 Task: Create validation rules in room object.
Action: Mouse moved to (1099, 89)
Screenshot: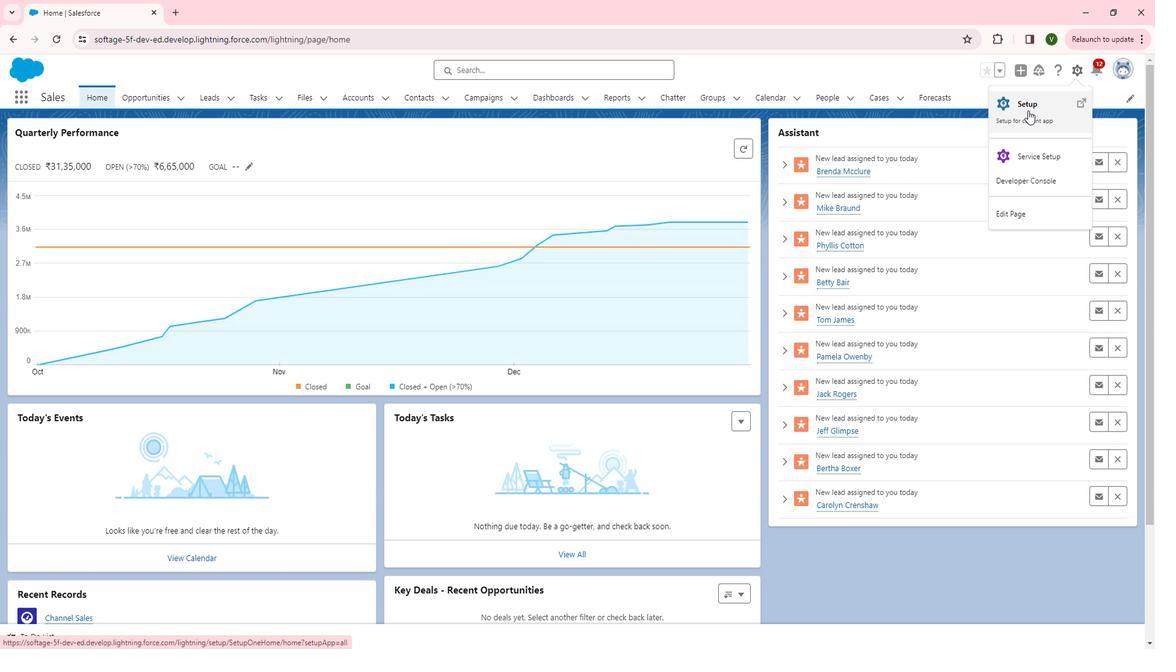 
Action: Mouse pressed left at (1099, 89)
Screenshot: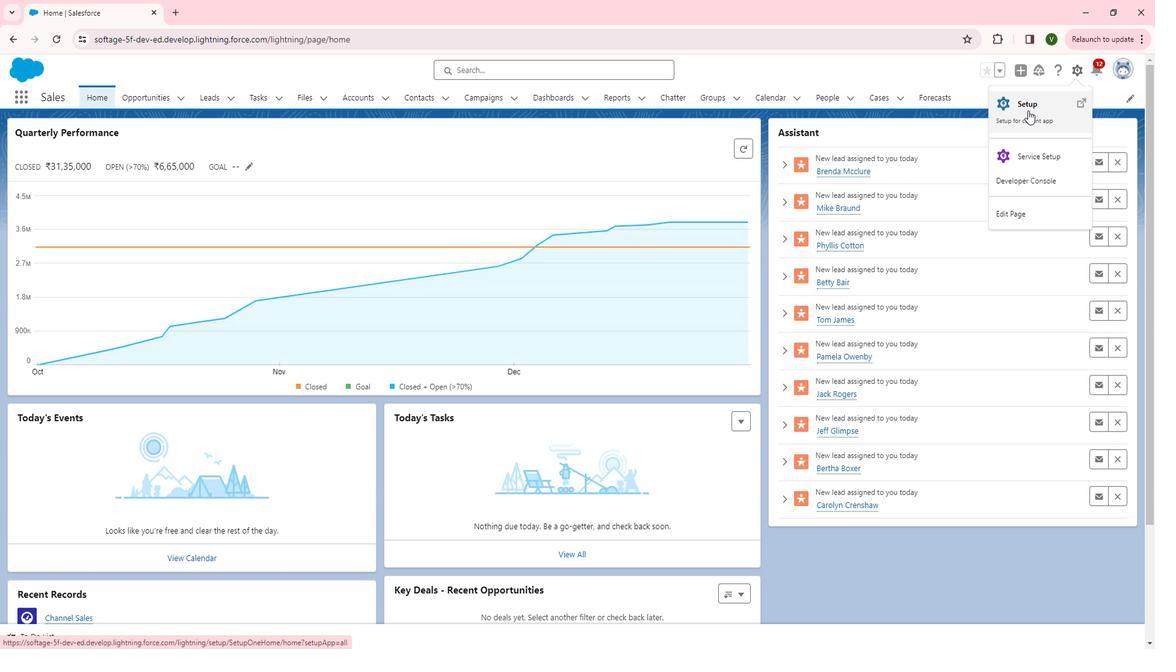 
Action: Mouse moved to (1045, 124)
Screenshot: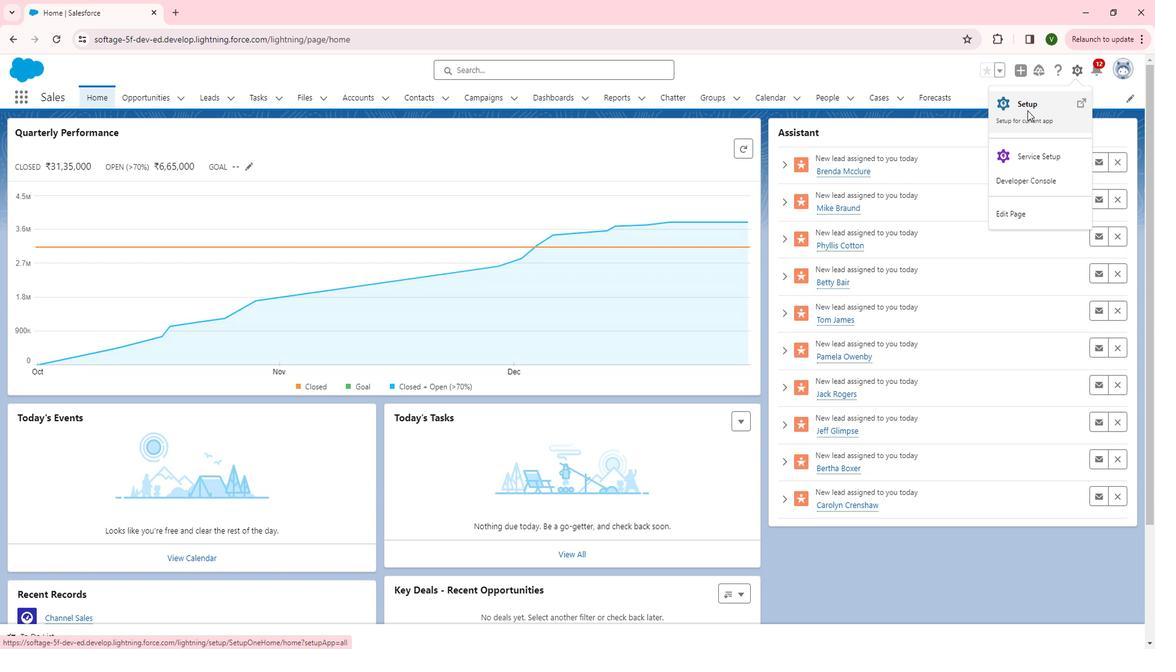 
Action: Mouse pressed left at (1045, 124)
Screenshot: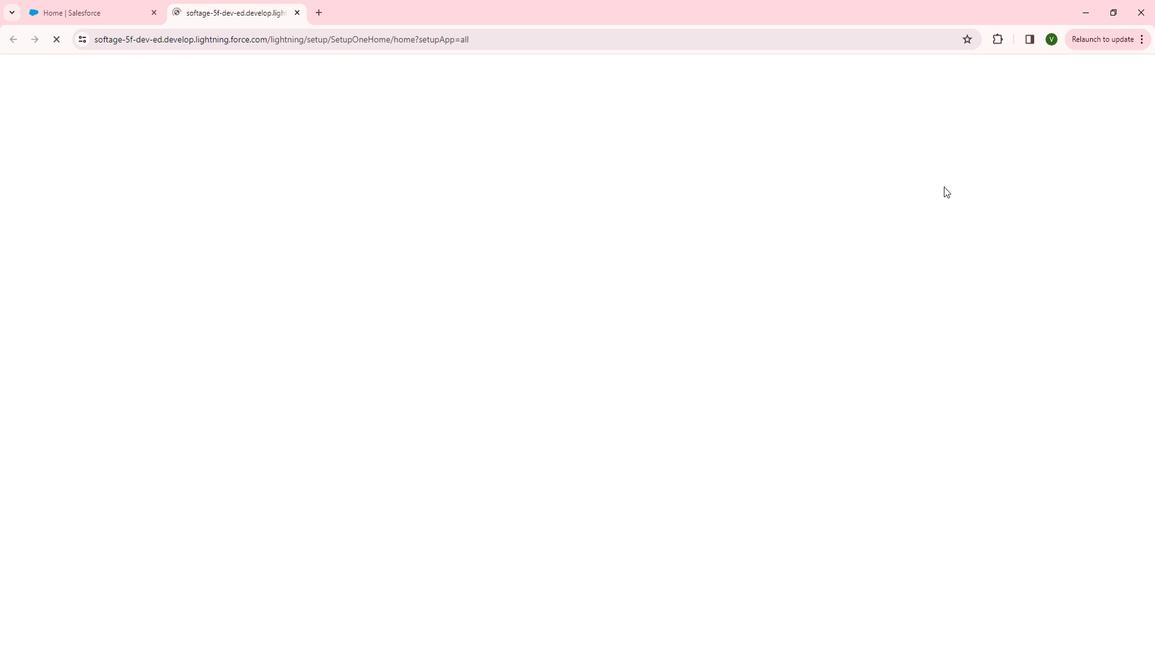 
Action: Mouse moved to (105, 368)
Screenshot: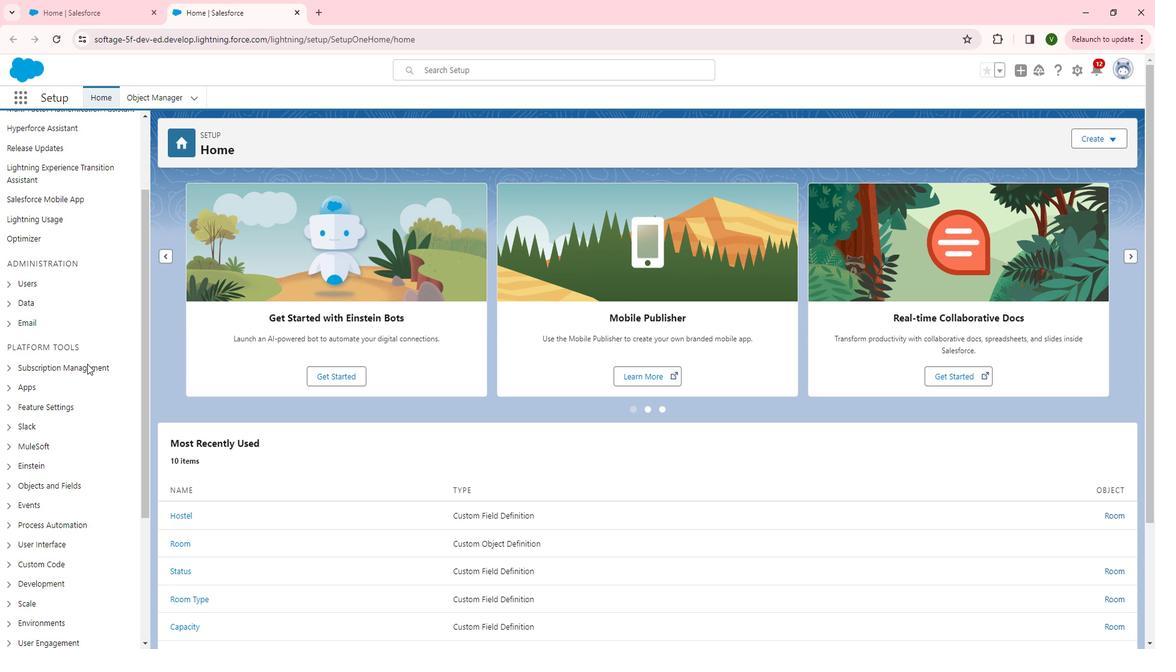 
Action: Mouse scrolled (105, 368) with delta (0, 0)
Screenshot: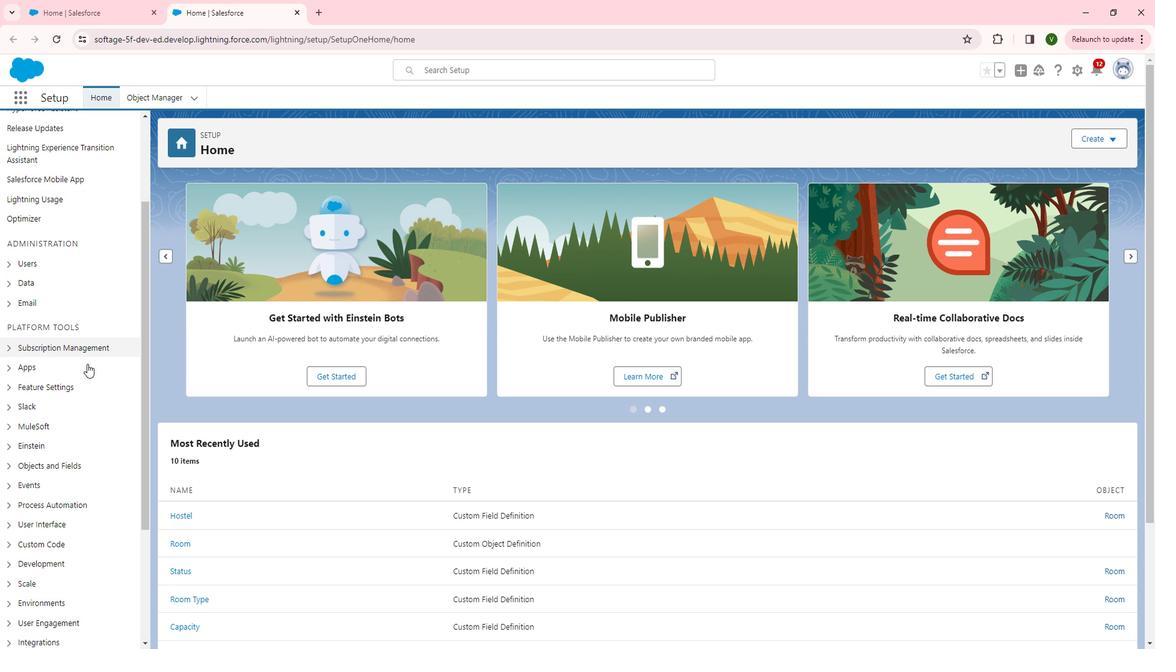
Action: Mouse scrolled (105, 368) with delta (0, 0)
Screenshot: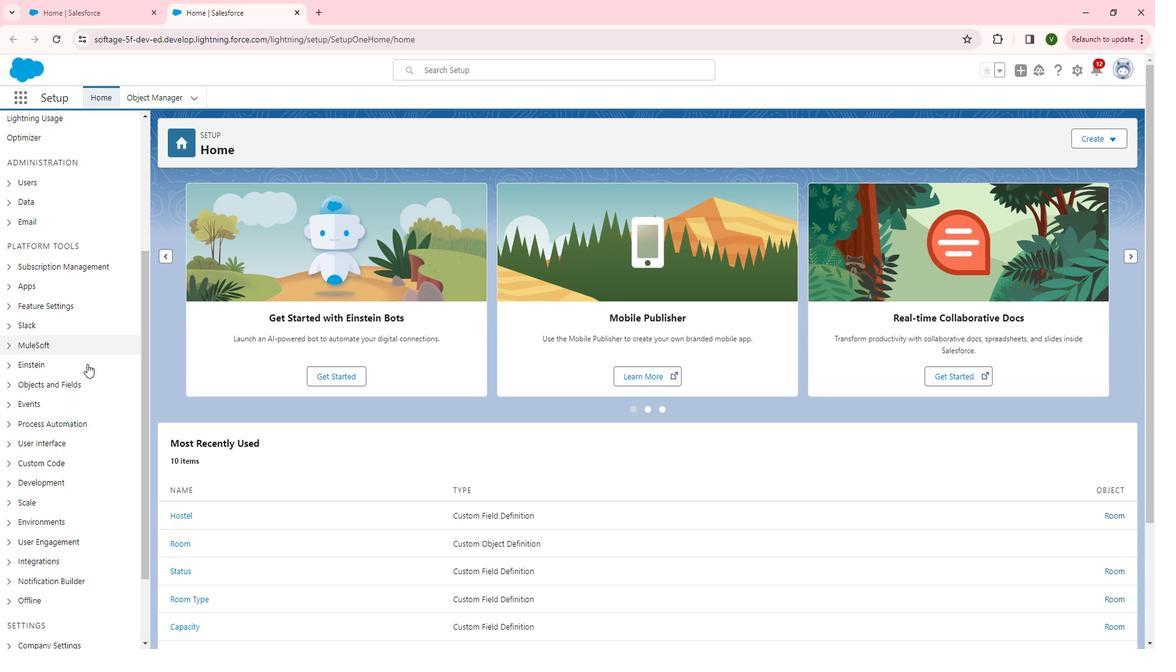 
Action: Mouse scrolled (105, 368) with delta (0, 0)
Screenshot: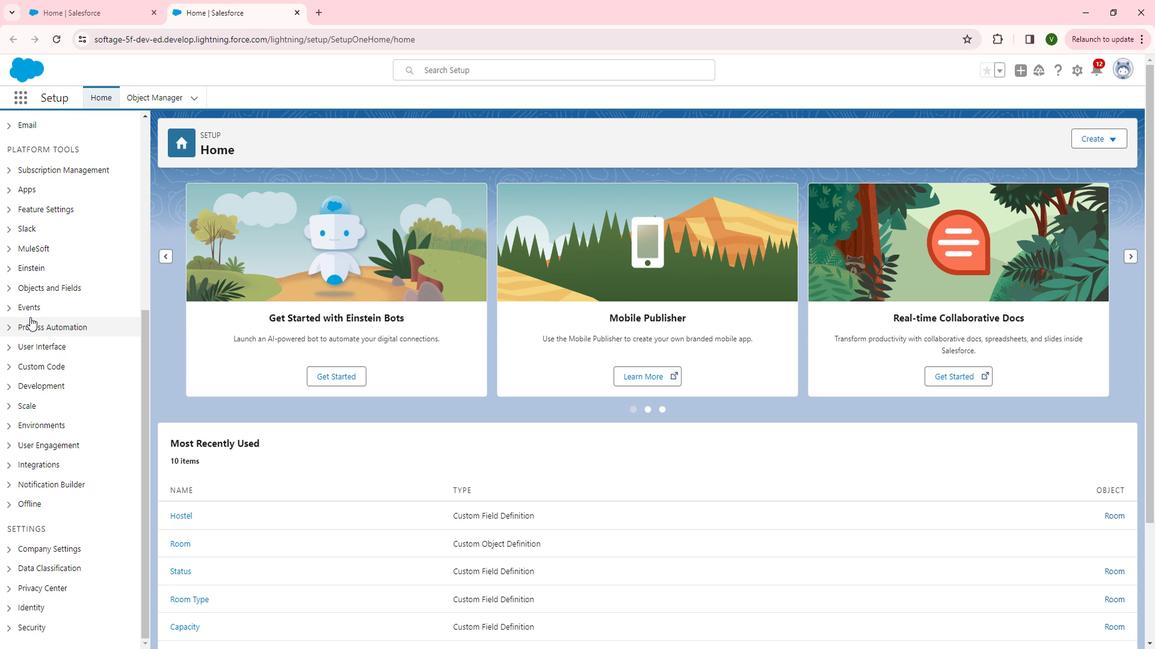 
Action: Mouse scrolled (105, 368) with delta (0, 0)
Screenshot: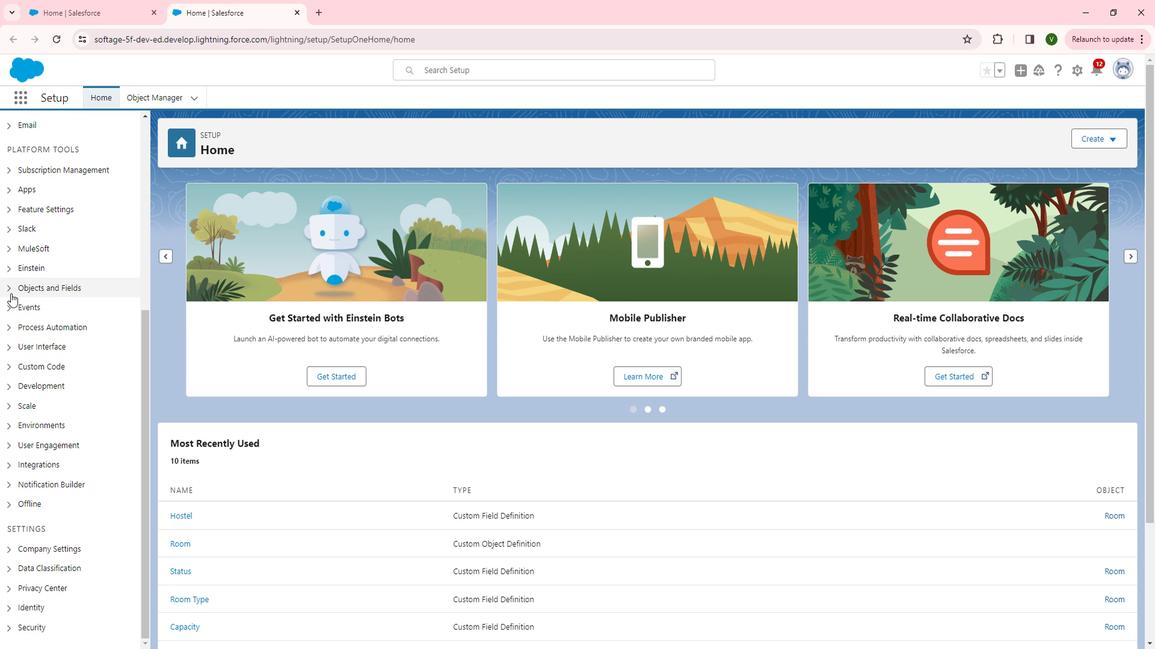 
Action: Mouse scrolled (105, 368) with delta (0, 0)
Screenshot: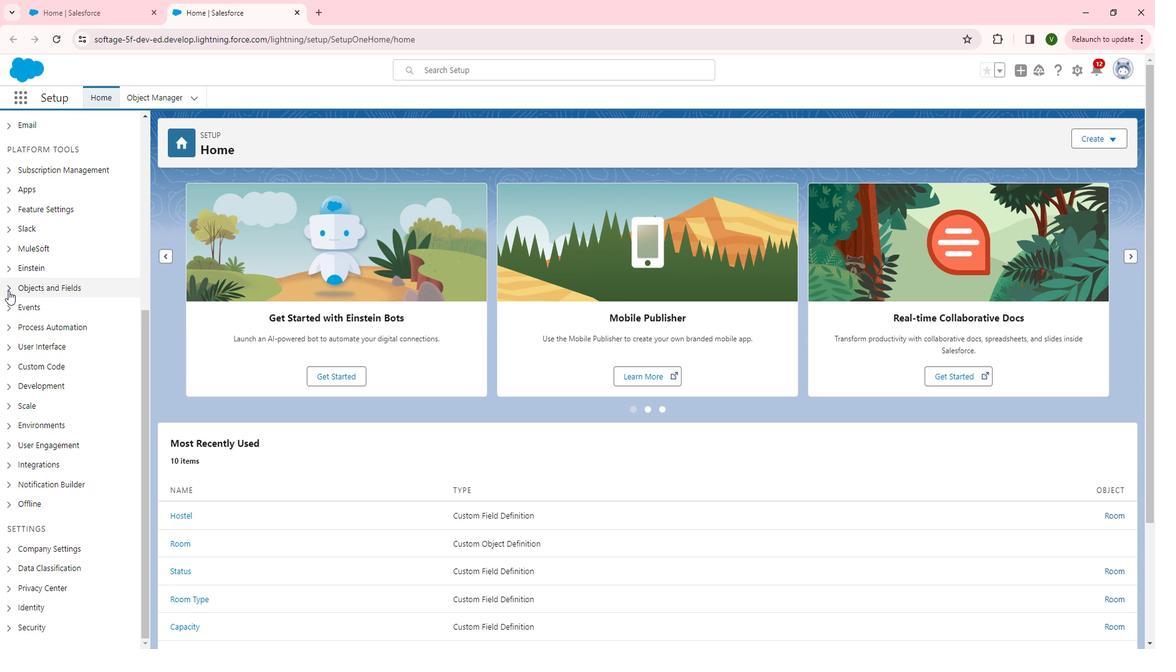 
Action: Mouse moved to (25, 297)
Screenshot: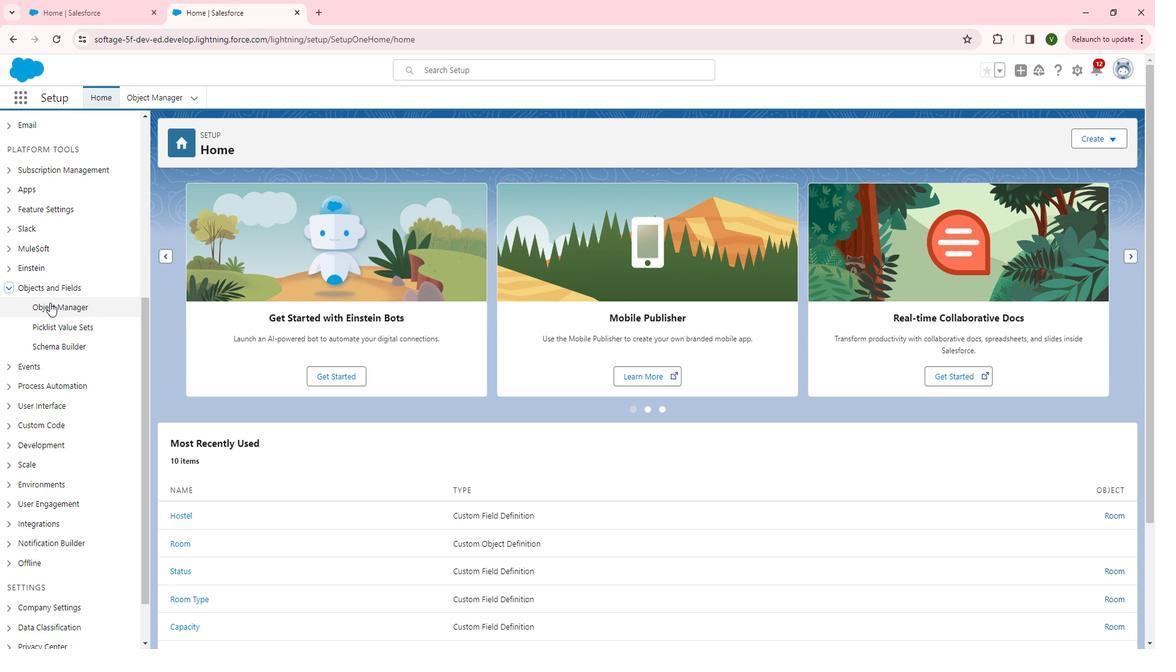 
Action: Mouse pressed left at (25, 297)
Screenshot: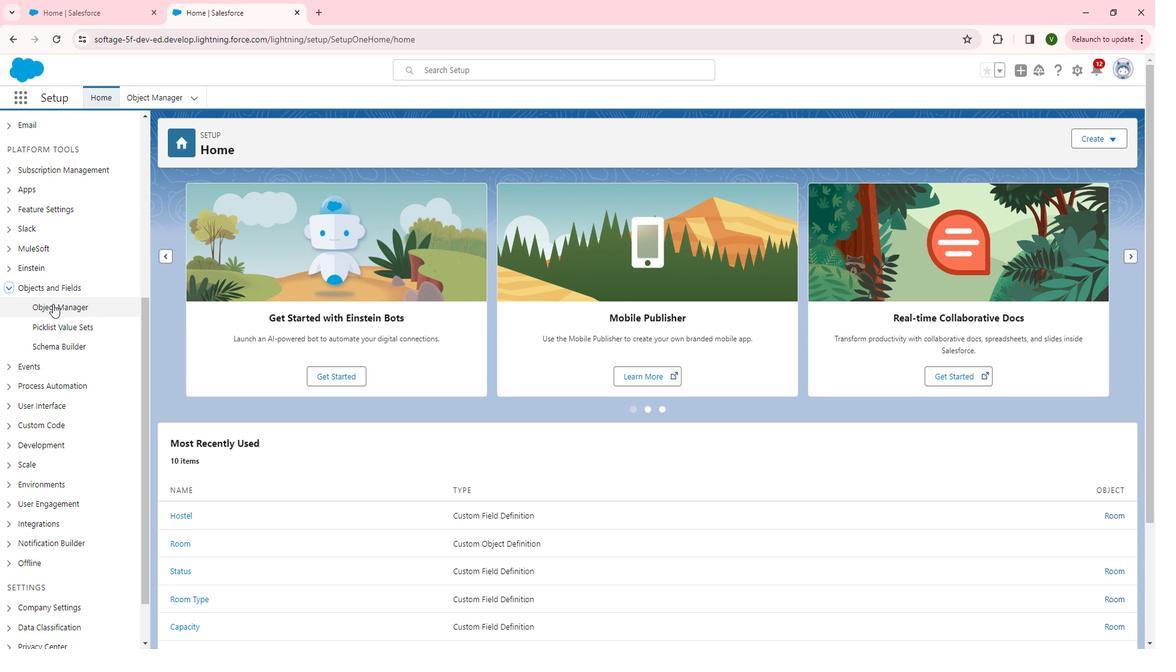 
Action: Mouse moved to (71, 311)
Screenshot: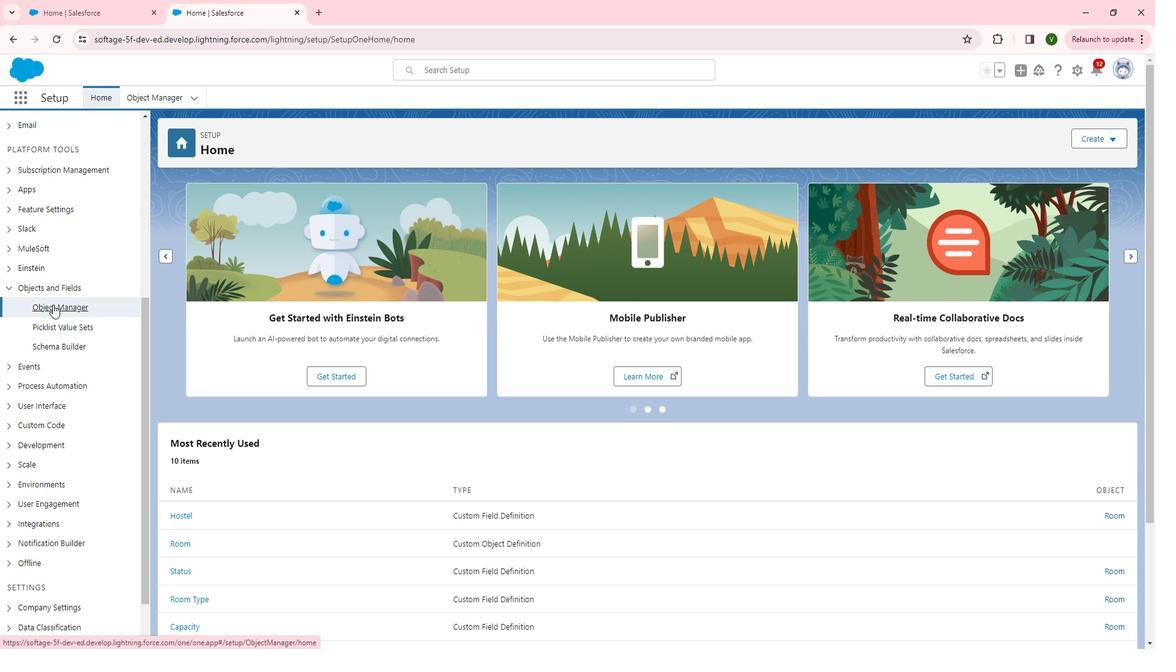 
Action: Mouse pressed left at (71, 311)
Screenshot: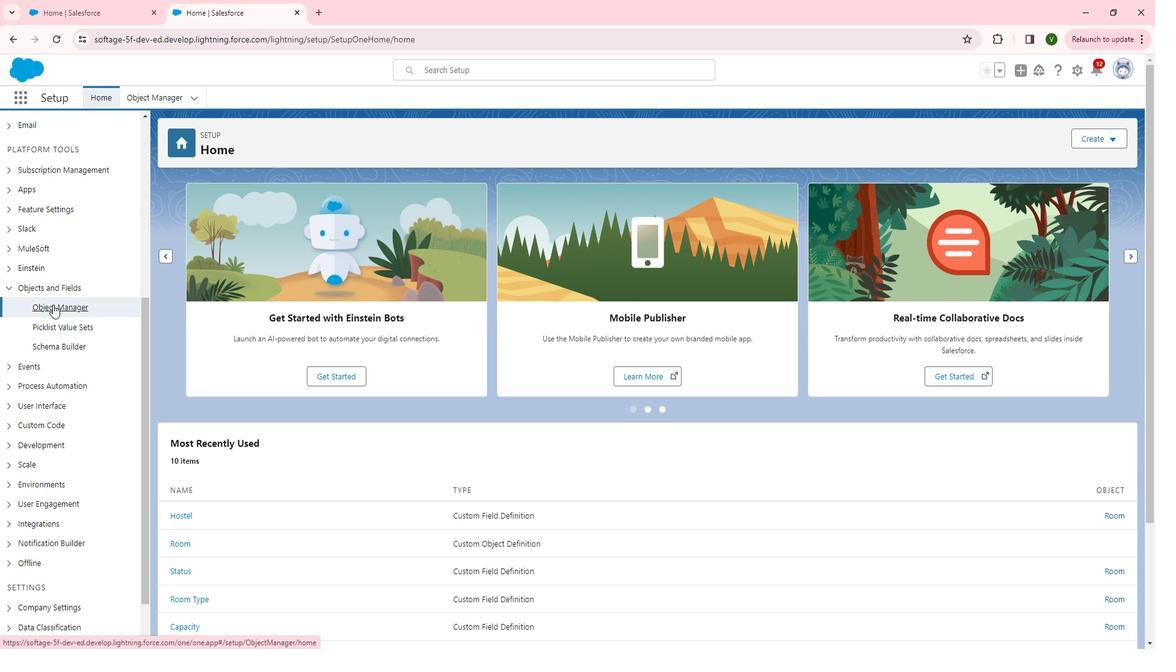 
Action: Mouse moved to (376, 330)
Screenshot: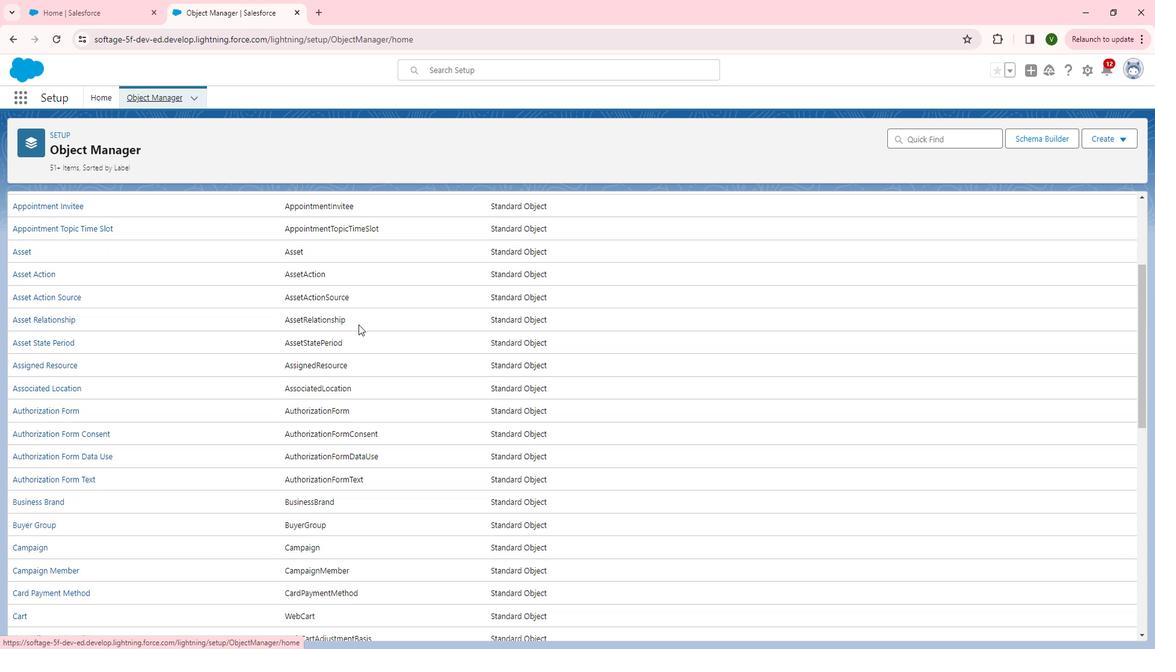 
Action: Mouse scrolled (376, 330) with delta (0, 0)
Screenshot: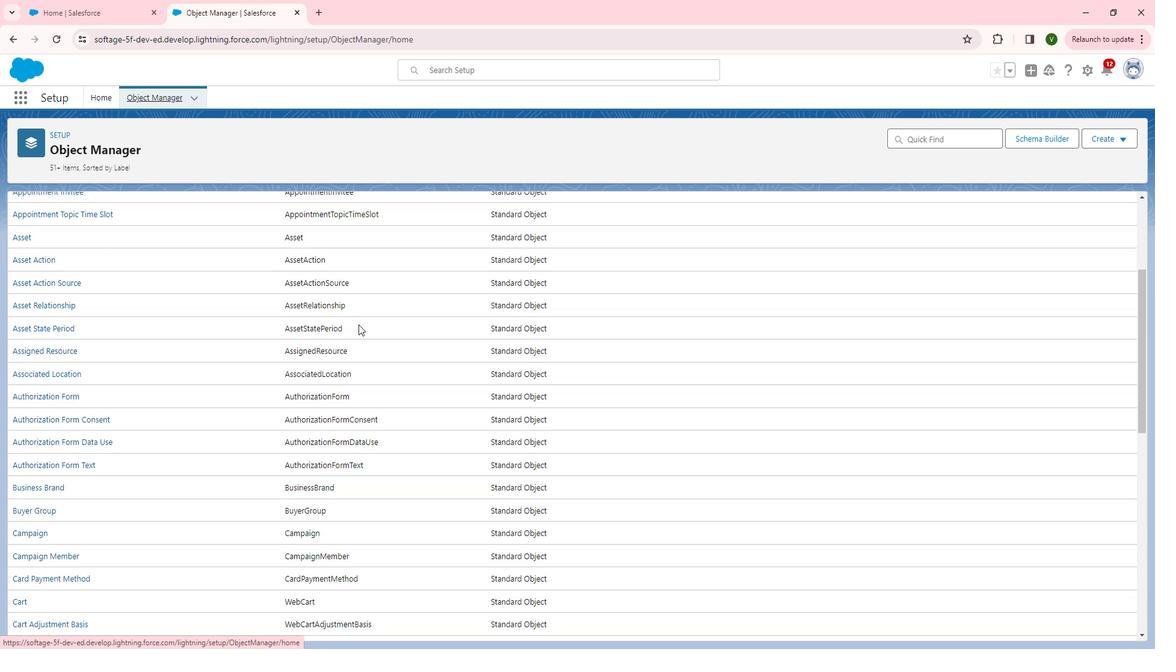 
Action: Mouse scrolled (376, 330) with delta (0, 0)
Screenshot: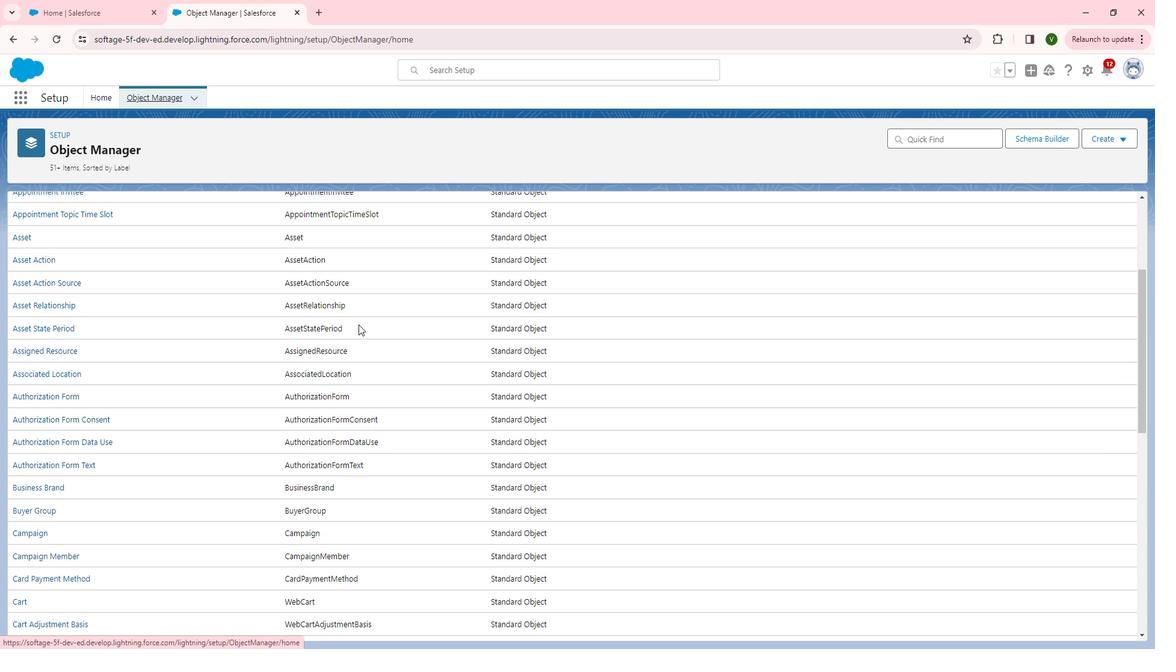 
Action: Mouse scrolled (376, 330) with delta (0, 0)
Screenshot: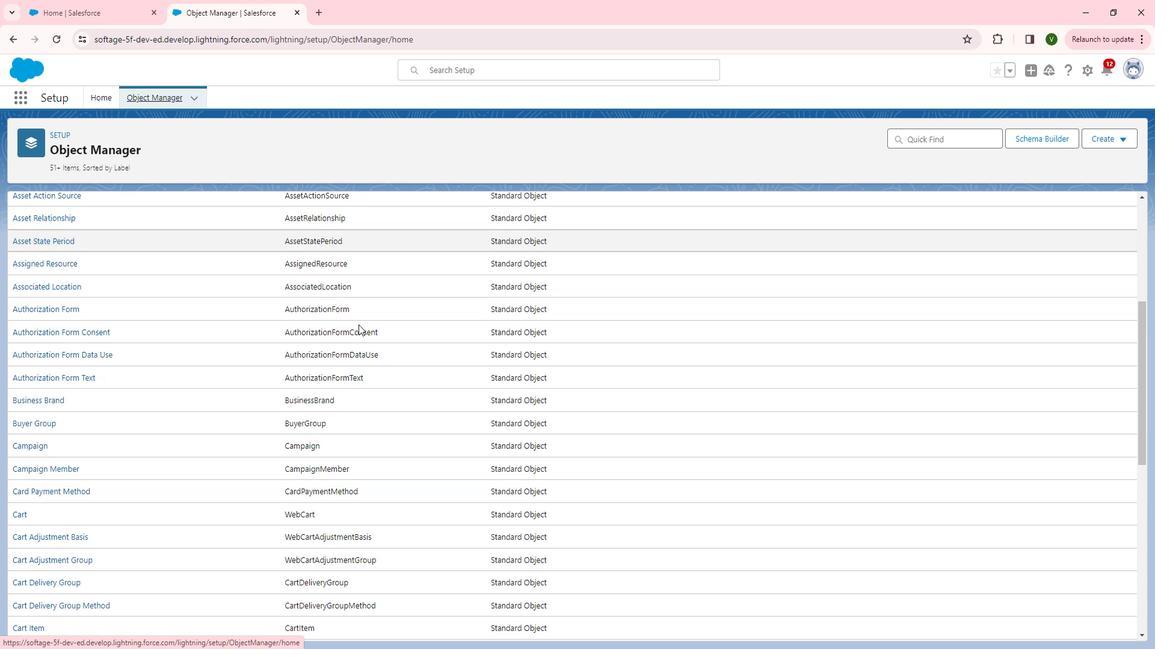 
Action: Mouse scrolled (376, 330) with delta (0, 0)
Screenshot: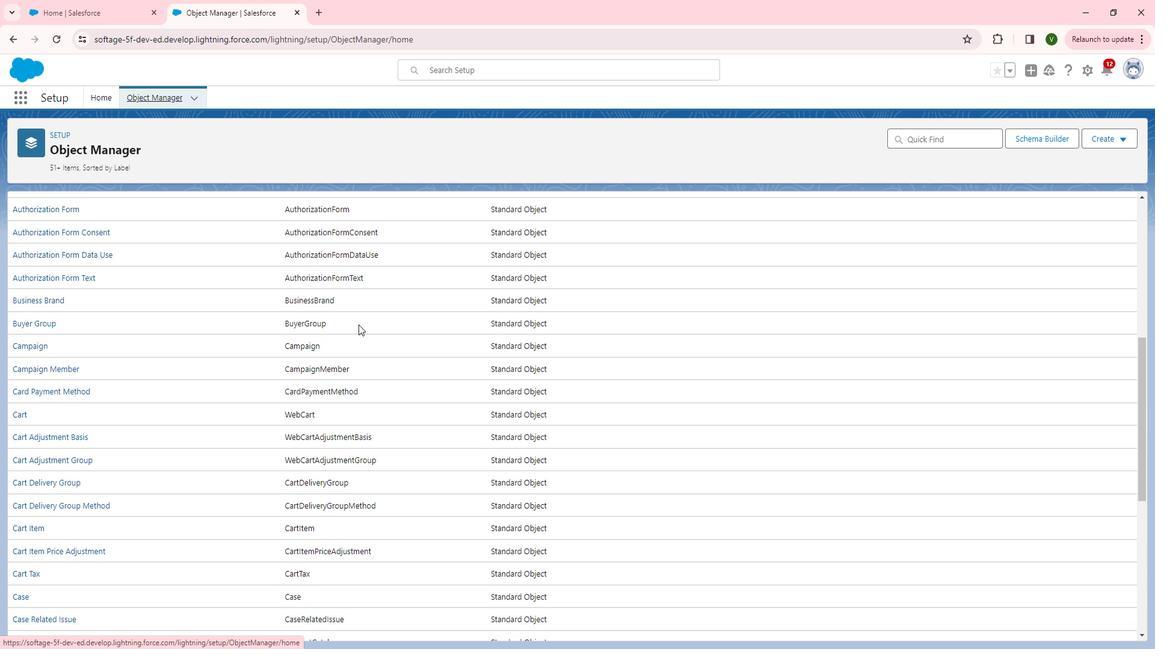 
Action: Mouse scrolled (376, 330) with delta (0, 0)
Screenshot: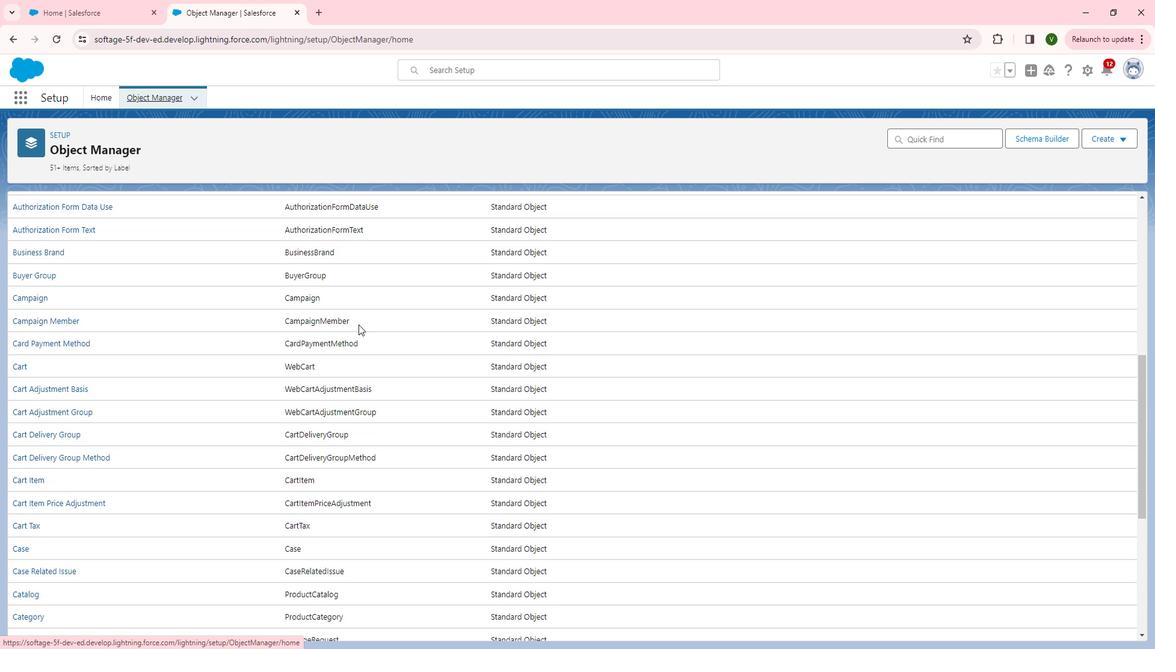 
Action: Mouse scrolled (376, 330) with delta (0, 0)
Screenshot: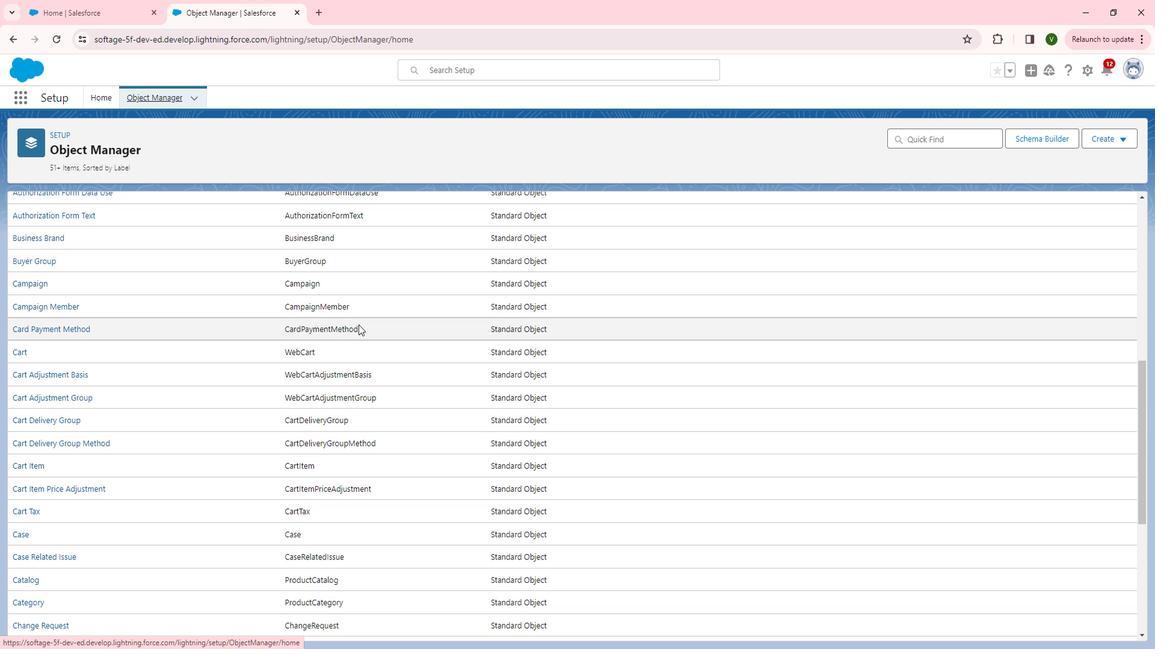 
Action: Mouse scrolled (376, 330) with delta (0, 0)
Screenshot: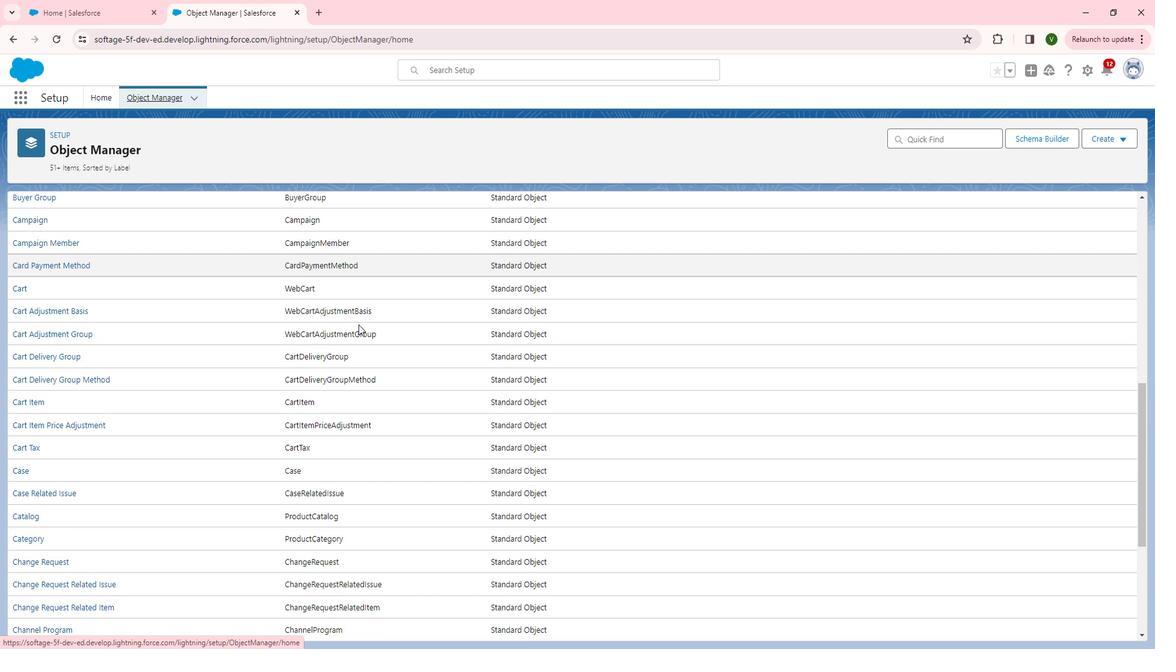 
Action: Mouse scrolled (376, 330) with delta (0, 0)
Screenshot: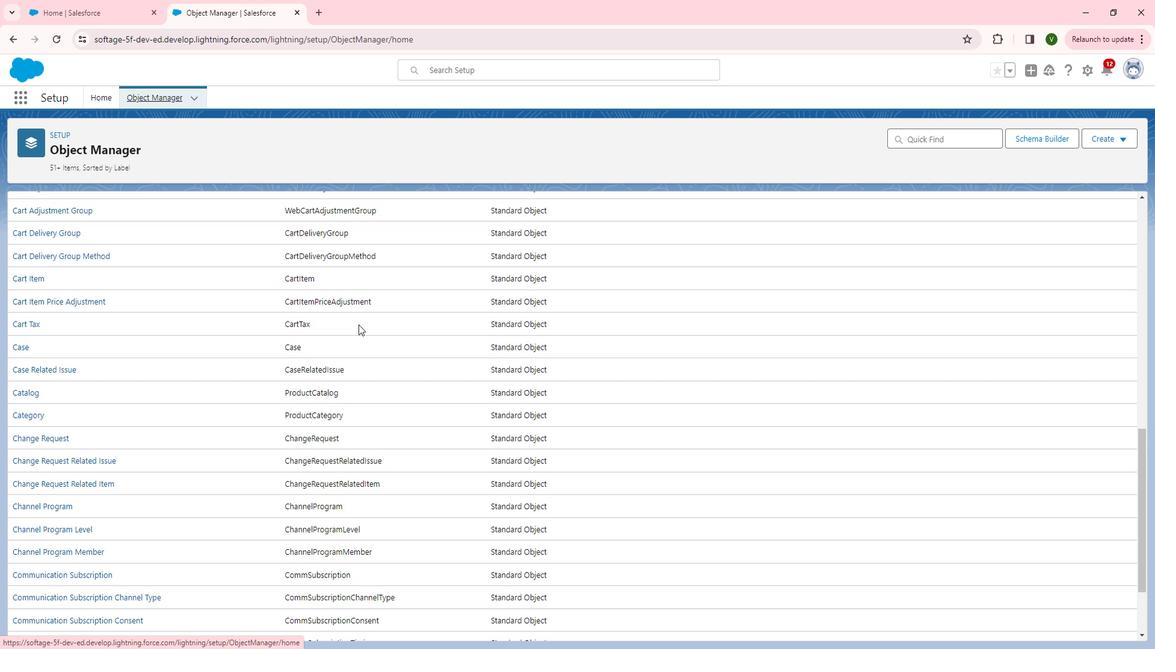 
Action: Mouse scrolled (376, 330) with delta (0, 0)
Screenshot: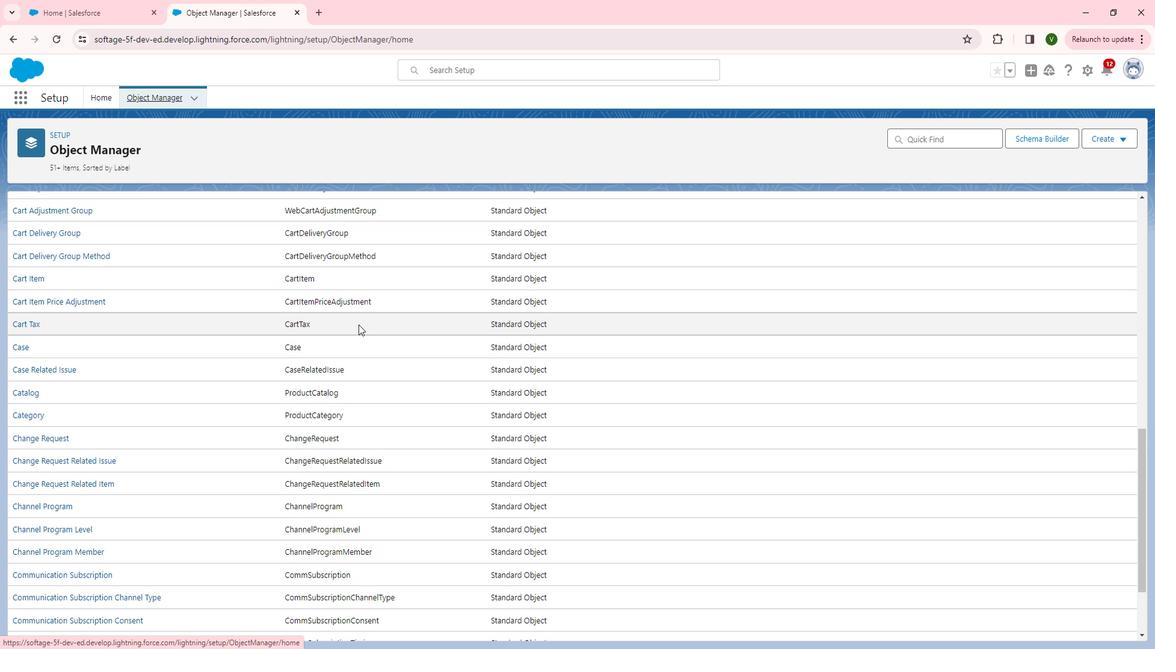 
Action: Mouse scrolled (376, 330) with delta (0, 0)
Screenshot: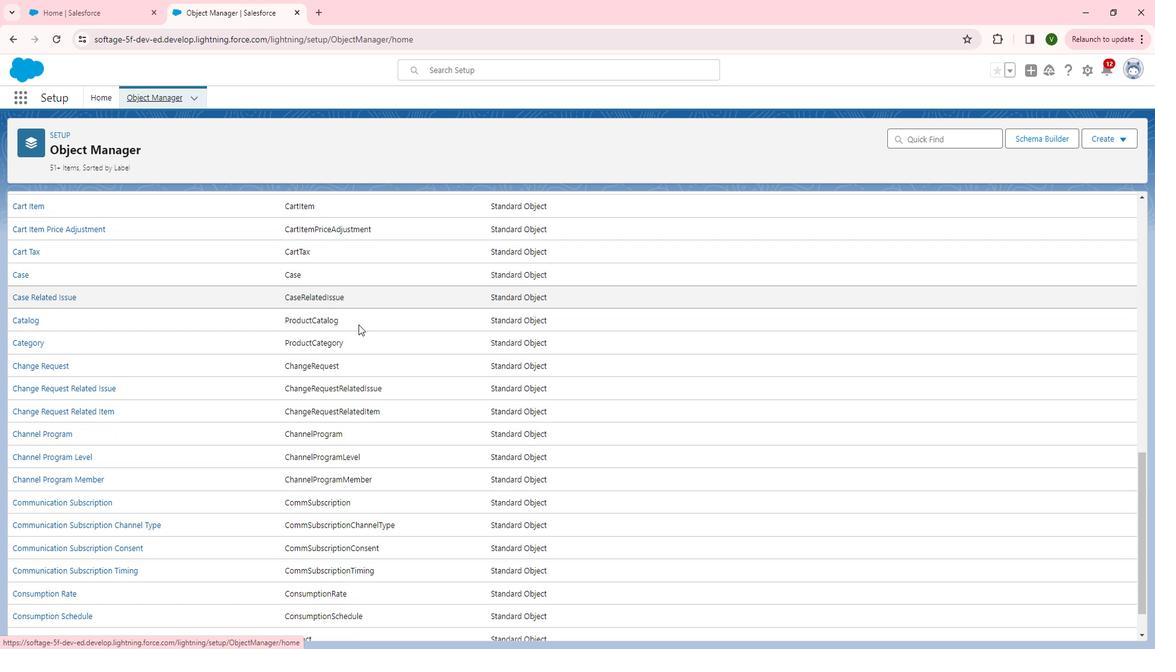 
Action: Mouse scrolled (376, 330) with delta (0, 0)
Screenshot: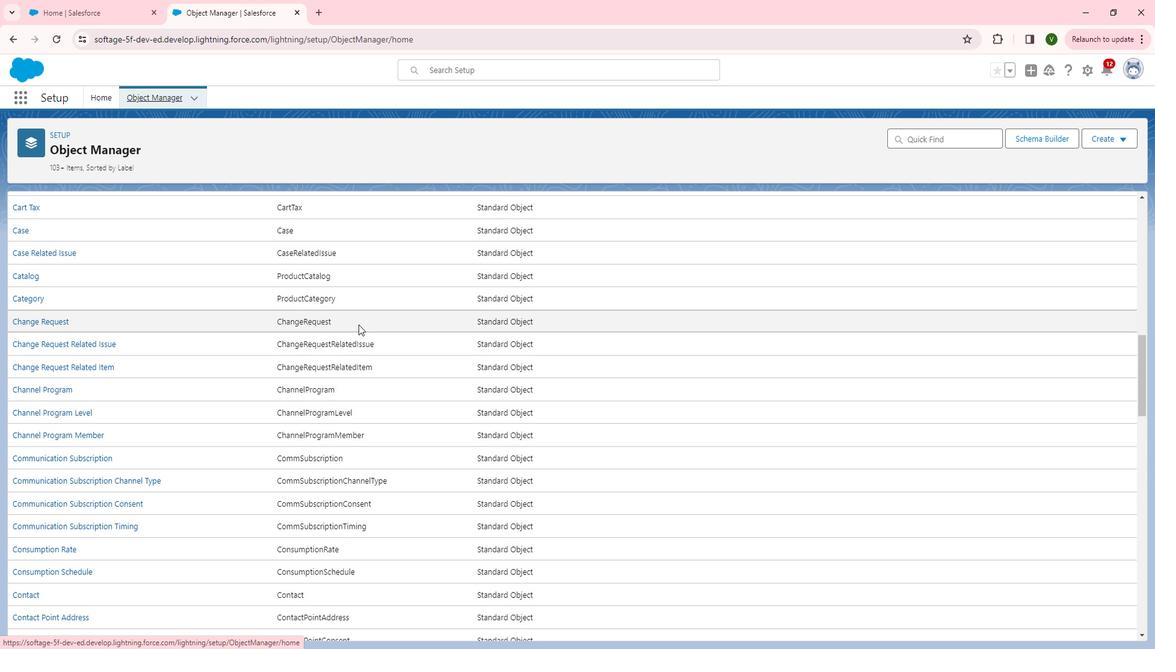 
Action: Mouse scrolled (376, 330) with delta (0, 0)
Screenshot: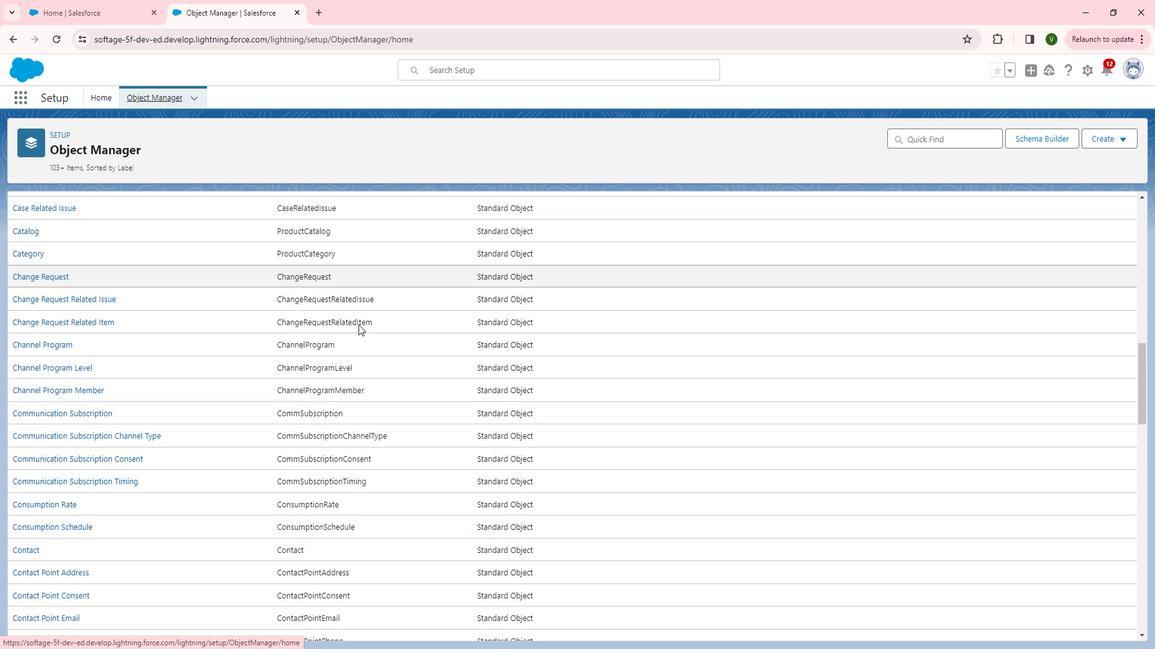 
Action: Mouse scrolled (376, 330) with delta (0, 0)
Screenshot: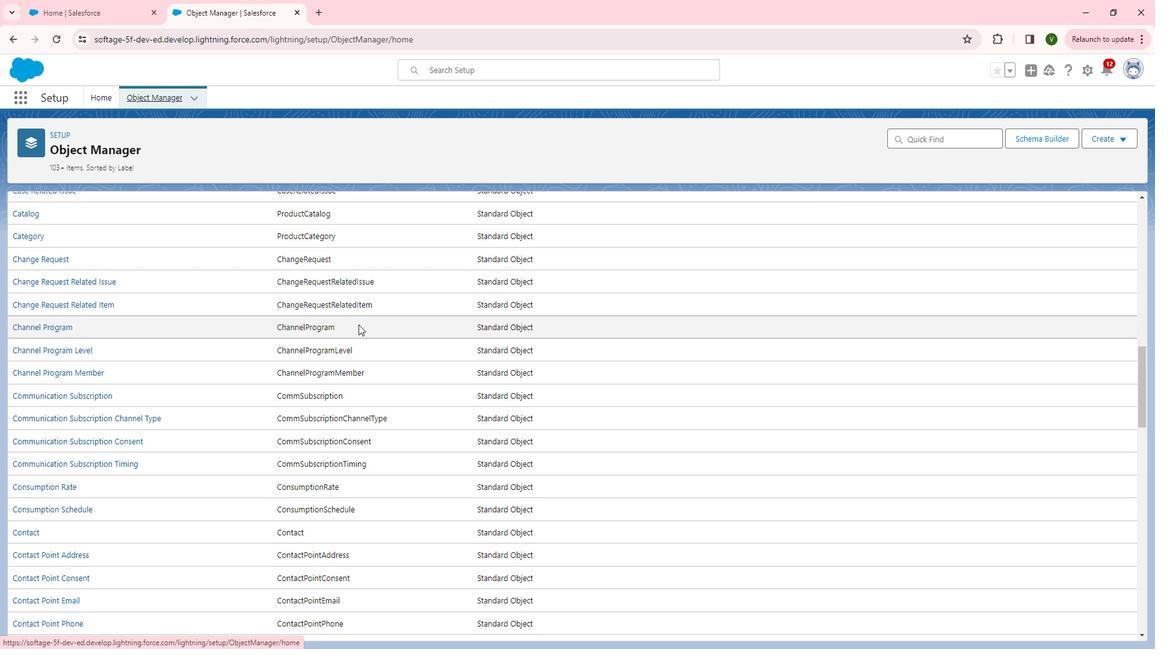 
Action: Mouse scrolled (376, 330) with delta (0, 0)
Screenshot: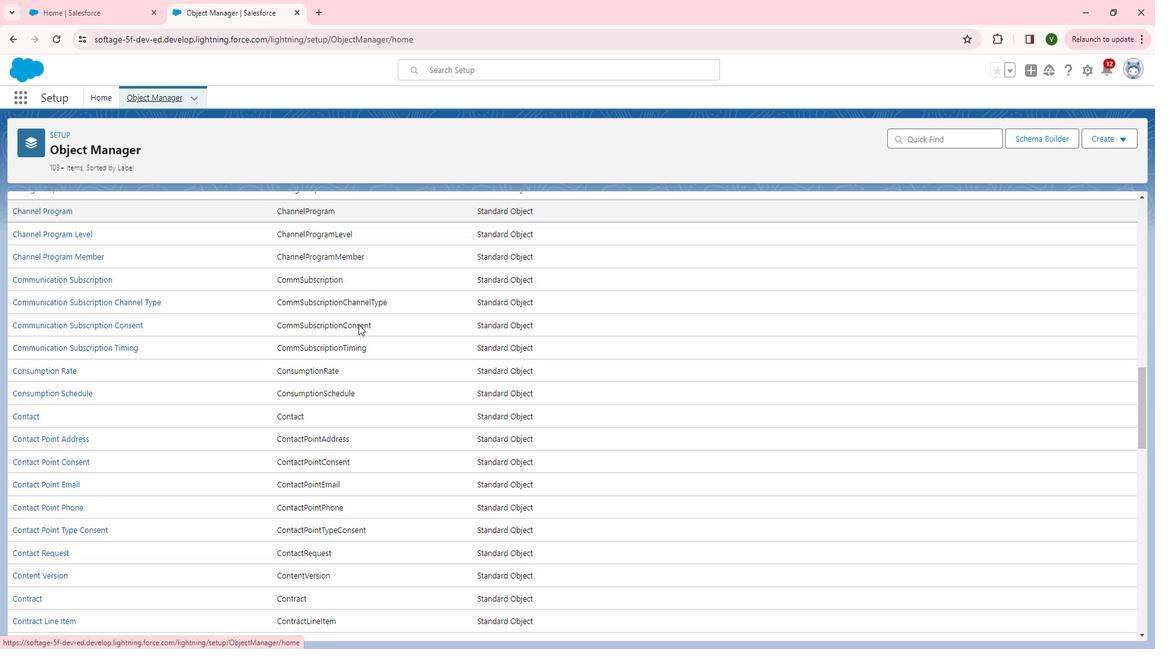 
Action: Mouse scrolled (376, 330) with delta (0, 0)
Screenshot: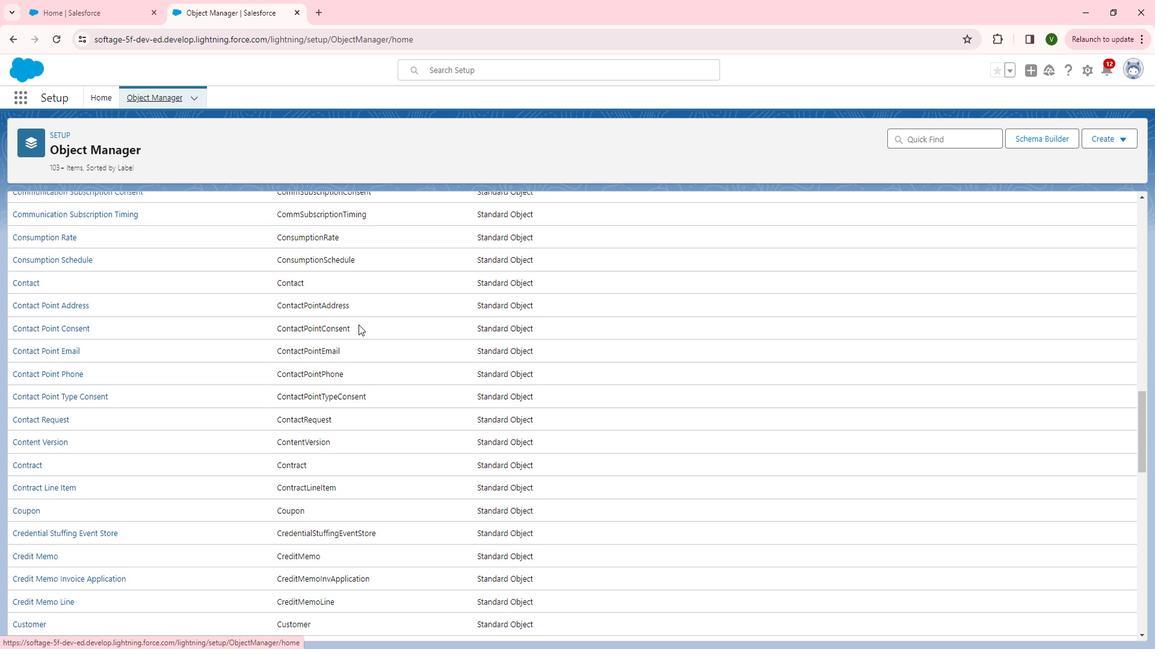 
Action: Mouse scrolled (376, 330) with delta (0, 0)
Screenshot: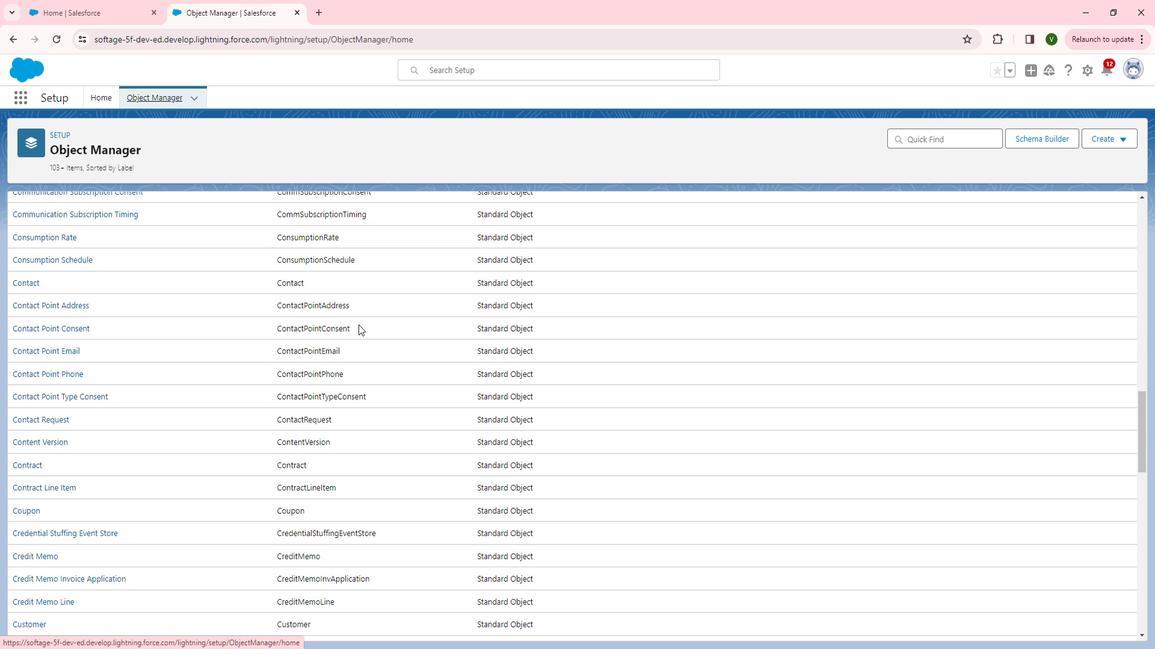 
Action: Mouse scrolled (376, 330) with delta (0, 0)
Screenshot: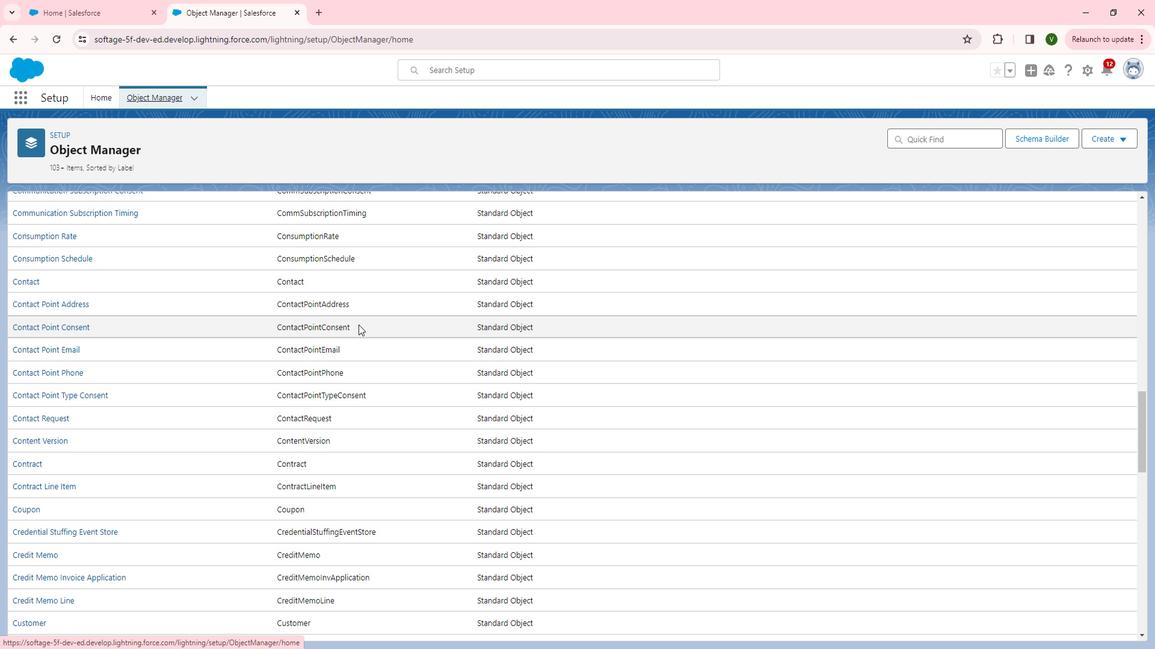 
Action: Mouse scrolled (376, 330) with delta (0, 0)
Screenshot: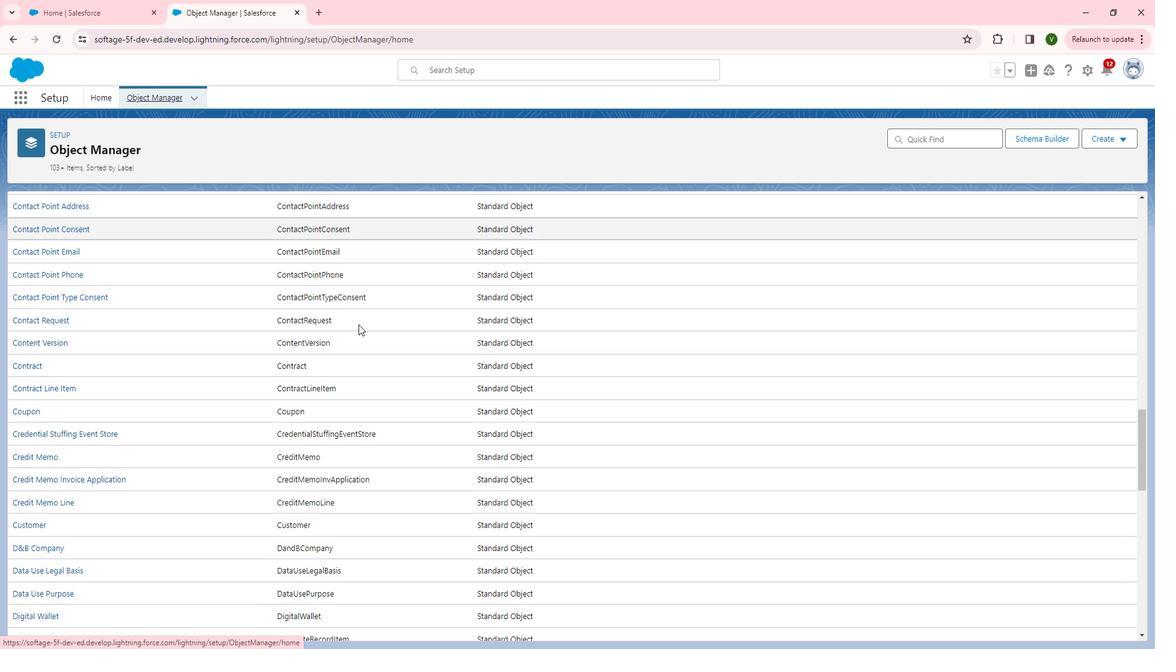 
Action: Mouse scrolled (376, 330) with delta (0, 0)
Screenshot: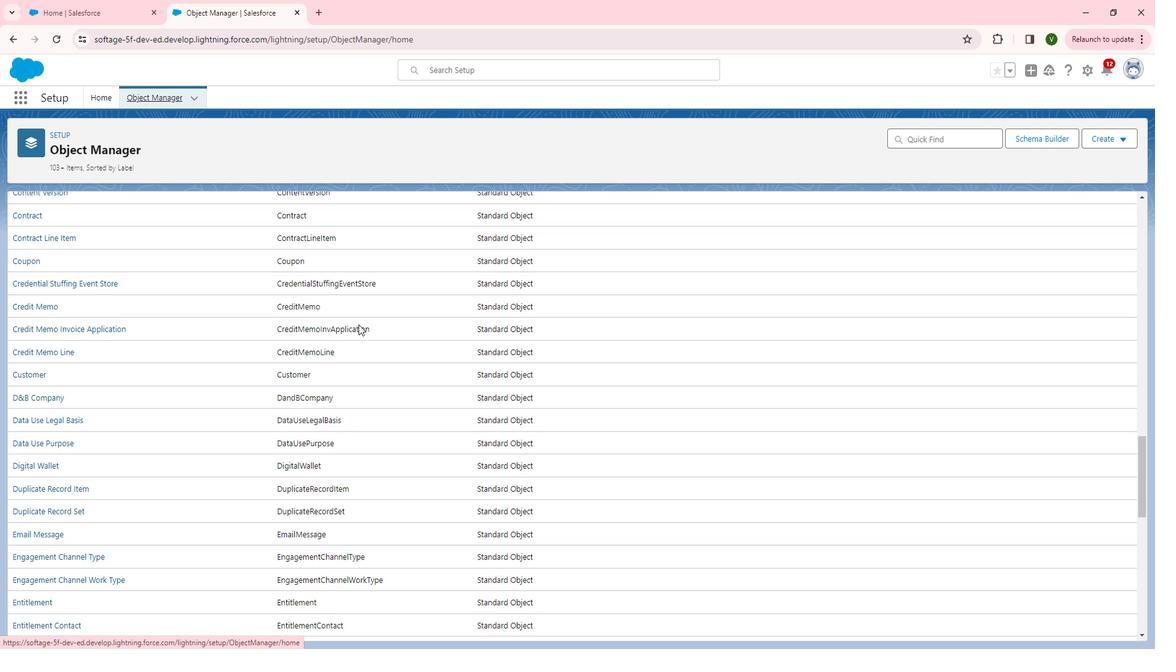 
Action: Mouse scrolled (376, 330) with delta (0, 0)
Screenshot: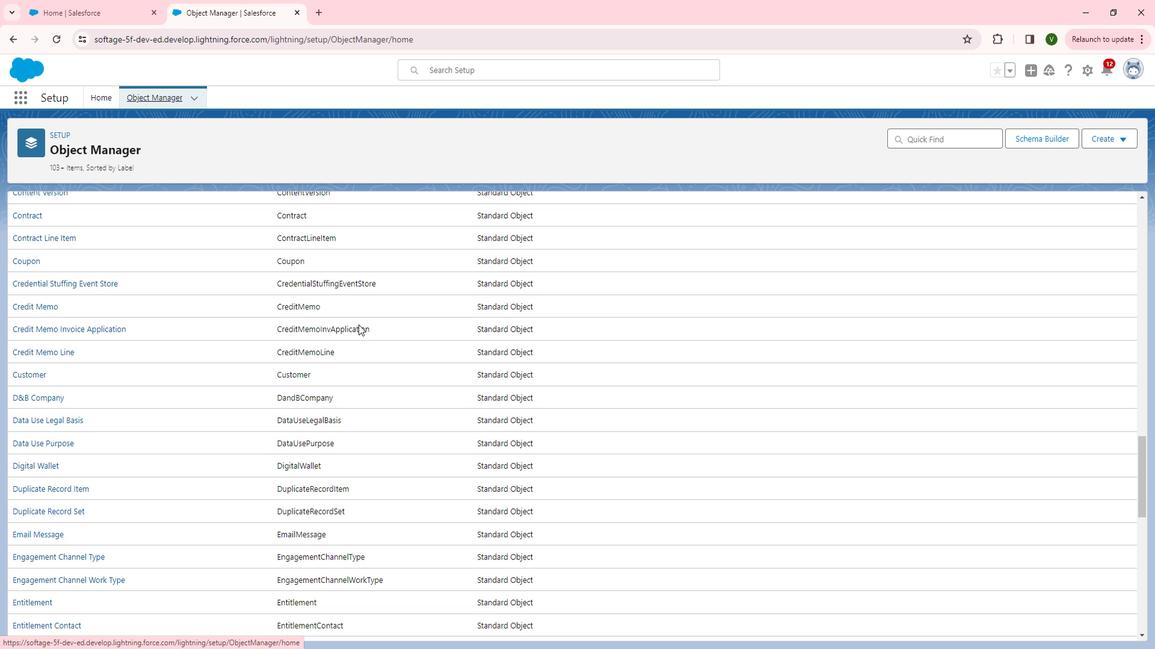 
Action: Mouse scrolled (376, 330) with delta (0, 0)
Screenshot: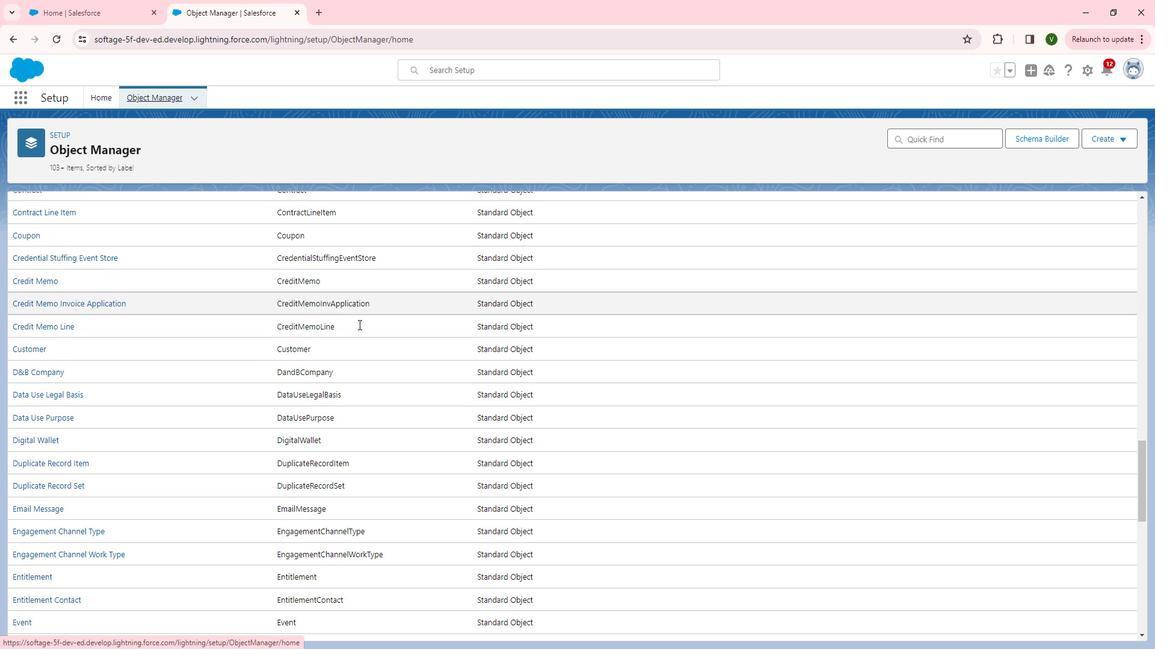 
Action: Mouse scrolled (376, 330) with delta (0, 0)
Screenshot: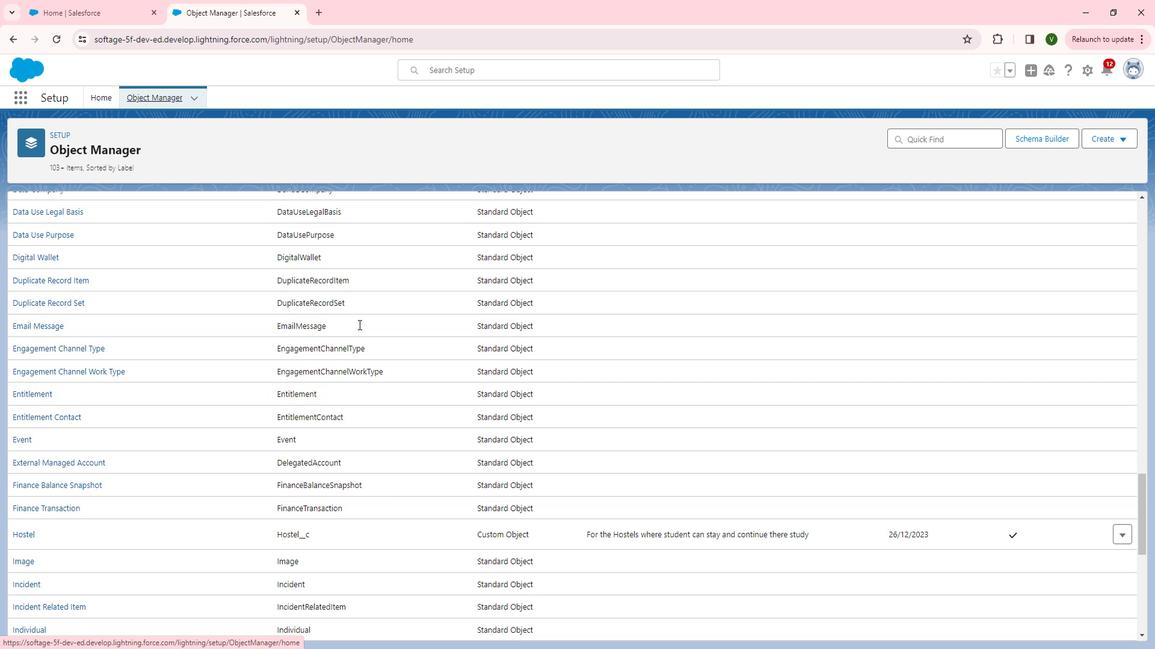 
Action: Mouse scrolled (376, 330) with delta (0, 0)
Screenshot: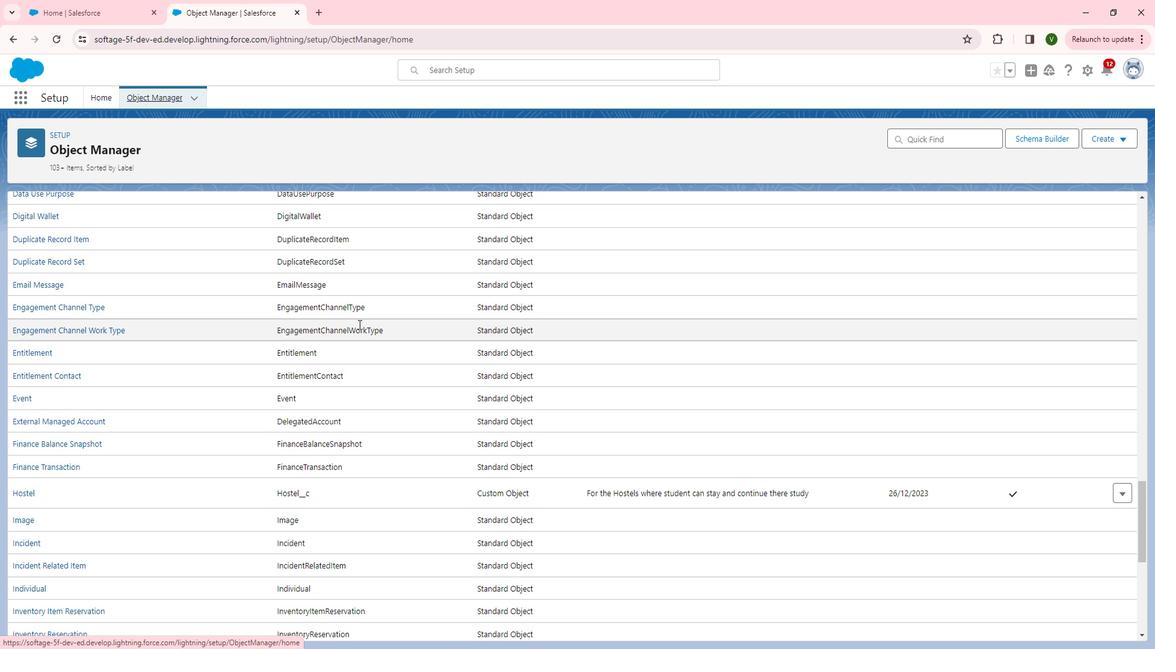 
Action: Mouse scrolled (376, 330) with delta (0, 0)
Screenshot: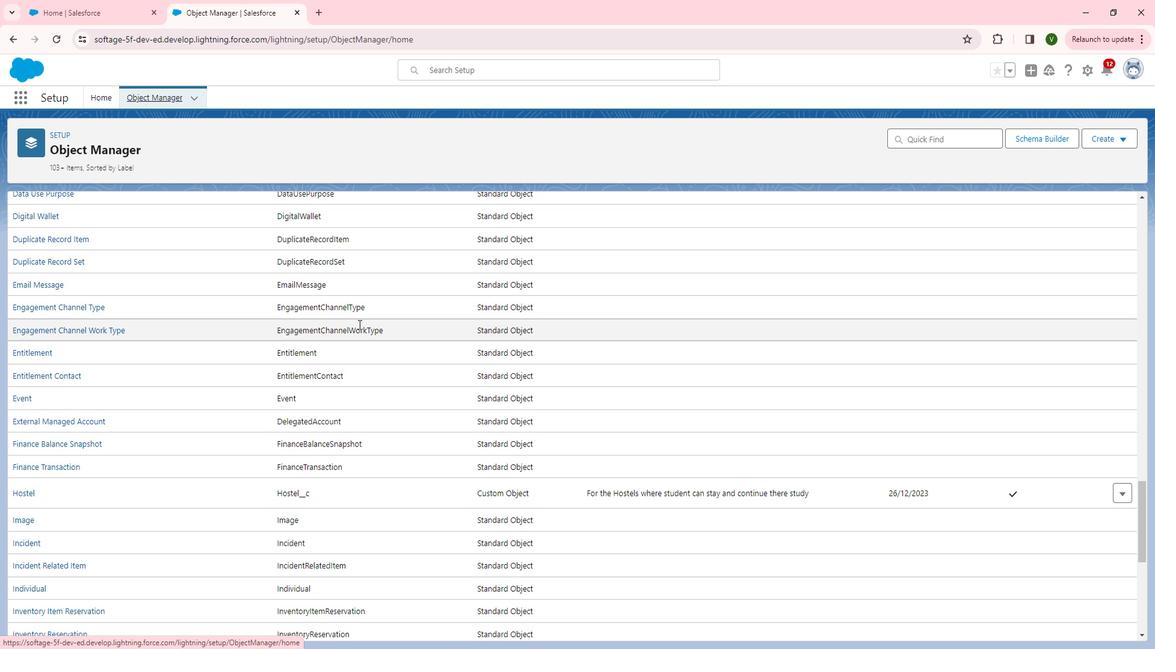 
Action: Mouse scrolled (376, 330) with delta (0, 0)
Screenshot: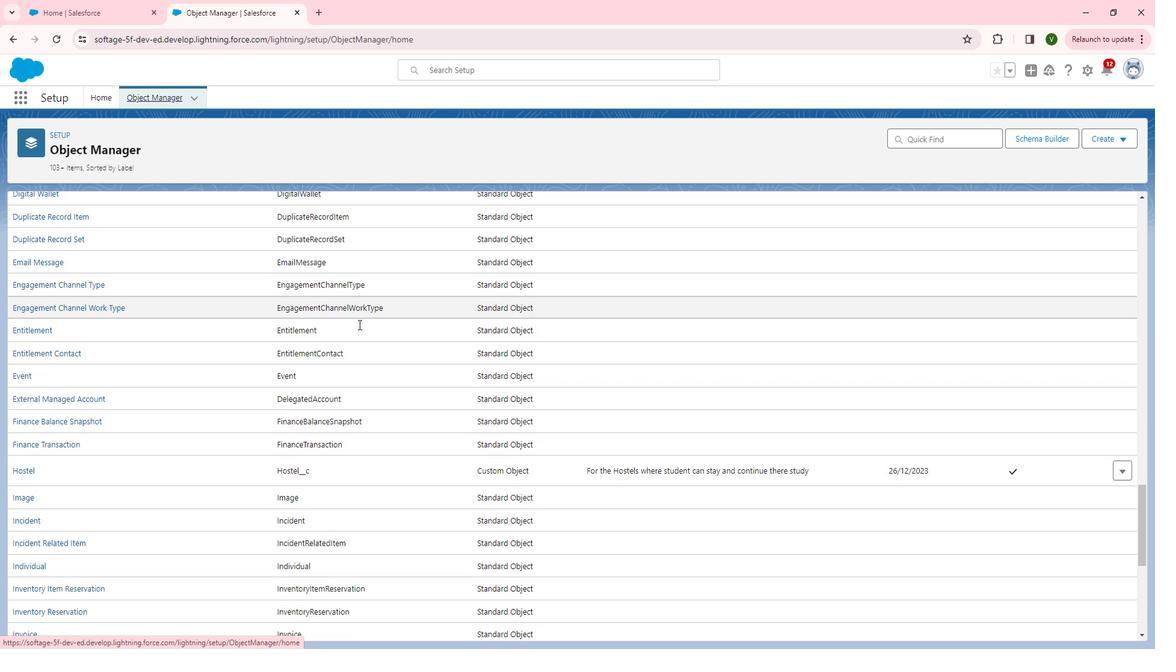 
Action: Mouse scrolled (376, 330) with delta (0, 0)
Screenshot: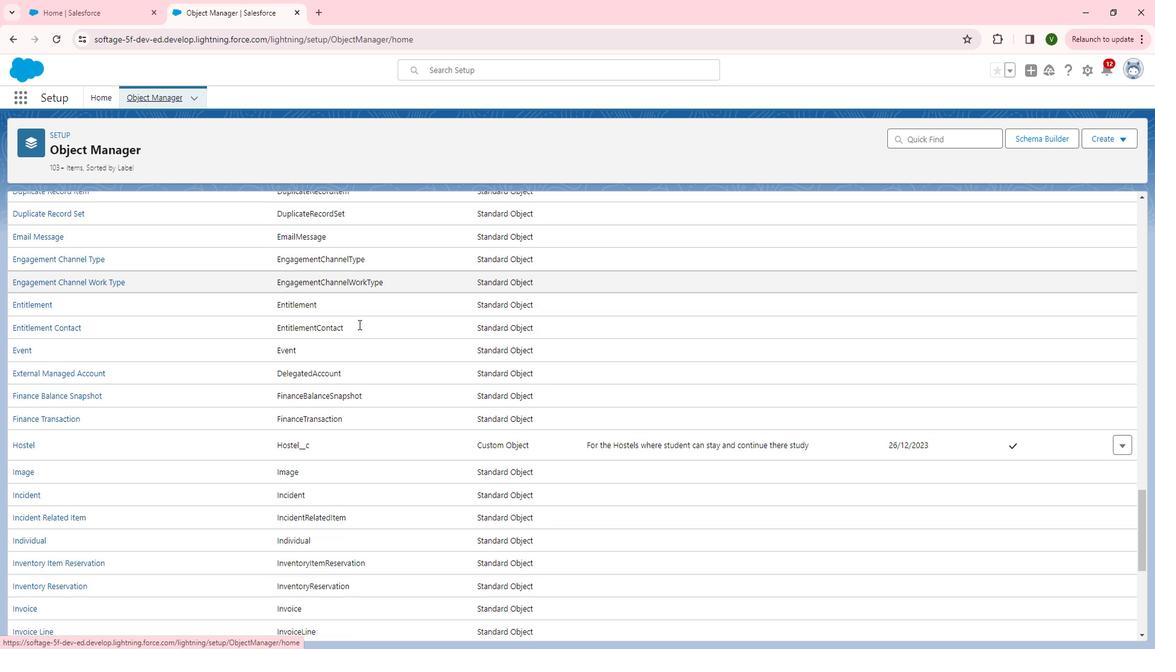 
Action: Mouse scrolled (376, 330) with delta (0, 0)
Screenshot: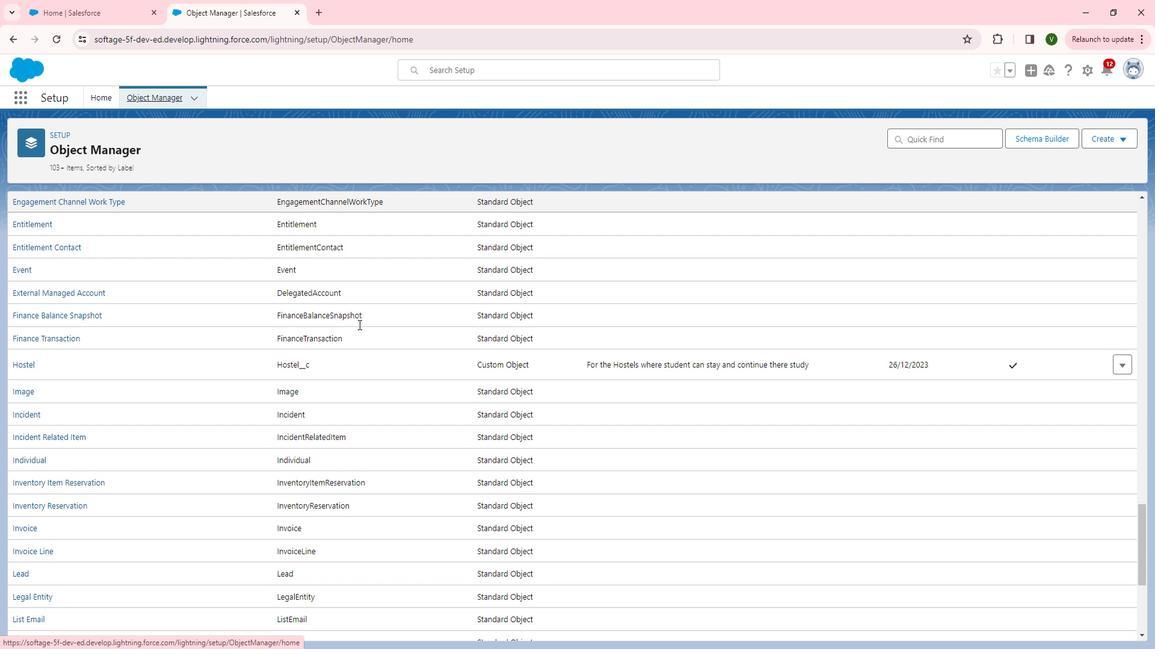 
Action: Mouse scrolled (376, 330) with delta (0, 0)
Screenshot: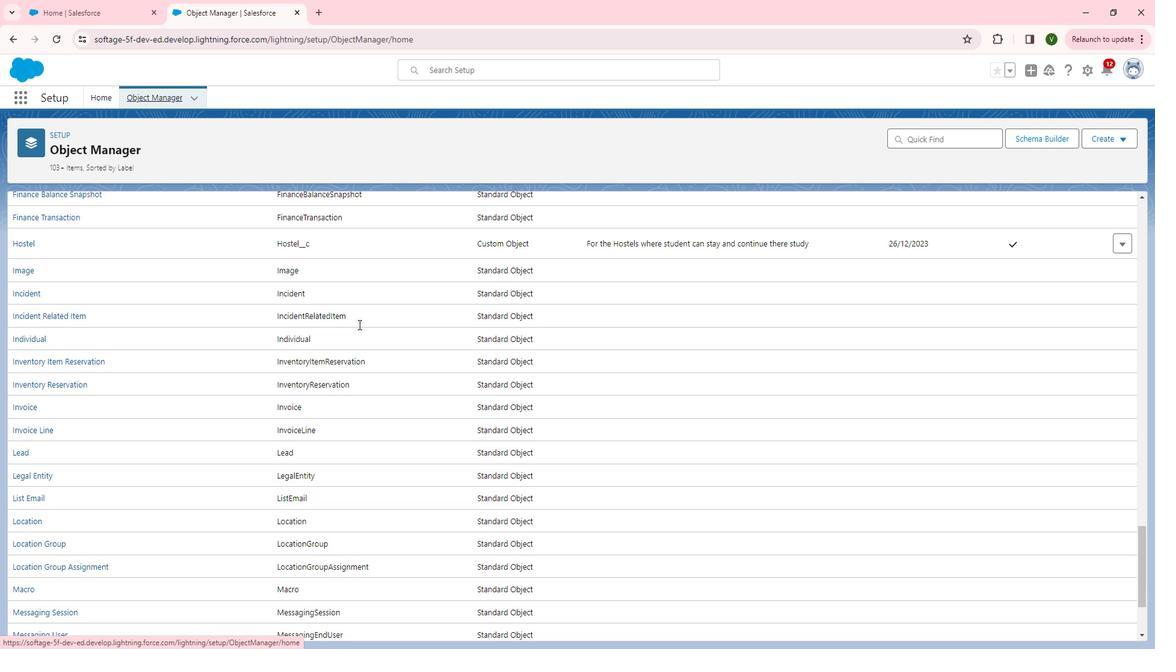 
Action: Mouse scrolled (376, 330) with delta (0, 0)
Screenshot: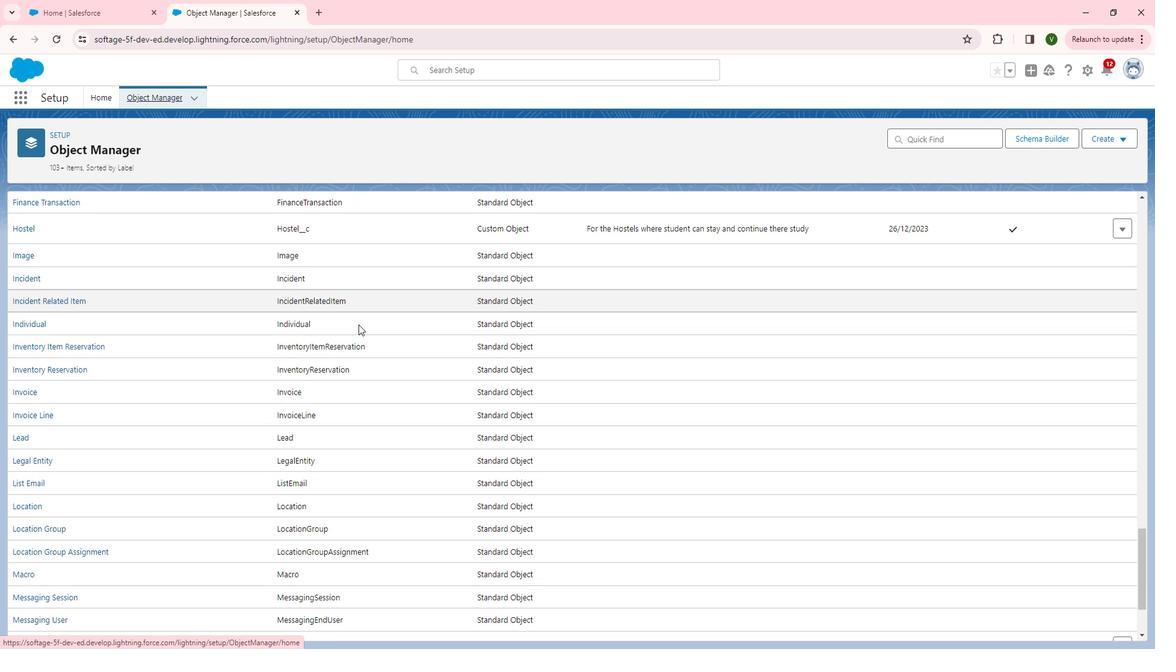 
Action: Mouse scrolled (376, 330) with delta (0, 0)
Screenshot: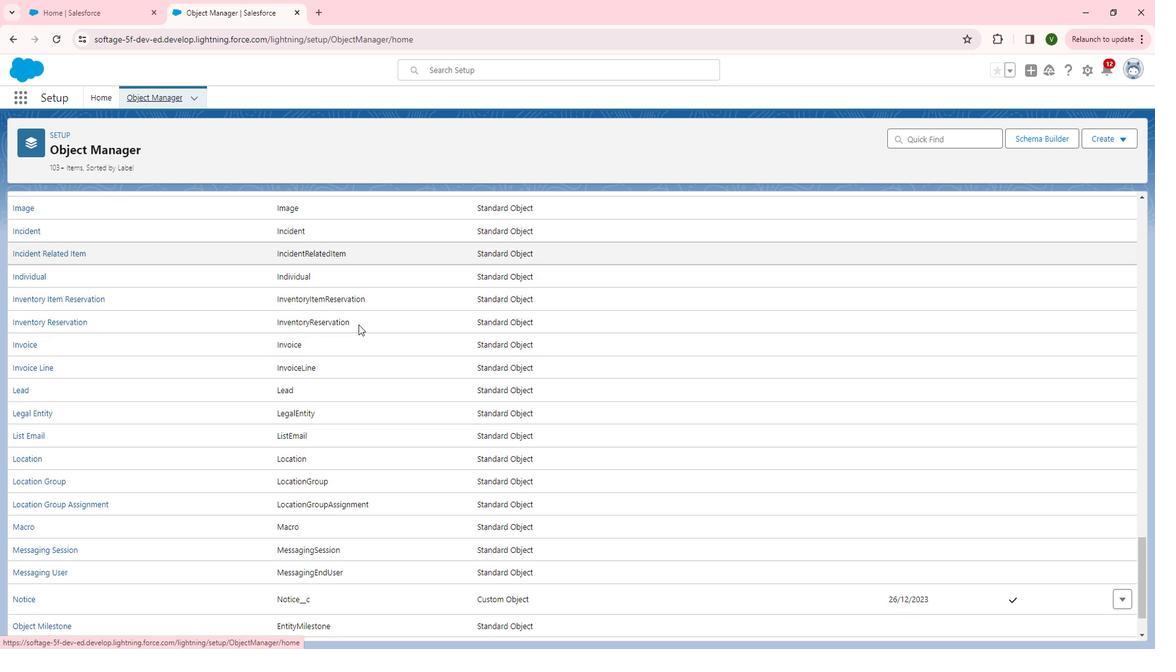 
Action: Mouse scrolled (376, 330) with delta (0, 0)
Screenshot: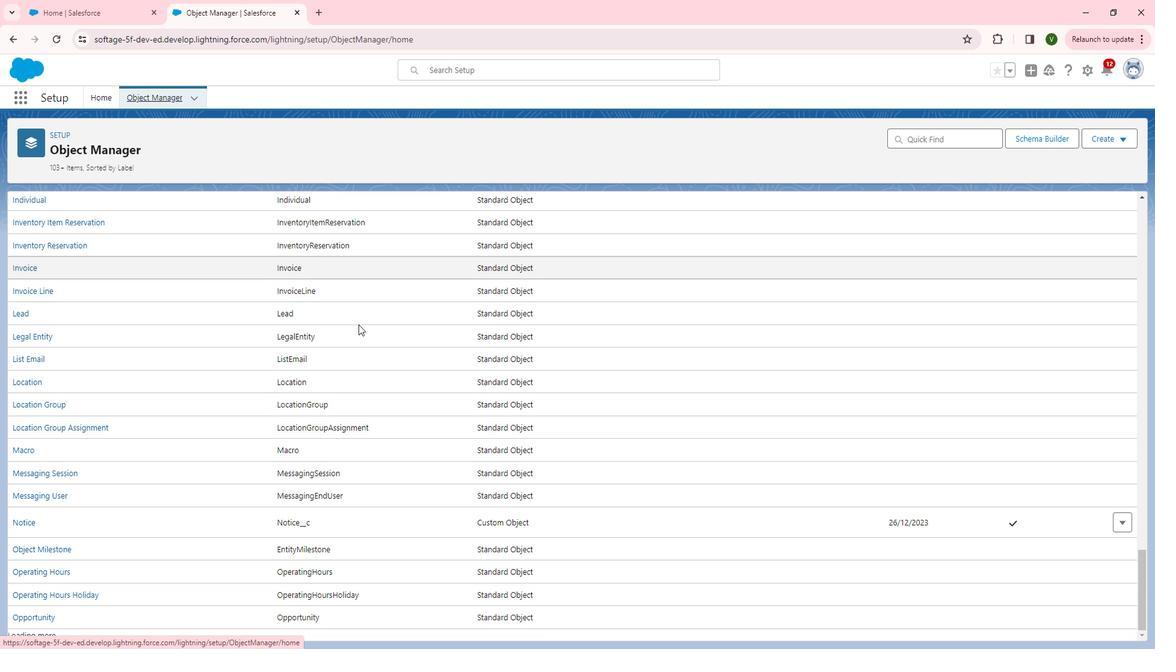 
Action: Mouse scrolled (376, 330) with delta (0, 0)
Screenshot: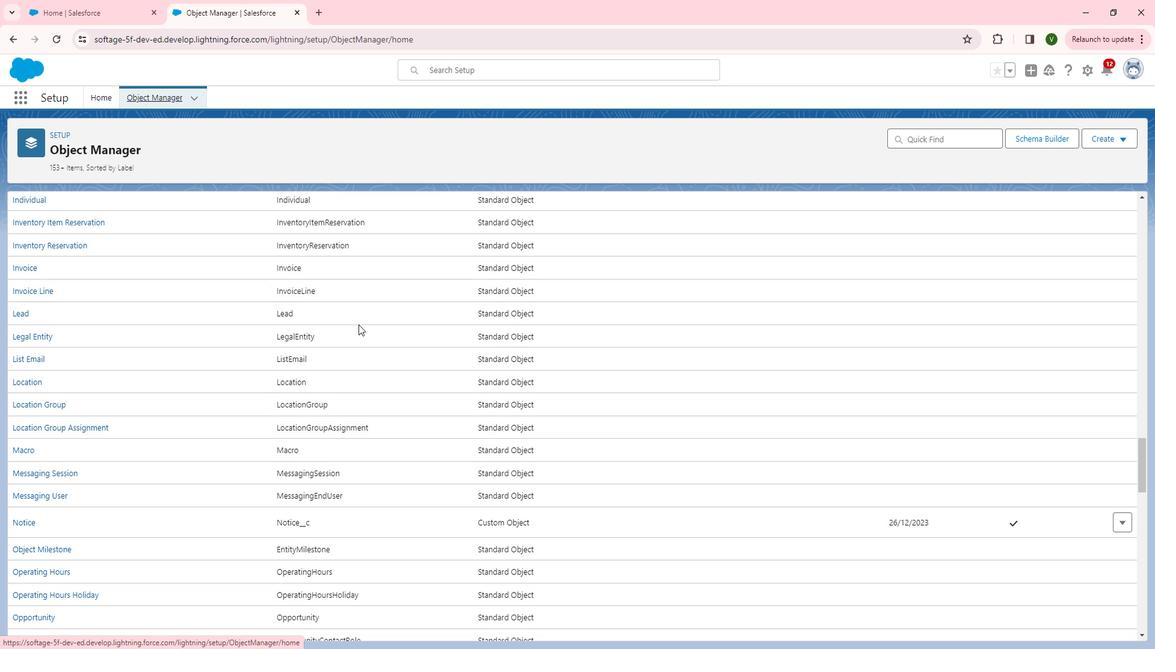 
Action: Mouse scrolled (376, 330) with delta (0, 0)
Screenshot: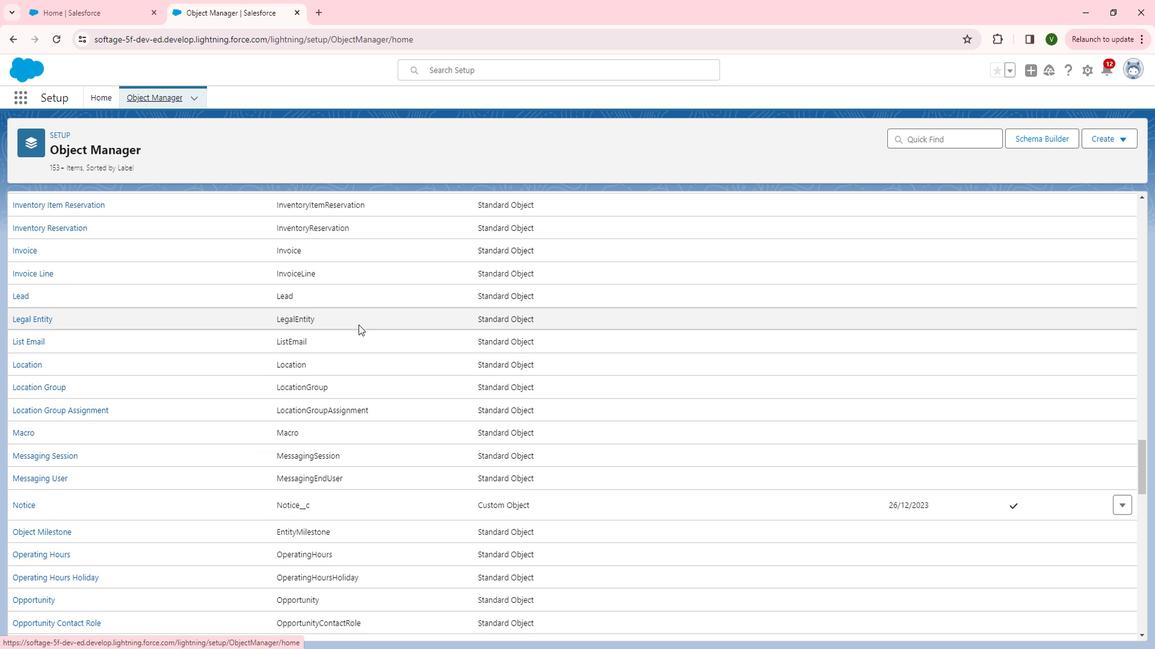 
Action: Mouse scrolled (376, 330) with delta (0, 0)
Screenshot: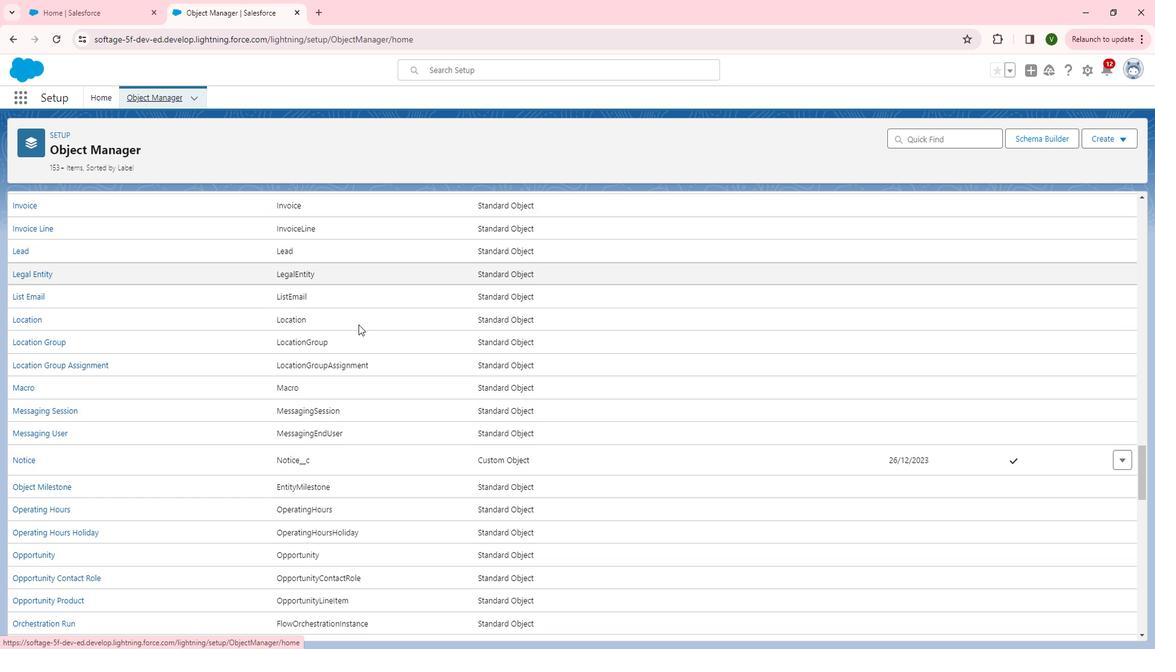 
Action: Mouse scrolled (376, 330) with delta (0, 0)
Screenshot: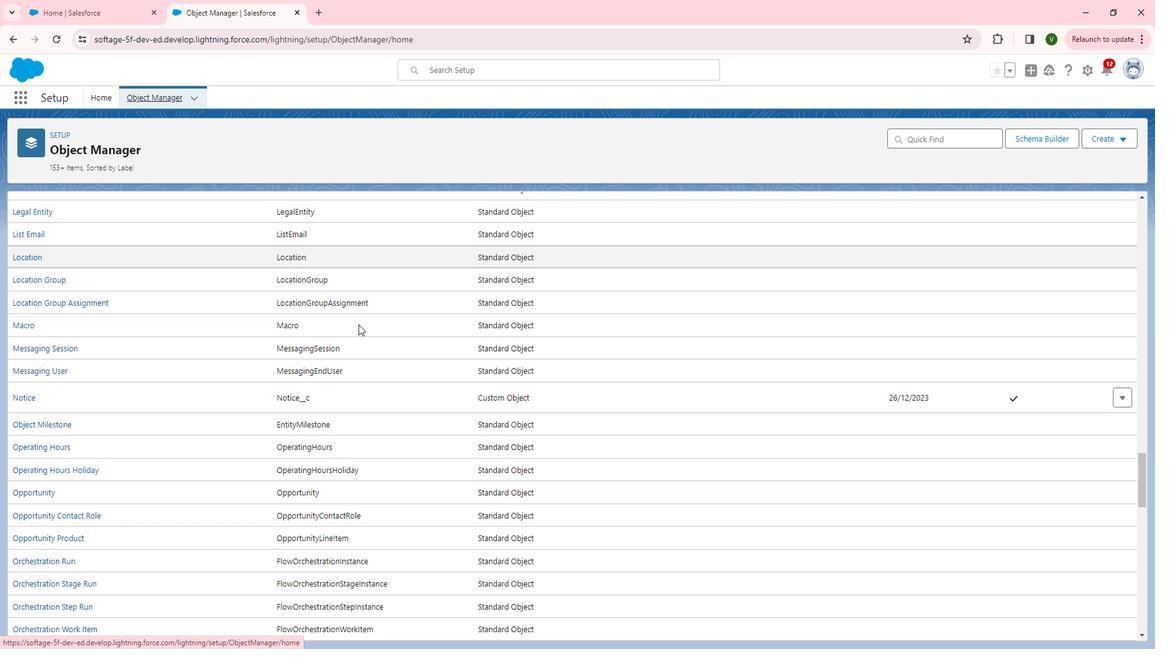 
Action: Mouse scrolled (376, 330) with delta (0, 0)
Screenshot: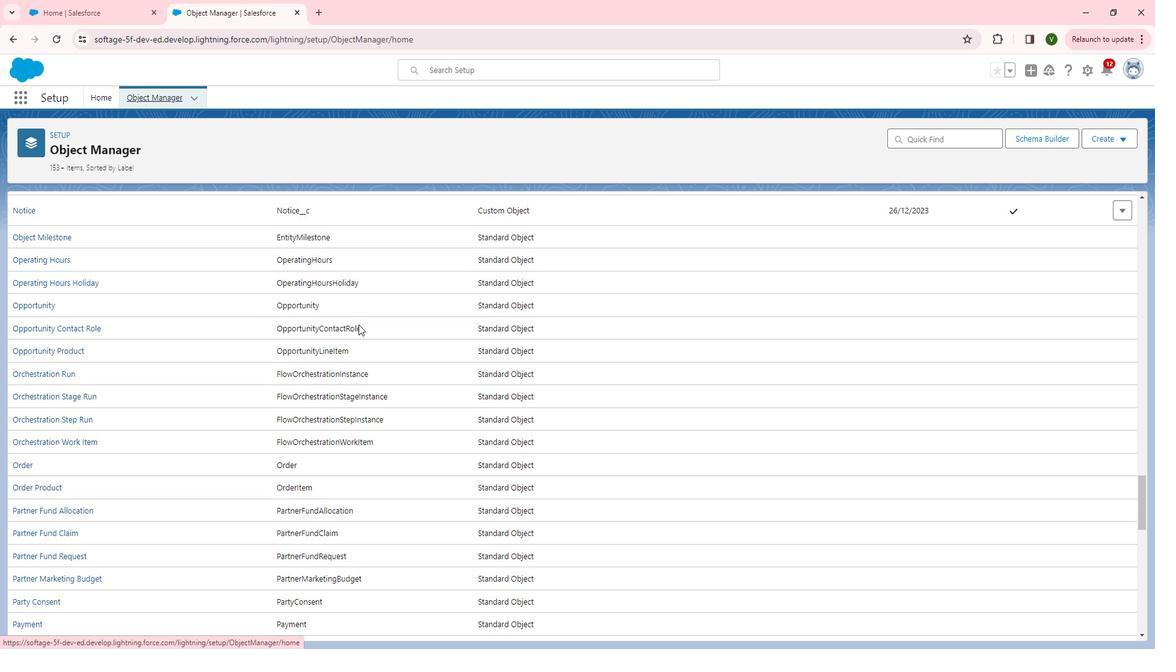 
Action: Mouse scrolled (376, 330) with delta (0, 0)
Screenshot: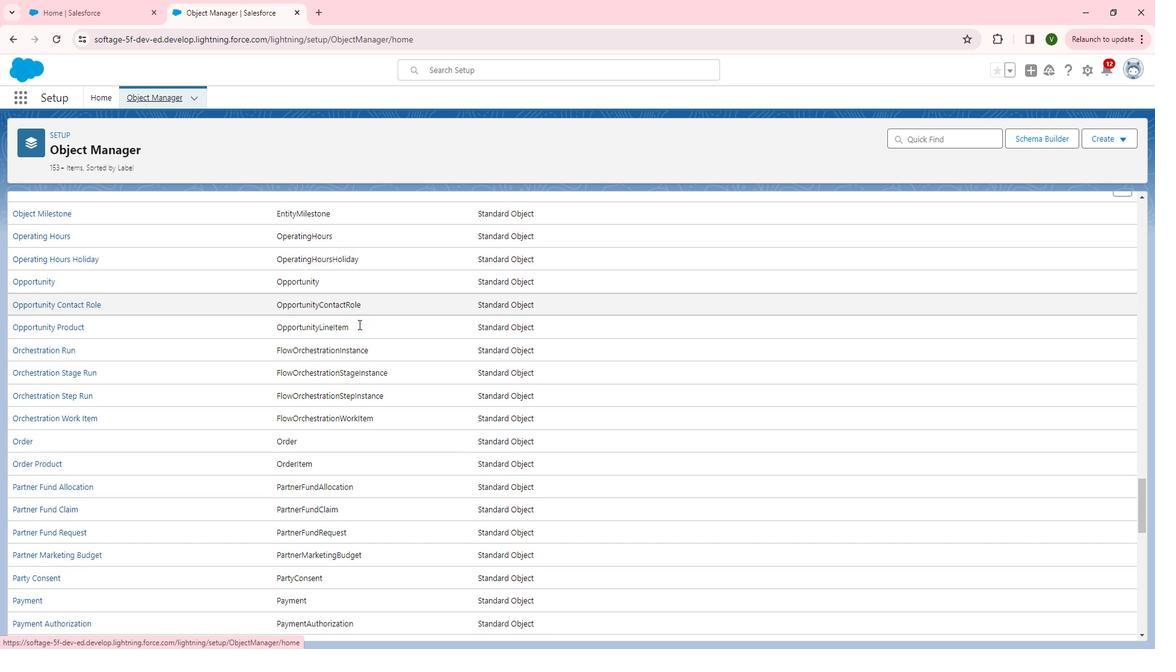 
Action: Mouse scrolled (376, 330) with delta (0, 0)
Screenshot: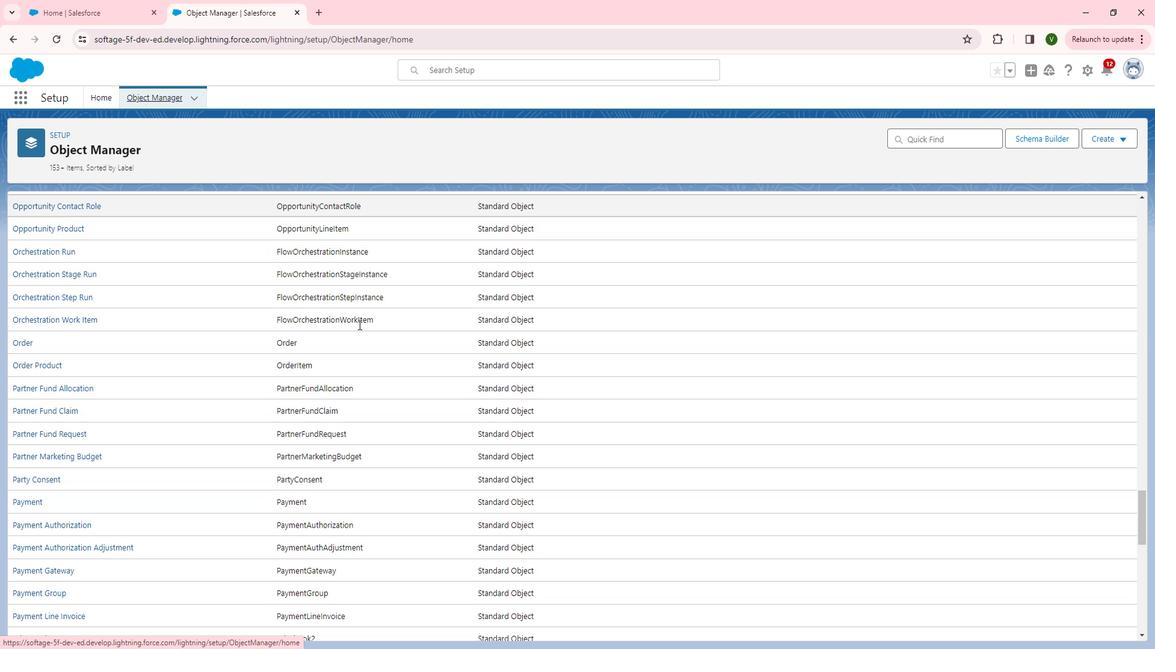 
Action: Mouse scrolled (376, 330) with delta (0, 0)
Screenshot: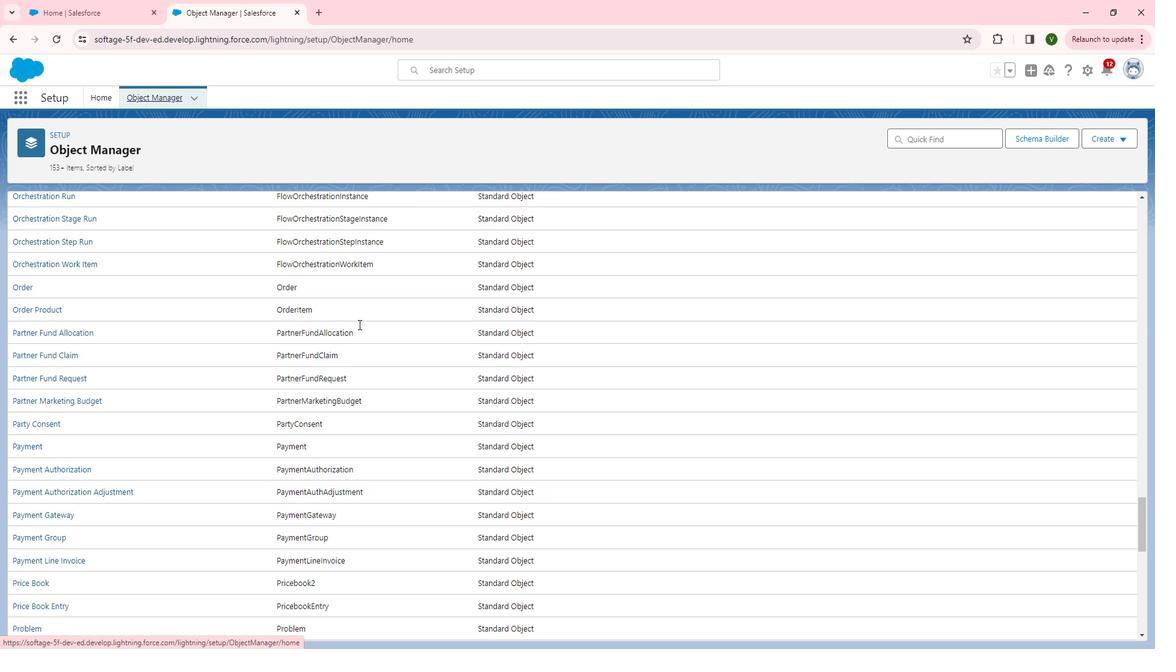 
Action: Mouse scrolled (376, 330) with delta (0, 0)
Screenshot: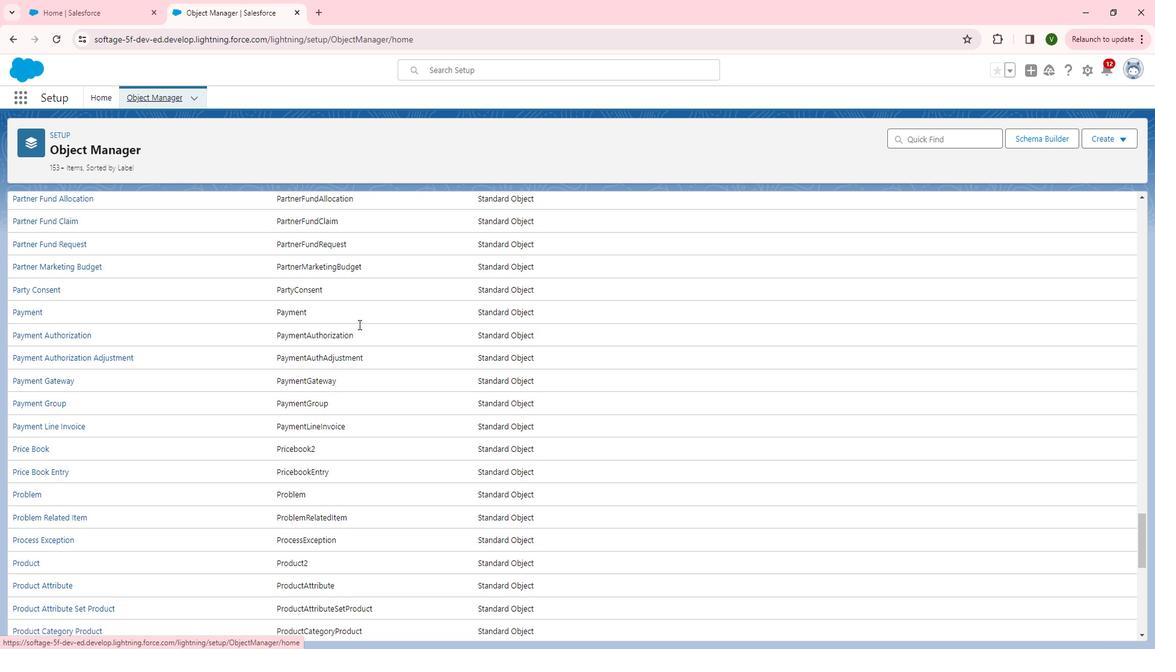 
Action: Mouse scrolled (376, 330) with delta (0, 0)
Screenshot: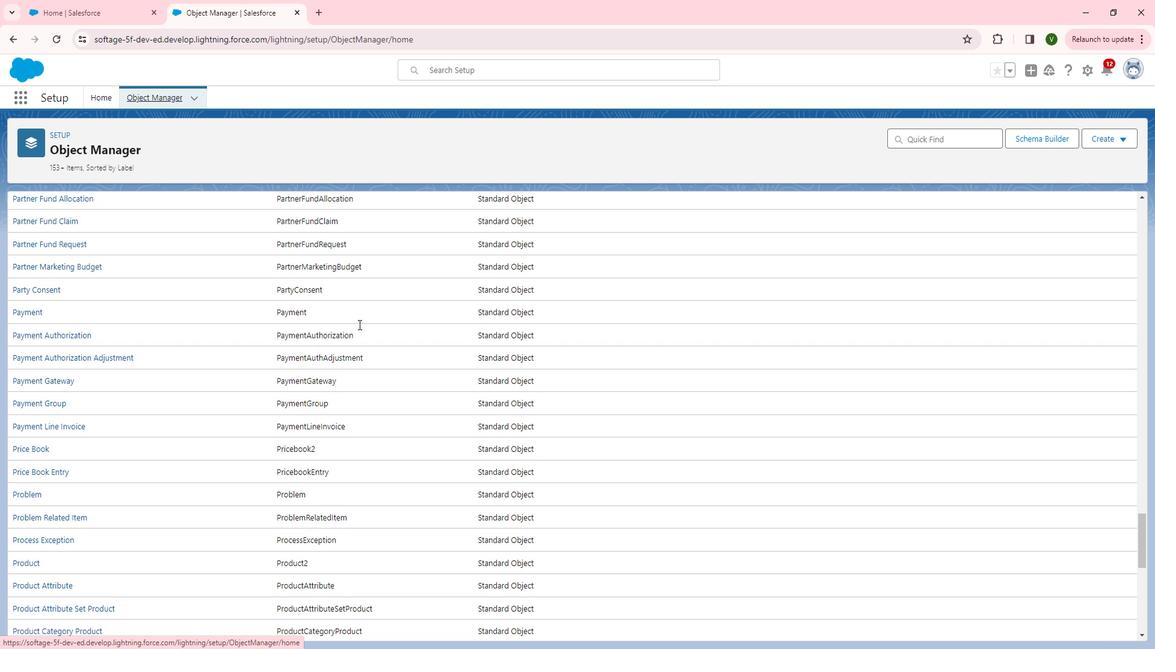 
Action: Mouse scrolled (376, 330) with delta (0, 0)
Screenshot: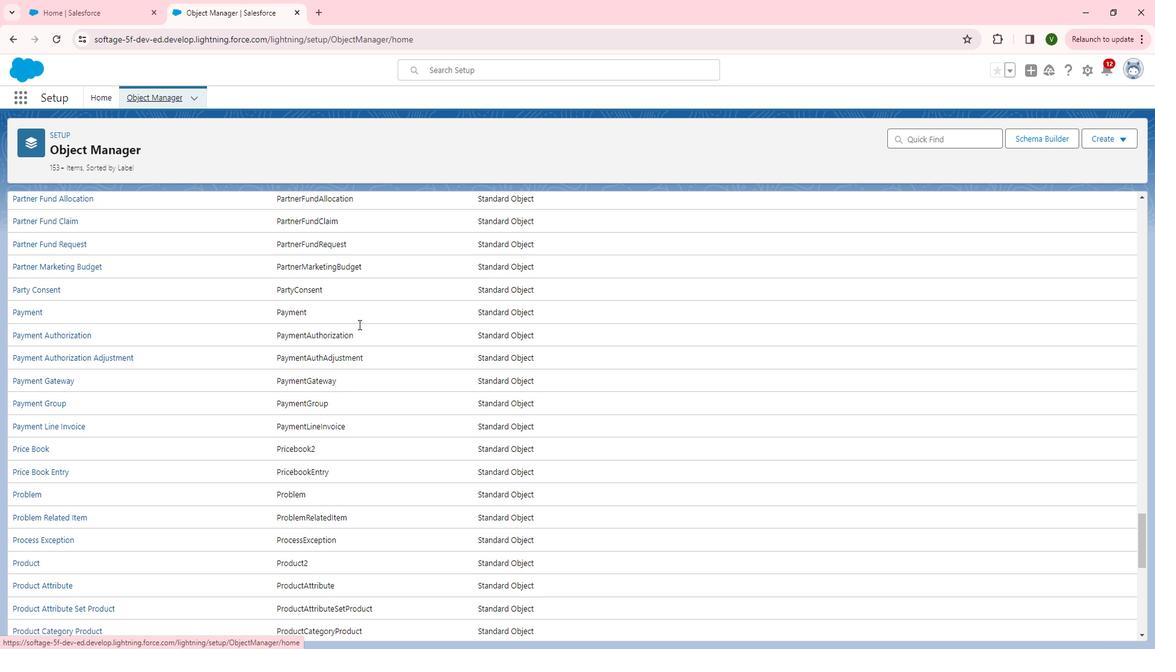 
Action: Mouse scrolled (376, 330) with delta (0, 0)
Screenshot: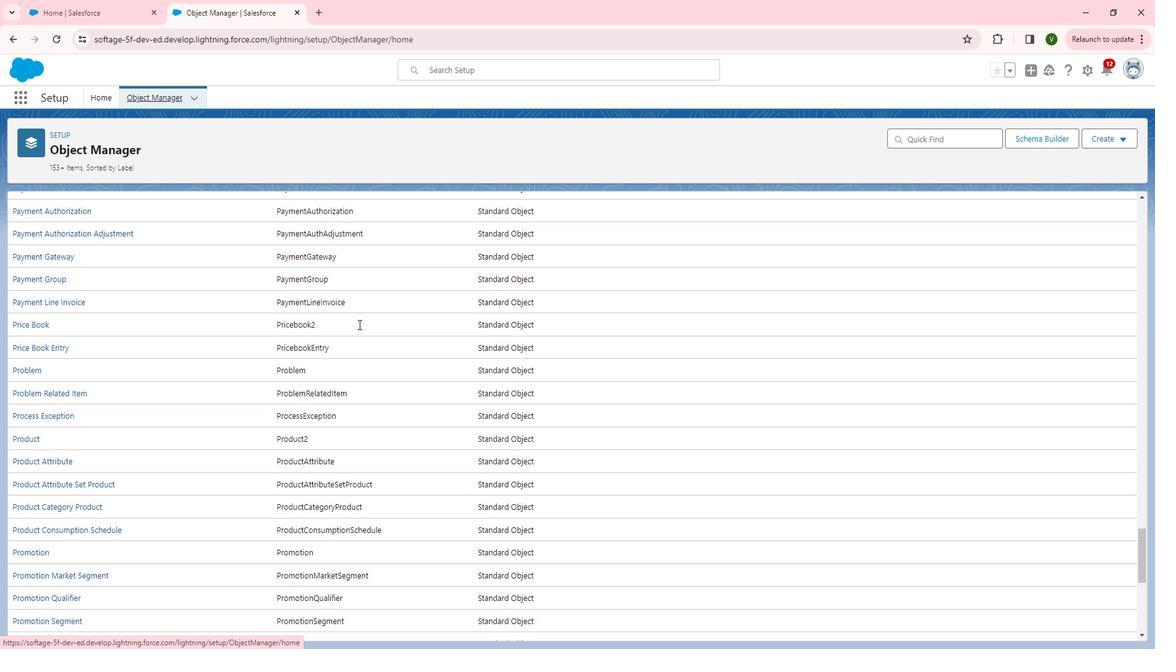 
Action: Mouse scrolled (376, 330) with delta (0, 0)
Screenshot: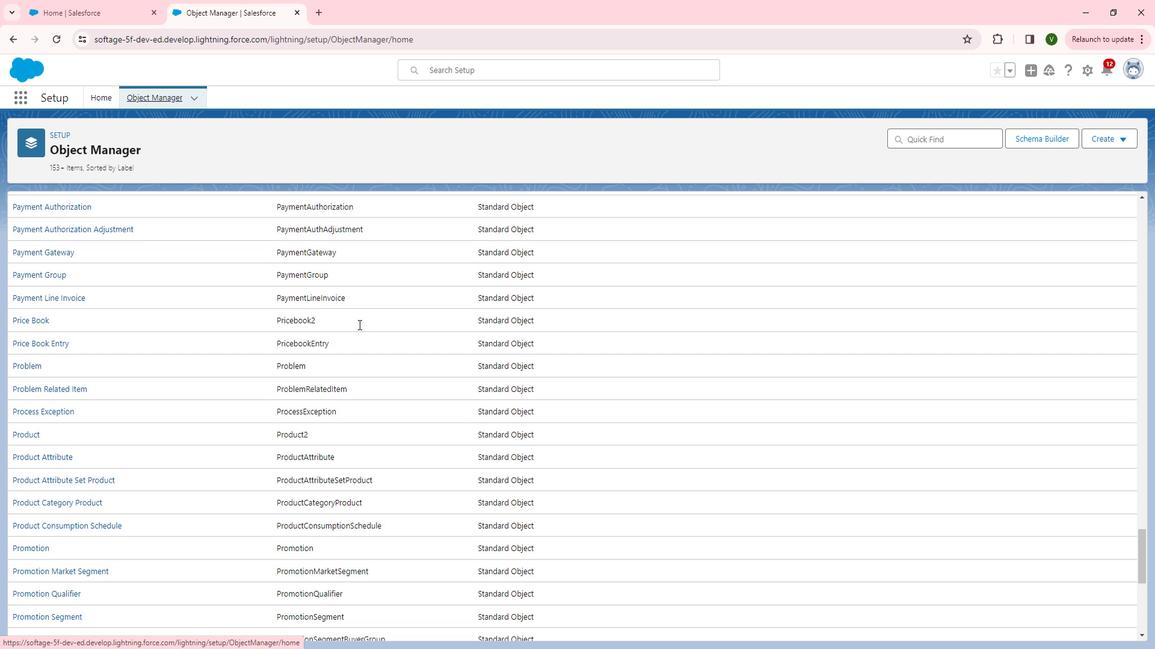 
Action: Mouse scrolled (376, 330) with delta (0, 0)
Screenshot: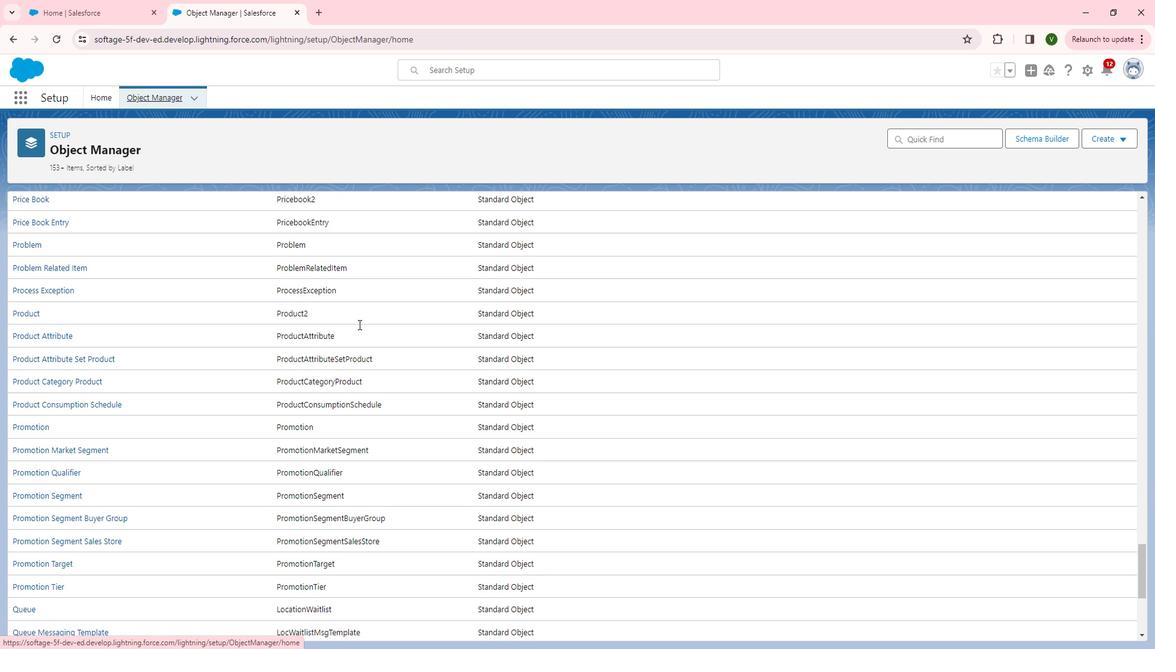 
Action: Mouse scrolled (376, 330) with delta (0, 0)
Screenshot: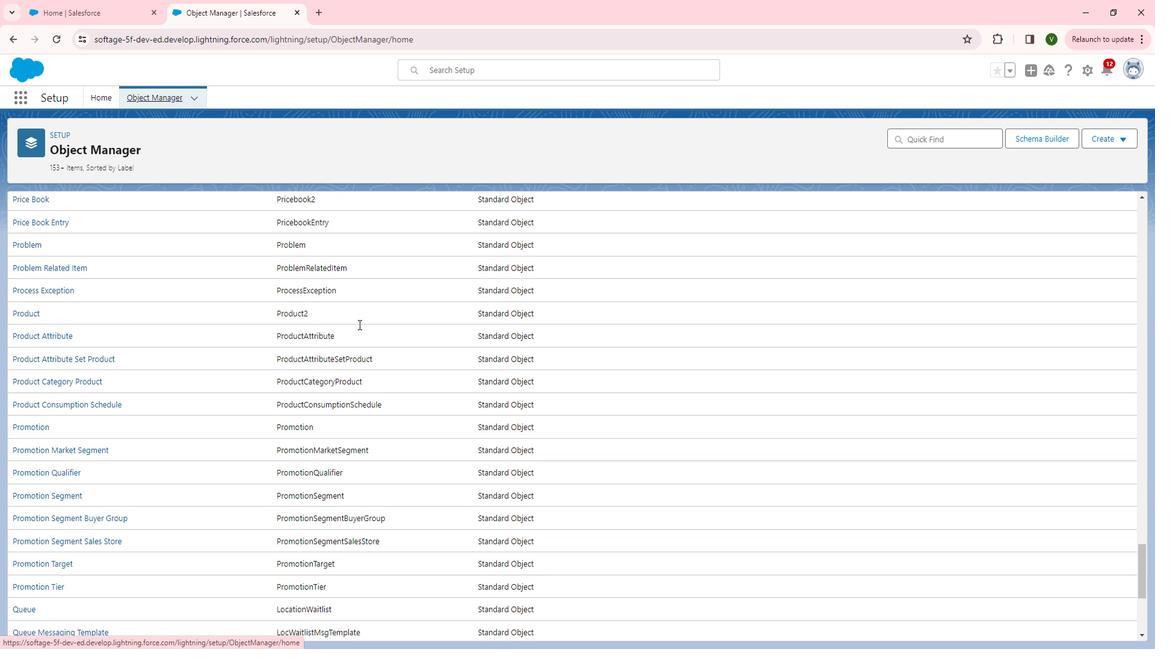 
Action: Mouse scrolled (376, 330) with delta (0, 0)
Screenshot: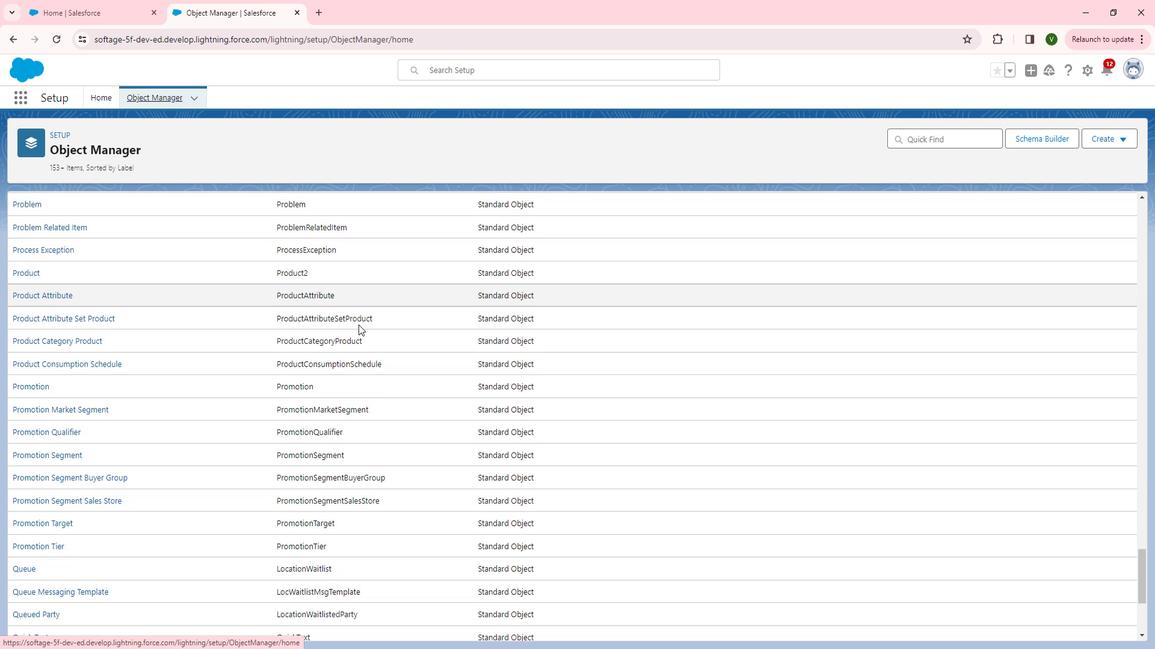 
Action: Mouse scrolled (376, 330) with delta (0, 0)
Screenshot: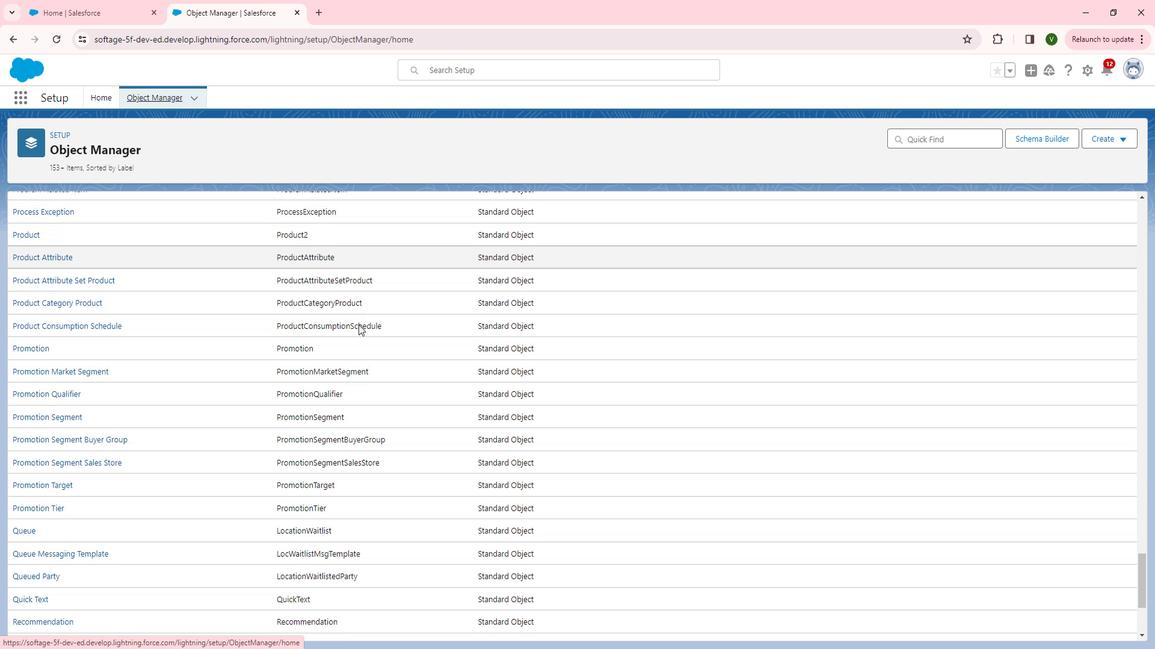 
Action: Mouse scrolled (376, 330) with delta (0, 0)
Screenshot: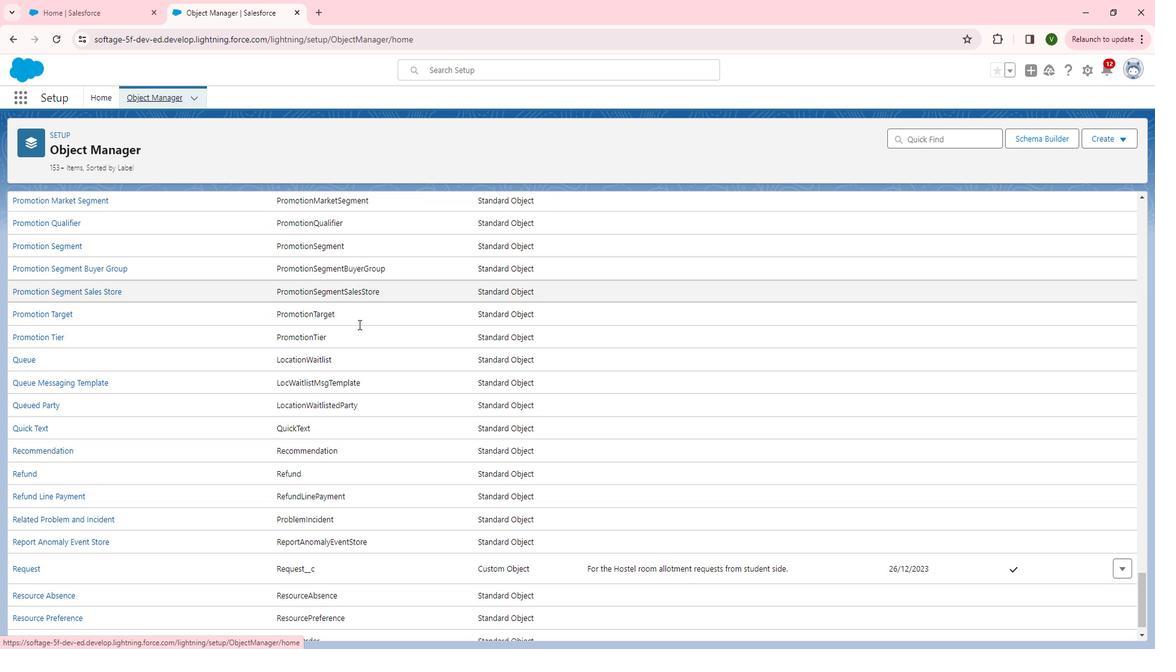 
Action: Mouse scrolled (376, 330) with delta (0, 0)
Screenshot: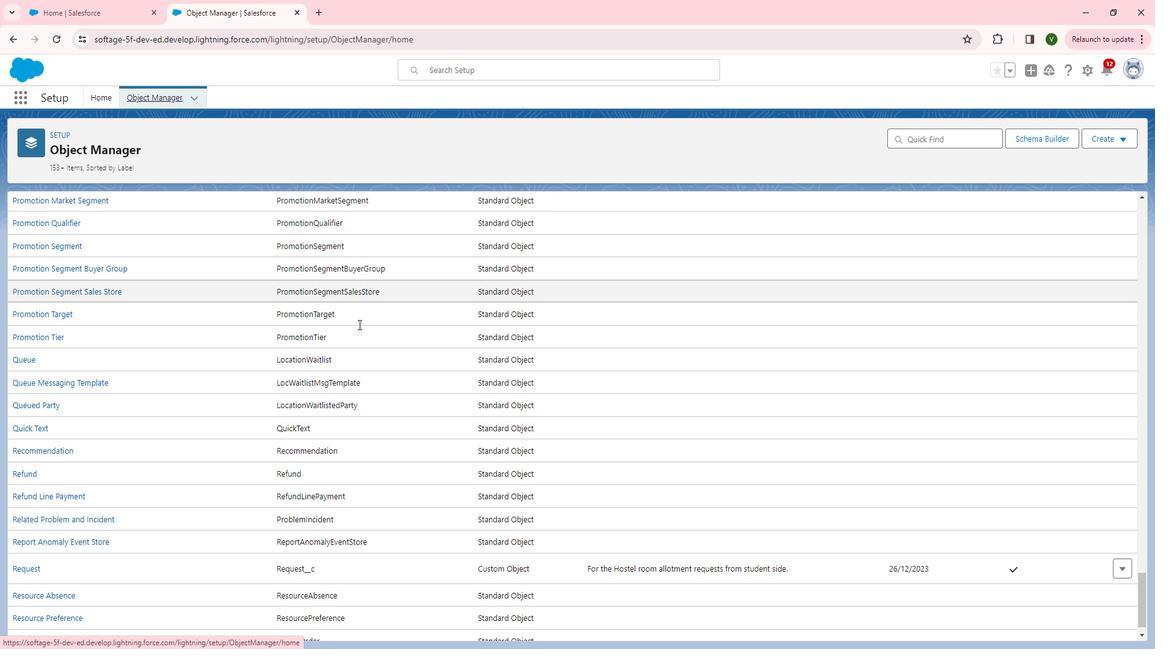
Action: Mouse scrolled (376, 330) with delta (0, 0)
Screenshot: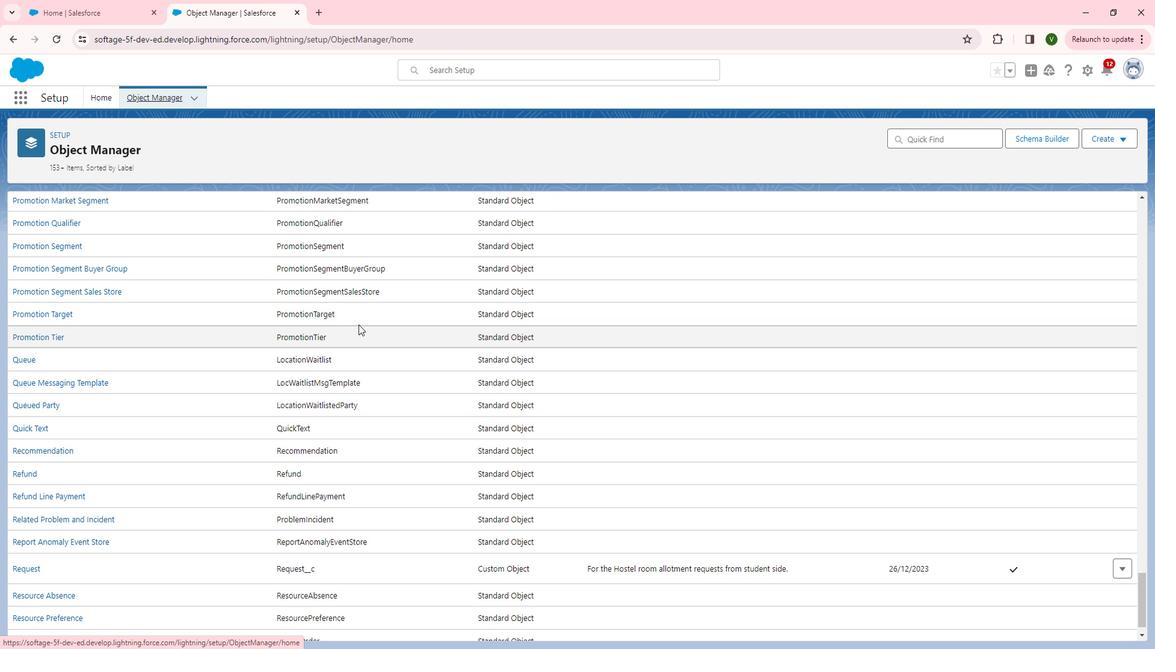 
Action: Mouse scrolled (376, 330) with delta (0, 0)
Screenshot: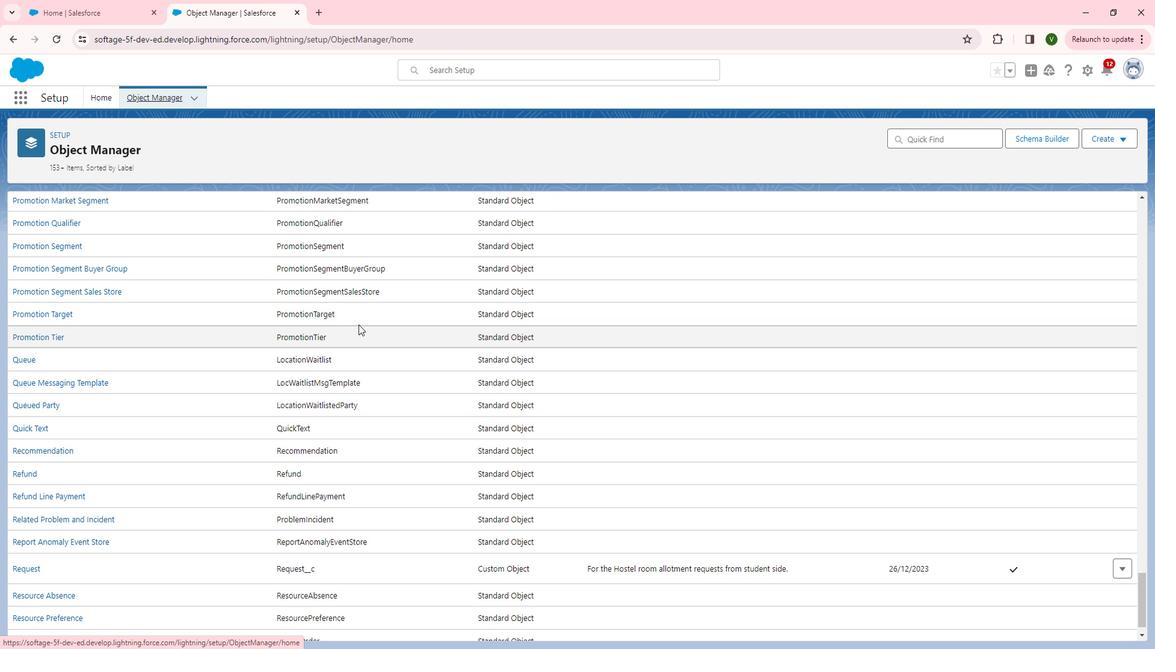 
Action: Mouse scrolled (376, 330) with delta (0, 0)
Screenshot: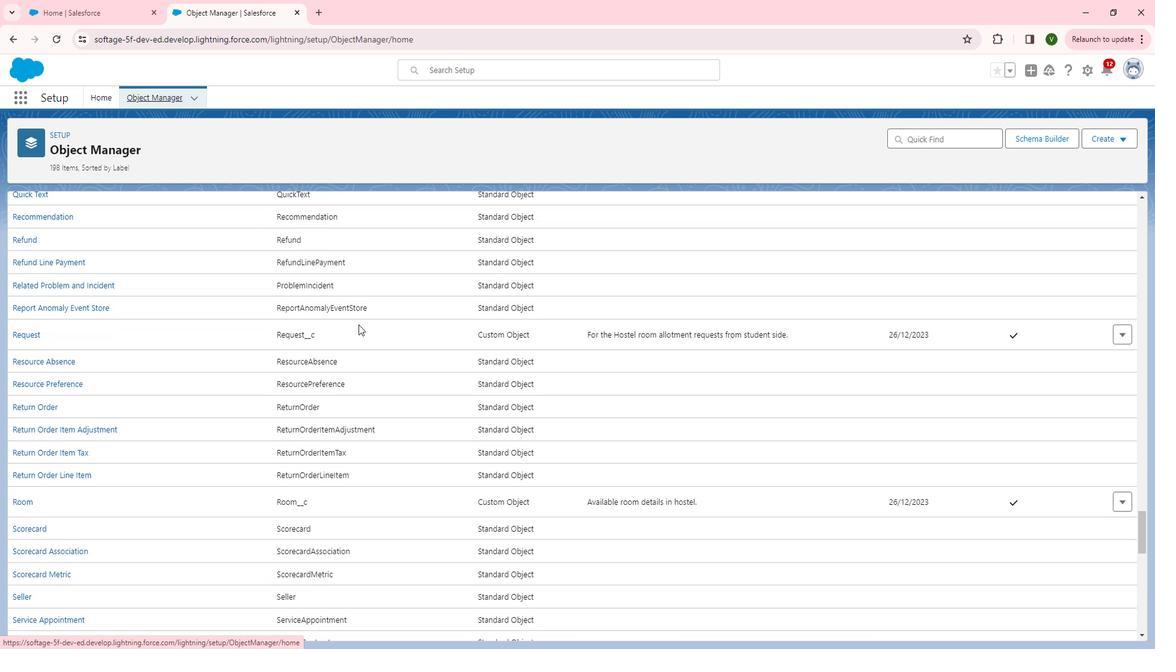 
Action: Mouse scrolled (376, 330) with delta (0, 0)
Screenshot: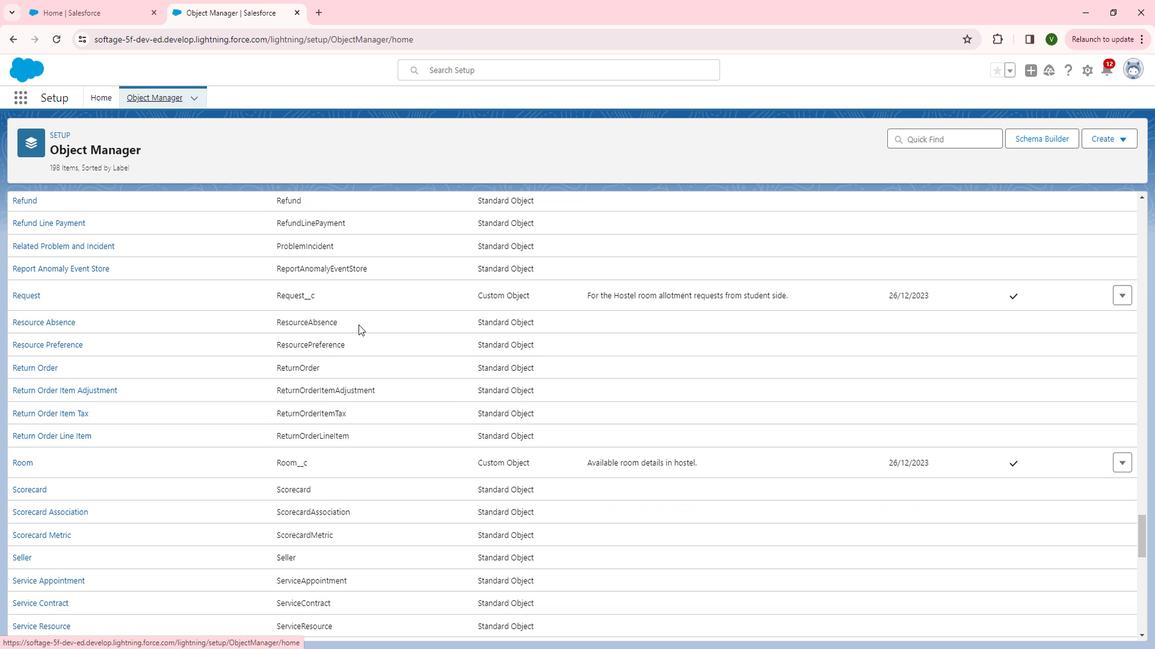 
Action: Mouse scrolled (376, 330) with delta (0, 0)
Screenshot: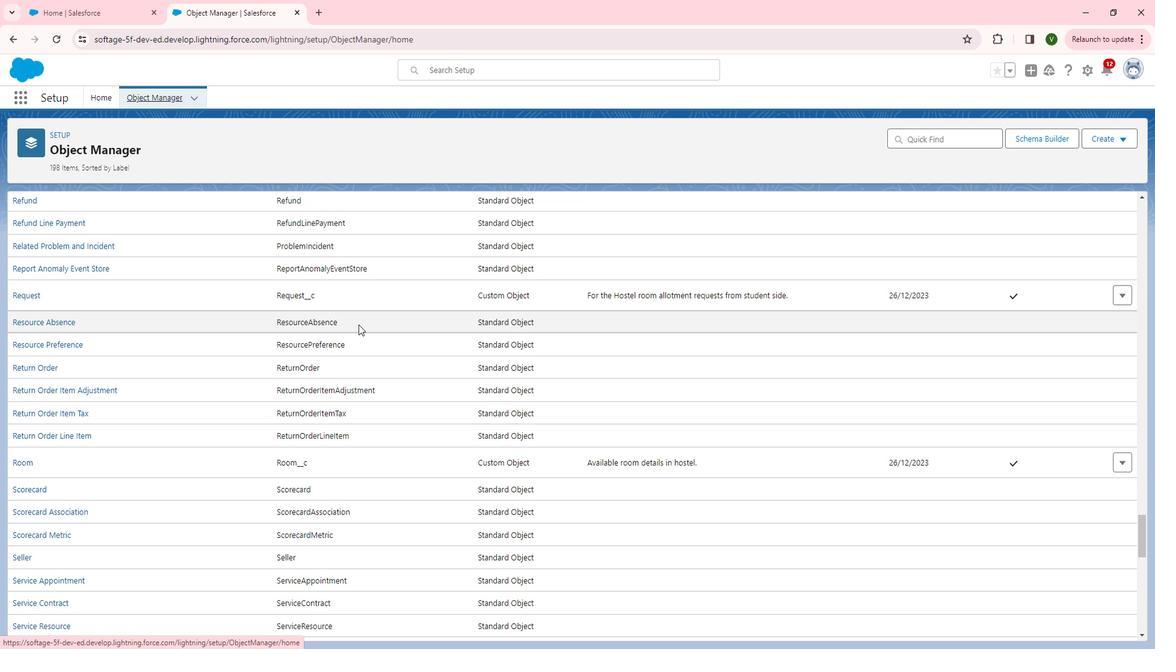 
Action: Mouse scrolled (376, 330) with delta (0, 0)
Screenshot: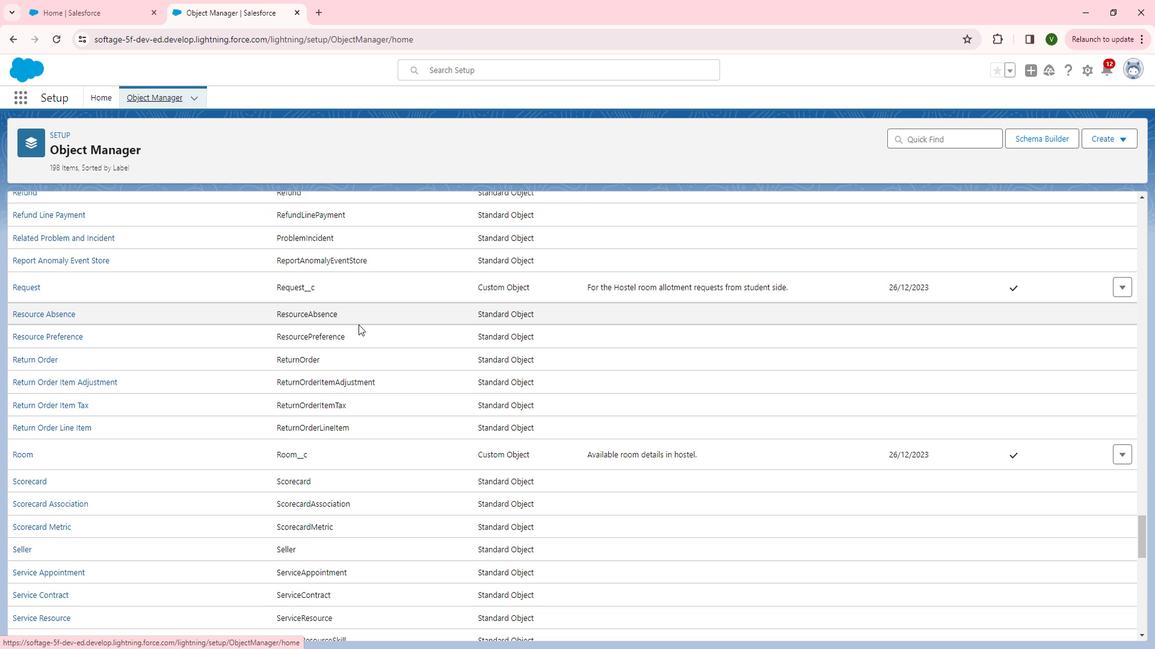 
Action: Mouse scrolled (376, 330) with delta (0, 0)
Screenshot: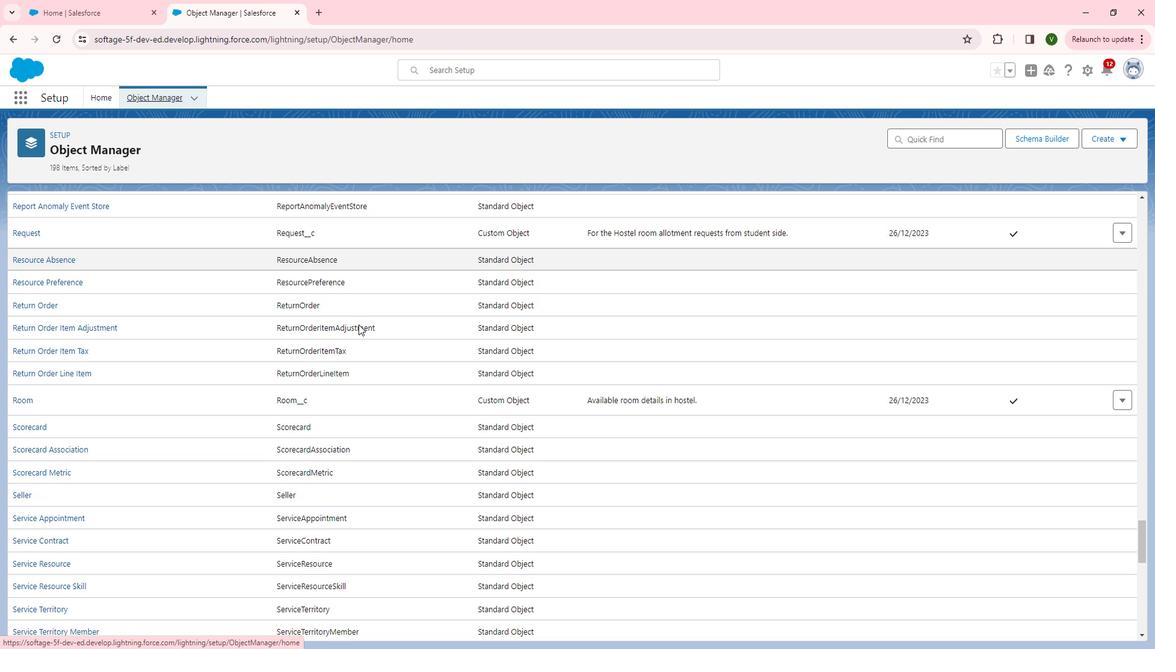 
Action: Mouse scrolled (376, 330) with delta (0, 0)
Screenshot: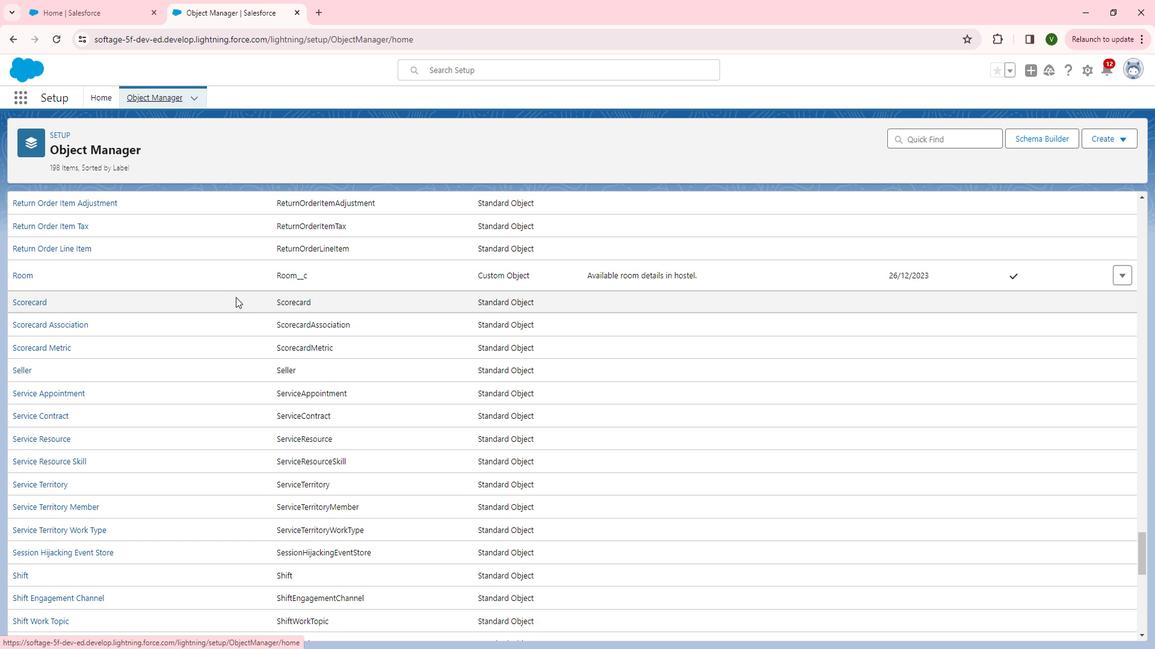 
Action: Mouse scrolled (376, 330) with delta (0, 0)
Screenshot: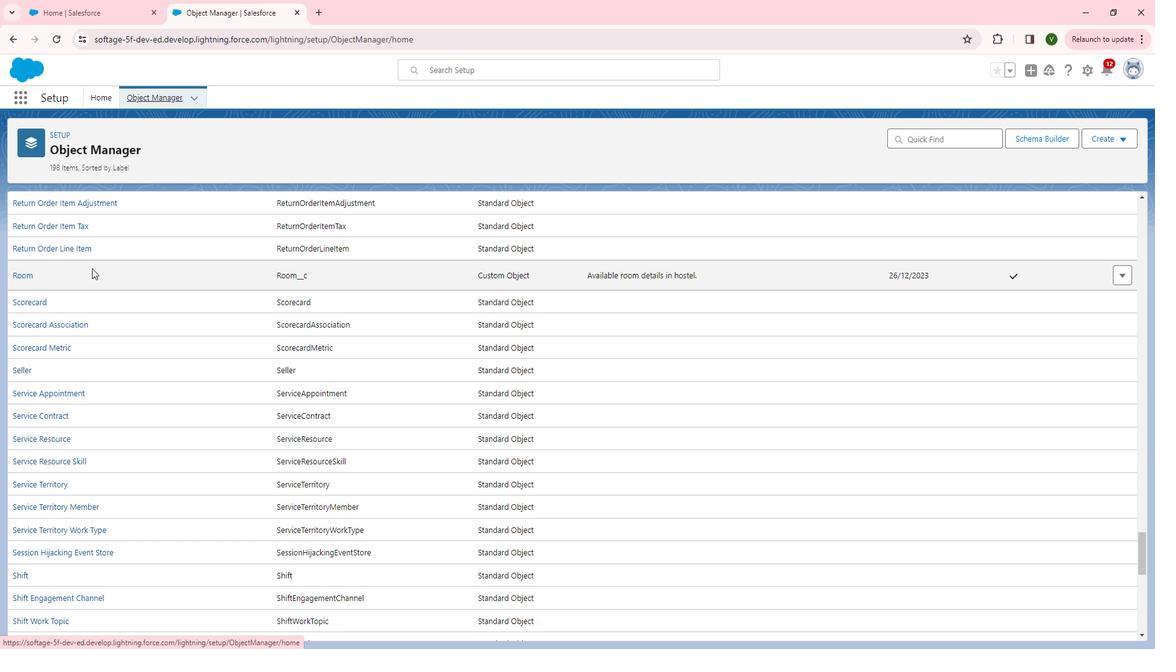 
Action: Mouse scrolled (376, 330) with delta (0, 0)
Screenshot: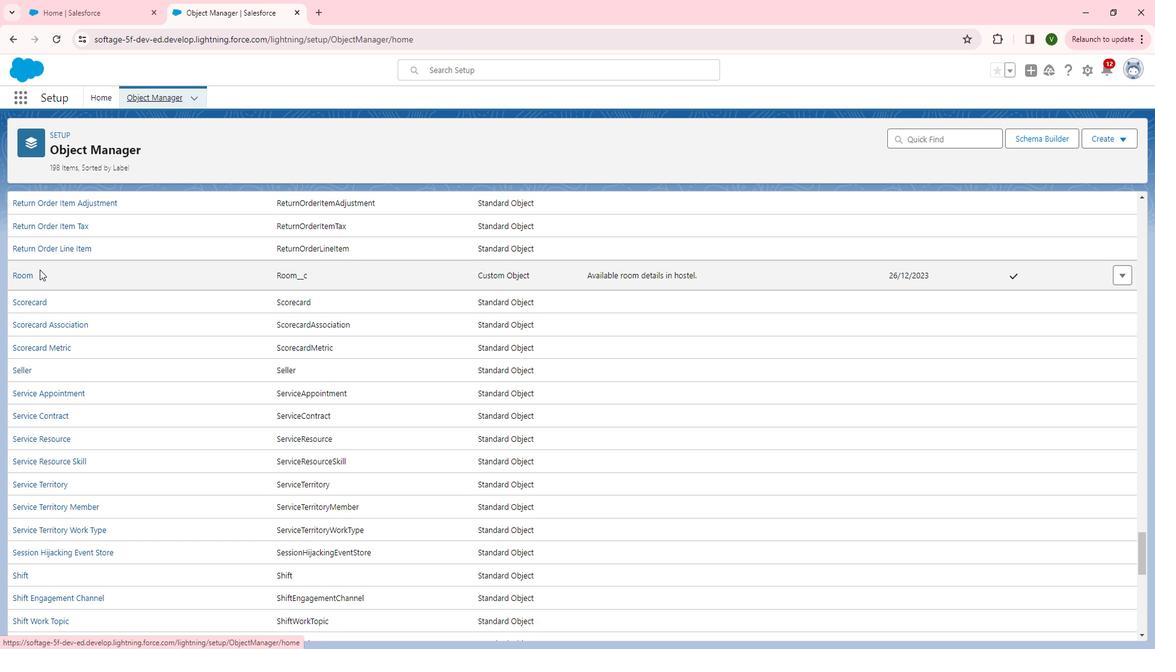 
Action: Mouse moved to (45, 282)
Screenshot: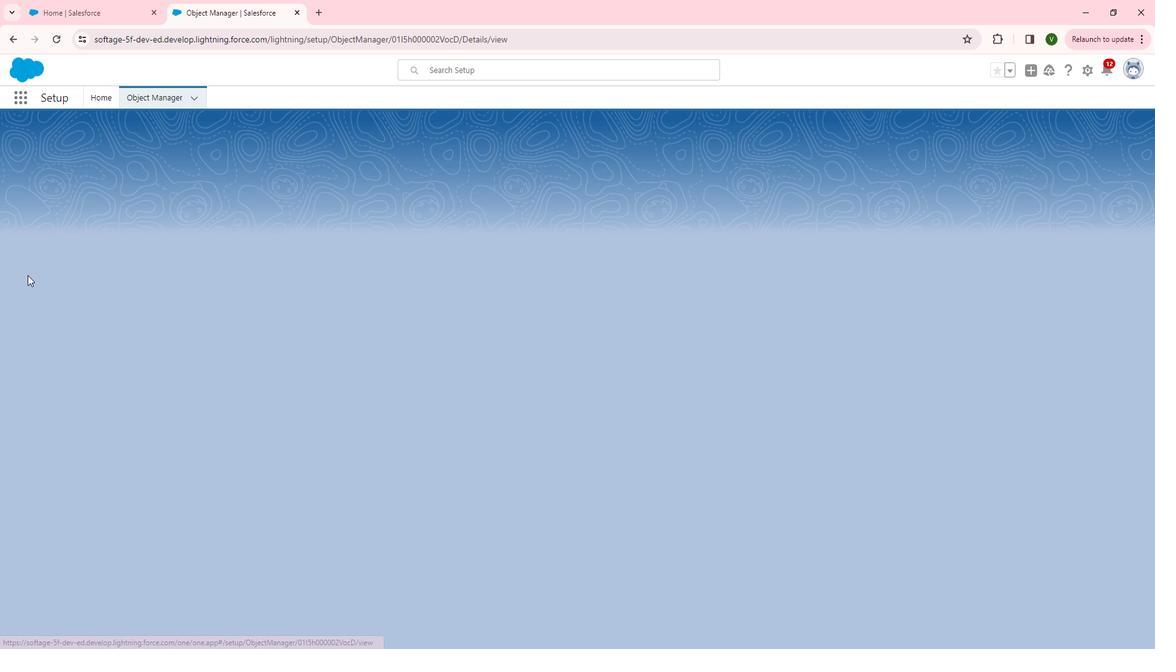 
Action: Mouse pressed left at (45, 282)
Screenshot: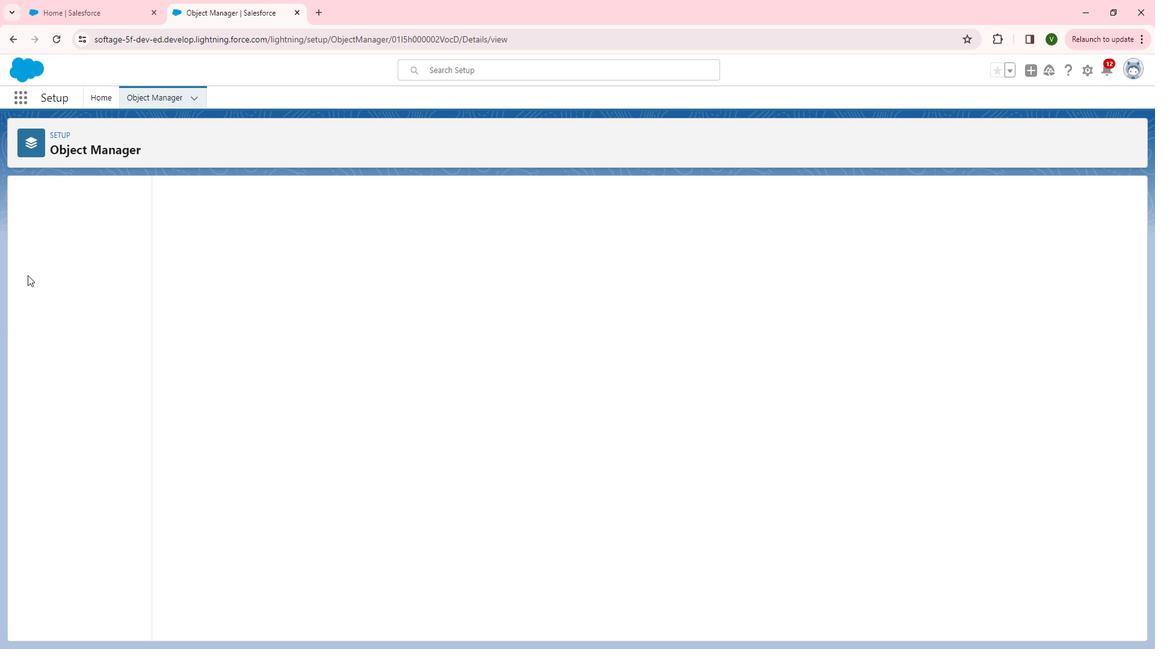 
Action: Mouse moved to (69, 572)
Screenshot: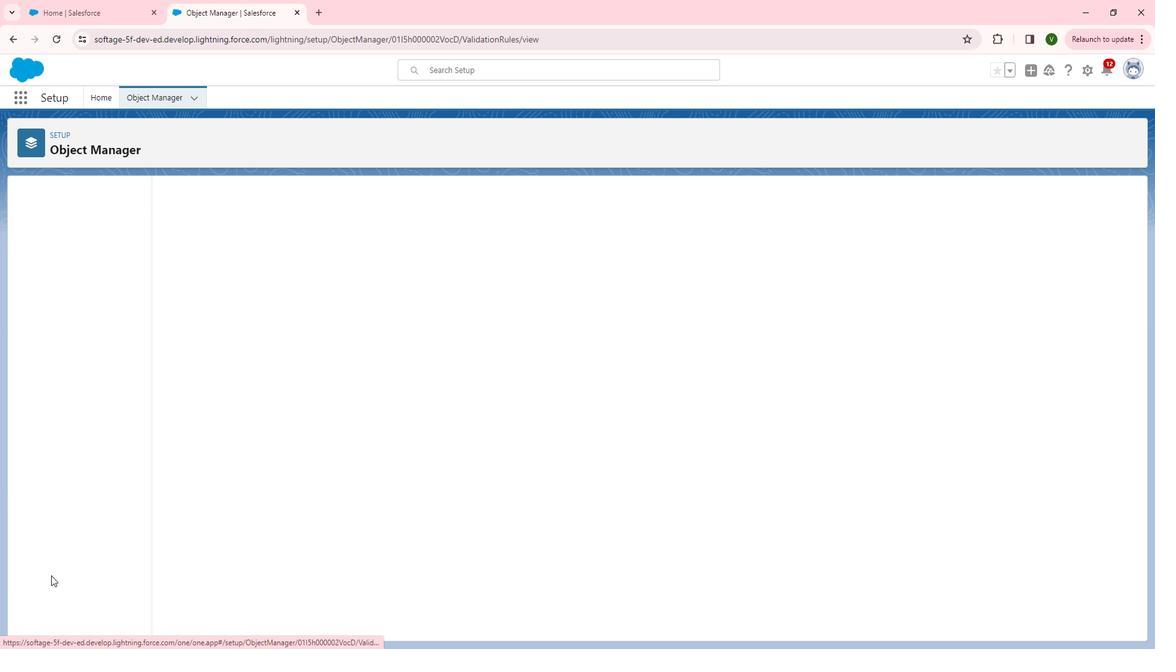 
Action: Mouse pressed left at (69, 572)
Screenshot: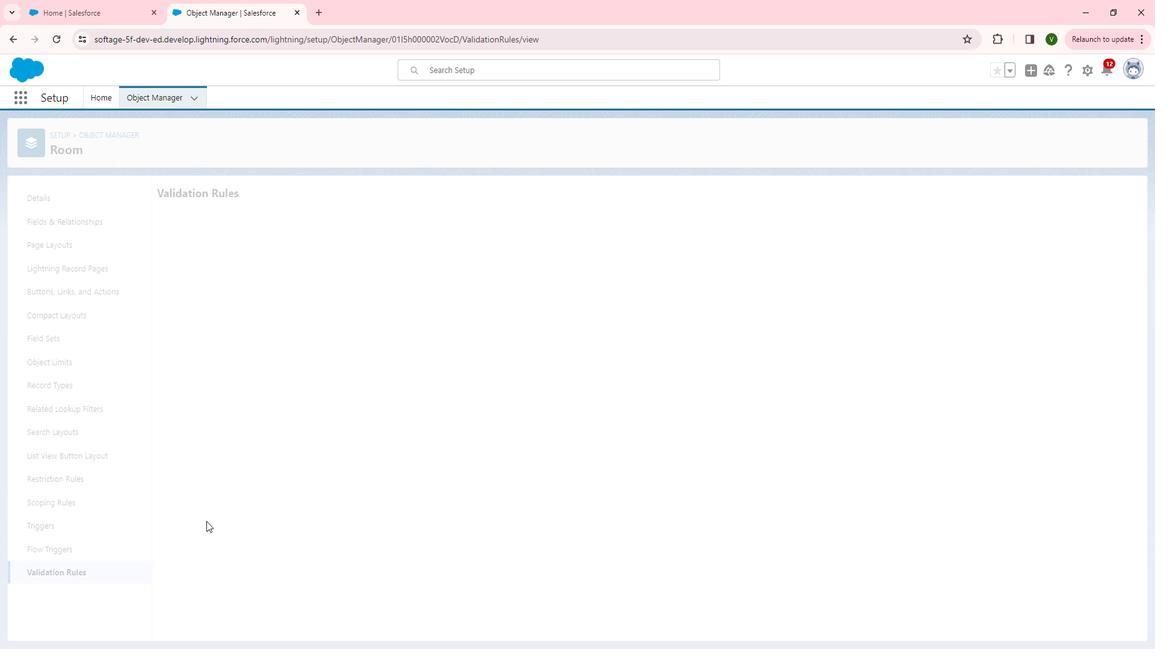 
Action: Mouse moved to (1141, 206)
Screenshot: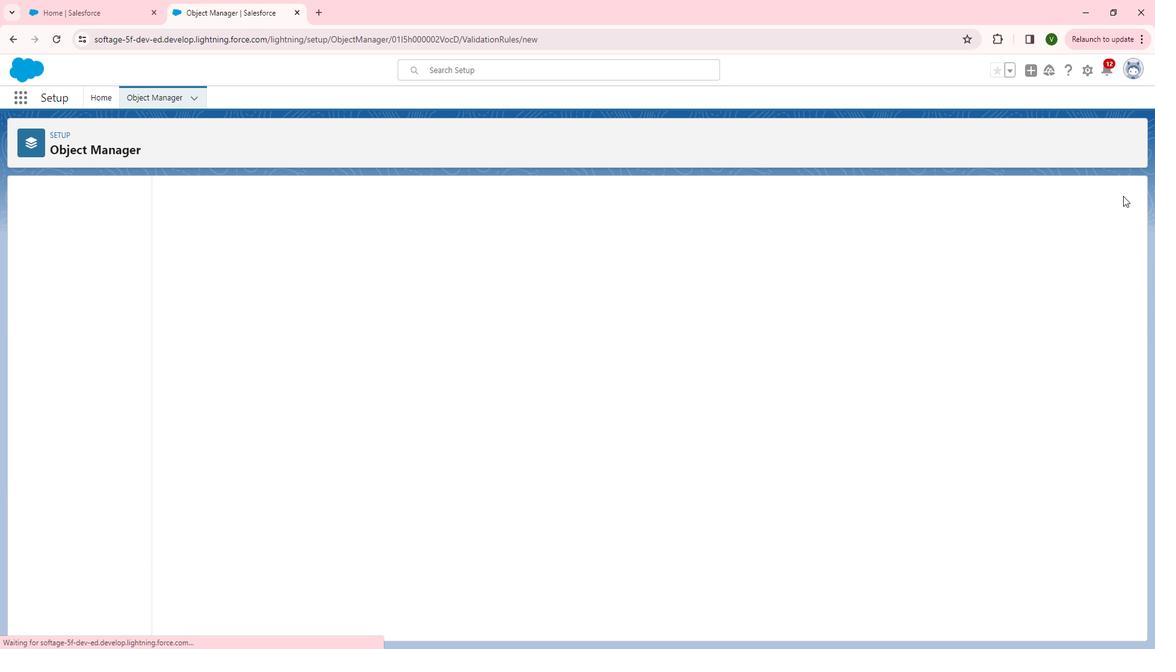 
Action: Mouse pressed left at (1141, 206)
Screenshot: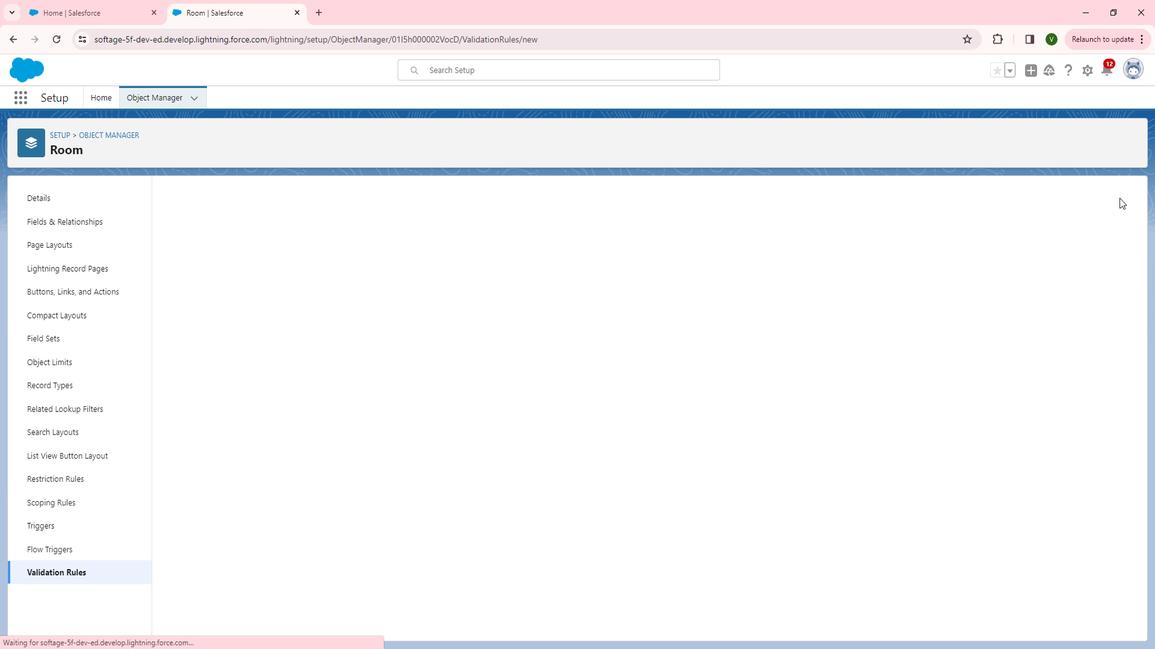 
Action: Mouse moved to (299, 290)
Screenshot: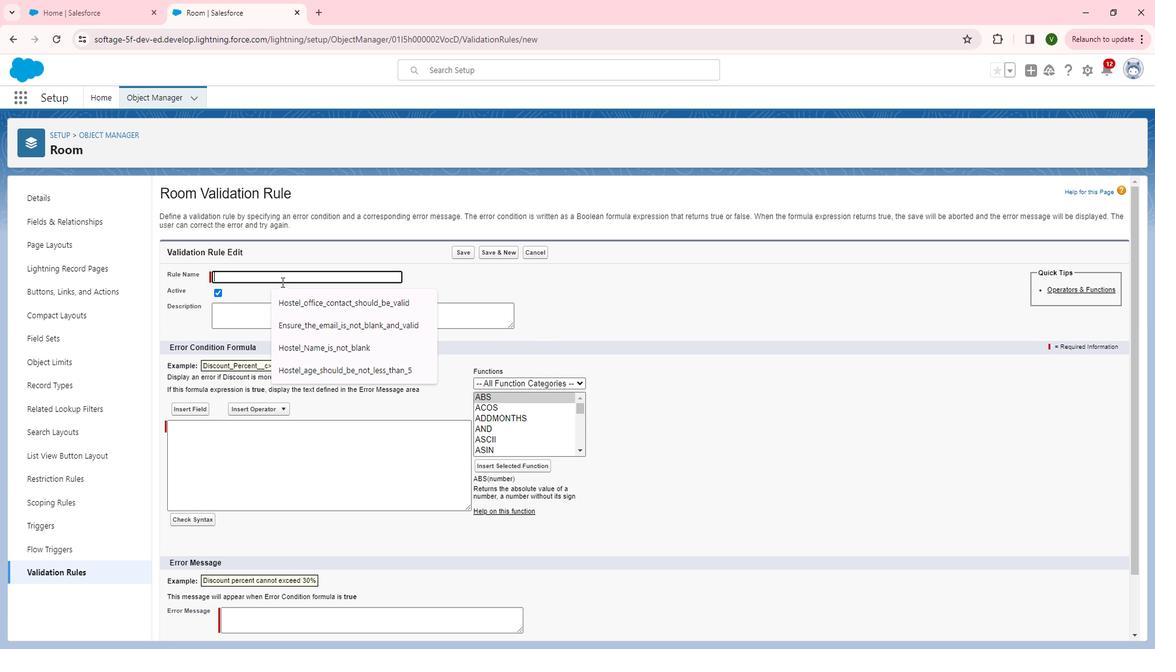 
Action: Mouse pressed left at (299, 290)
Screenshot: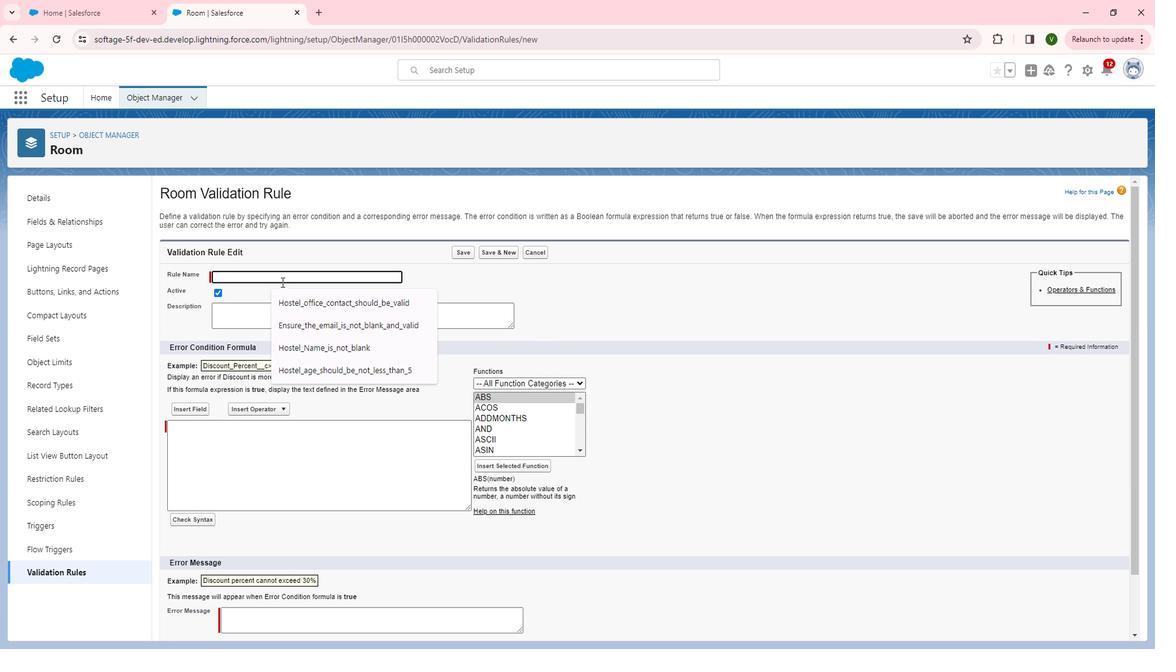 
Action: Key pressed <Key.shift>Make
Screenshot: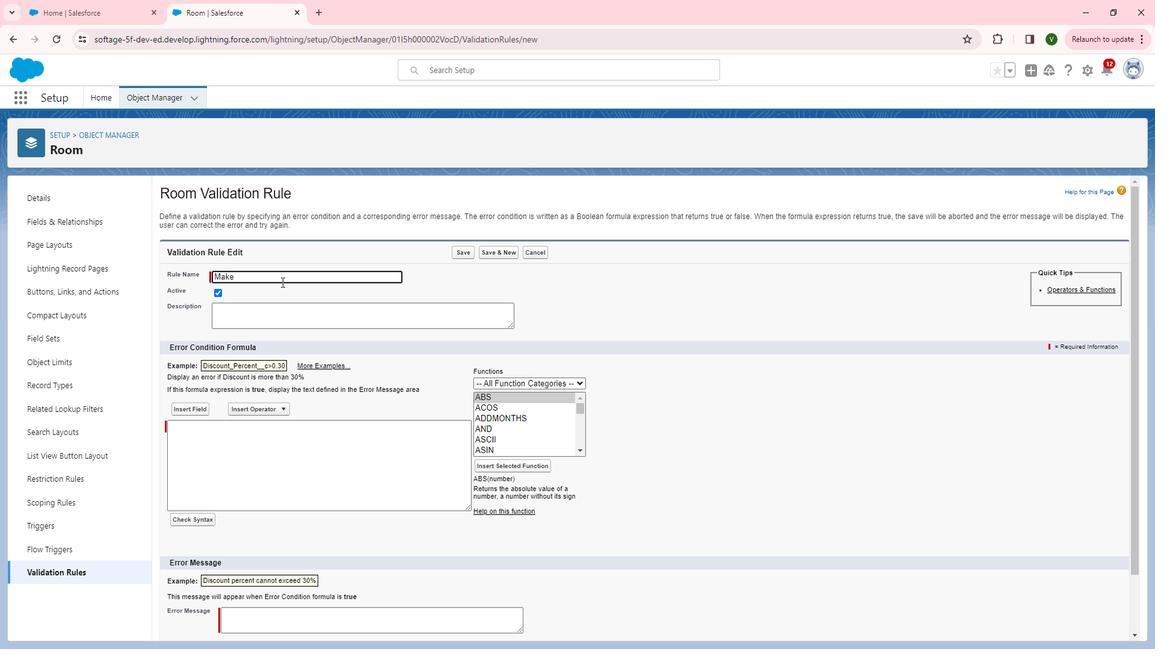 
Action: Mouse moved to (299, 290)
Screenshot: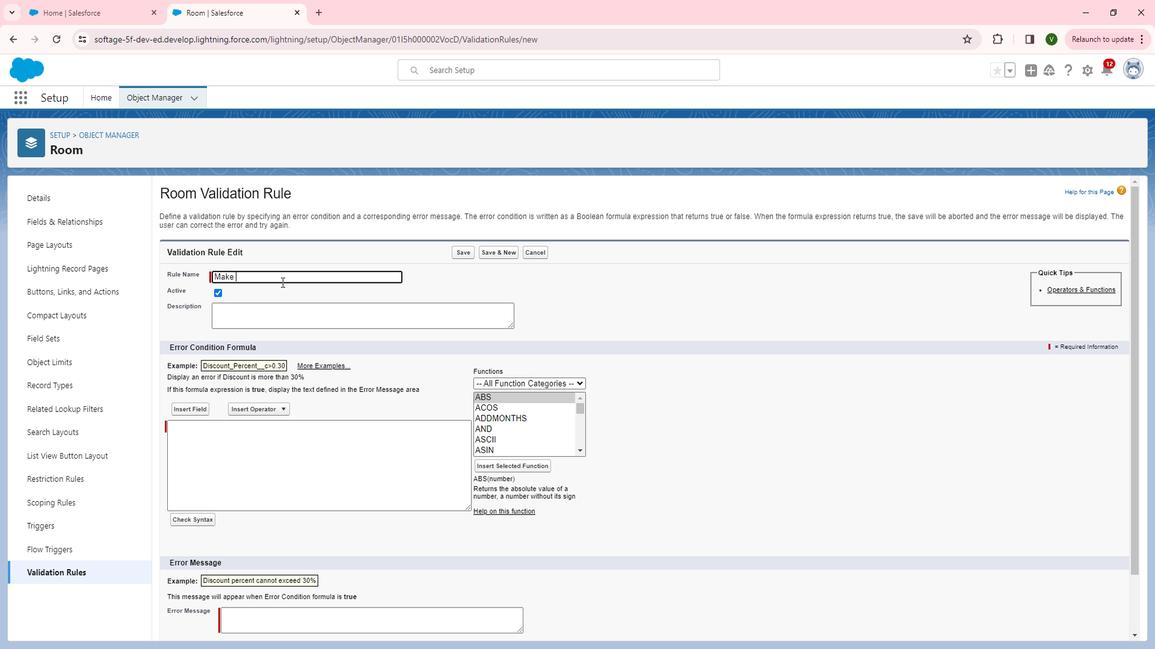 
Action: Key pressed <Key.space>sure<Key.space>the<Key.space><Key.shift>Monthly<Key.space>rent<Key.space>is<Key.space>fielld<Key.backspace><Key.backspace>d<Key.backspace><Key.backspace><Key.backspace>lled
Screenshot: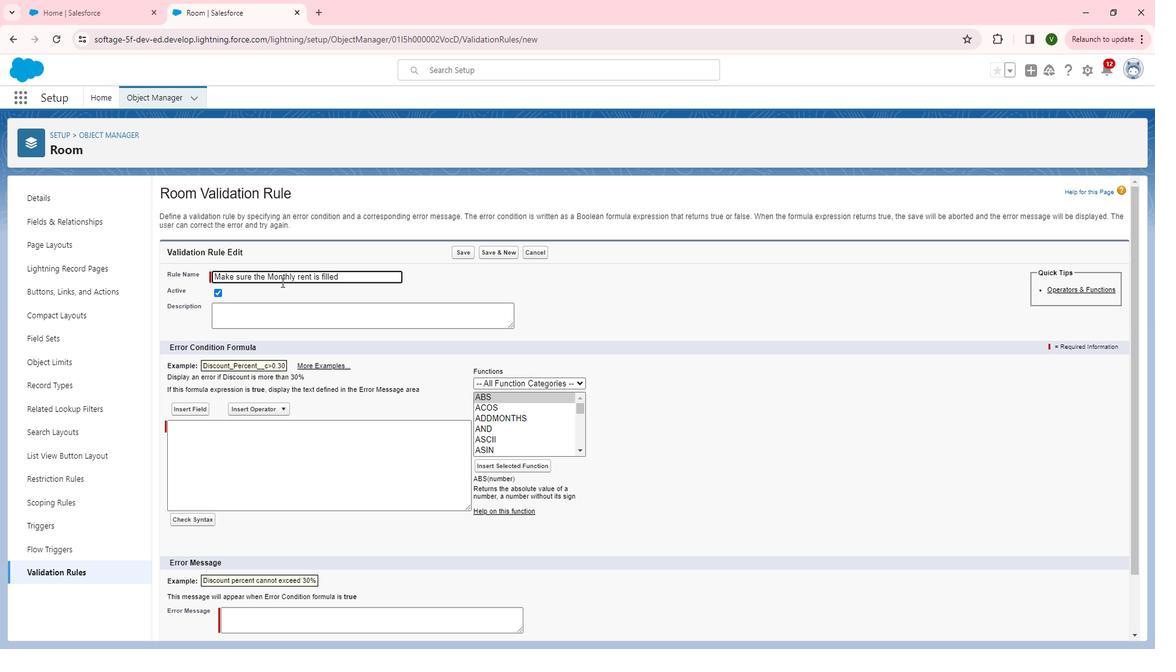 
Action: Mouse moved to (309, 327)
Screenshot: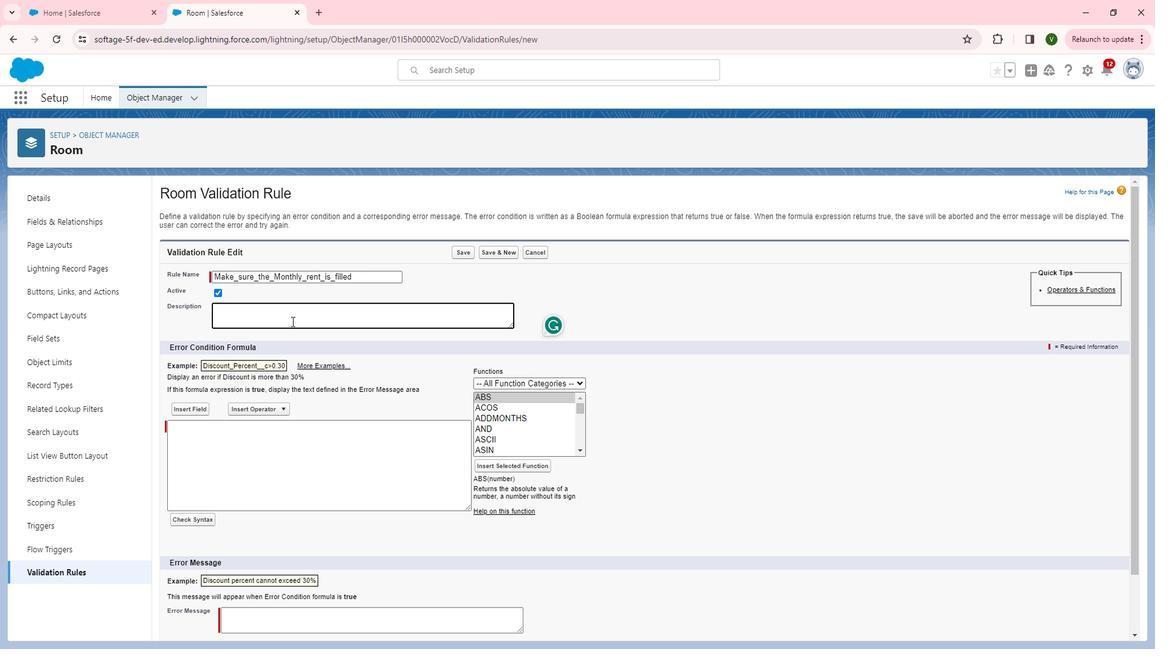 
Action: Mouse pressed left at (309, 327)
Screenshot: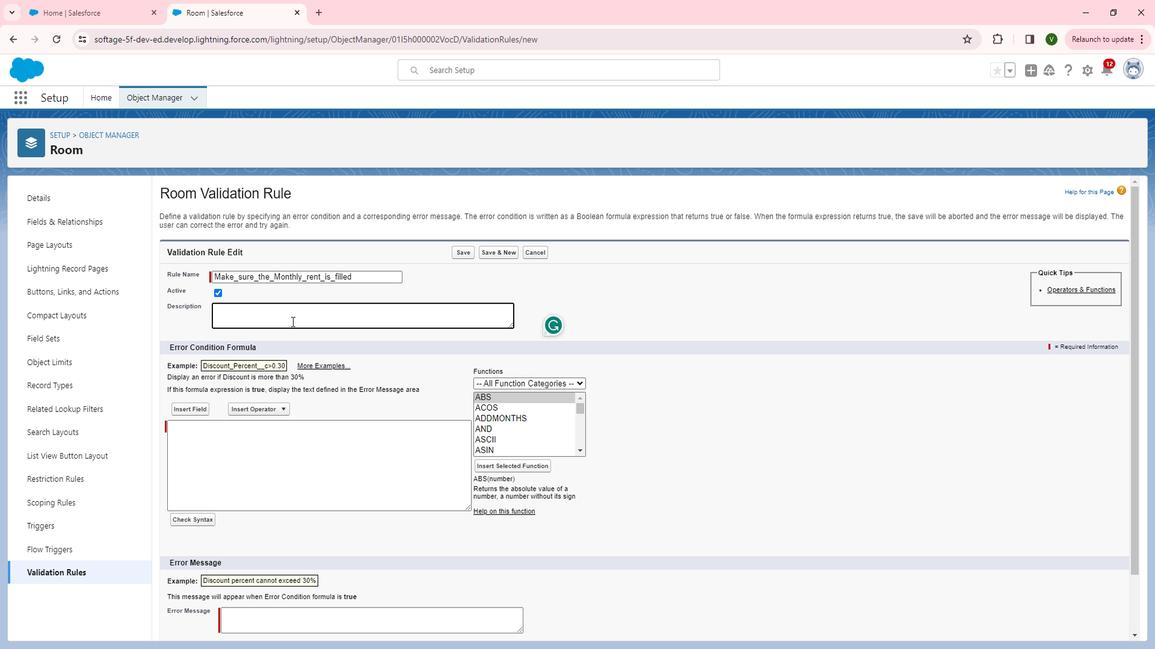 
Action: Mouse moved to (309, 327)
Screenshot: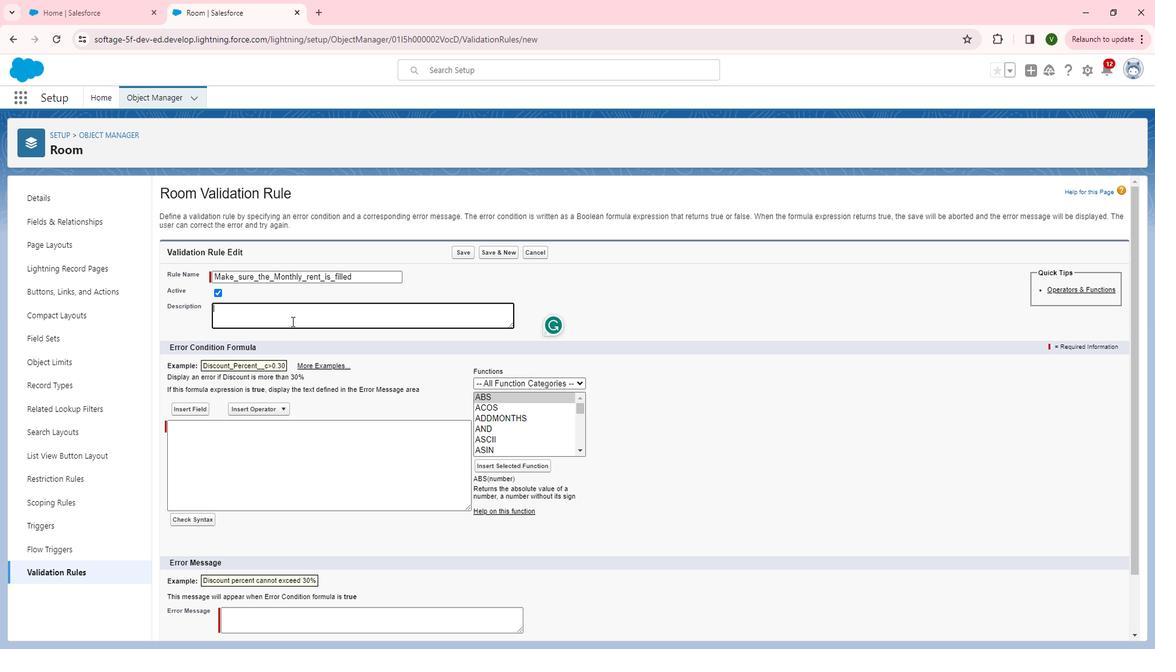
Action: Key pressed <Key.shift>For<Key.space>the<Key.space>room<Key.space>monthly<Key.space>rent<Key.space>should<Key.space>be<Key.space>filled<Key.space>and<Key.space>is<Key.space>not<Key.space>less<Key.space>than<Key.space>500<Key.space>or<Key.space>not<Key.space>more<Key.space>than<Key.space>1000.
Screenshot: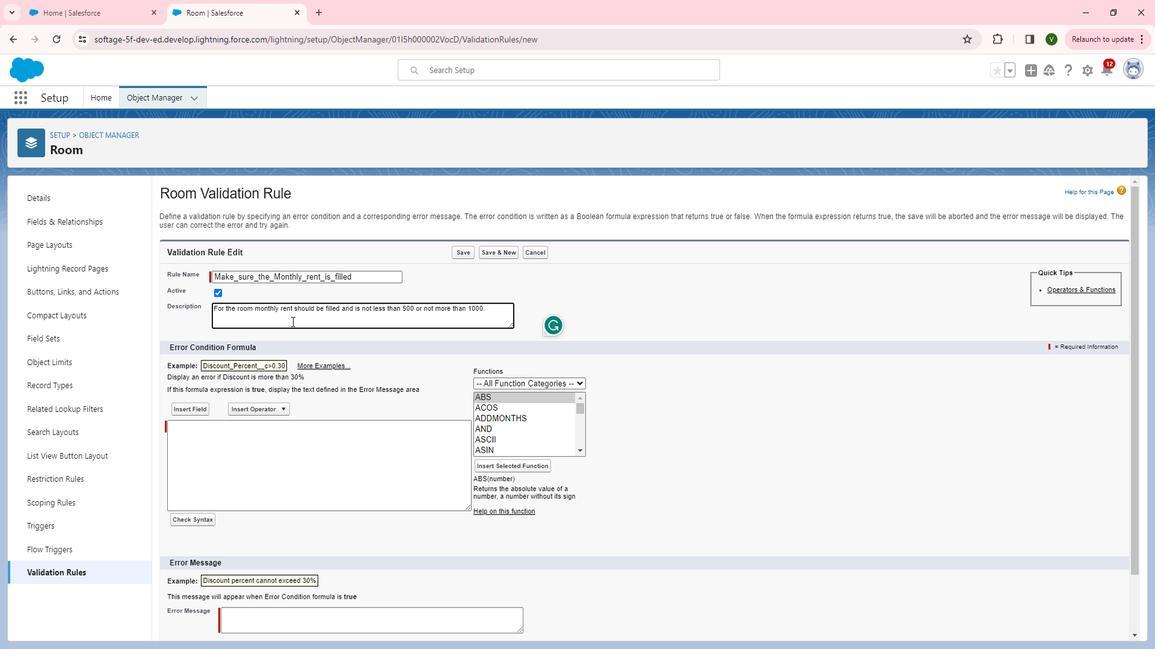 
Action: Mouse moved to (235, 465)
Screenshot: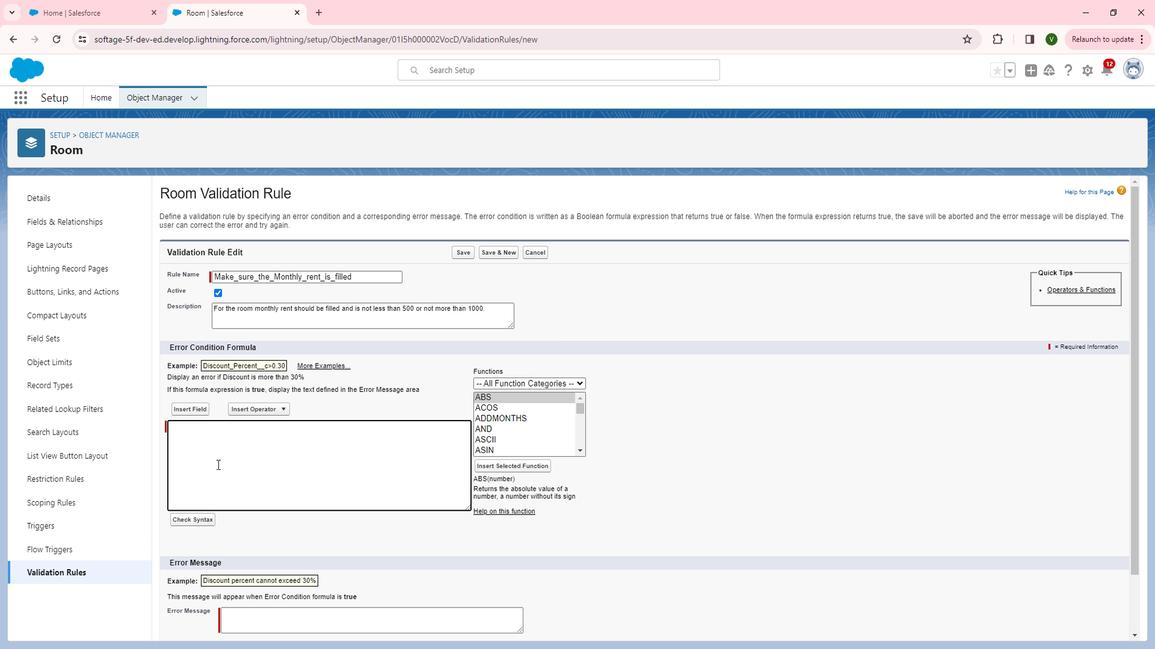 
Action: Mouse pressed left at (235, 465)
Screenshot: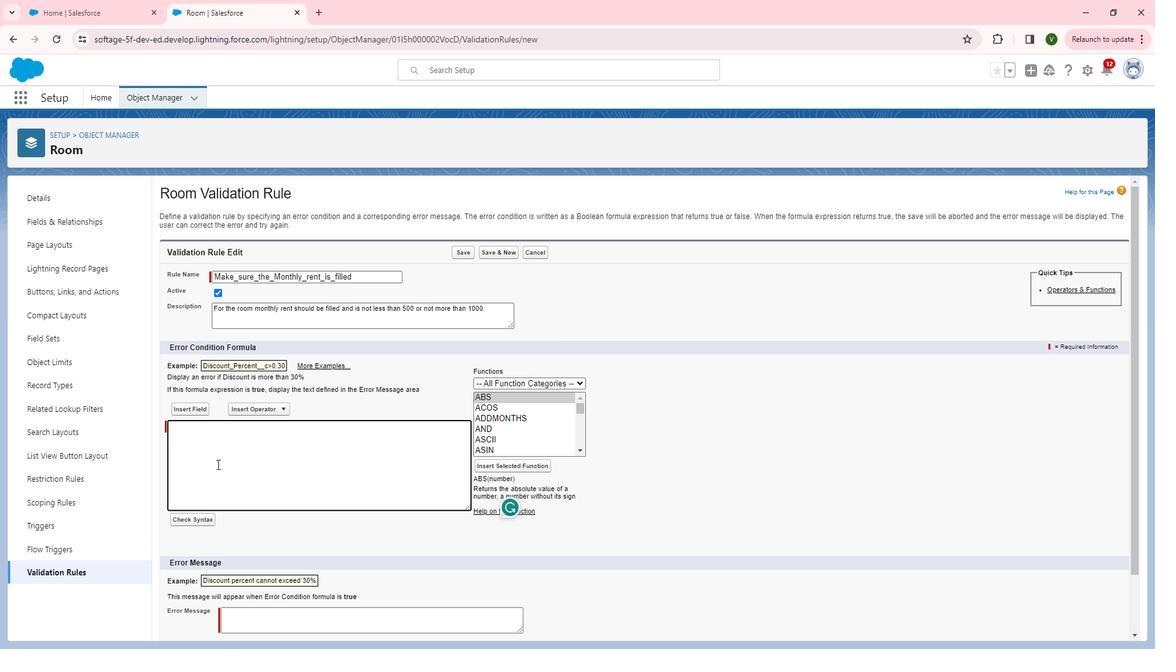 
Action: Key pressed <Key.shift>And
Screenshot: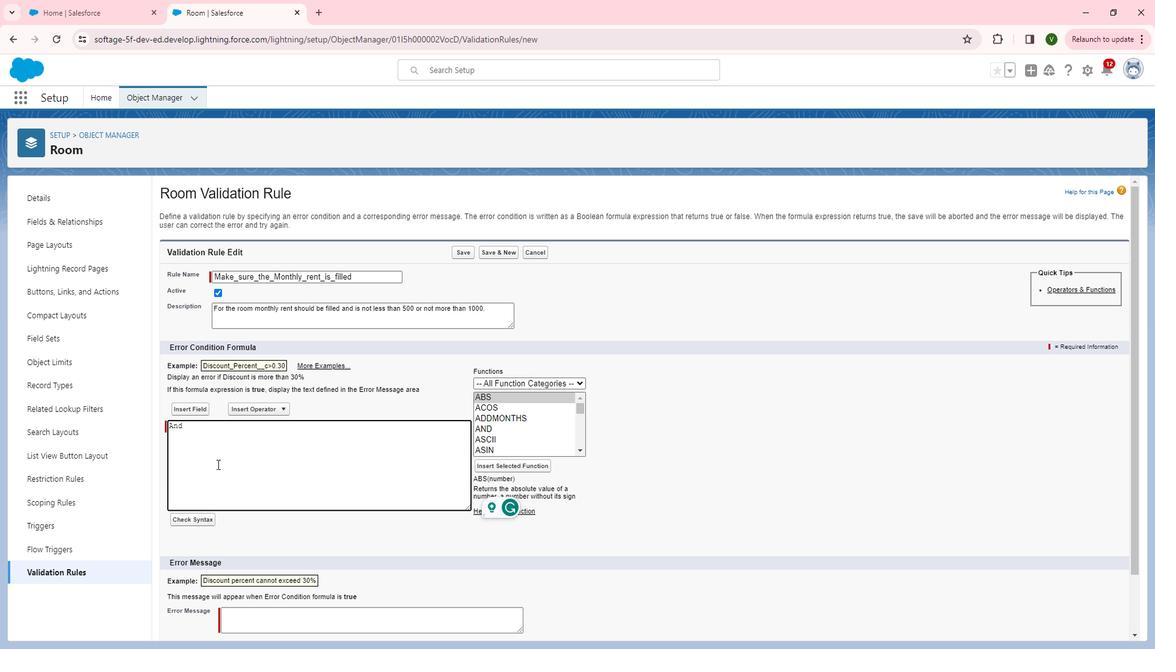 
Action: Mouse moved to (256, 463)
Screenshot: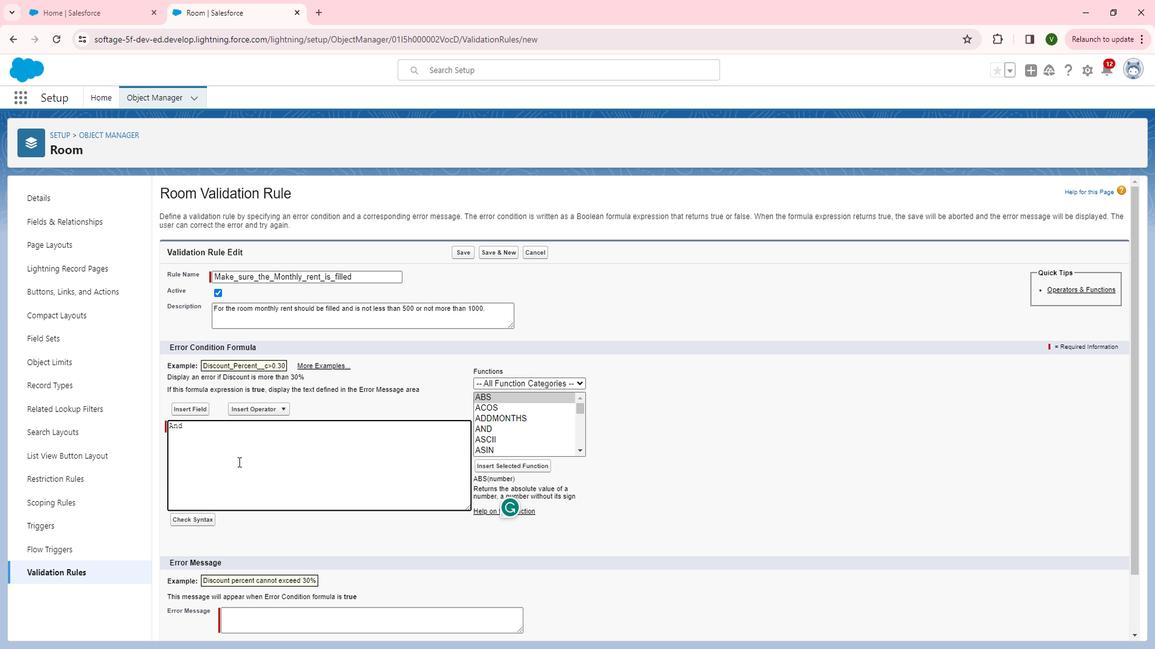 
Action: Key pressed <Key.shift>(<Key.space><Key.shift>Not<Key.space><Key.shift>(
Screenshot: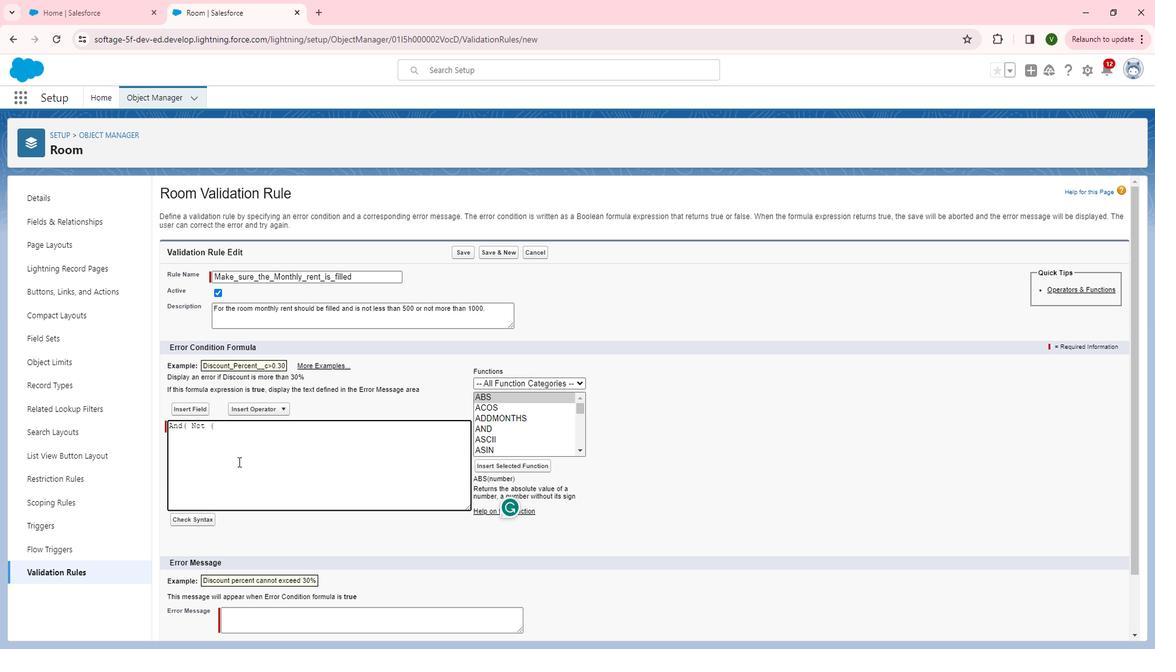 
Action: Mouse moved to (537, 444)
Screenshot: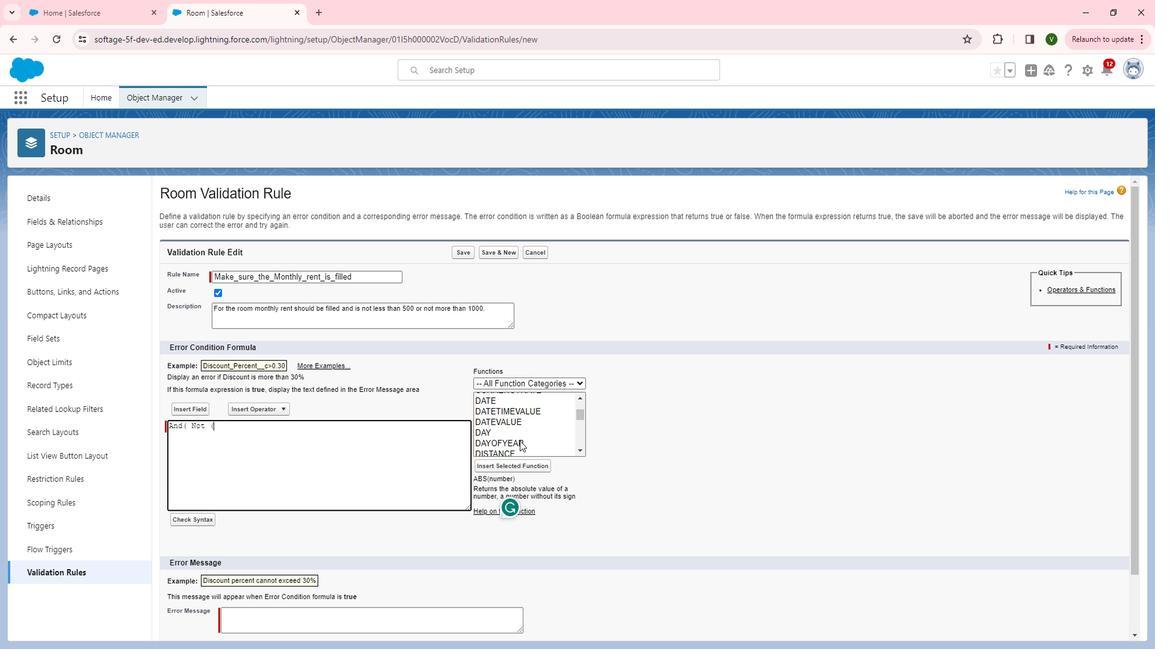 
Action: Mouse scrolled (537, 443) with delta (0, 0)
Screenshot: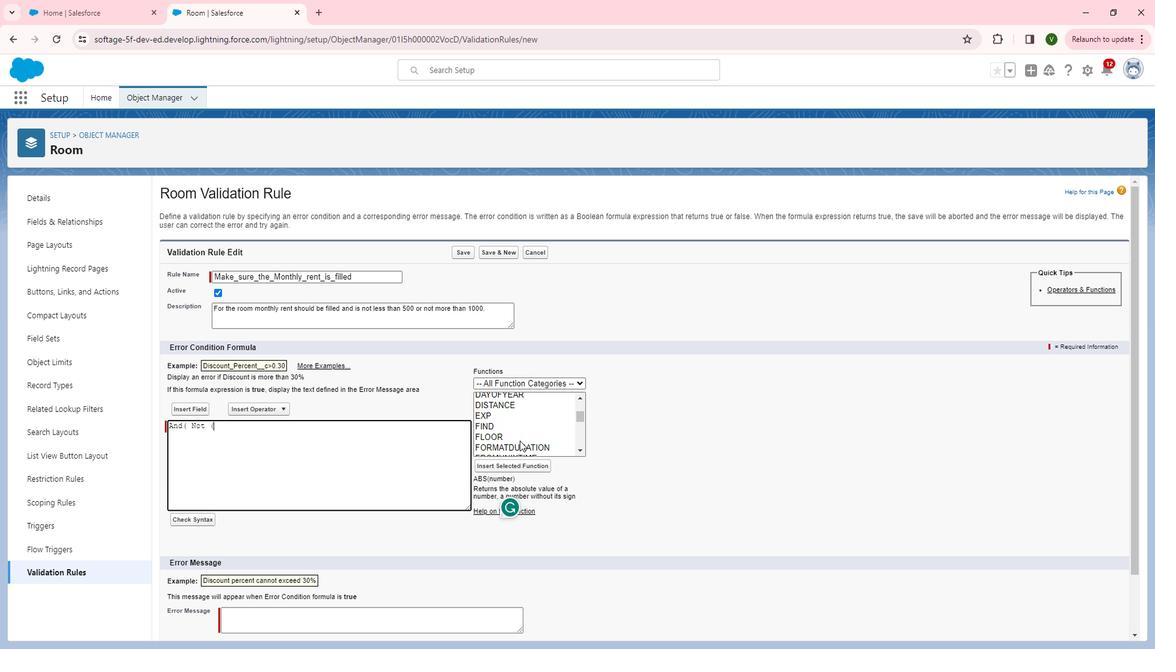 
Action: Mouse scrolled (537, 443) with delta (0, 0)
Screenshot: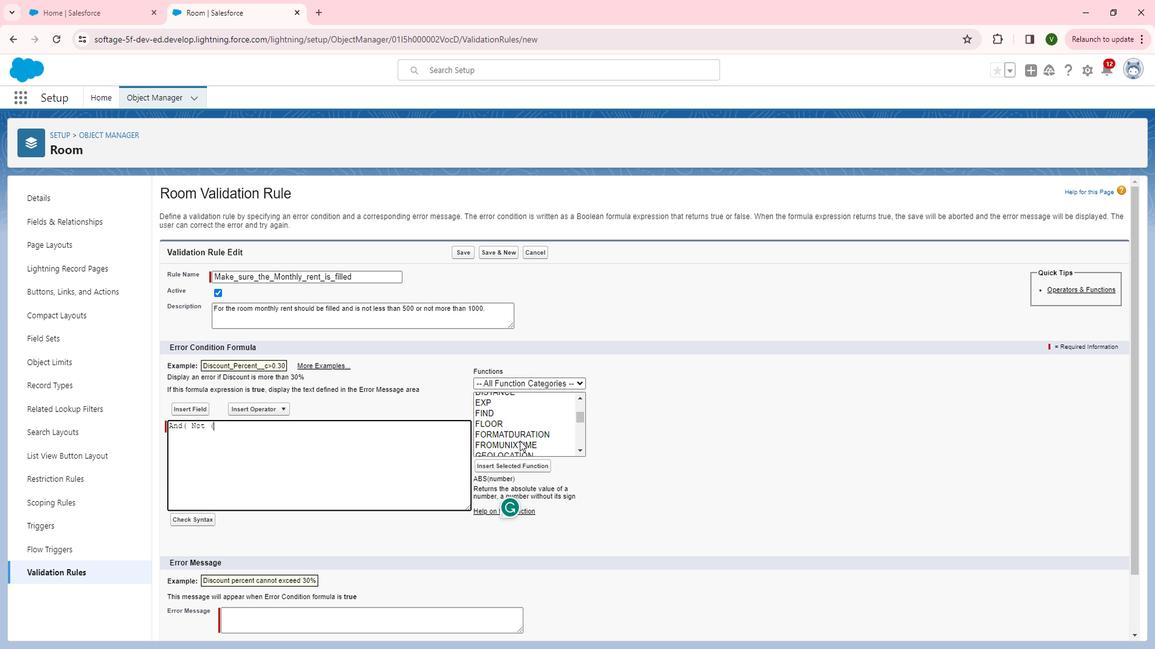 
Action: Mouse scrolled (537, 443) with delta (0, 0)
Screenshot: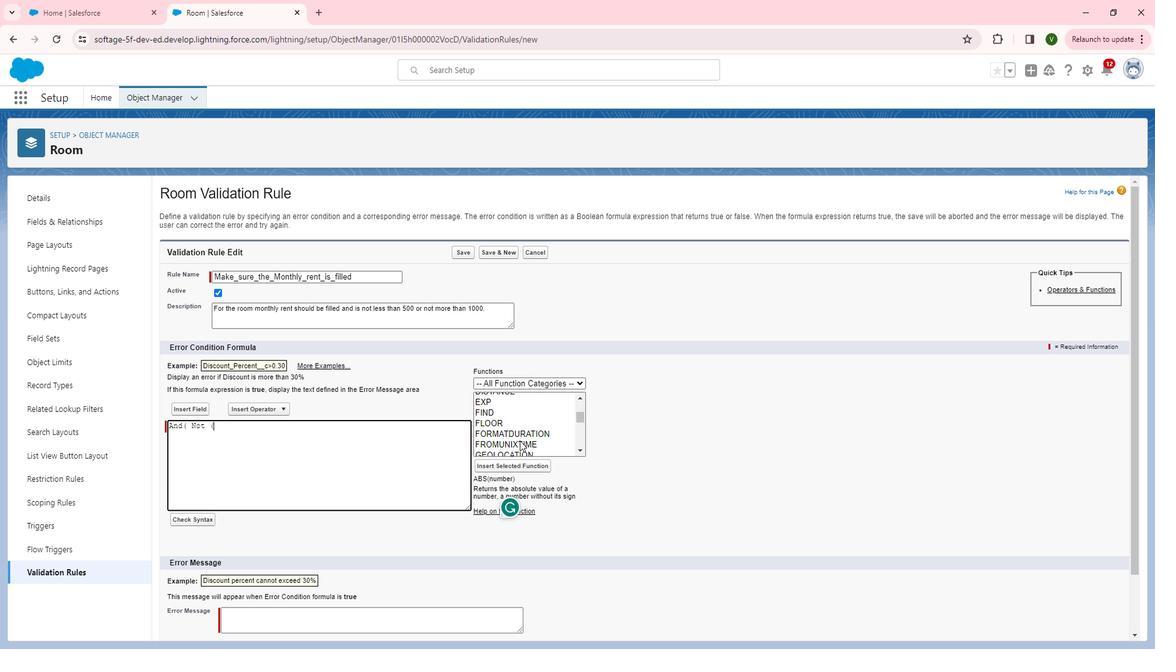 
Action: Mouse moved to (537, 442)
Screenshot: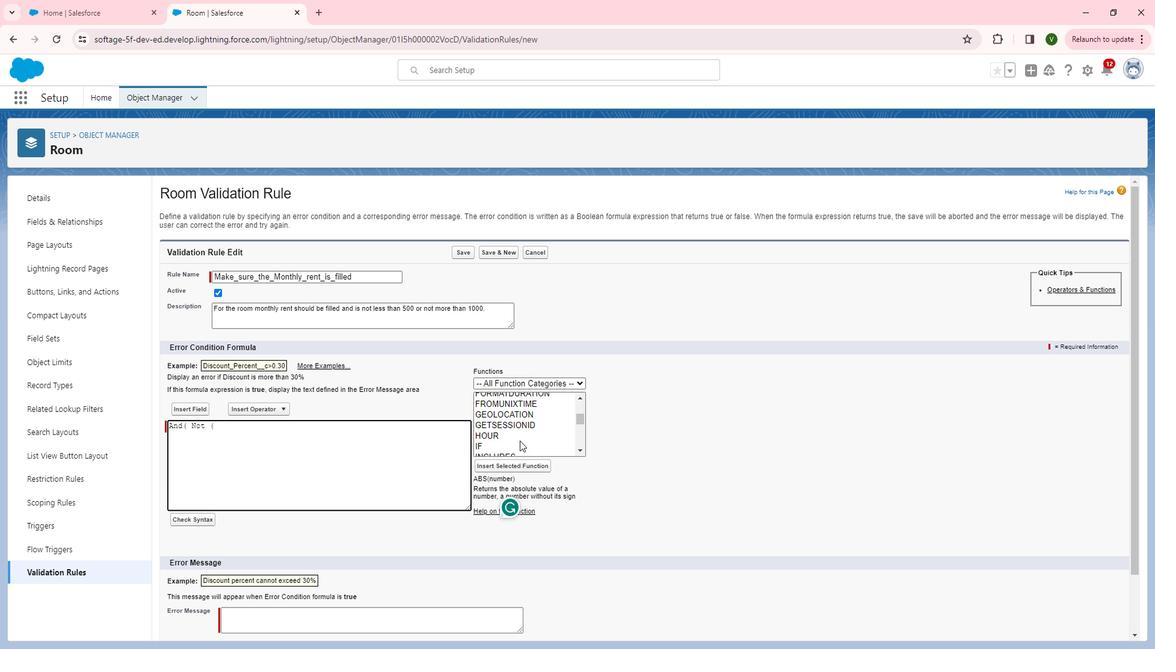 
Action: Mouse scrolled (537, 442) with delta (0, 0)
Screenshot: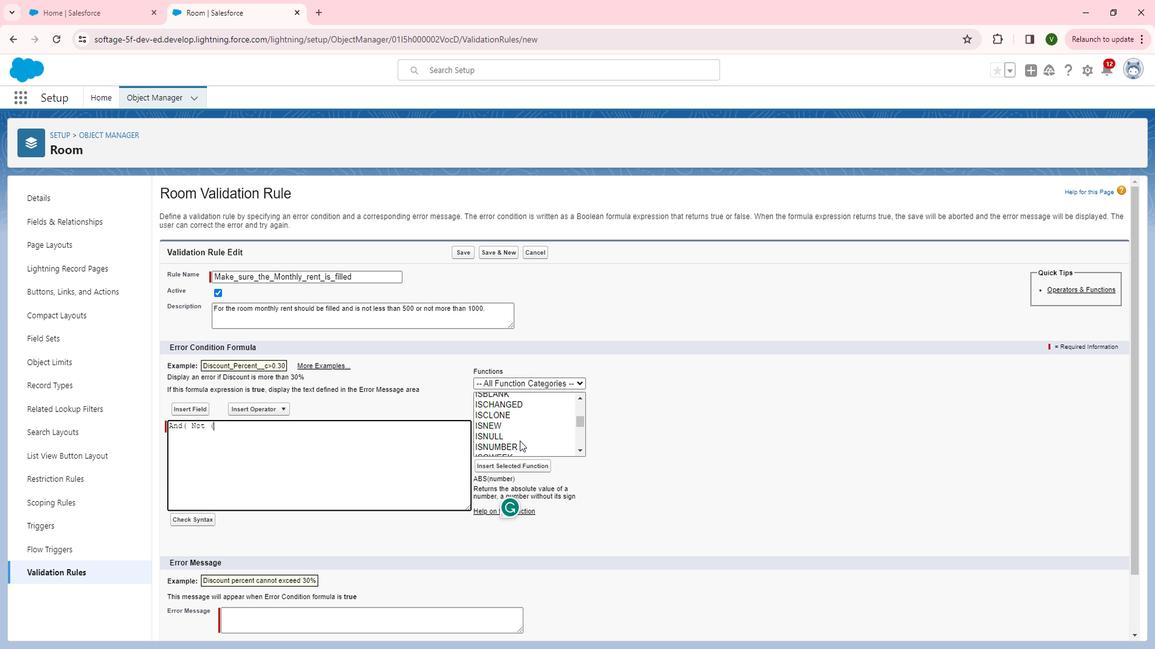 
Action: Mouse scrolled (537, 442) with delta (0, 0)
Screenshot: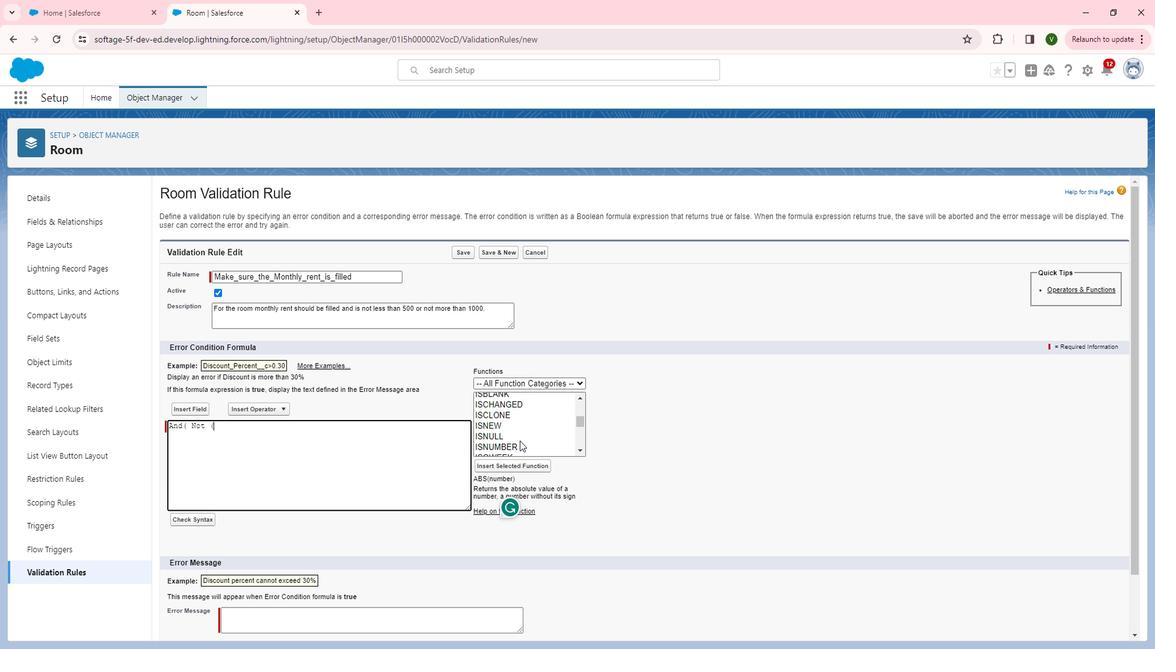 
Action: Mouse scrolled (537, 442) with delta (0, 0)
Screenshot: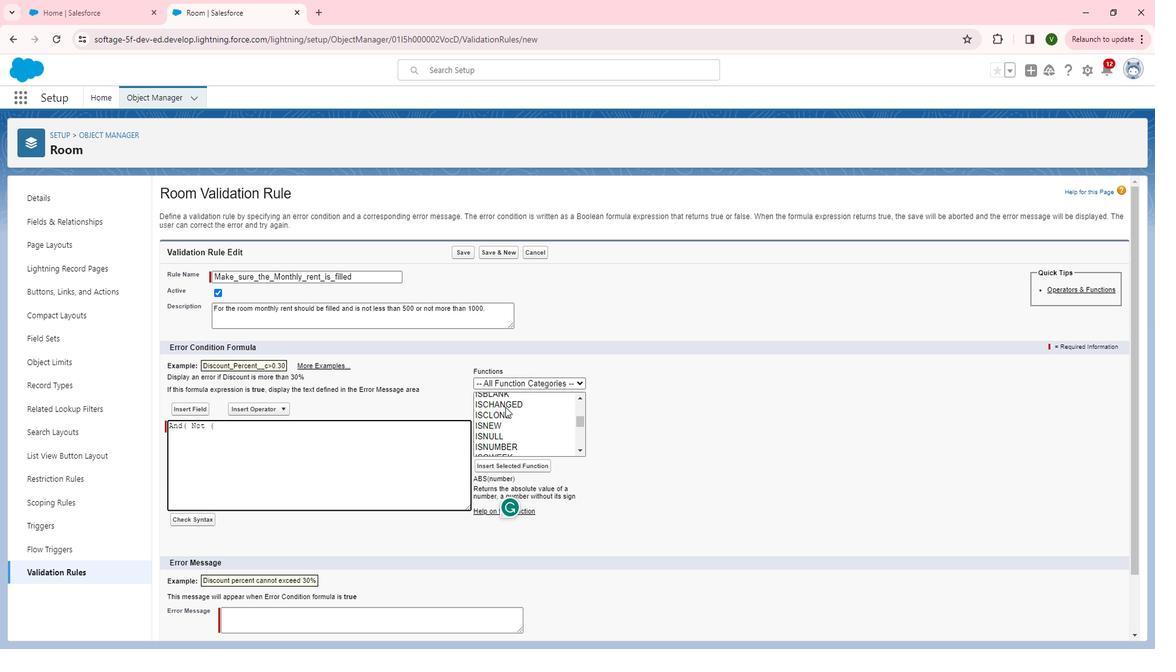 
Action: Mouse moved to (521, 396)
Screenshot: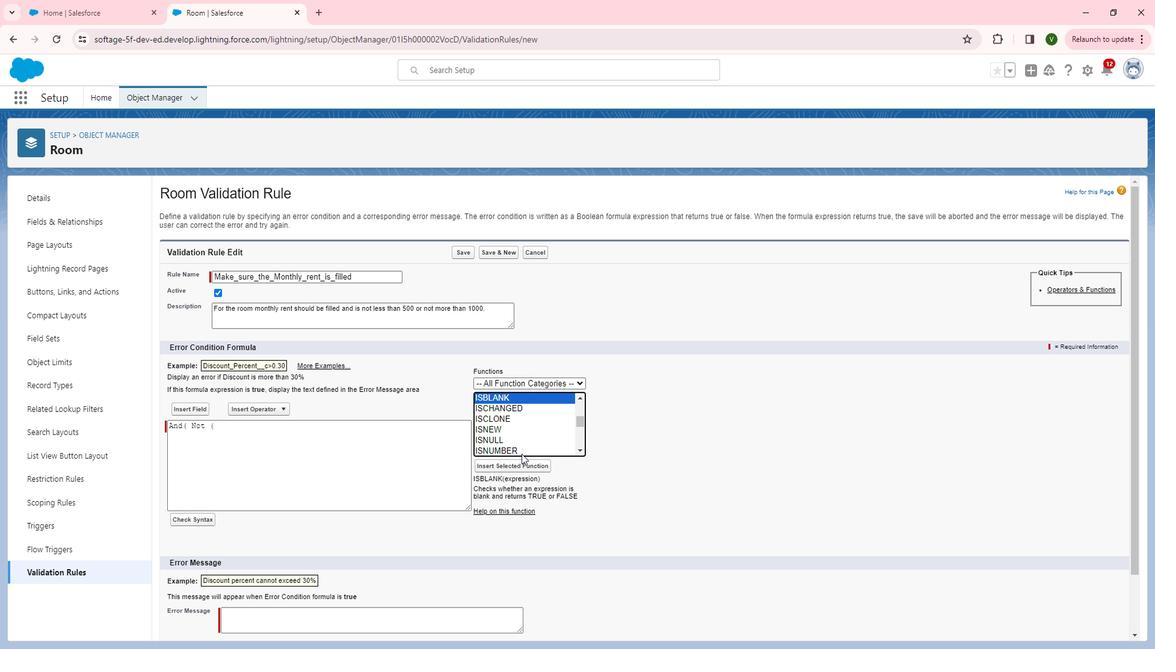 
Action: Mouse pressed left at (521, 396)
Screenshot: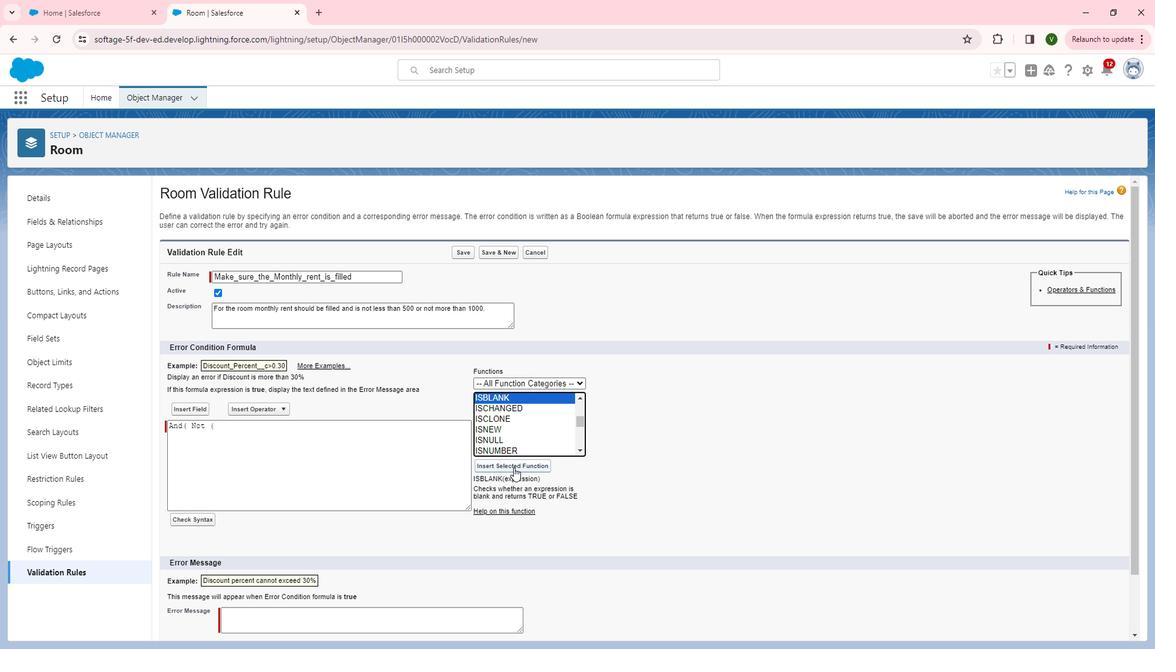 
Action: Mouse moved to (531, 468)
Screenshot: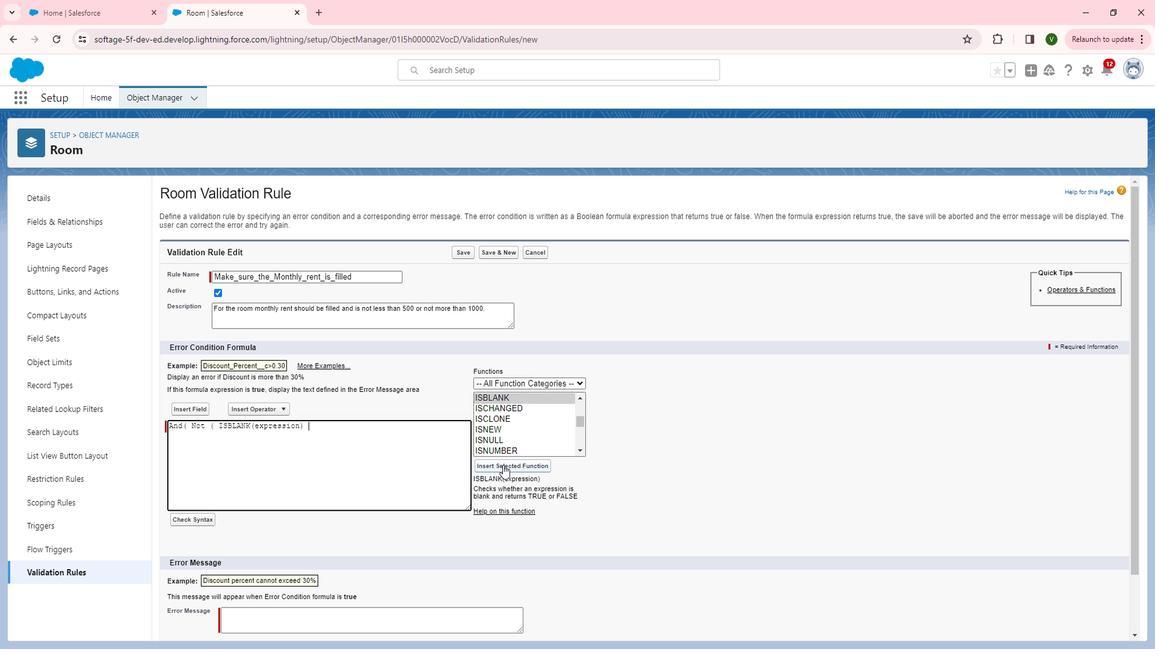 
Action: Mouse pressed left at (531, 468)
Screenshot: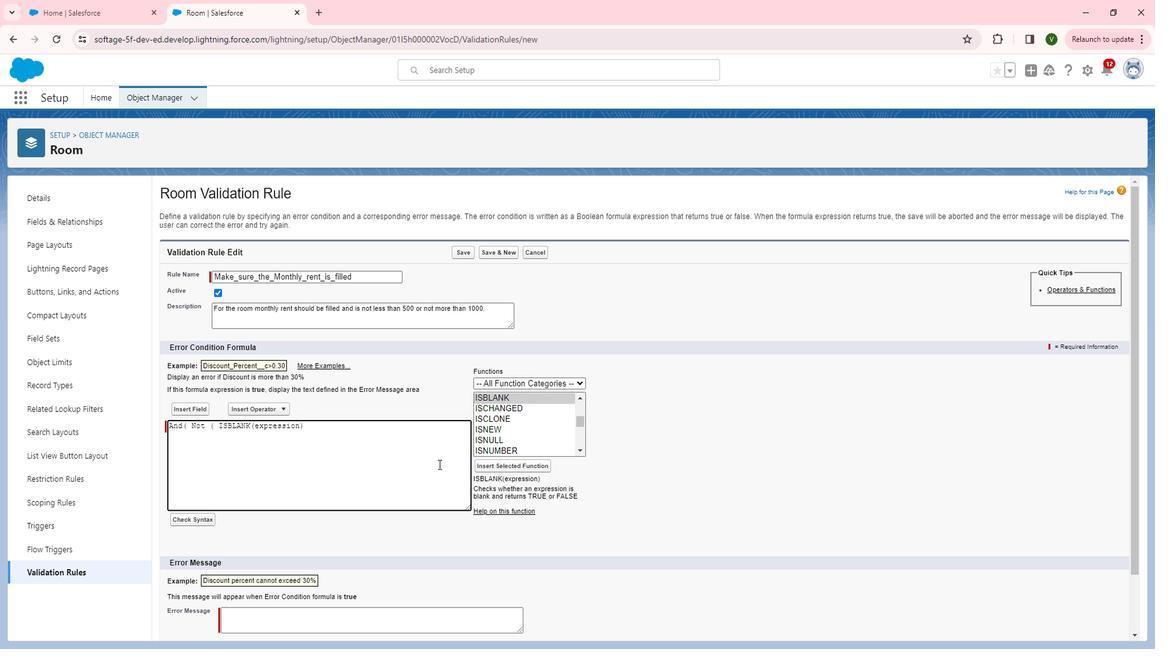 
Action: Mouse moved to (299, 430)
Screenshot: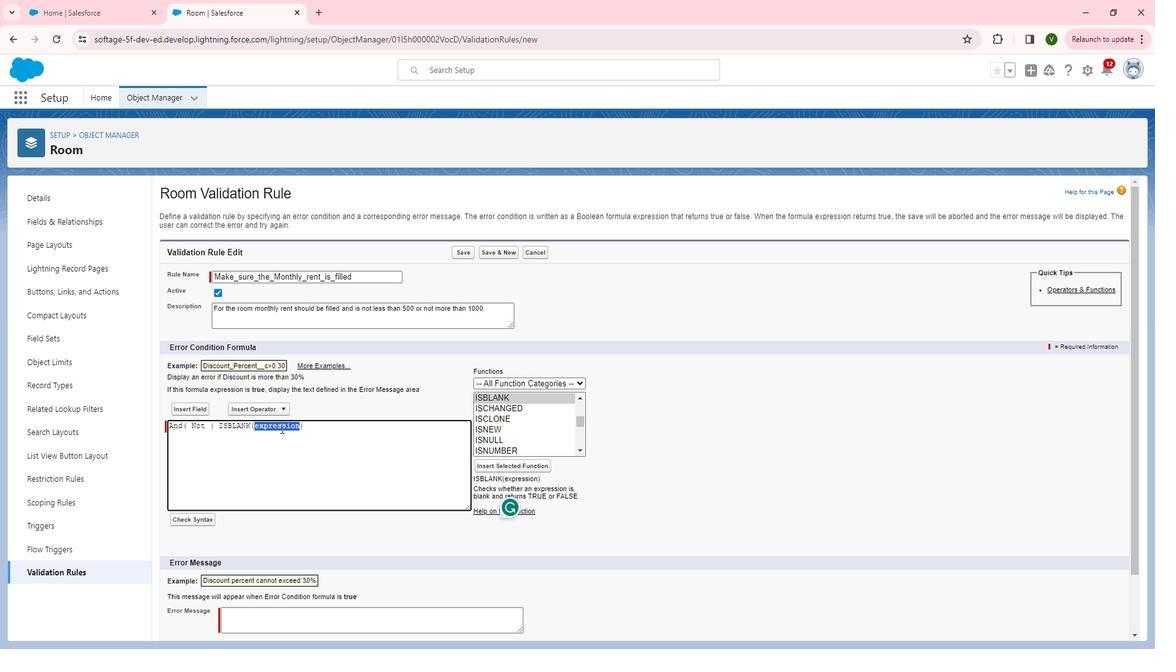 
Action: Mouse pressed left at (299, 430)
Screenshot: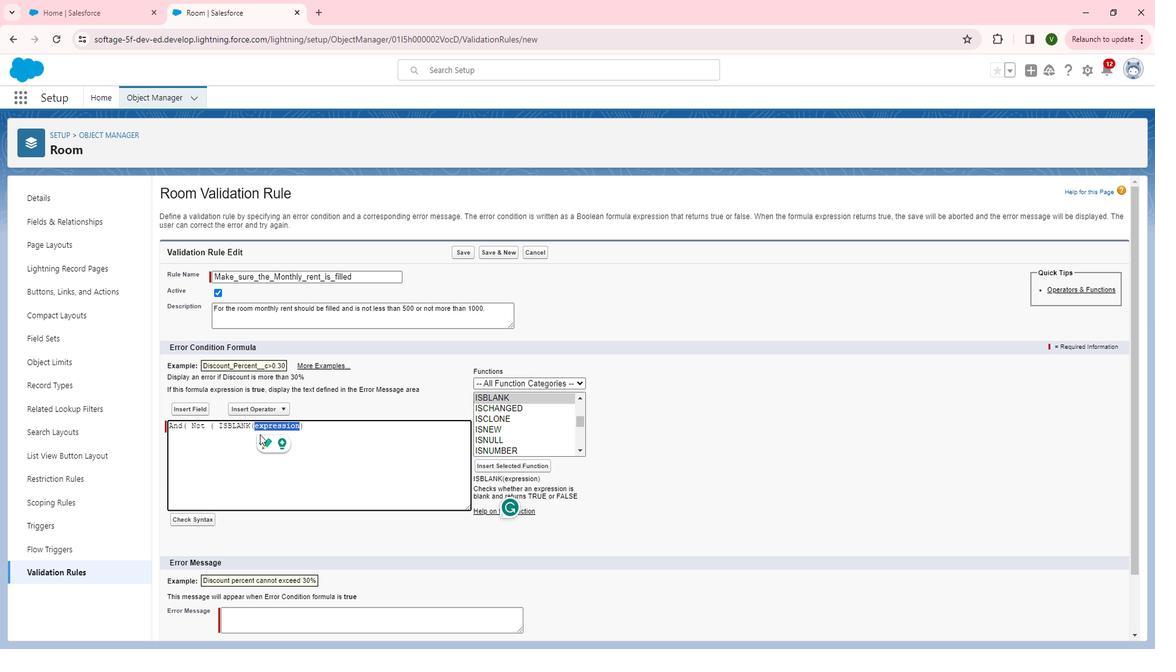 
Action: Mouse pressed left at (299, 430)
Screenshot: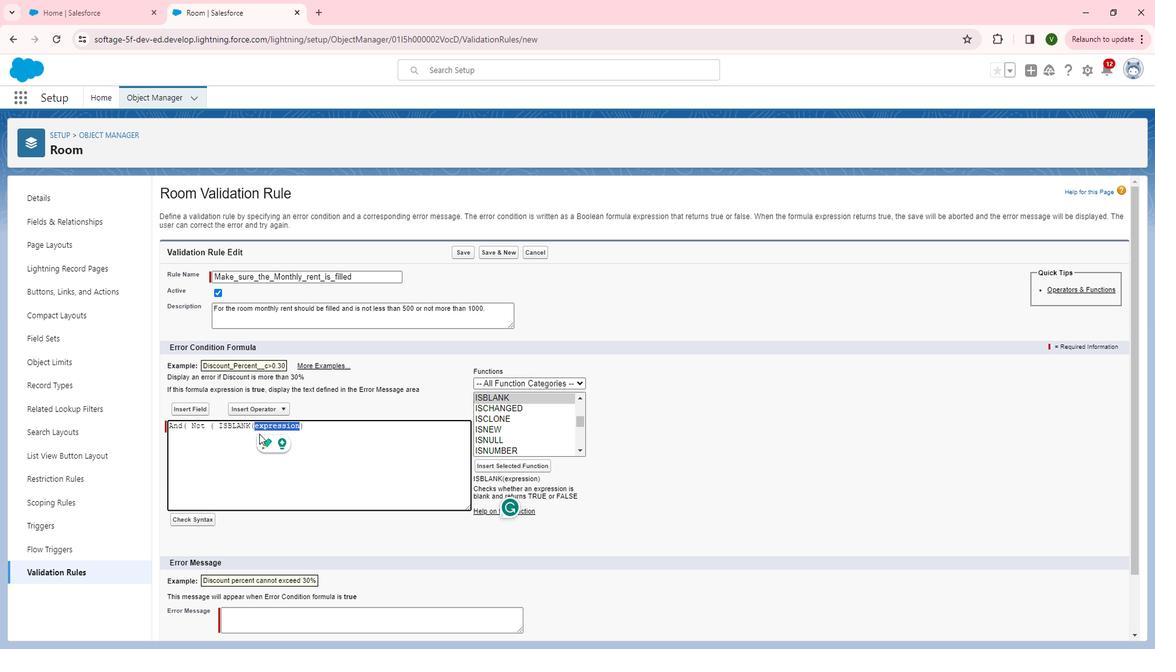 
Action: Mouse moved to (284, 436)
Screenshot: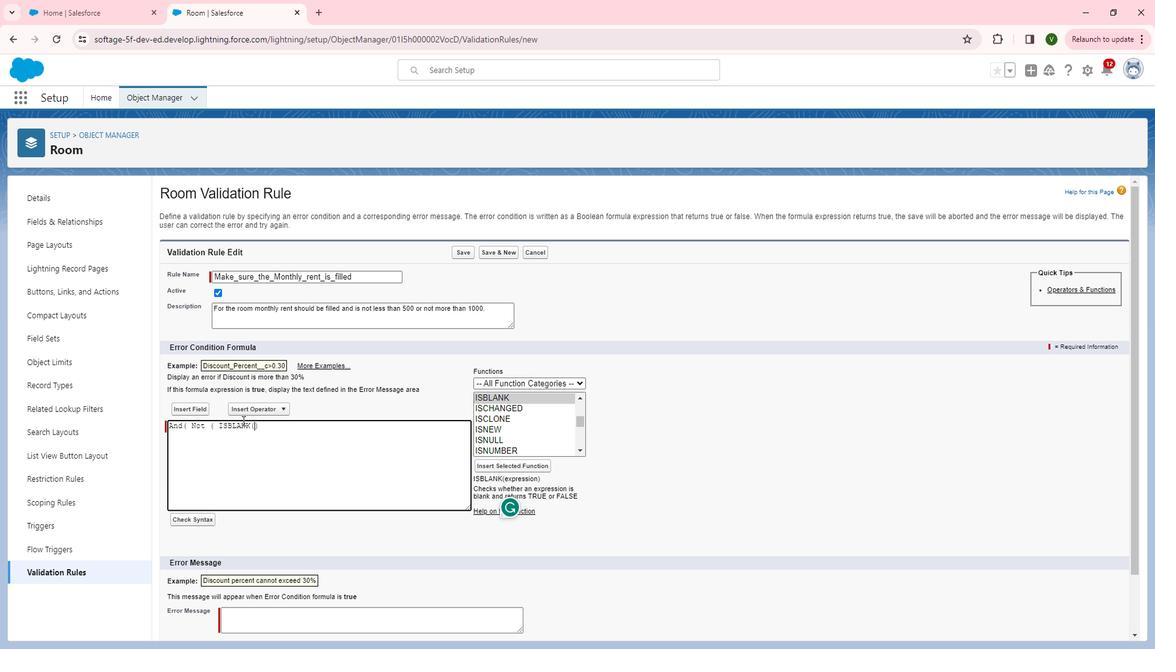 
Action: Key pressed <Key.backspace>
Screenshot: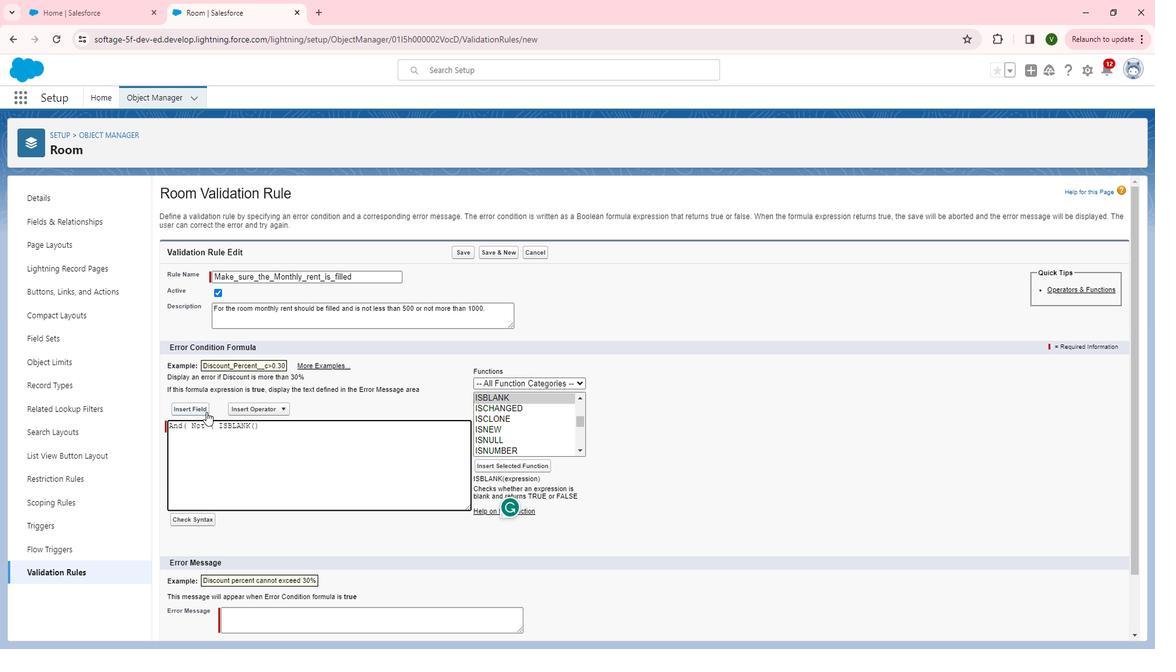 
Action: Mouse moved to (222, 413)
Screenshot: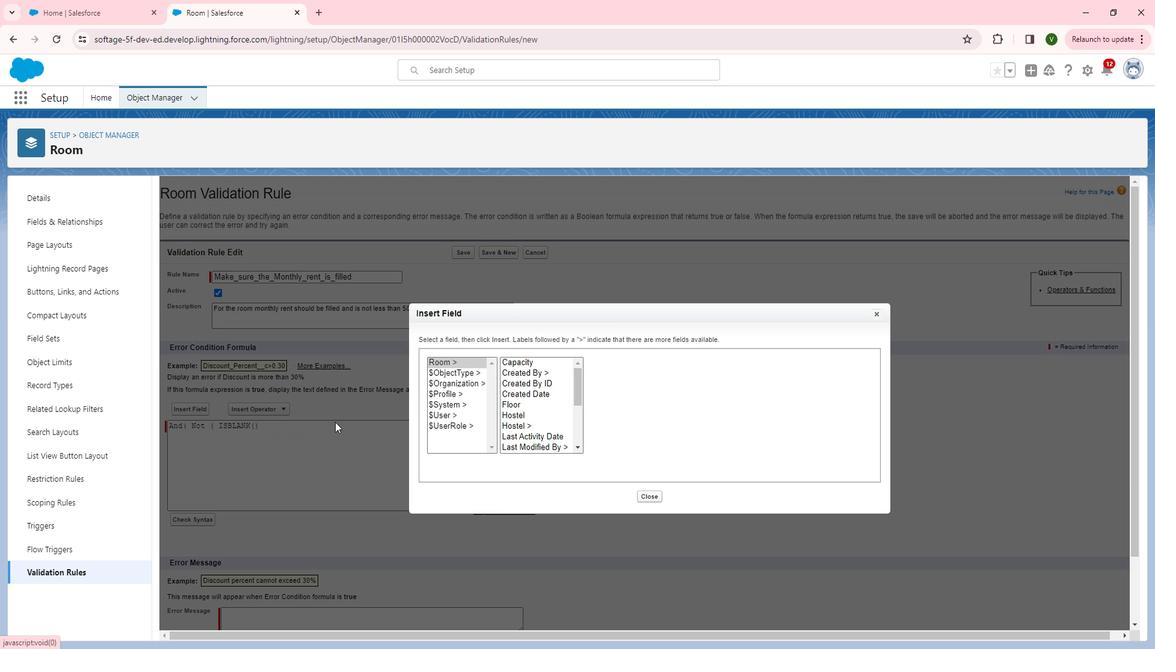 
Action: Mouse pressed left at (222, 413)
Screenshot: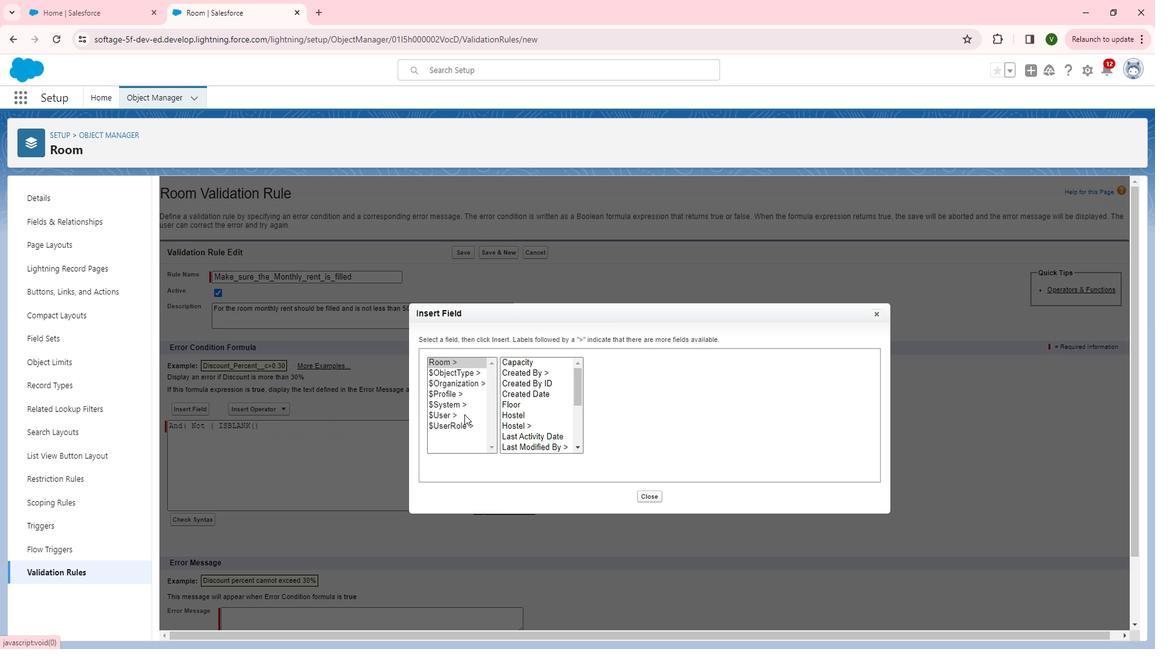 
Action: Mouse moved to (552, 404)
Screenshot: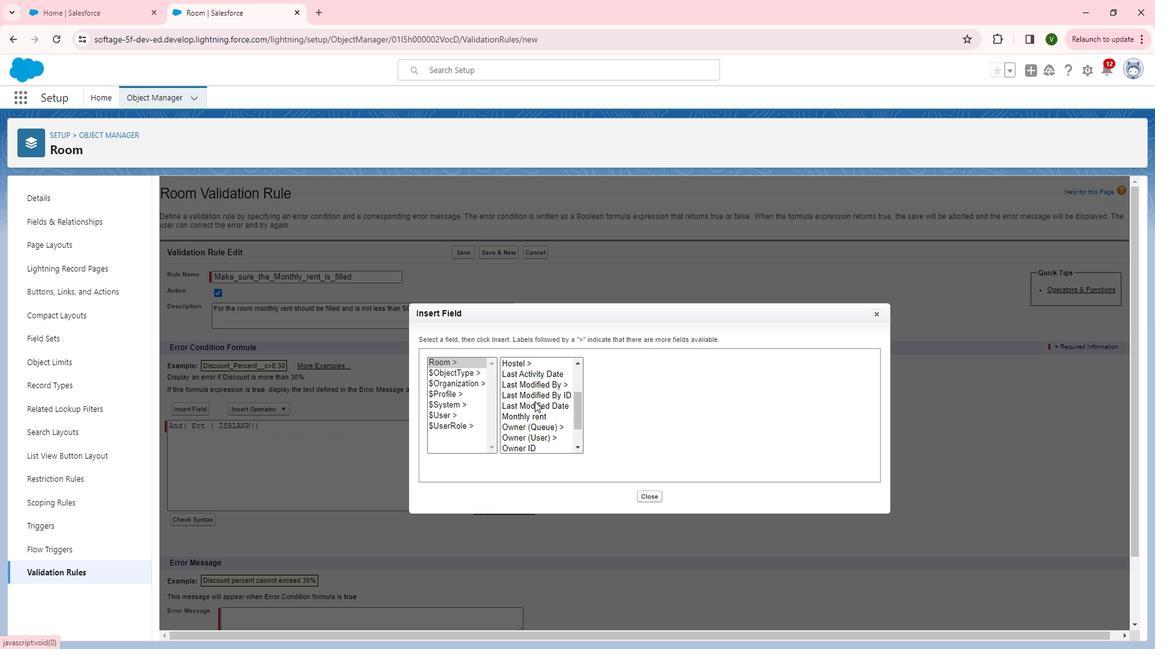 
Action: Mouse scrolled (552, 404) with delta (0, 0)
Screenshot: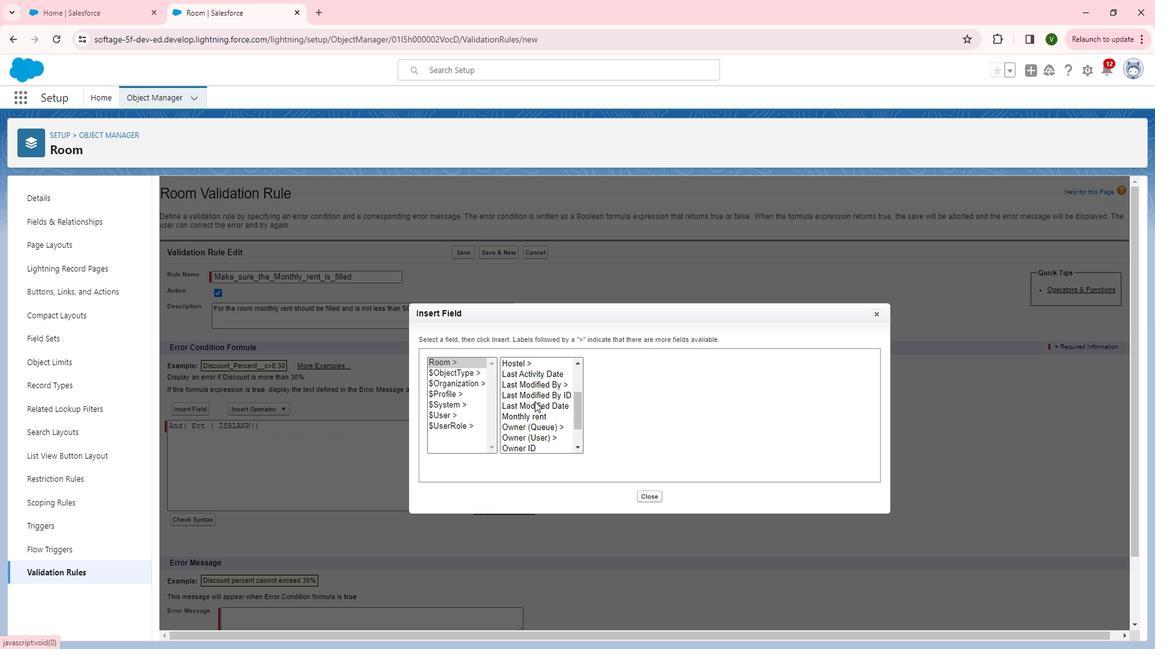 
Action: Mouse moved to (541, 421)
Screenshot: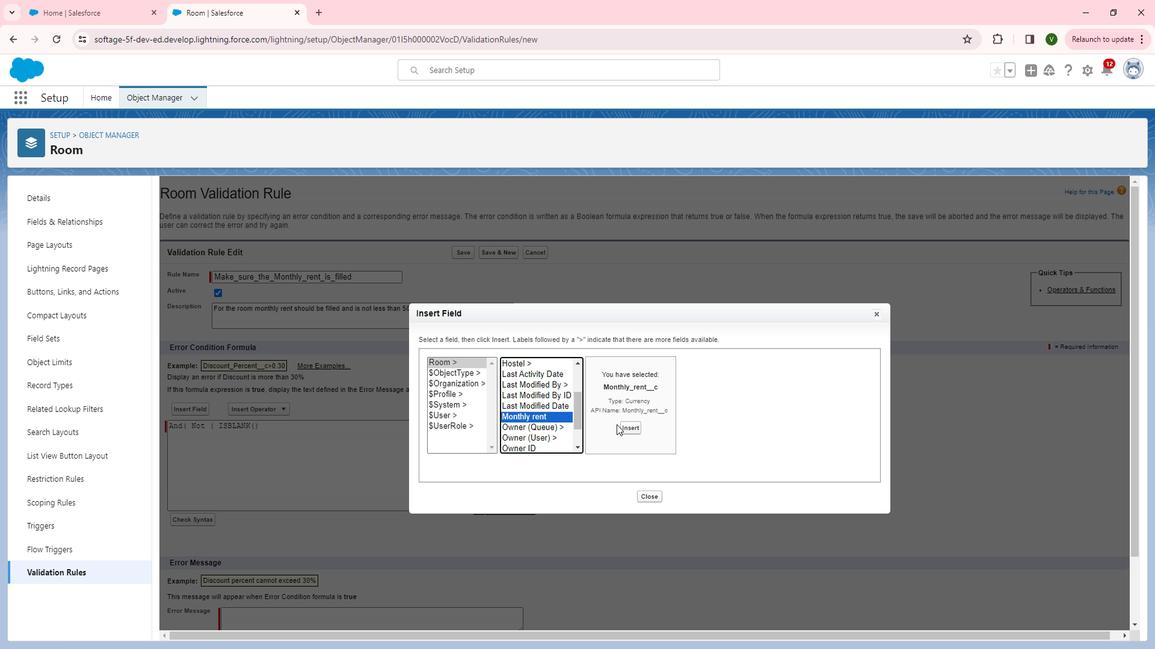 
Action: Mouse pressed left at (541, 421)
Screenshot: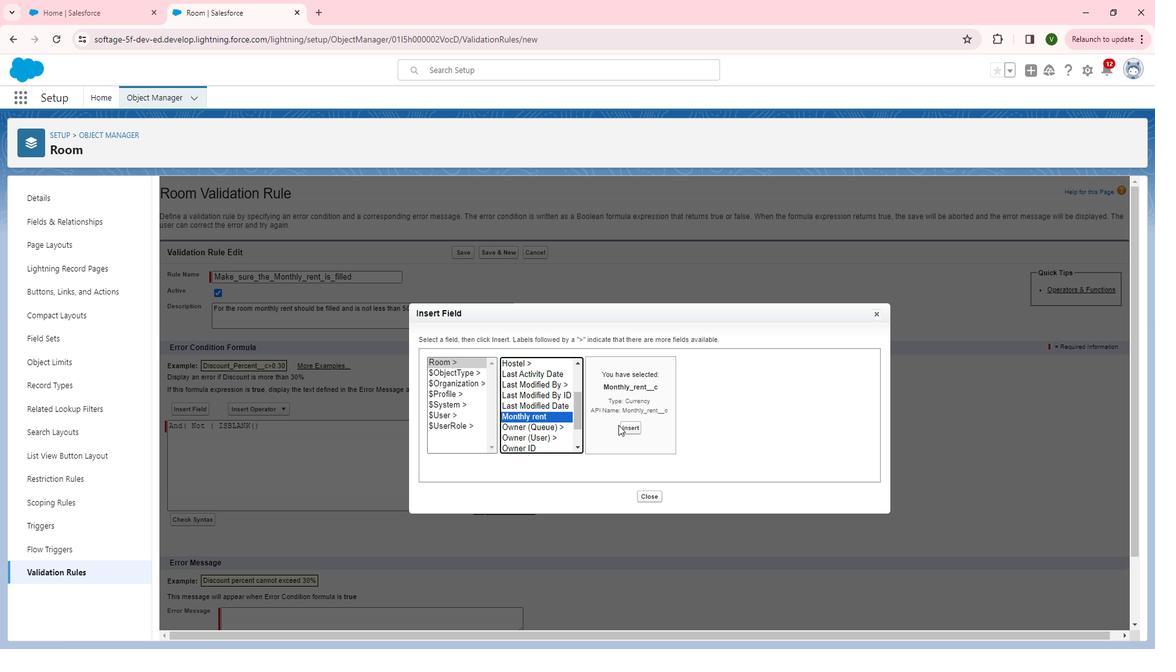 
Action: Mouse moved to (651, 432)
Screenshot: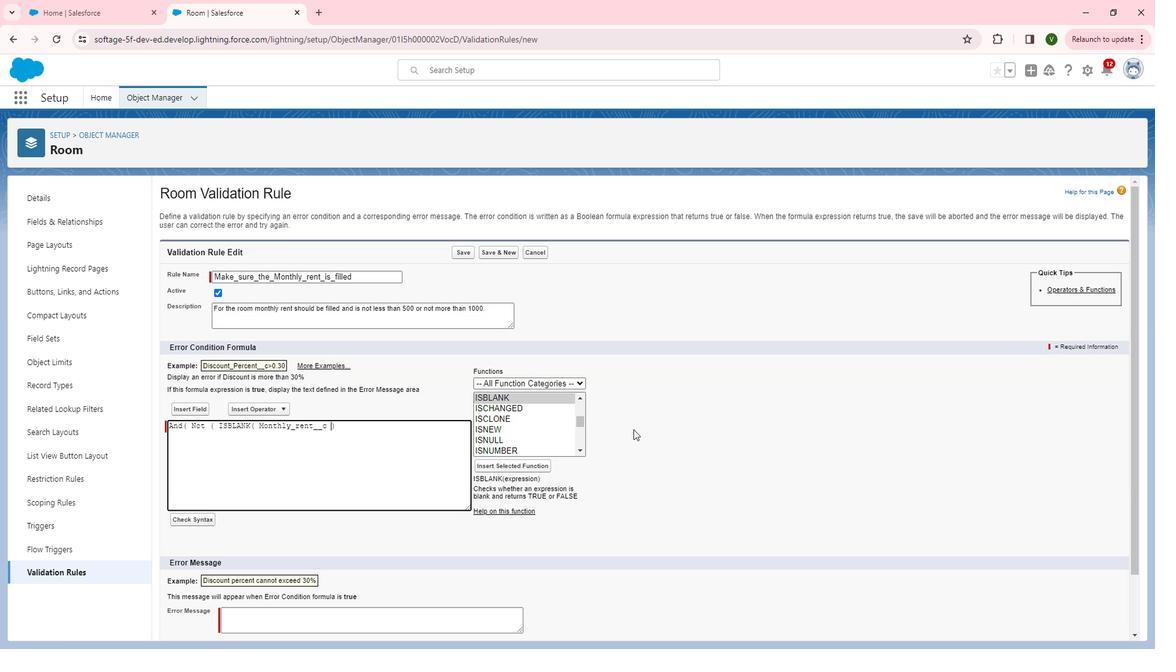 
Action: Mouse pressed left at (651, 432)
Screenshot: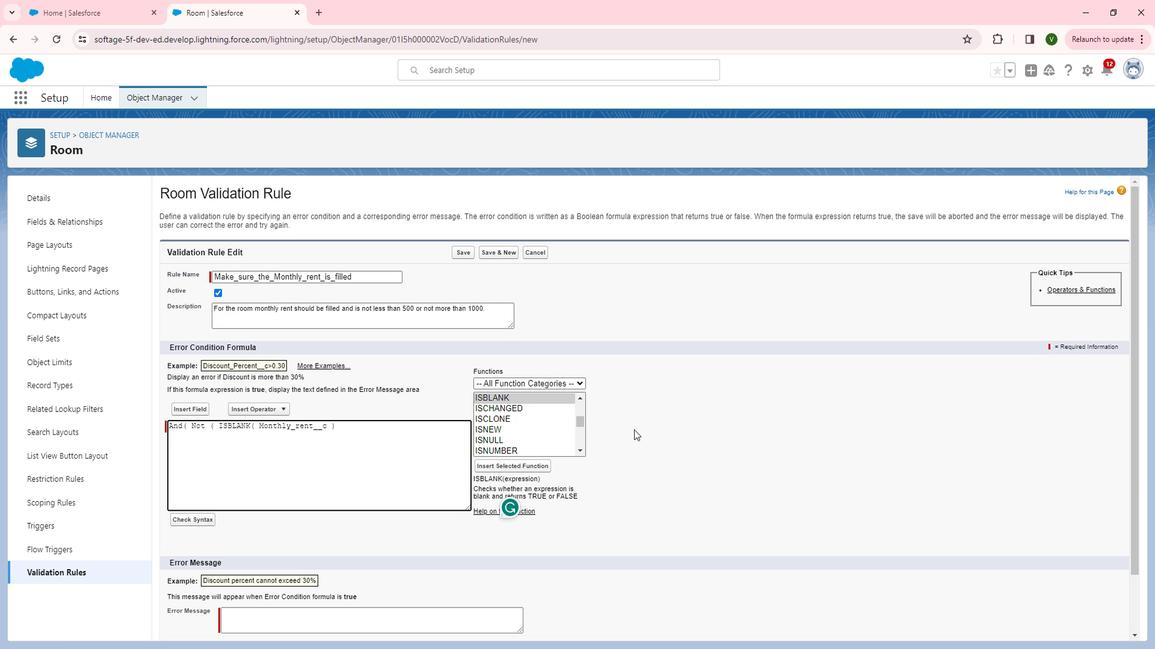 
Action: Mouse moved to (380, 447)
Screenshot: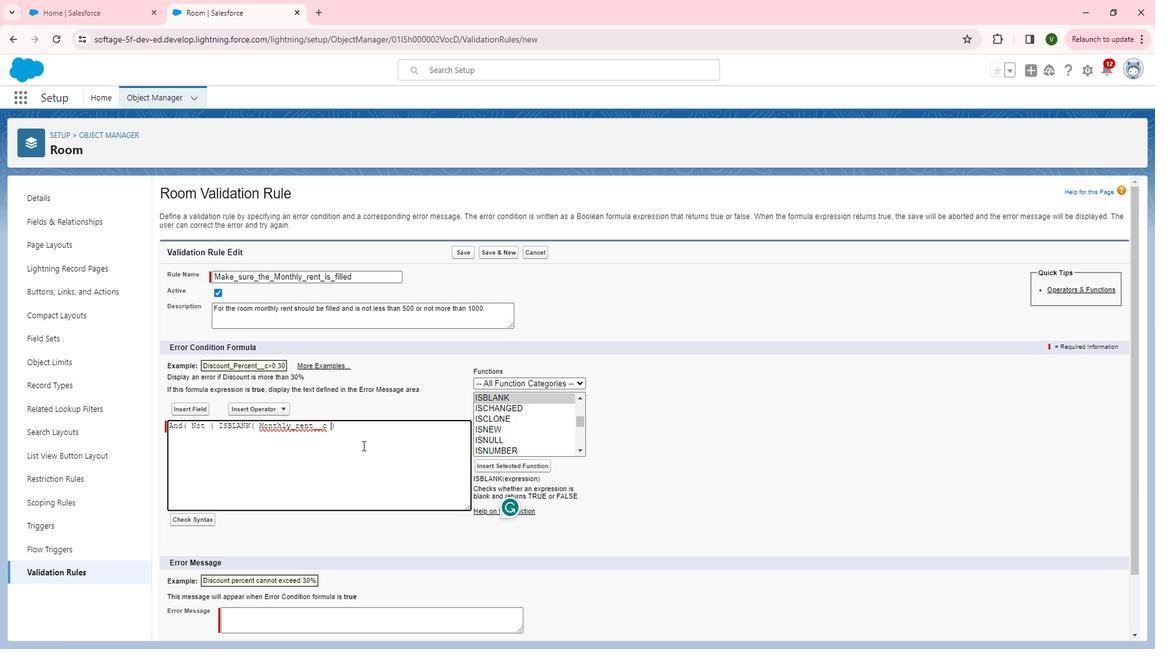 
Action: Key pressed <Key.shift_r>)<Key.right>,<Key.enter>
Screenshot: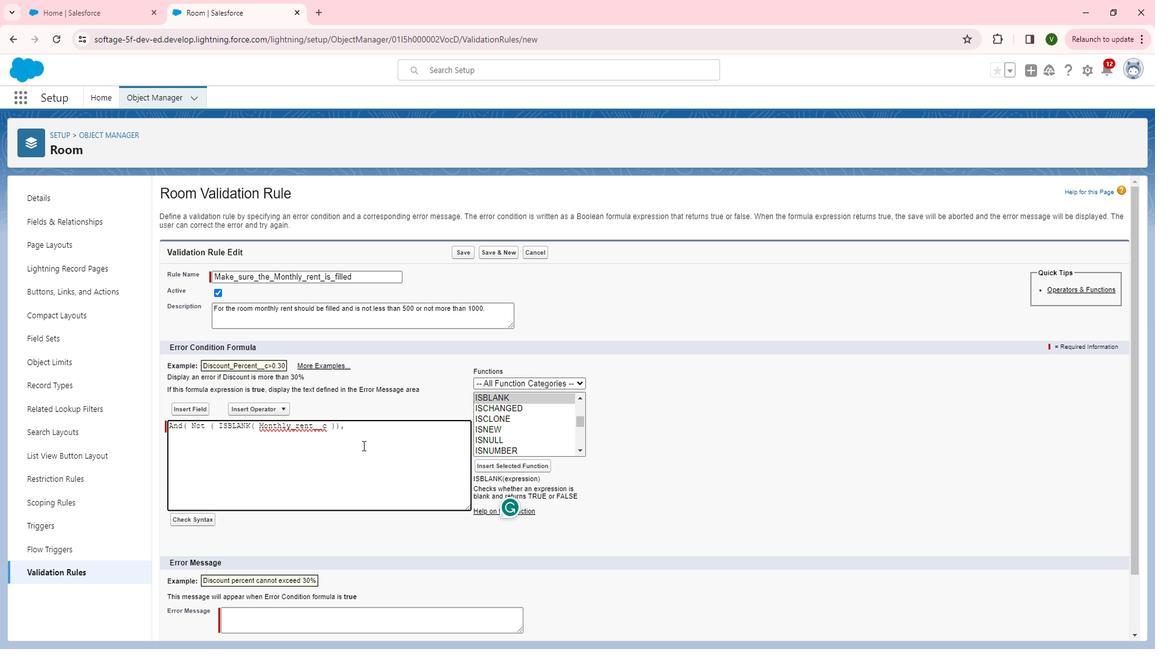 
Action: Mouse moved to (211, 408)
Screenshot: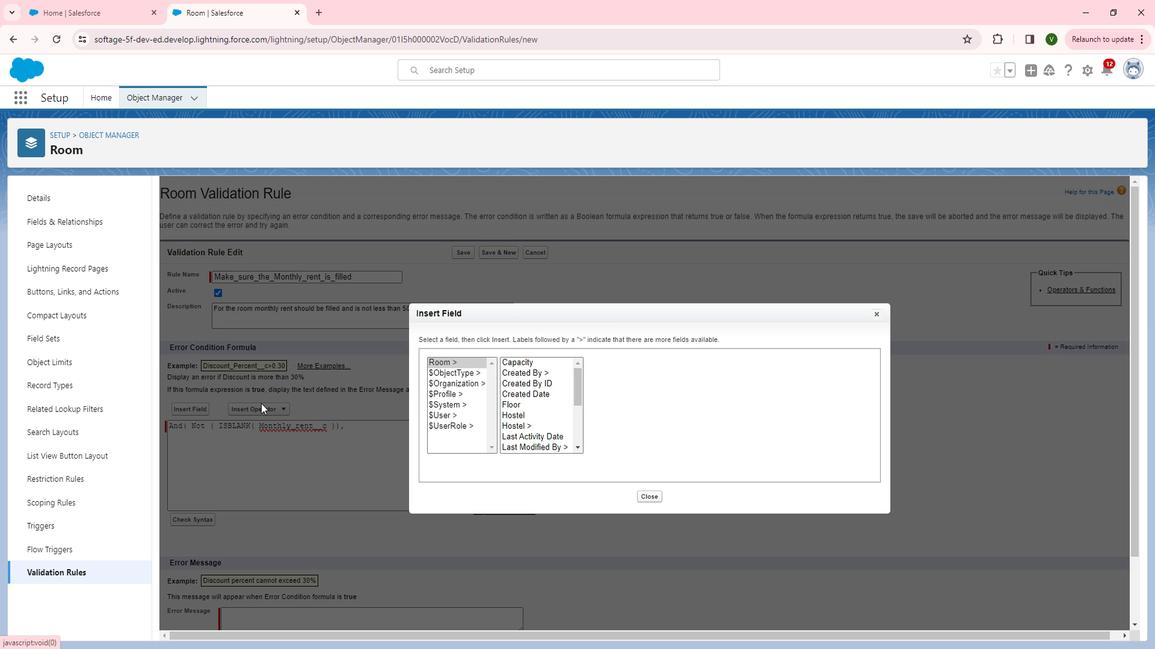 
Action: Mouse pressed left at (211, 408)
Screenshot: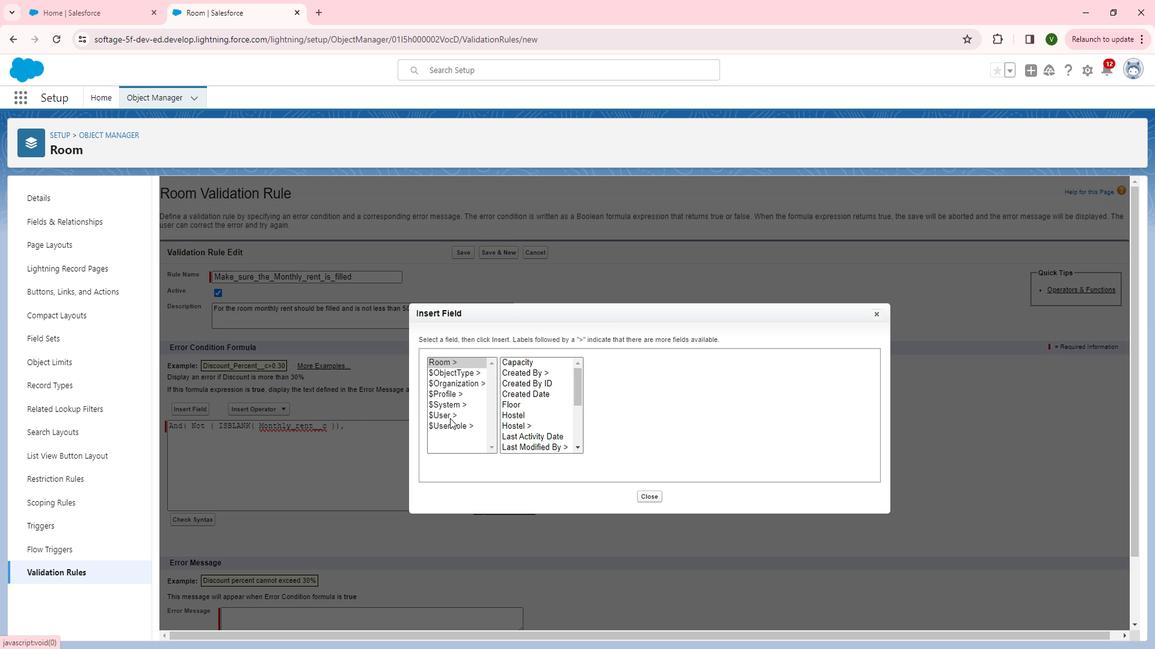 
Action: Mouse moved to (534, 418)
Screenshot: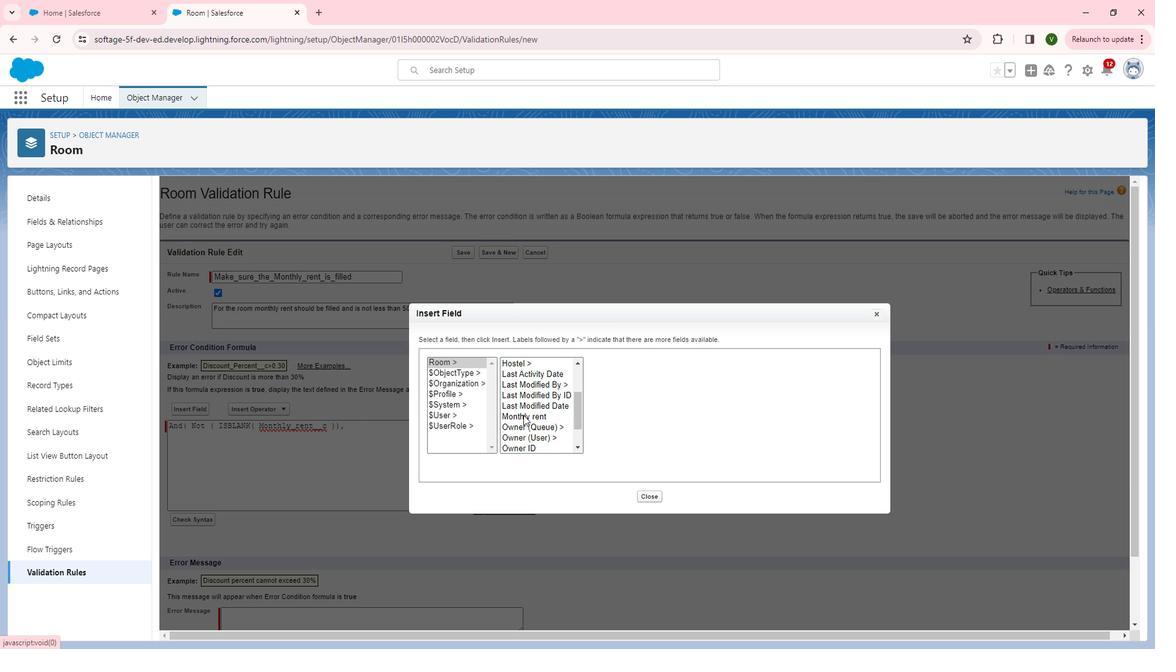 
Action: Mouse scrolled (534, 417) with delta (0, 0)
Screenshot: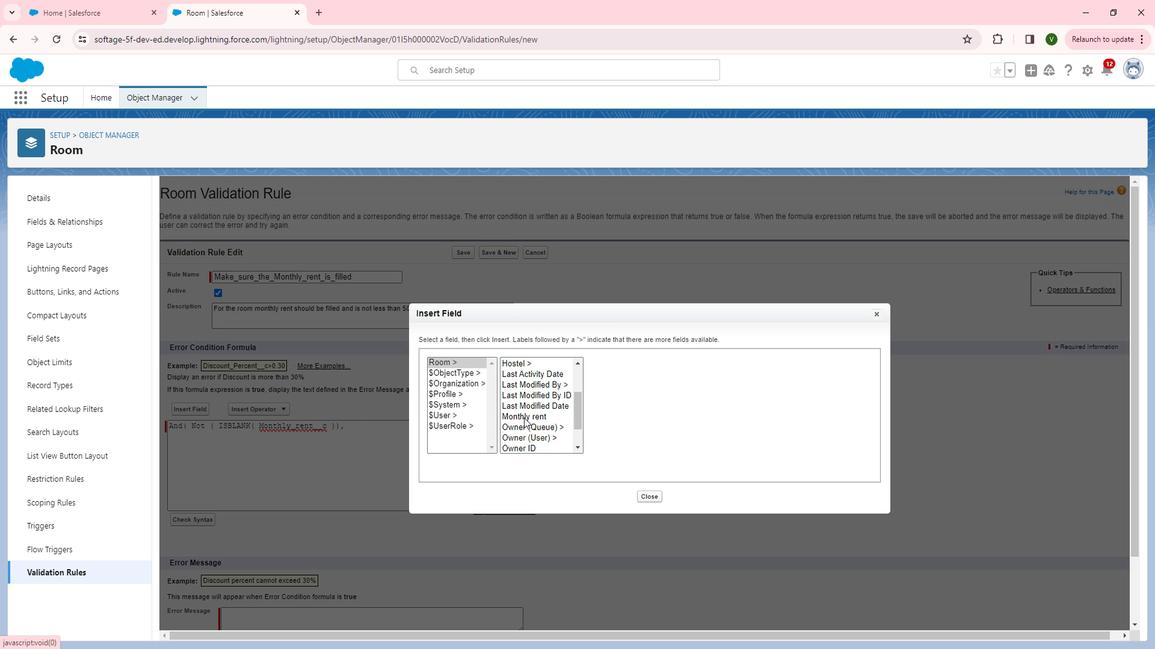 
Action: Mouse moved to (539, 422)
Screenshot: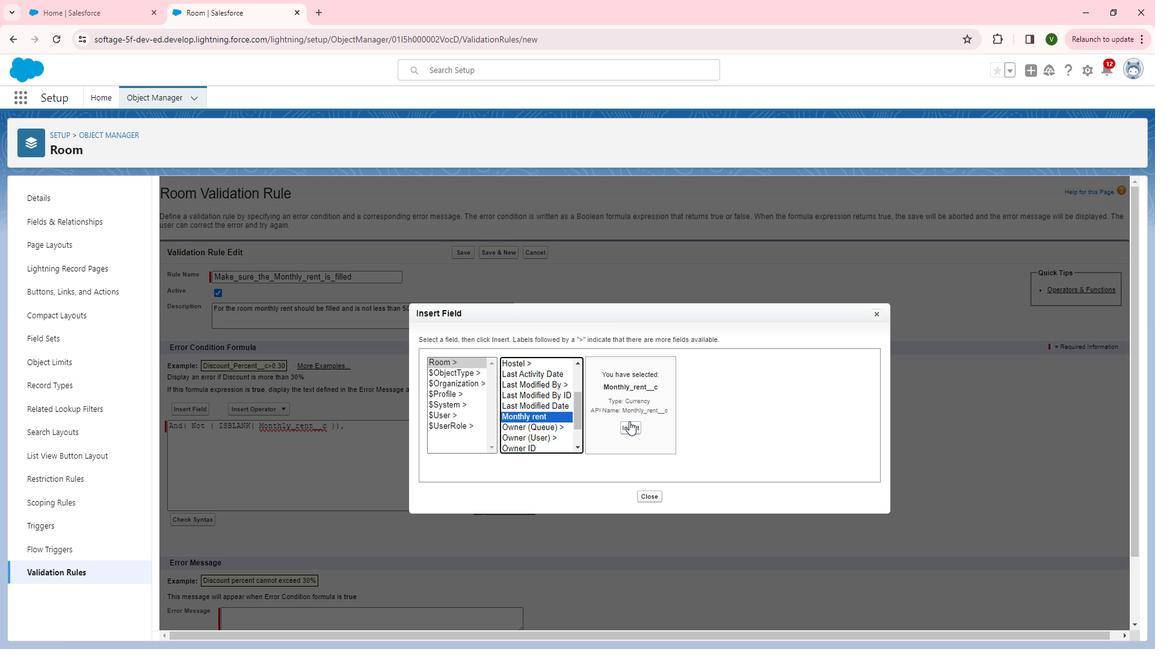 
Action: Mouse pressed left at (539, 422)
Screenshot: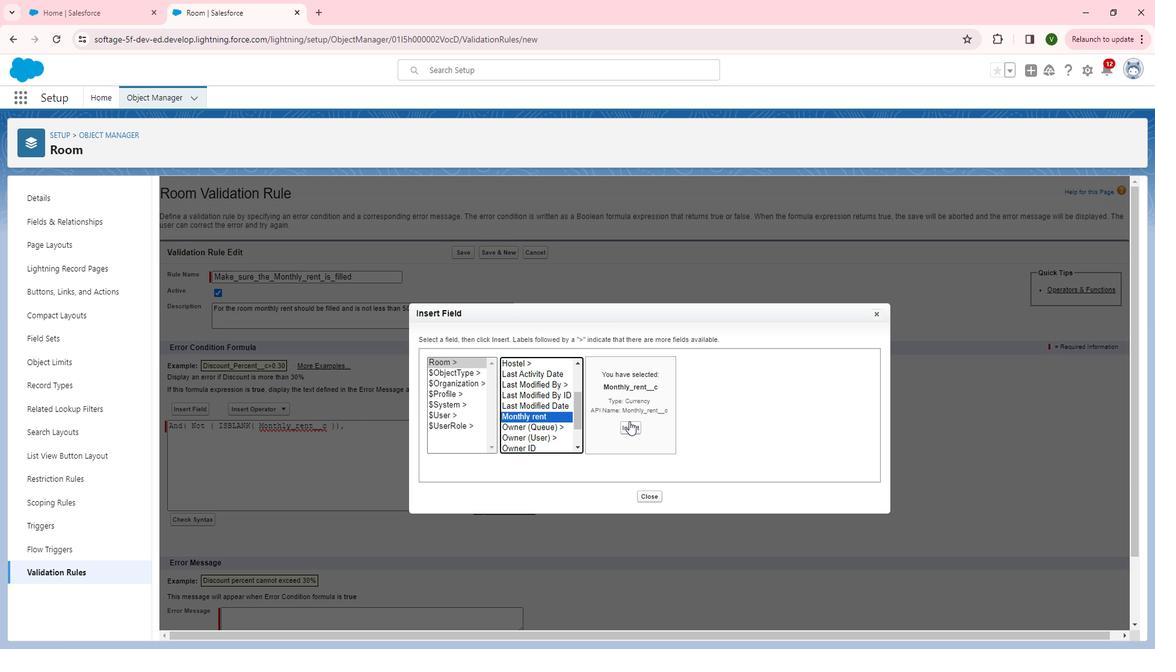 
Action: Mouse moved to (647, 425)
Screenshot: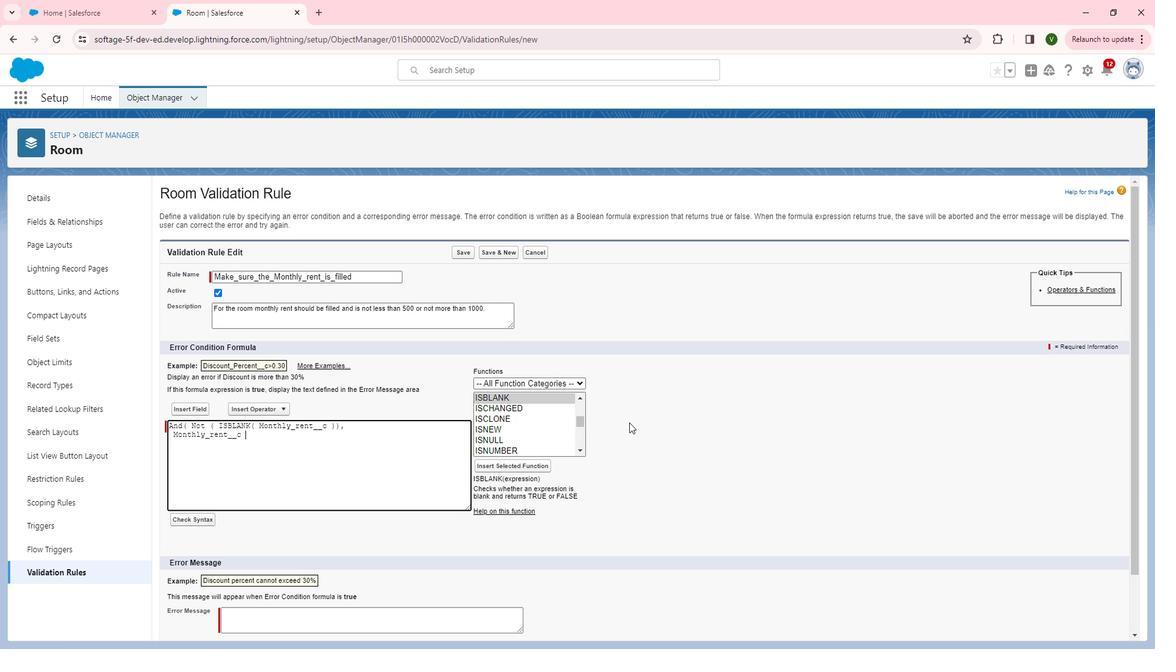 
Action: Mouse pressed left at (647, 425)
Screenshot: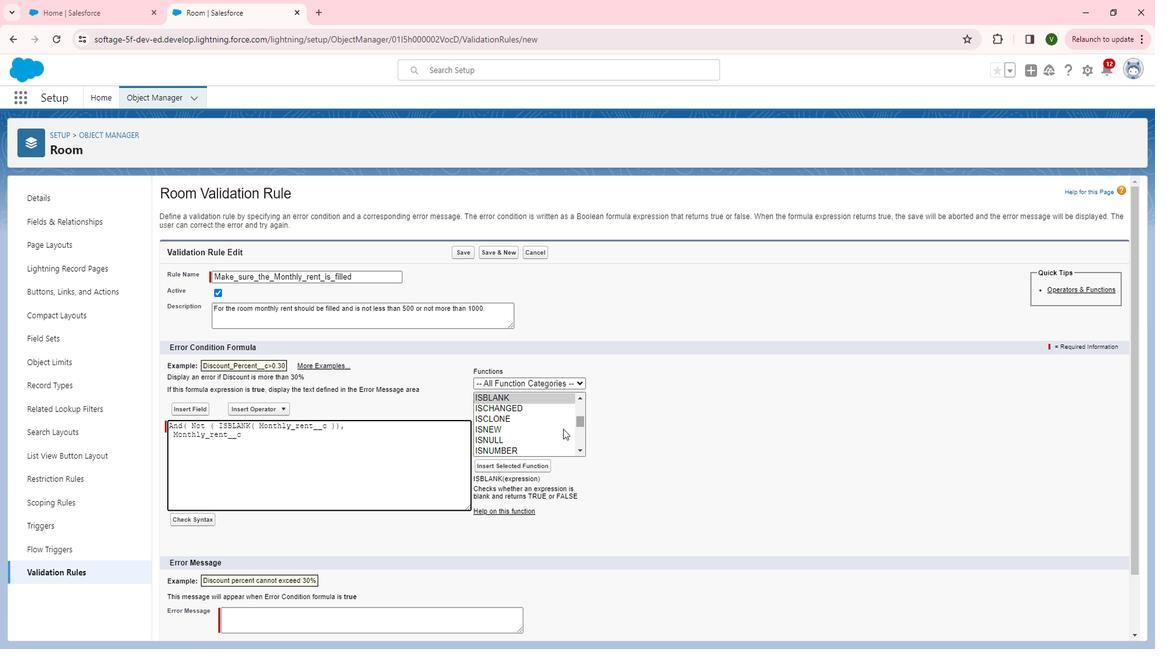 
Action: Mouse moved to (290, 413)
Screenshot: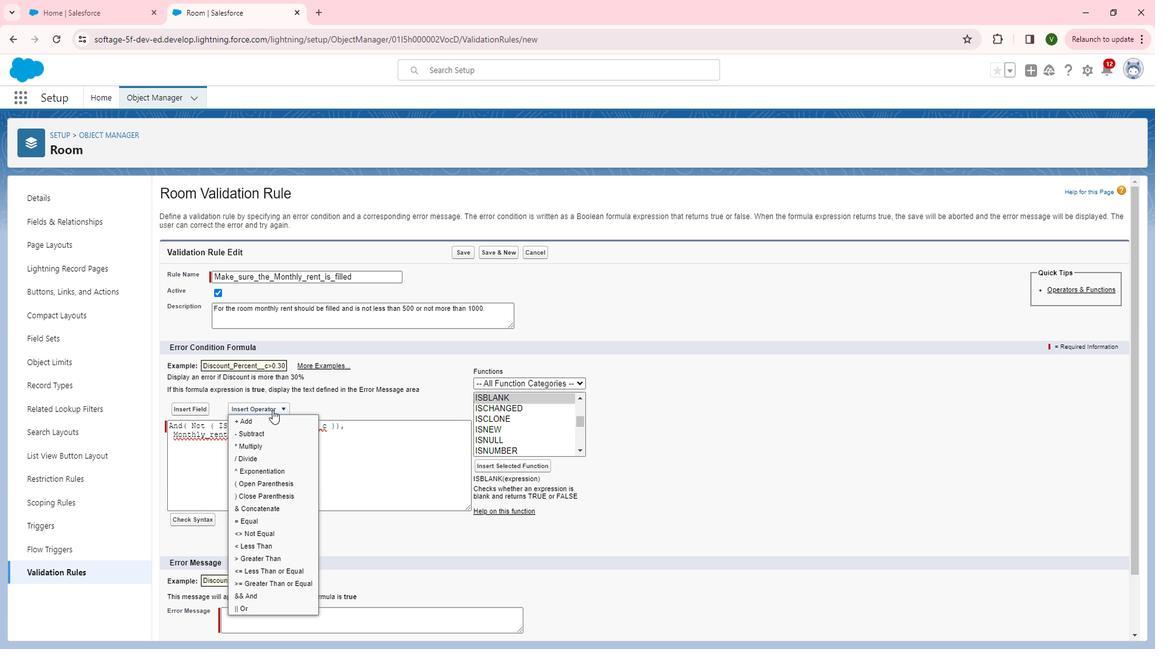 
Action: Mouse pressed left at (290, 413)
Screenshot: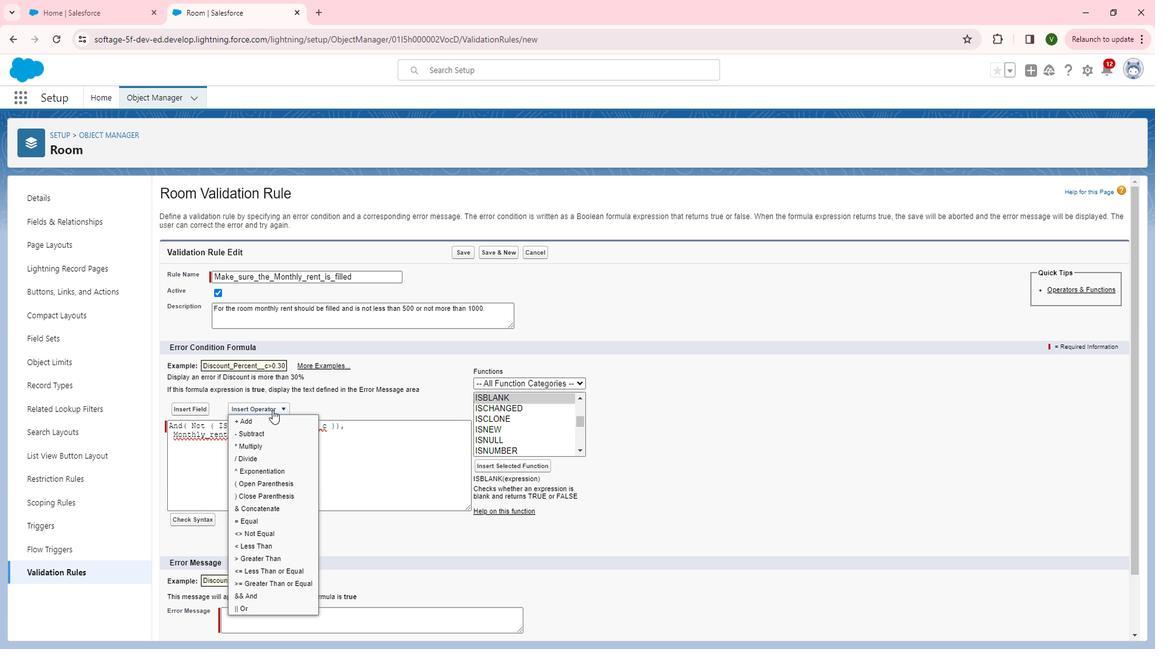 
Action: Mouse moved to (286, 544)
Screenshot: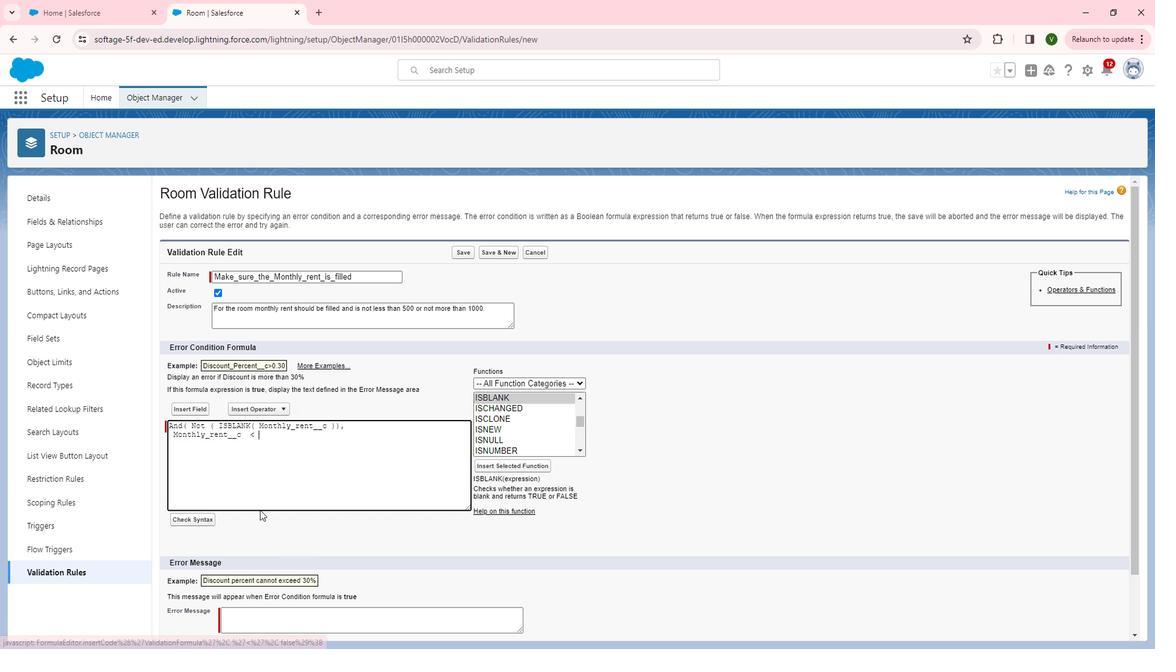 
Action: Mouse pressed left at (286, 544)
Screenshot: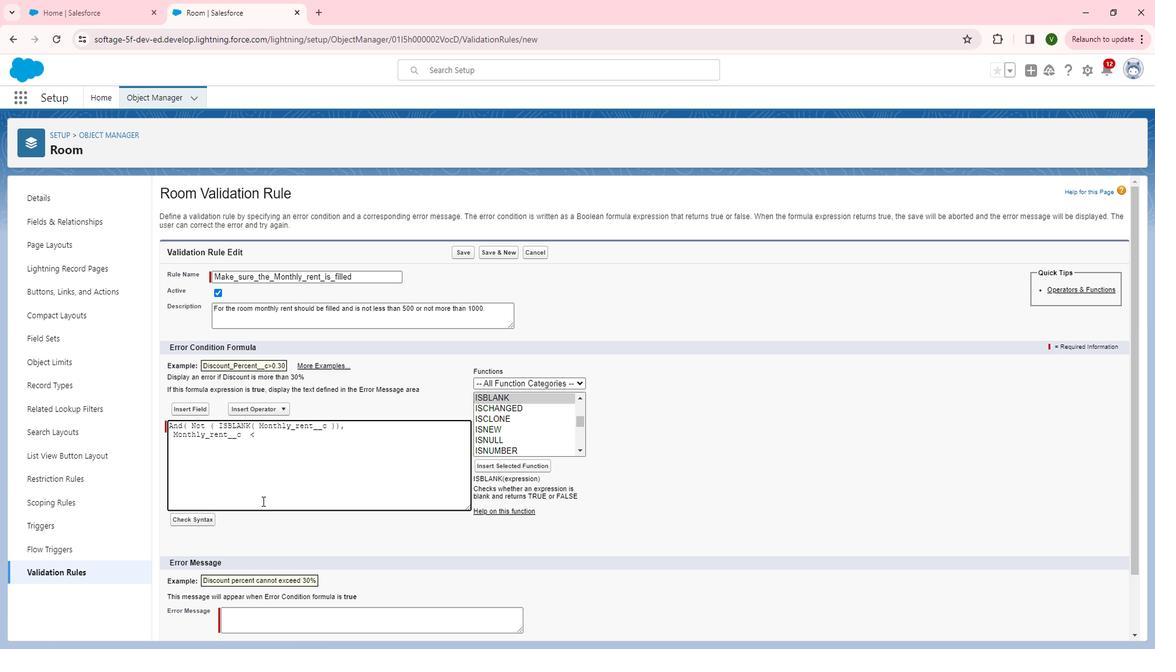 
Action: Mouse moved to (280, 500)
Screenshot: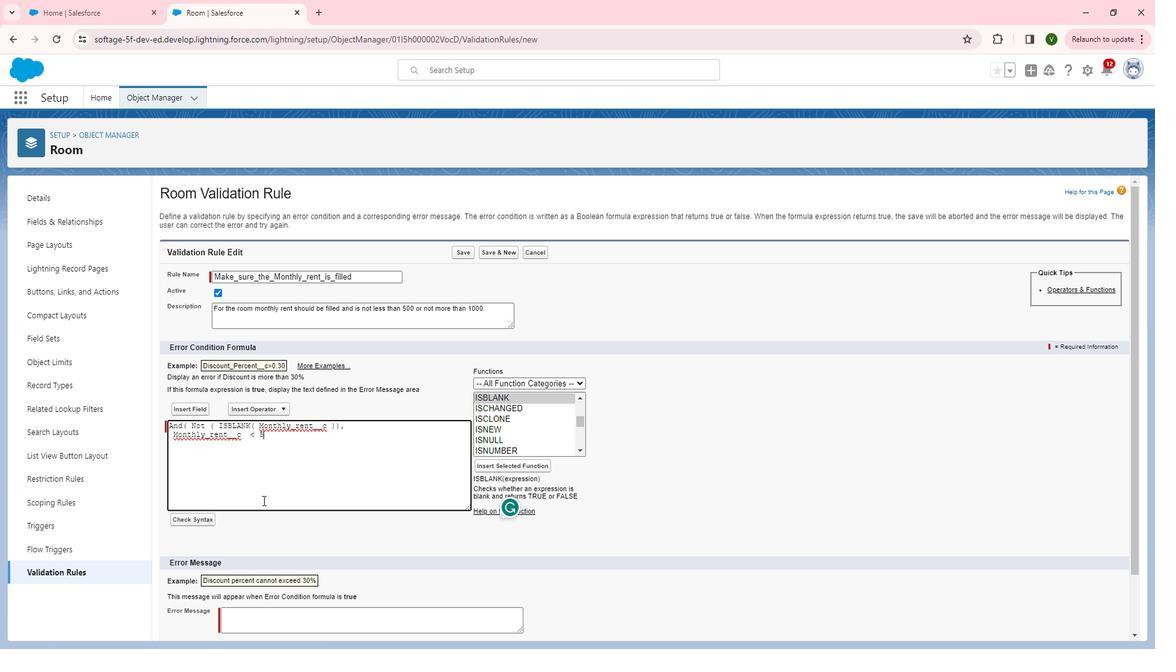 
Action: Key pressed 500,<Key.enter>
Screenshot: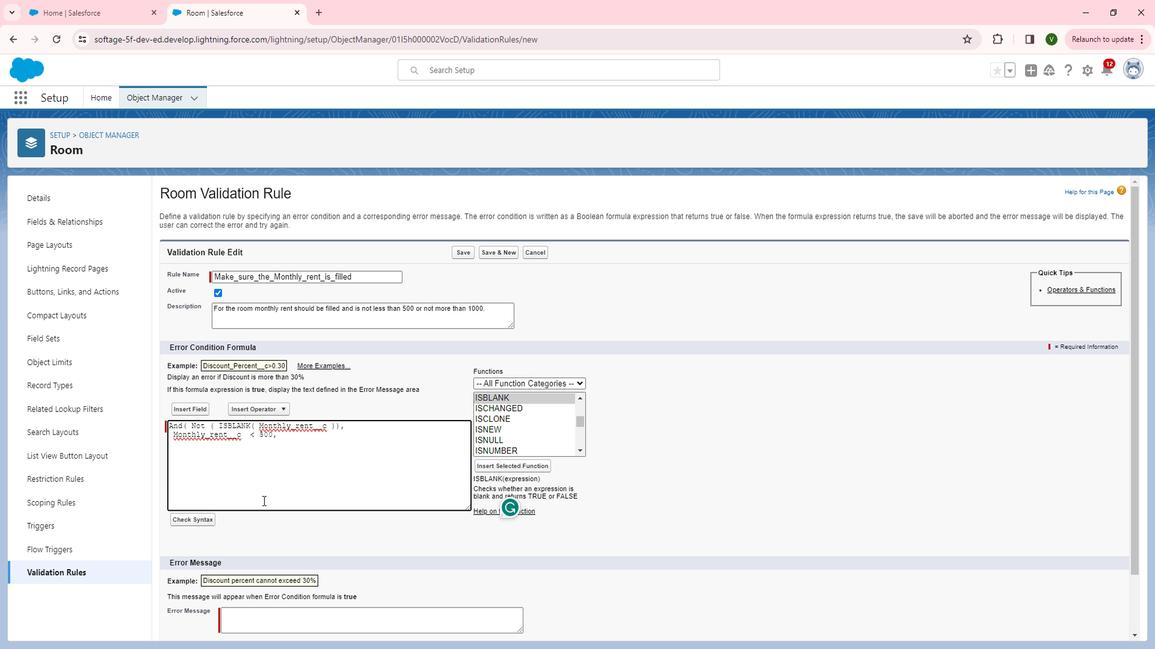 
Action: Mouse moved to (217, 409)
Screenshot: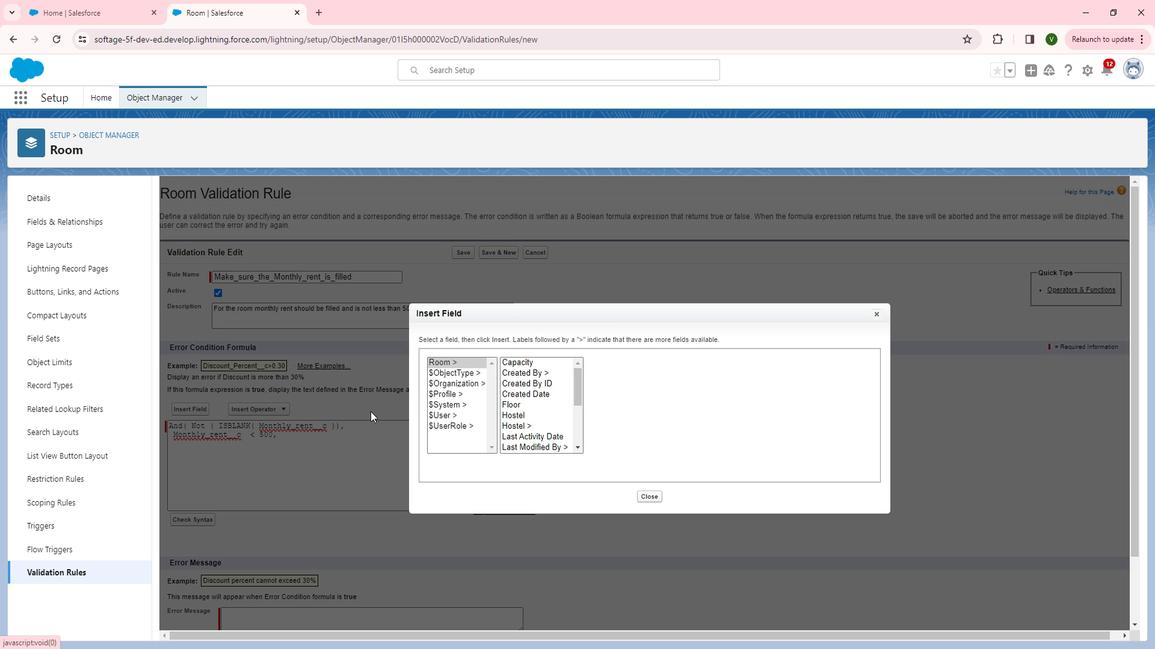 
Action: Mouse pressed left at (217, 409)
Screenshot: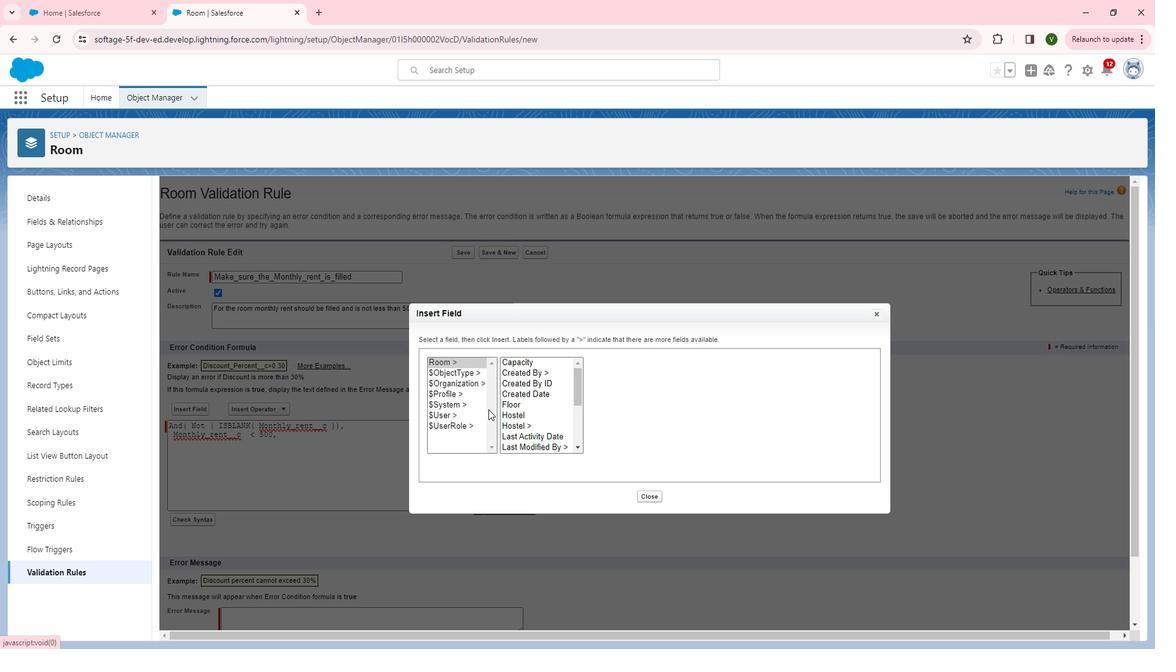 
Action: Mouse moved to (597, 448)
Screenshot: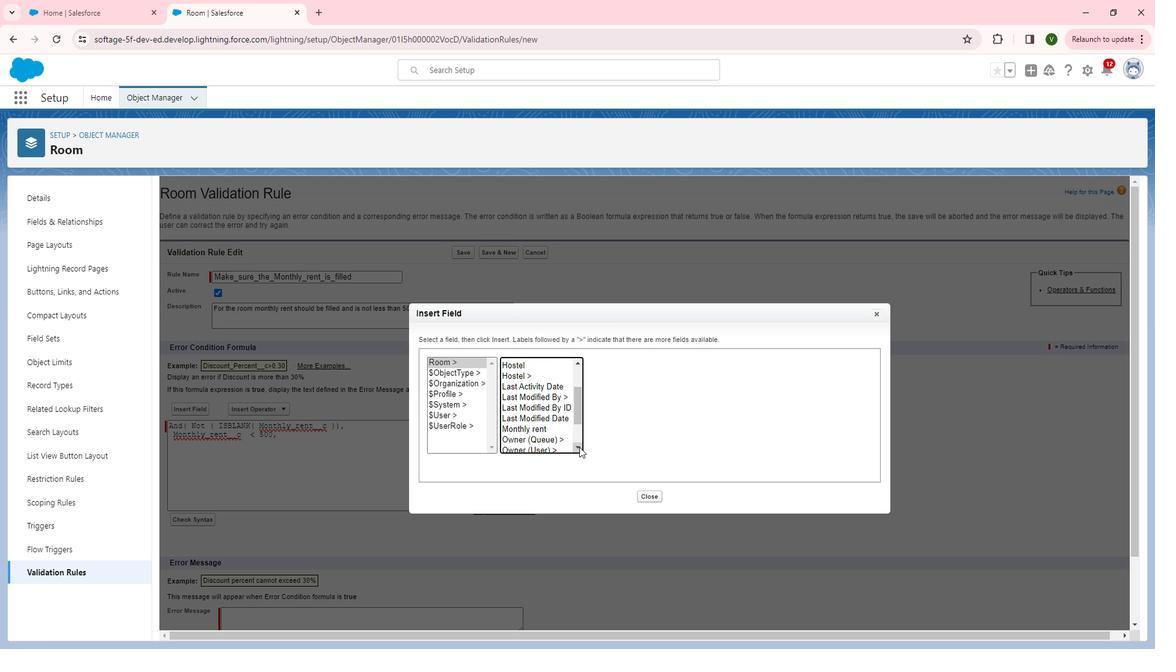
Action: Mouse pressed left at (597, 448)
Screenshot: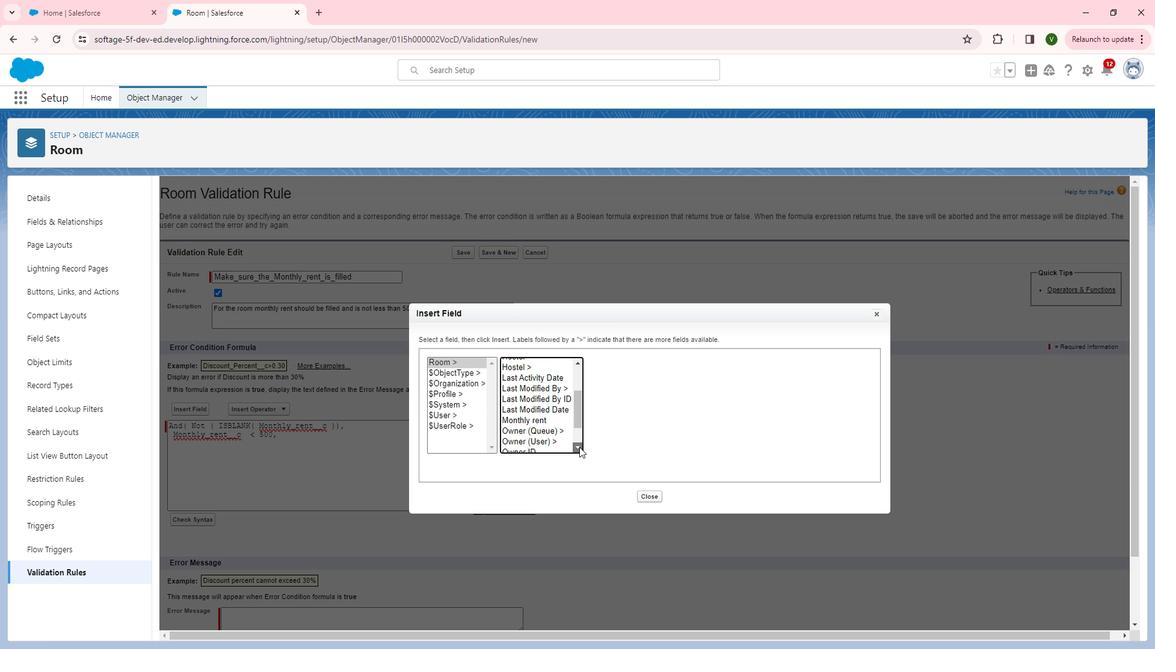 
Action: Mouse pressed left at (597, 448)
Screenshot: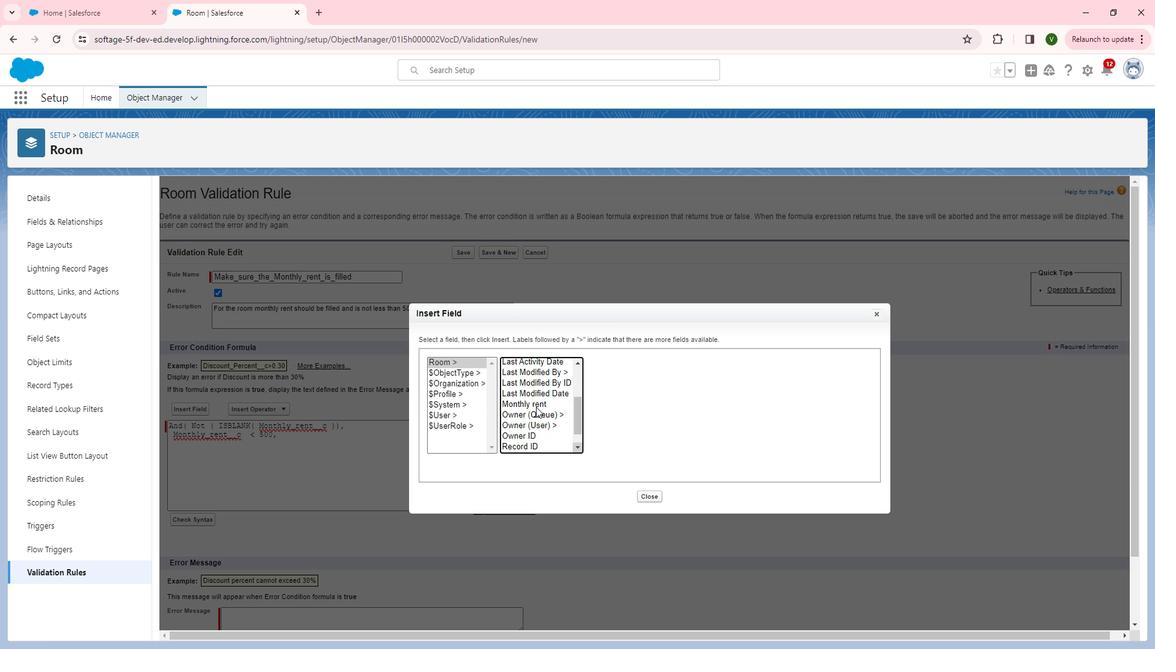 
Action: Mouse pressed left at (597, 448)
Screenshot: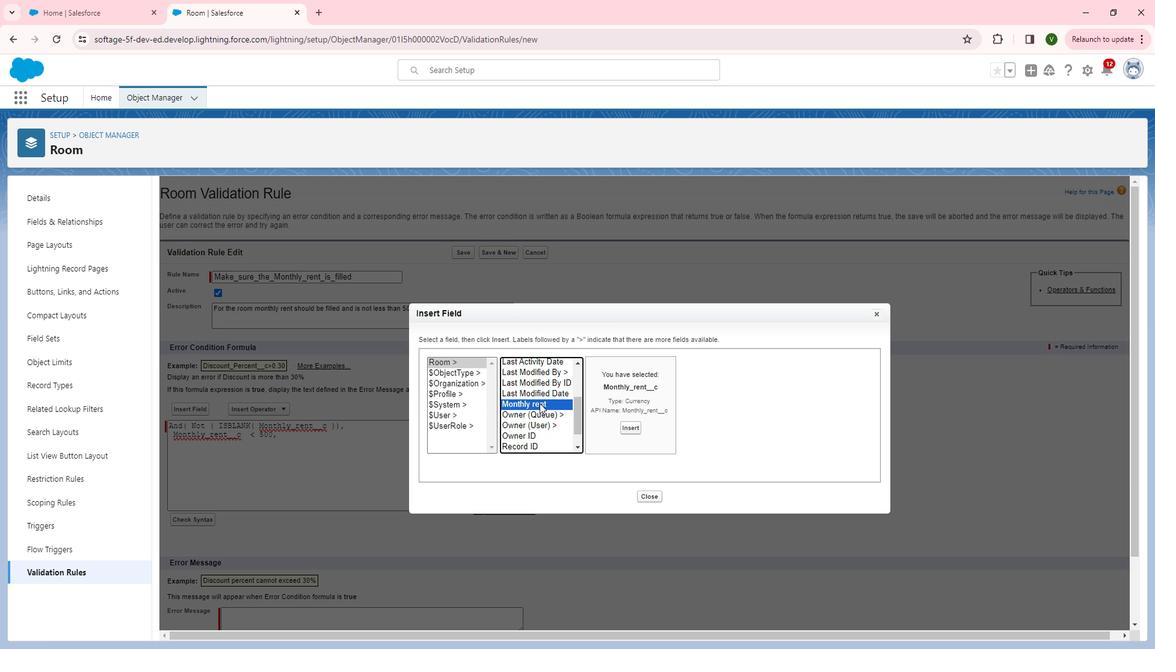
Action: Mouse moved to (550, 406)
Screenshot: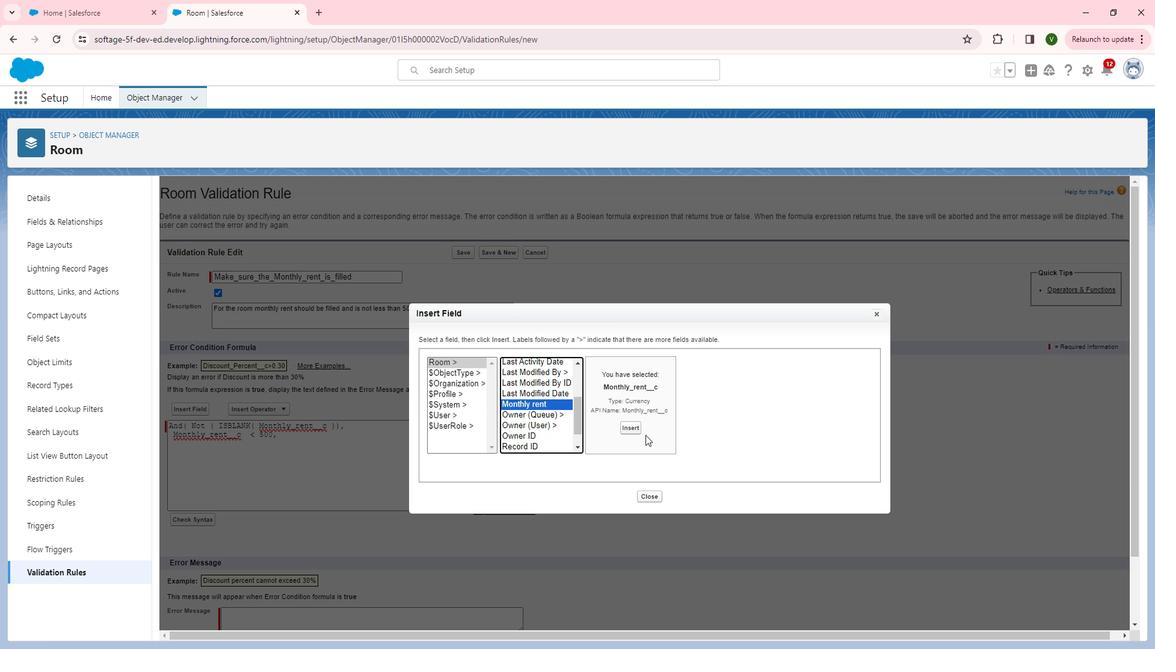 
Action: Mouse pressed left at (550, 406)
Screenshot: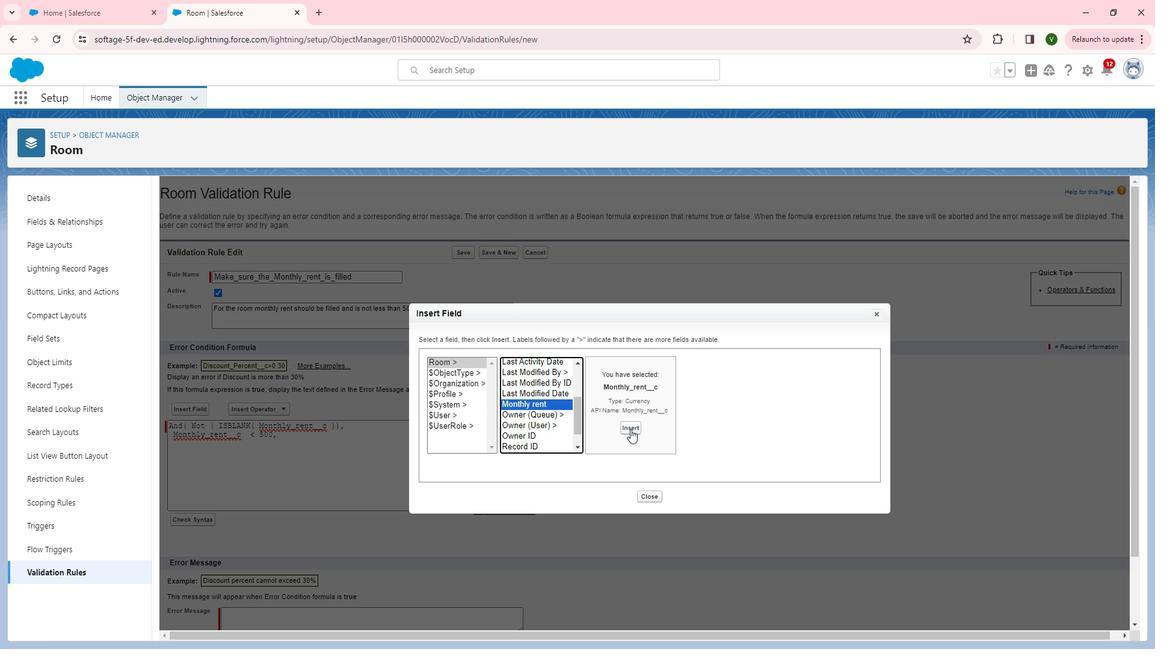 
Action: Mouse moved to (648, 432)
Screenshot: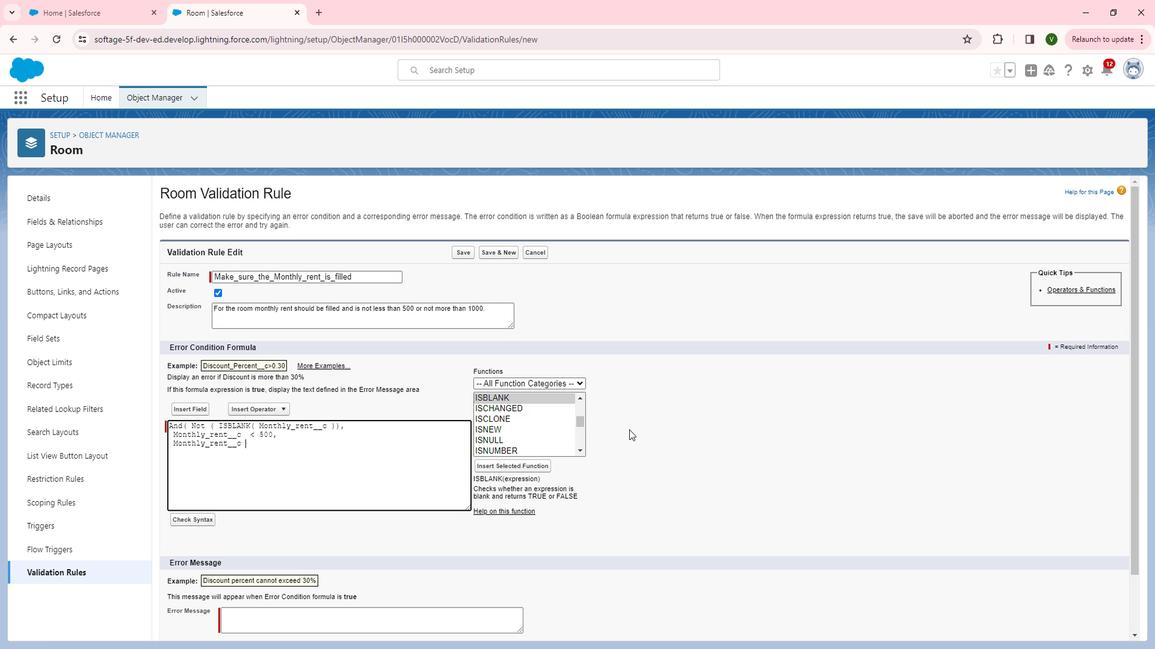 
Action: Mouse pressed left at (648, 432)
Screenshot: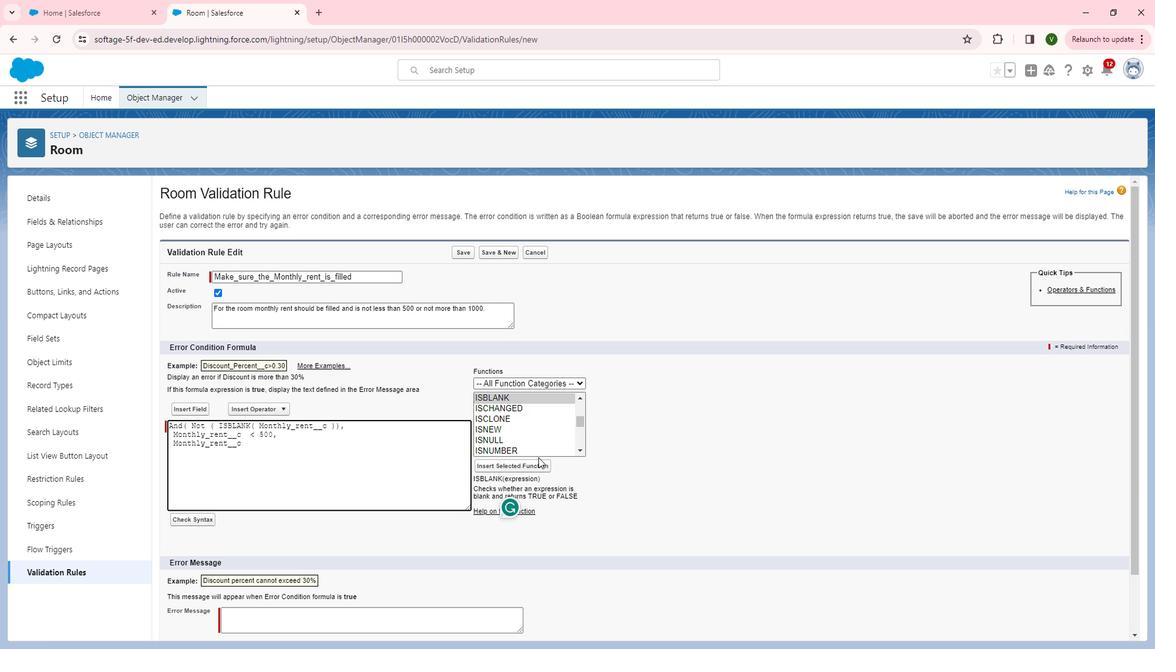 
Action: Mouse moved to (299, 412)
Screenshot: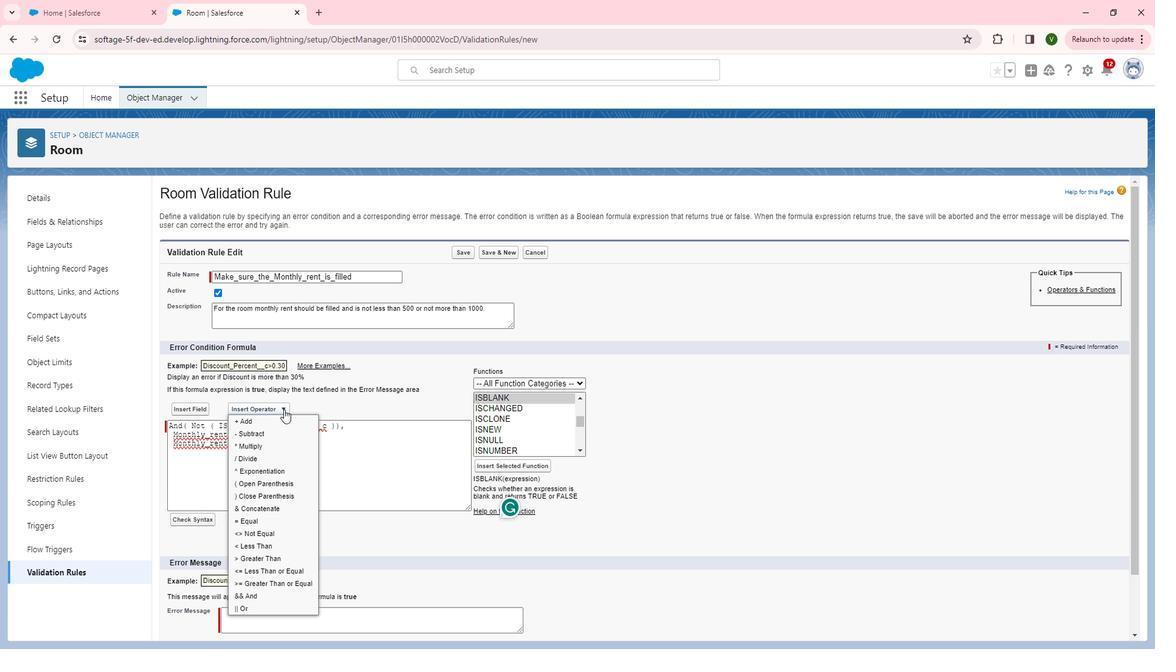 
Action: Mouse pressed left at (299, 412)
Screenshot: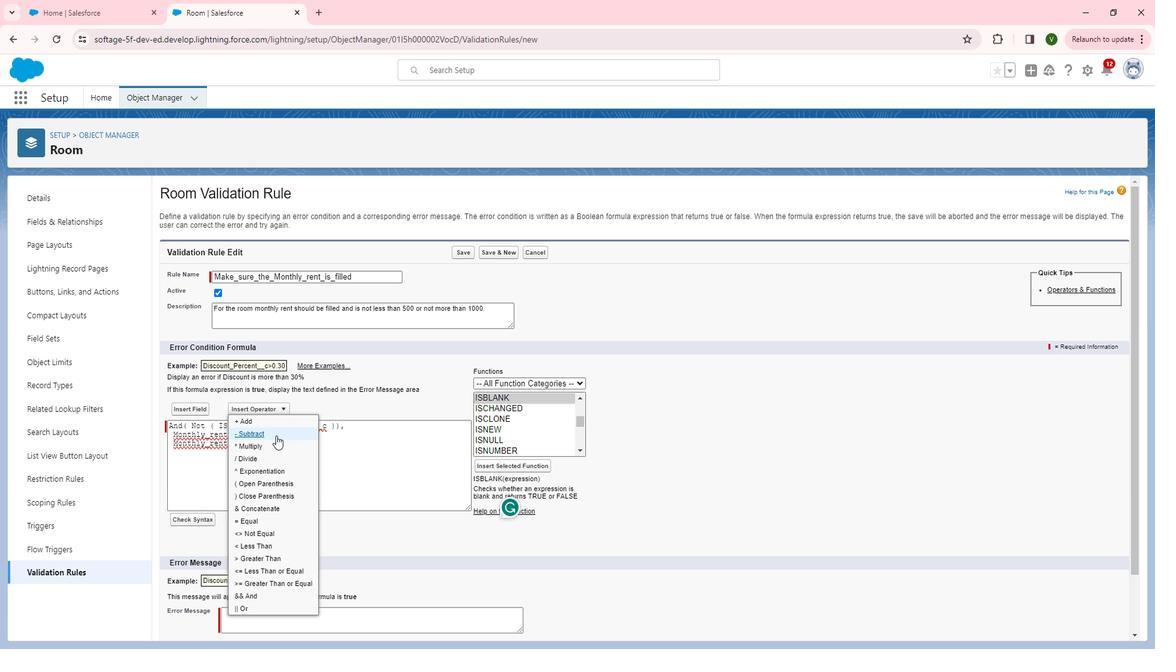 
Action: Mouse moved to (290, 579)
Screenshot: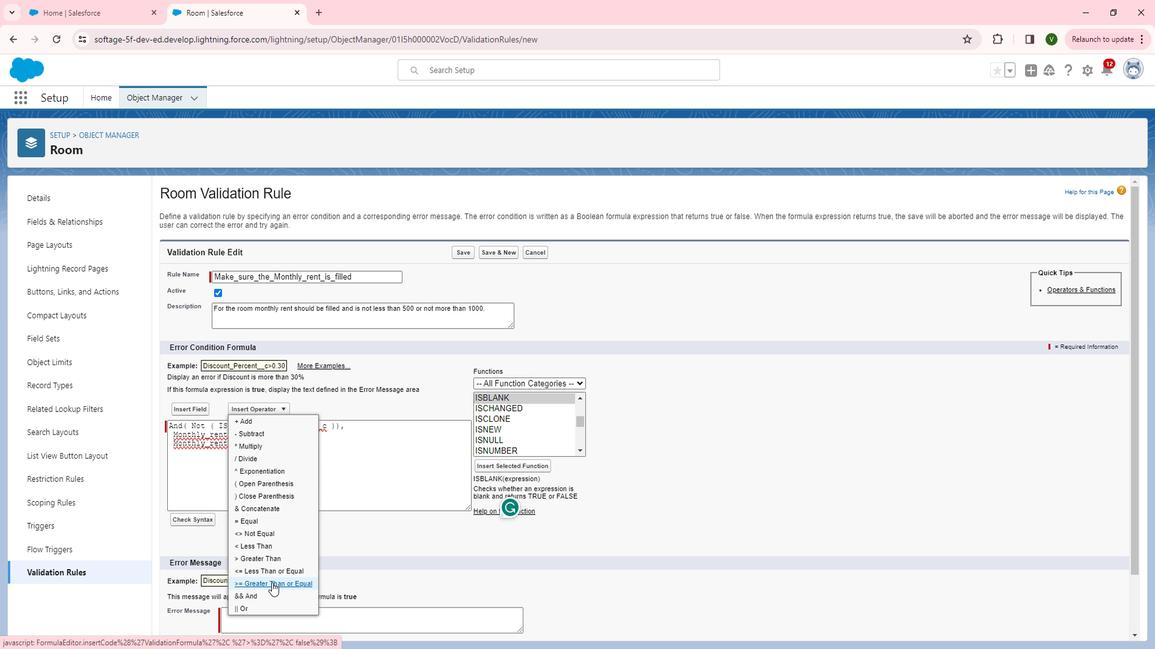 
Action: Mouse pressed left at (290, 579)
Screenshot: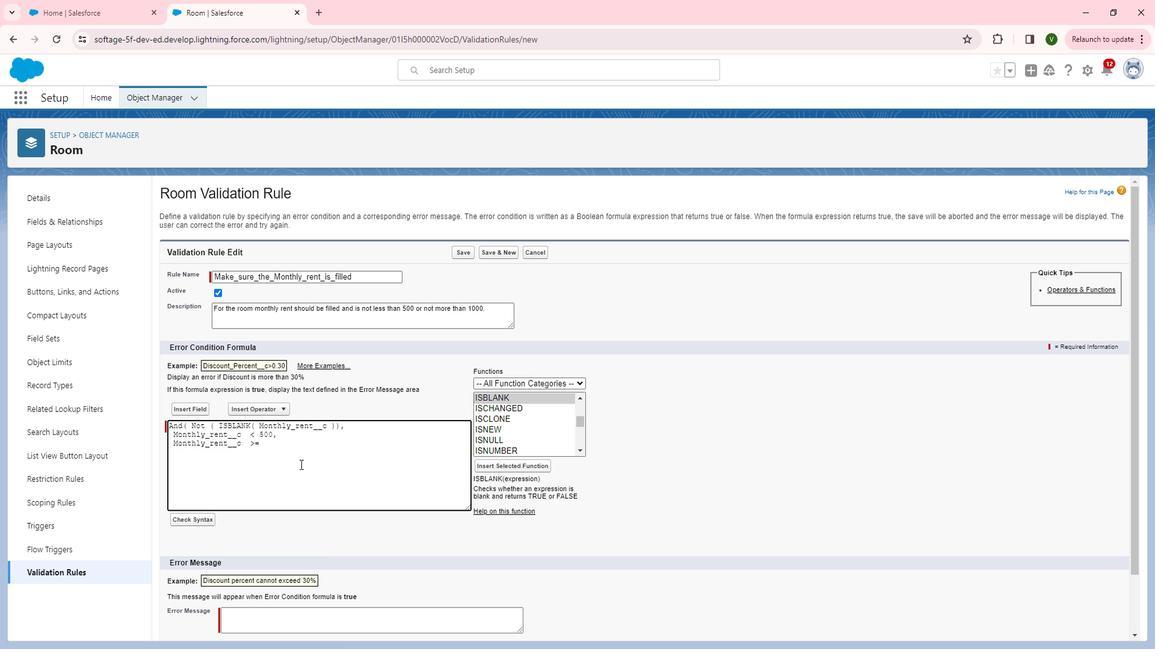 
Action: Mouse moved to (319, 463)
Screenshot: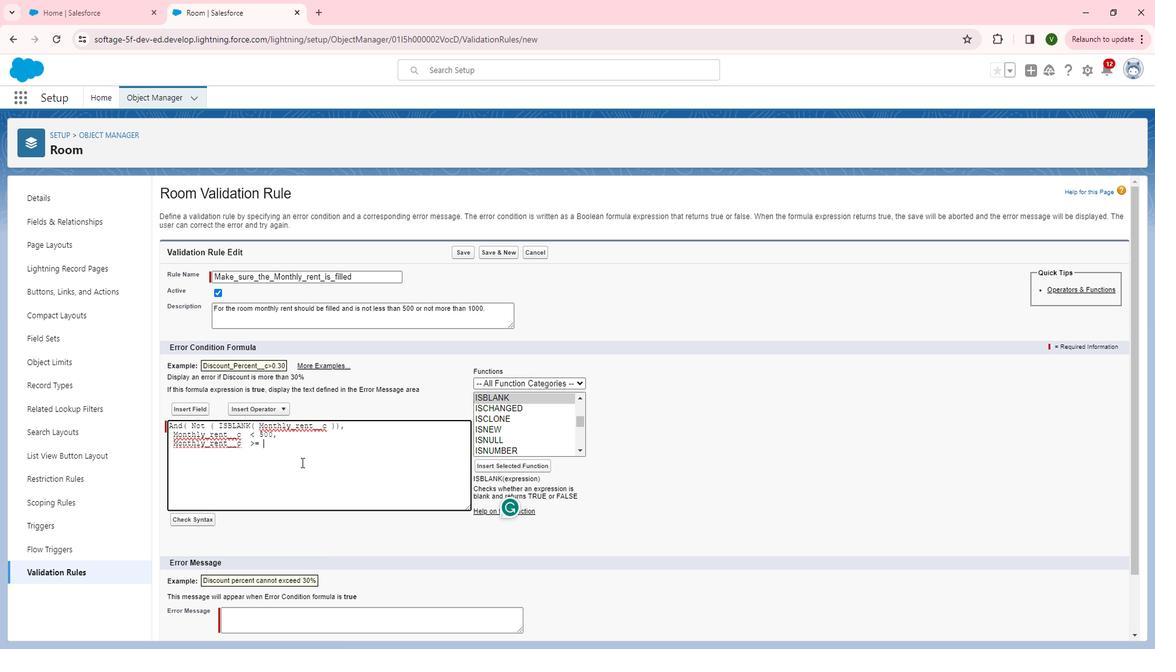 
Action: Key pressed 1000
Screenshot: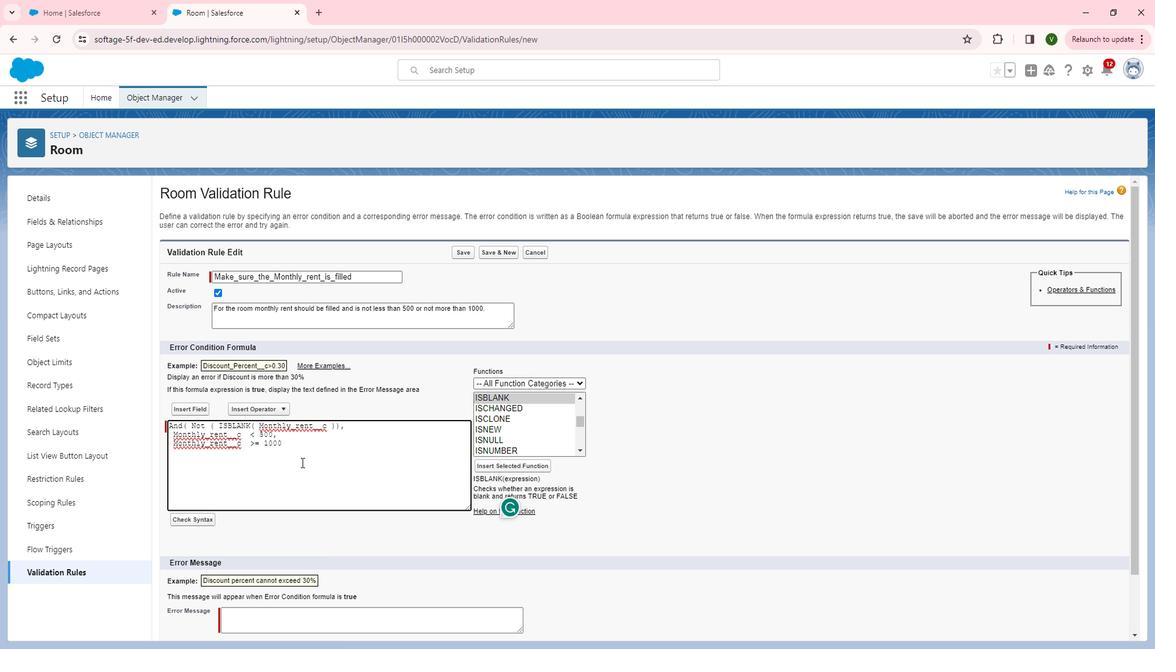 
Action: Mouse pressed left at (319, 463)
Screenshot: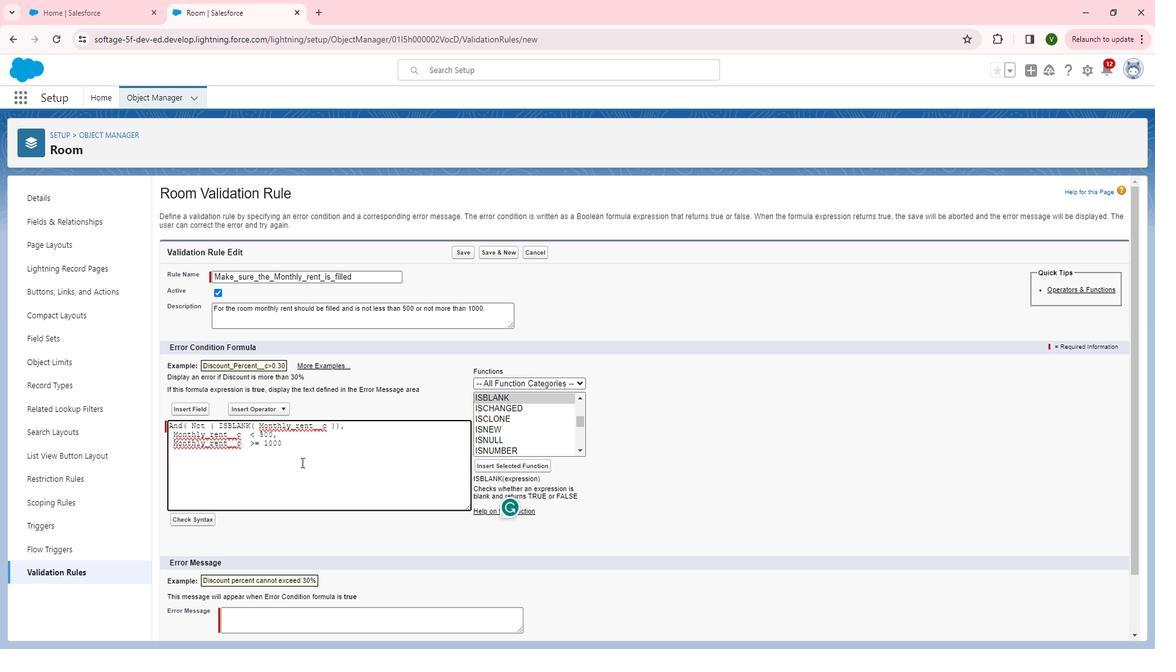 
Action: Key pressed <Key.shift_r>)
Screenshot: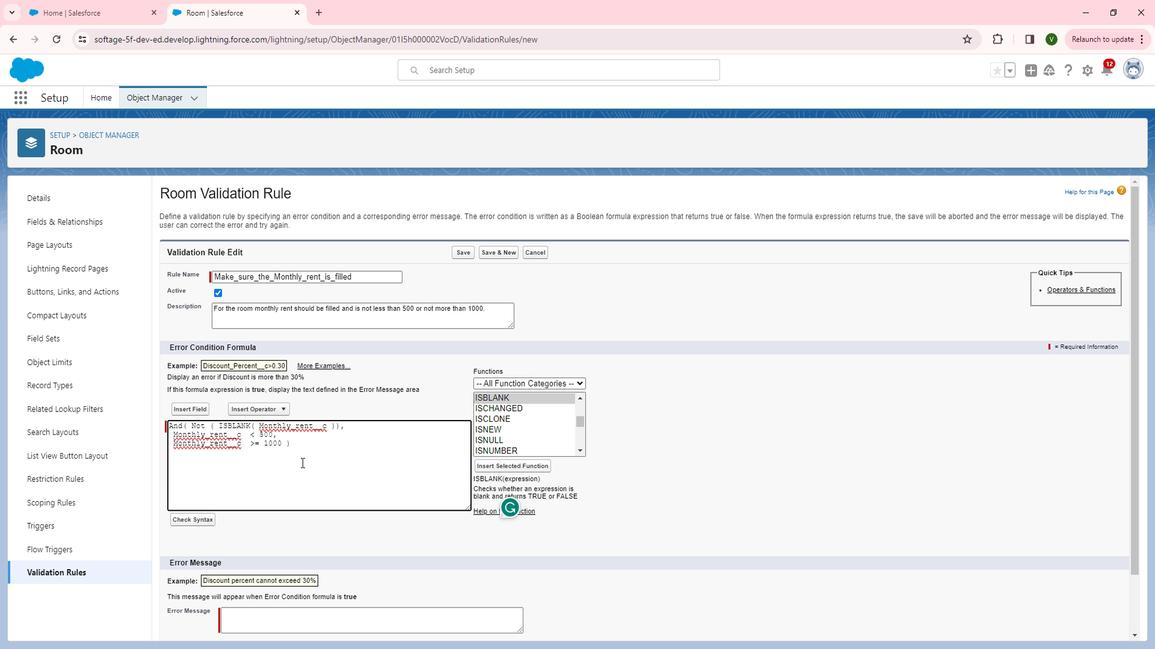 
Action: Mouse moved to (219, 523)
Screenshot: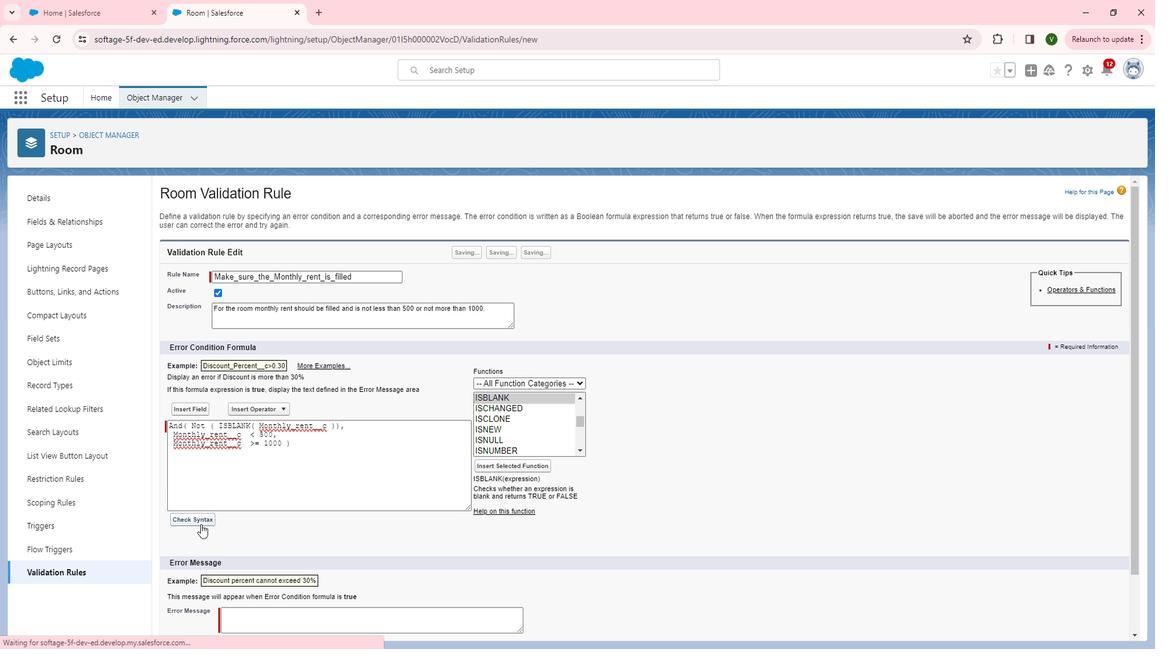 
Action: Mouse pressed left at (219, 523)
Screenshot: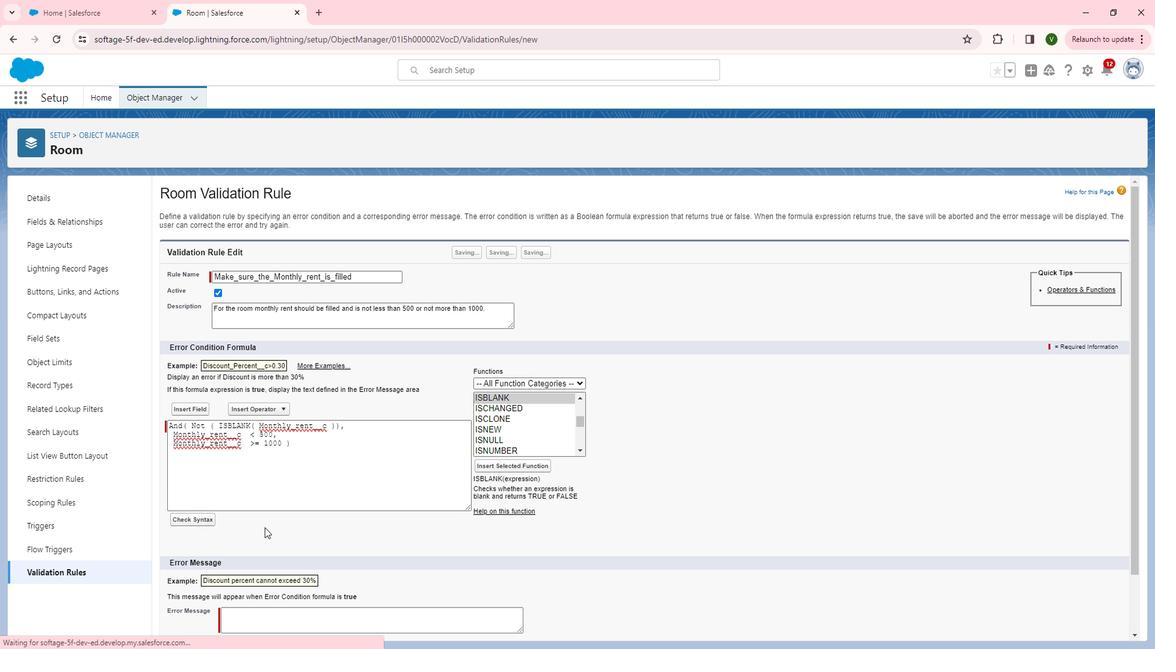 
Action: Mouse moved to (471, 527)
Screenshot: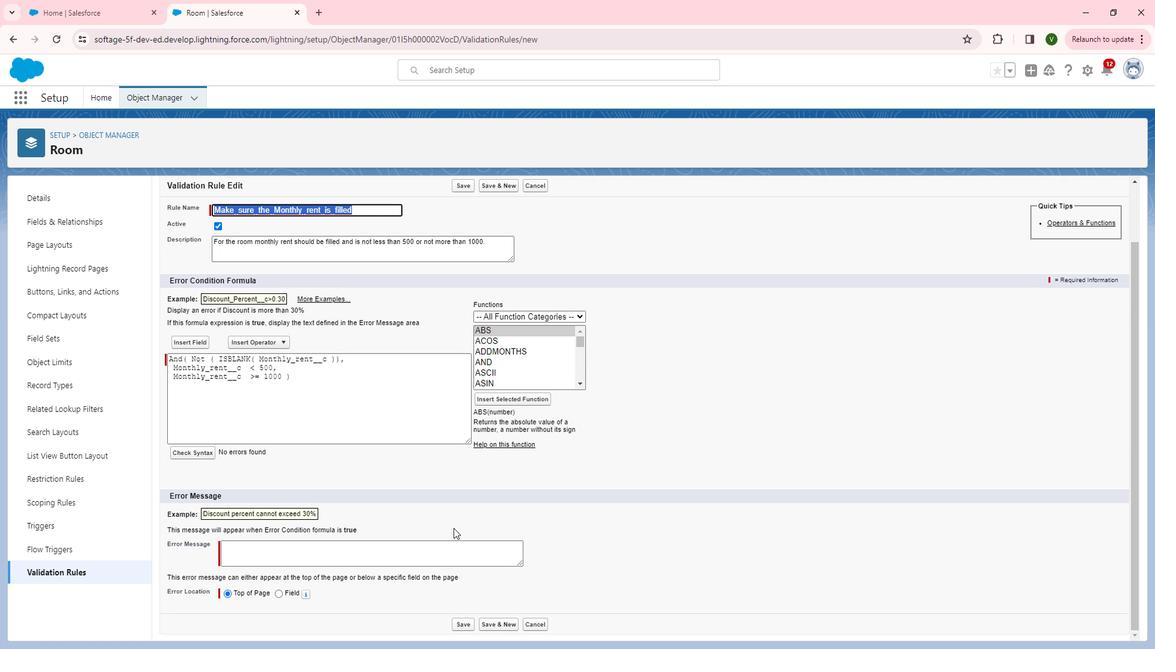 
Action: Mouse scrolled (471, 526) with delta (0, 0)
Screenshot: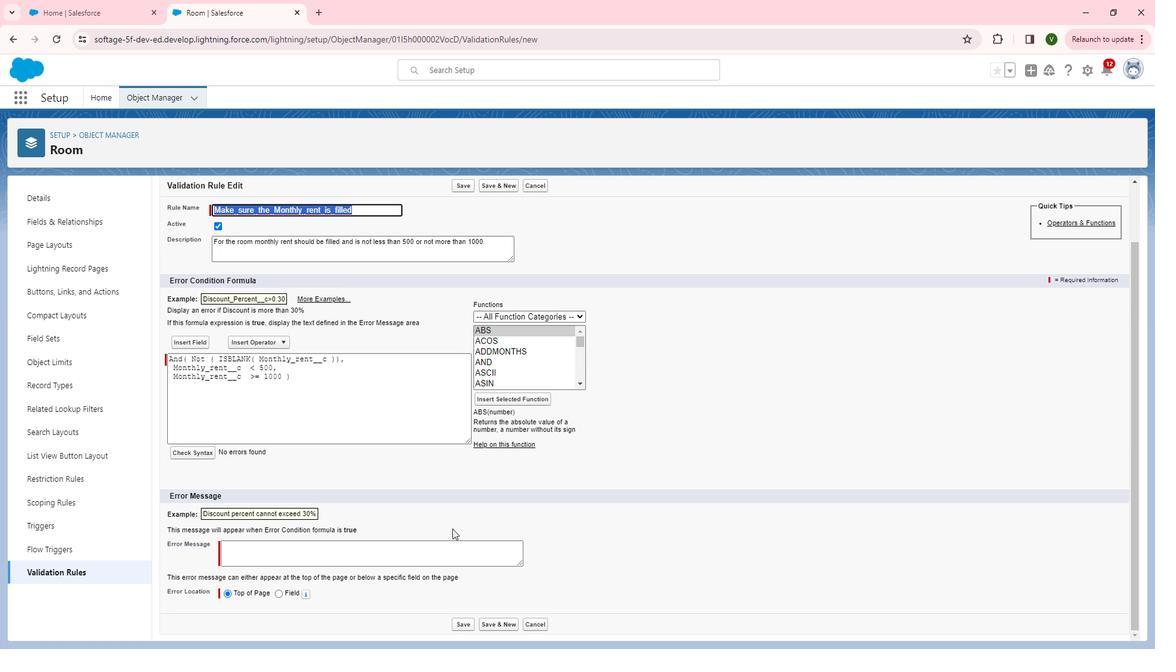 
Action: Mouse scrolled (471, 526) with delta (0, 0)
Screenshot: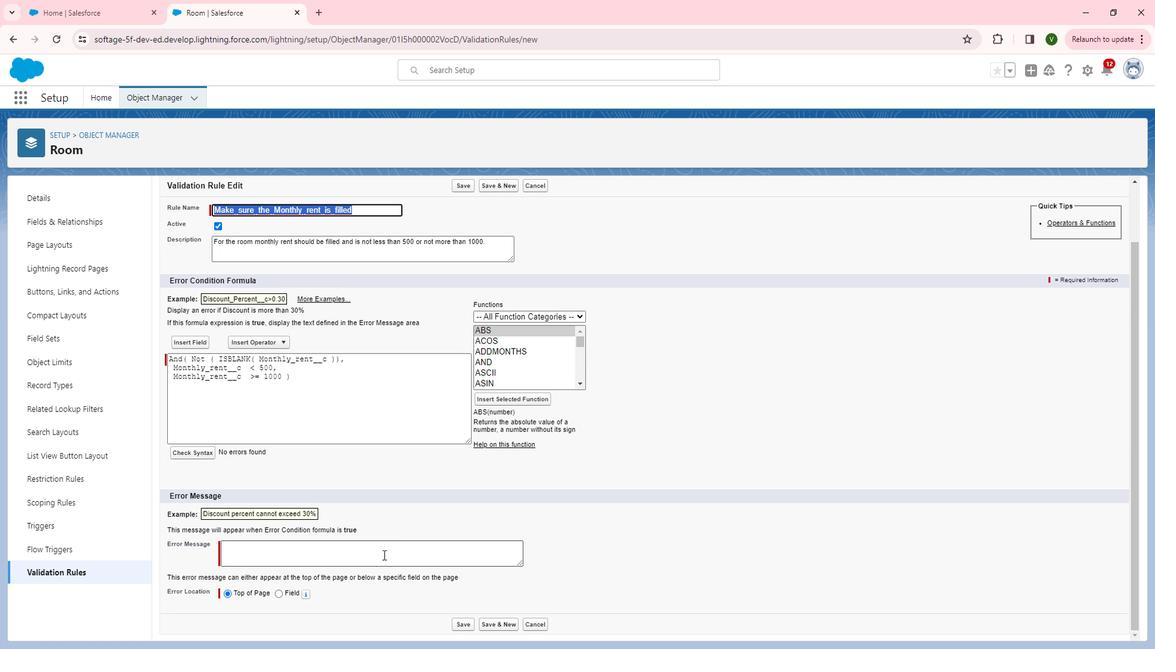 
Action: Mouse scrolled (471, 526) with delta (0, 0)
Screenshot: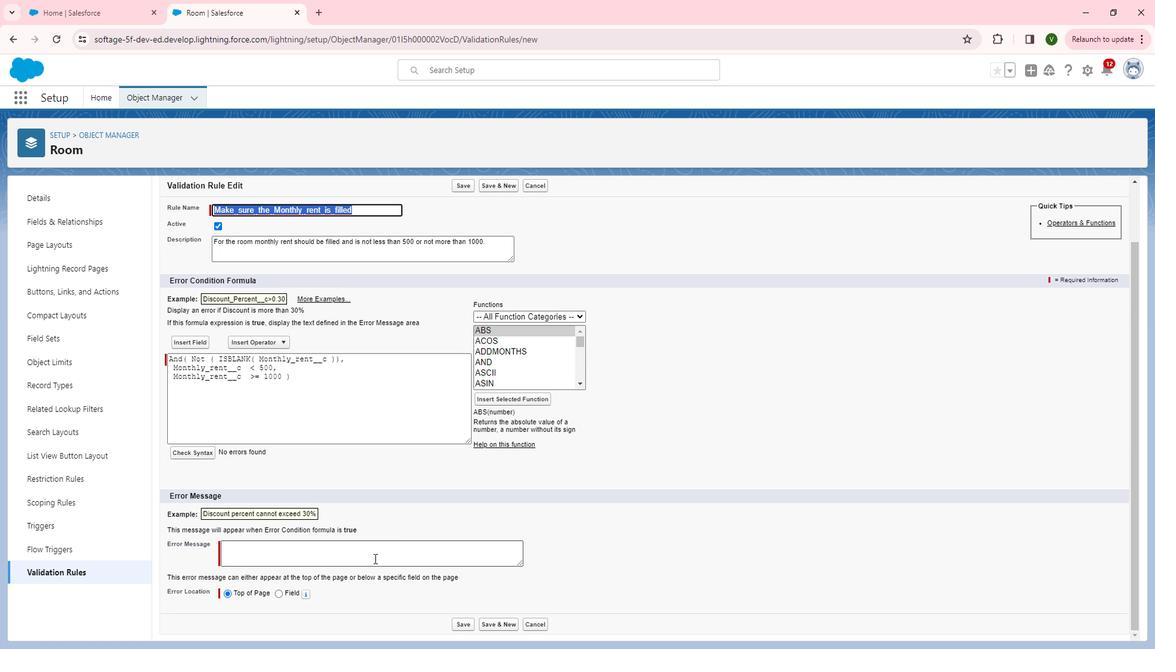 
Action: Mouse moved to (392, 556)
Screenshot: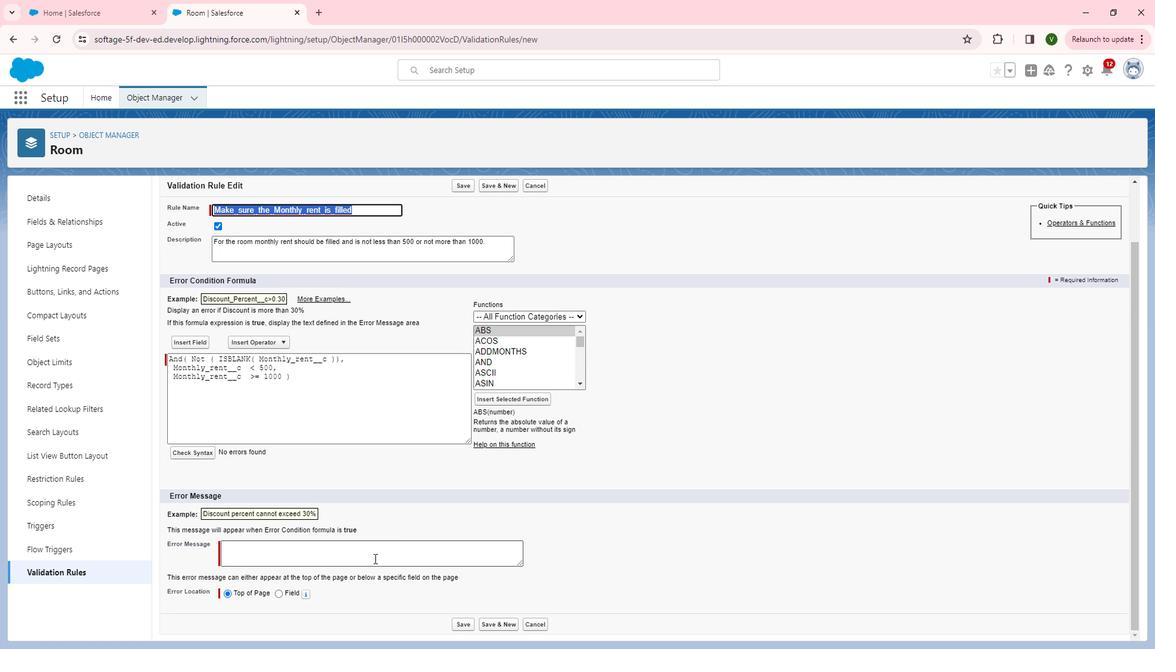
Action: Mouse pressed left at (392, 556)
Screenshot: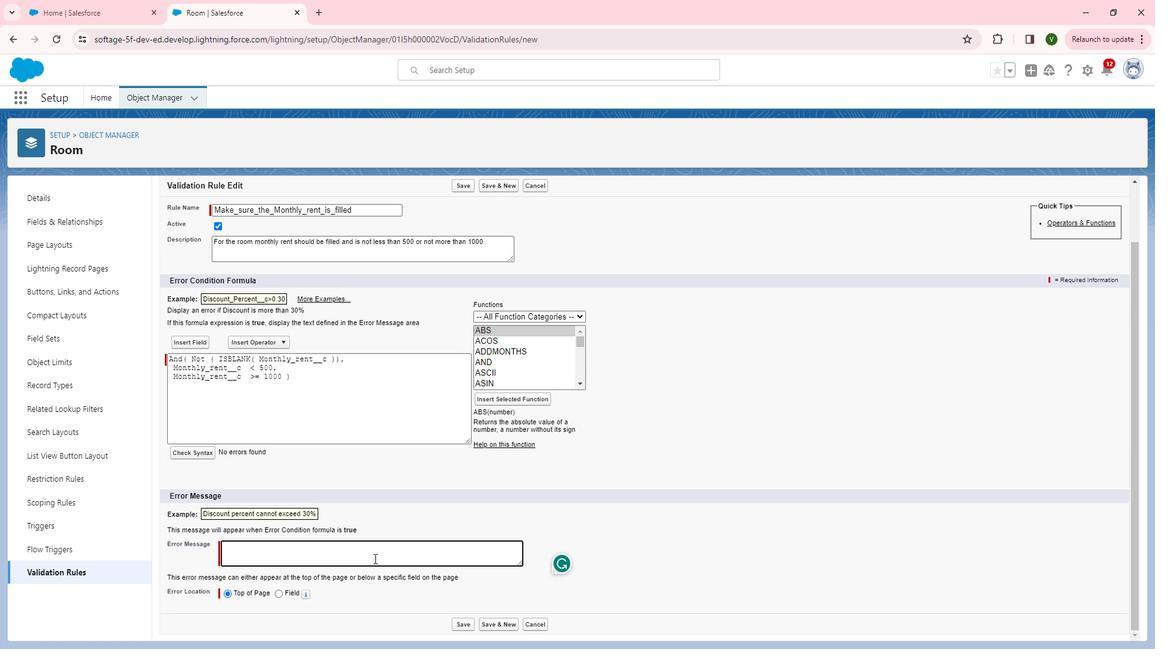 
Action: Key pressed <Key.shift>Monthly<Key.space>rend<Key.space><Key.backspace><Key.backspace>t<Key.space>should<Key.space>be<Key.space>filled<Key.space>and<Key.space>not<Key.space>greter<Key.backspace><Key.backspace><Key.backspace>ater<Key.space>than<Key.space>1000<Key.space>and<Key.space>less<Key.space>than<Key.space>500.
Screenshot: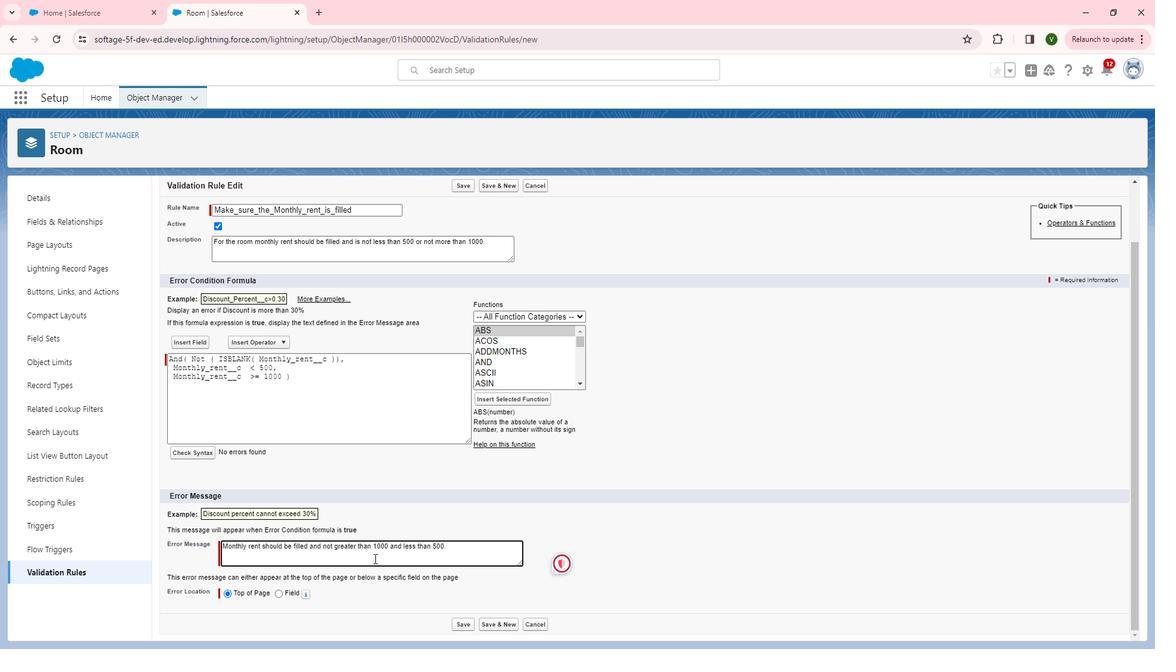 
Action: Mouse moved to (300, 590)
Screenshot: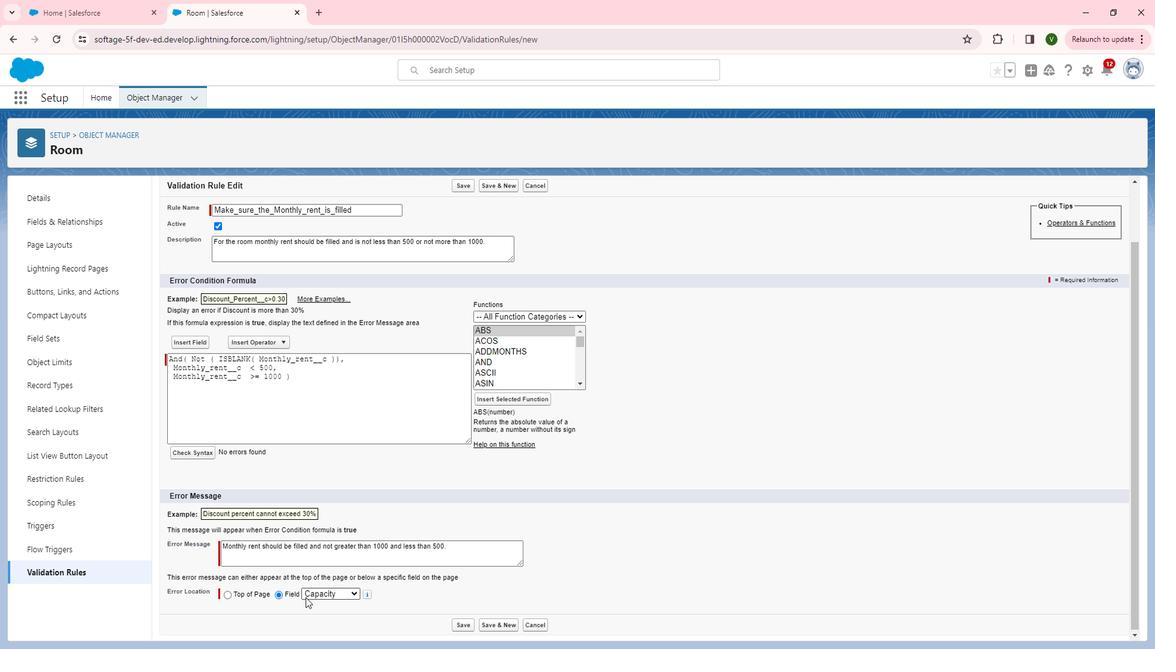 
Action: Mouse pressed left at (300, 590)
Screenshot: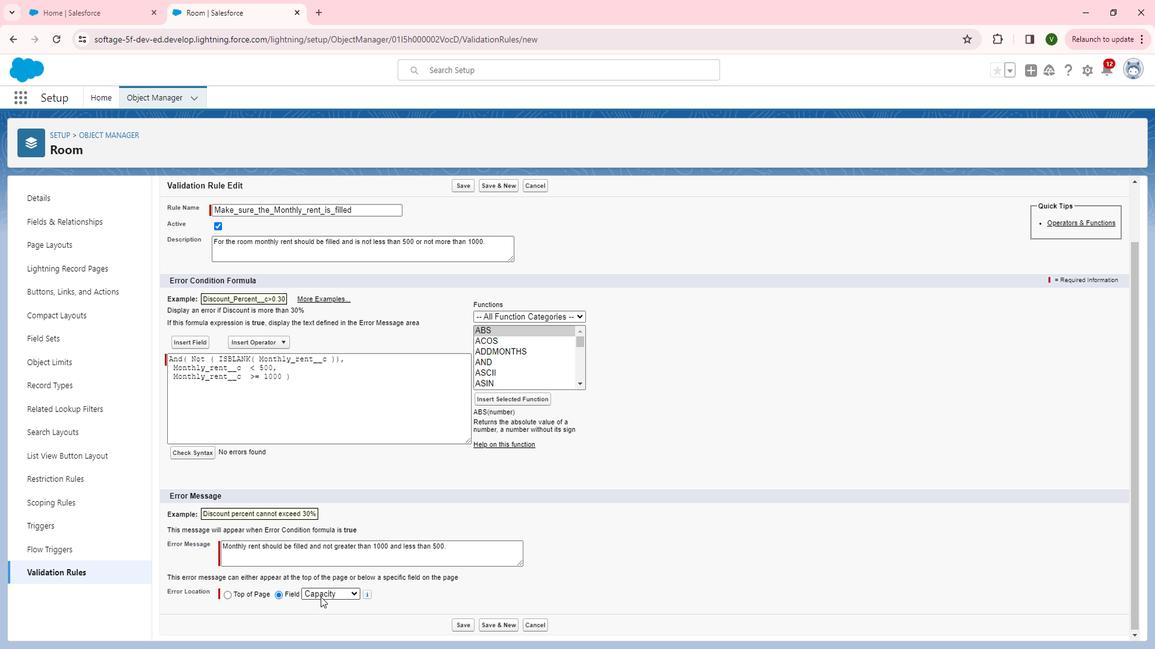 
Action: Mouse moved to (351, 587)
Screenshot: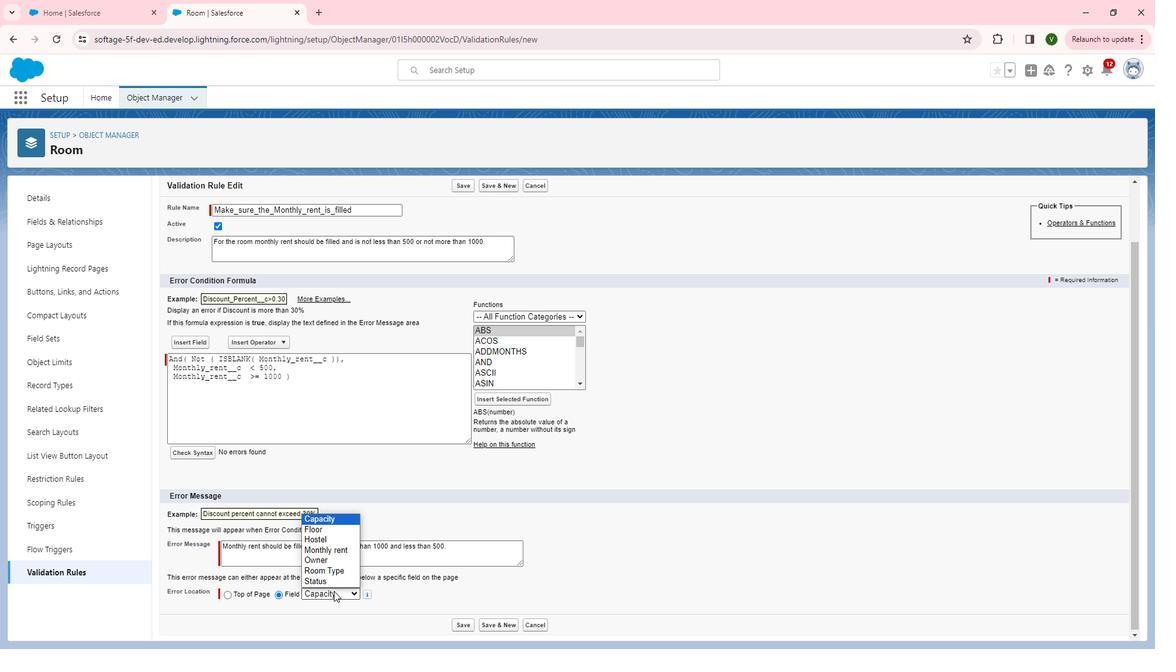 
Action: Mouse pressed left at (351, 587)
Screenshot: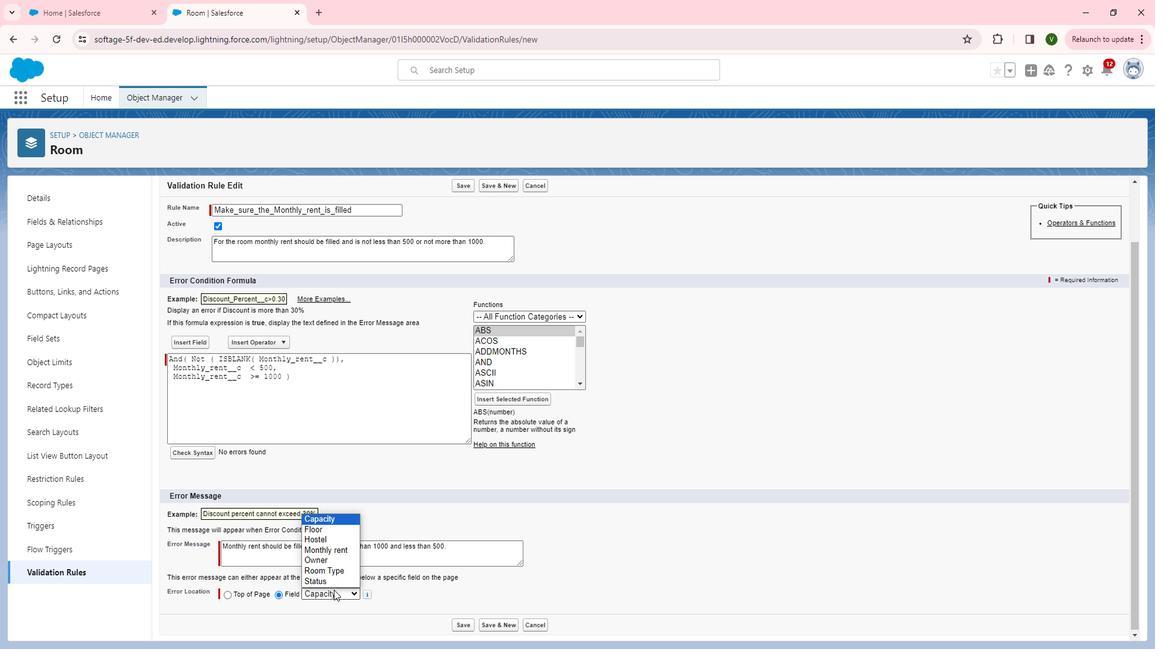 
Action: Mouse moved to (357, 548)
Screenshot: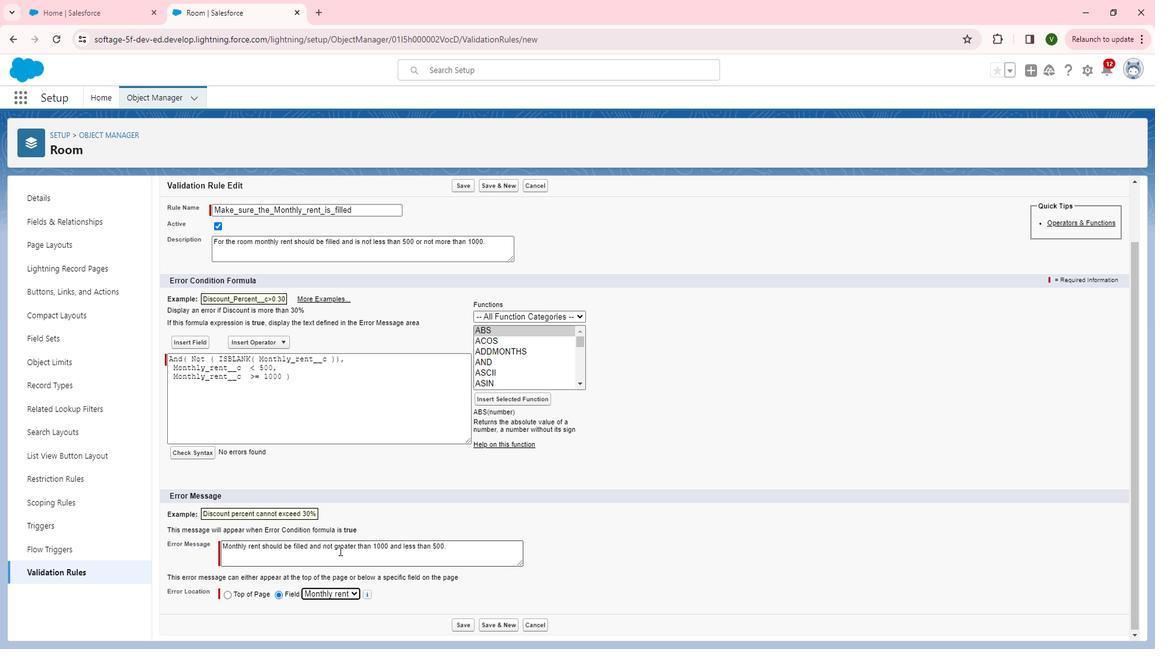 
Action: Mouse pressed left at (357, 548)
Screenshot: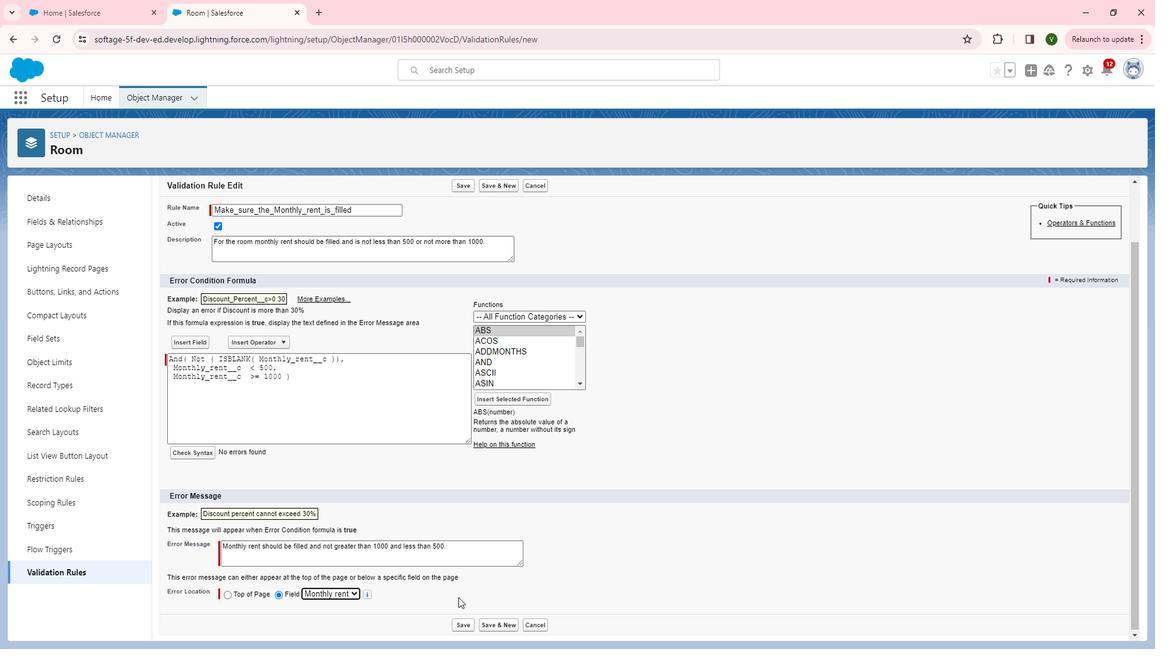 
Action: Mouse moved to (481, 618)
Screenshot: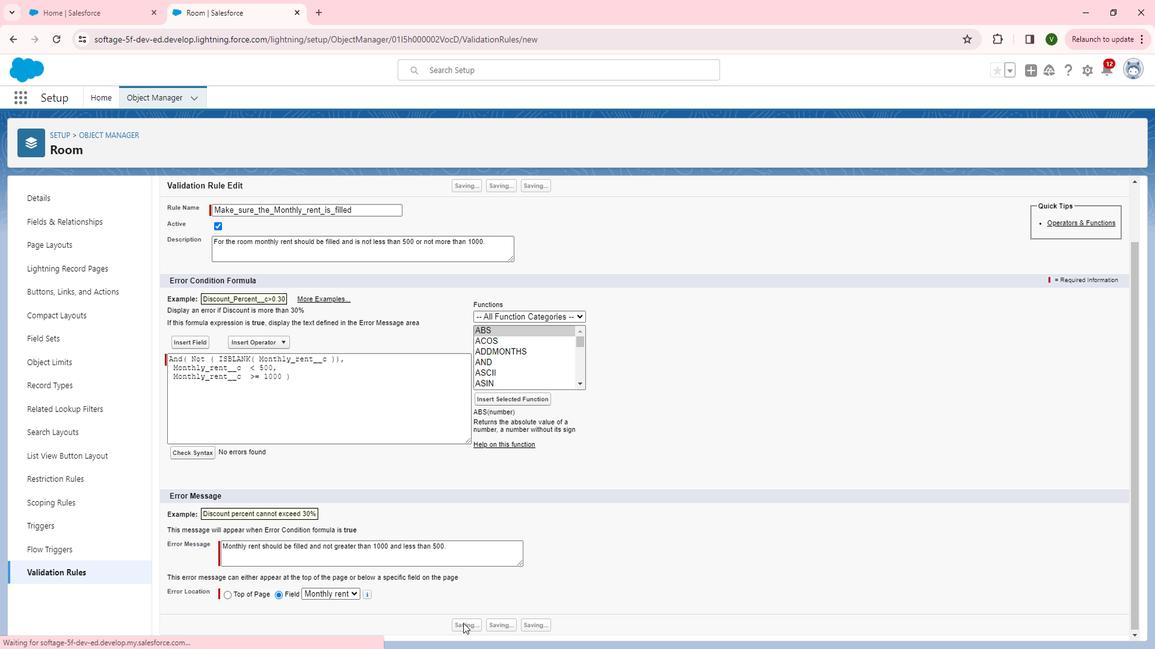 
Action: Mouse pressed left at (481, 618)
Screenshot: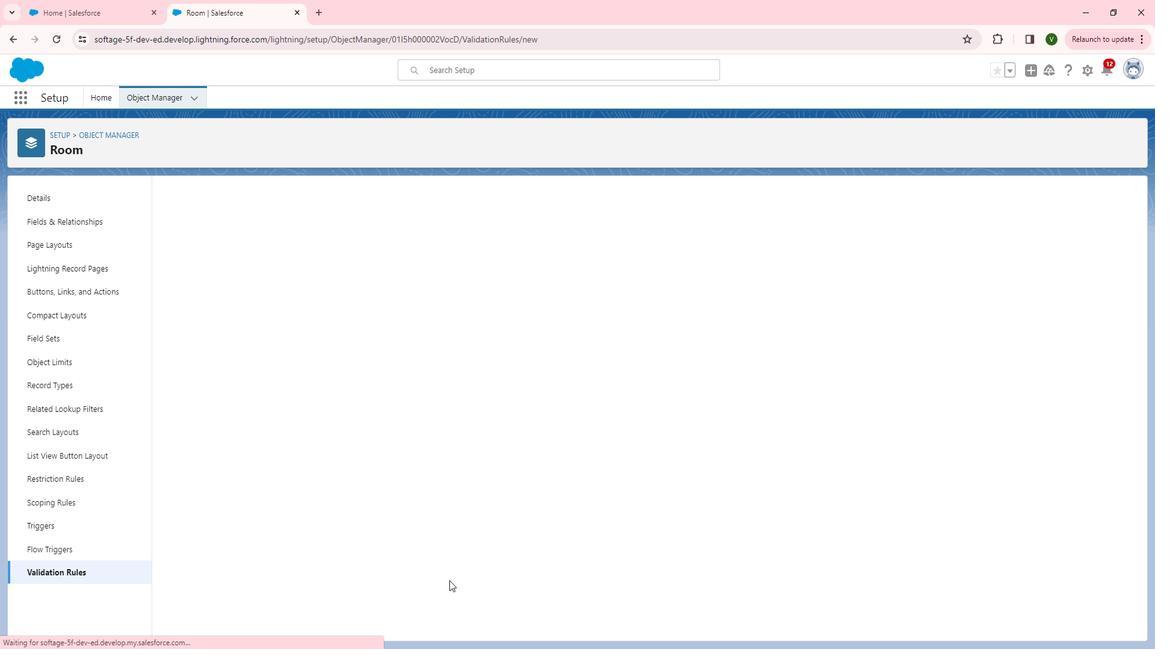 
Action: Mouse moved to (66, 219)
Screenshot: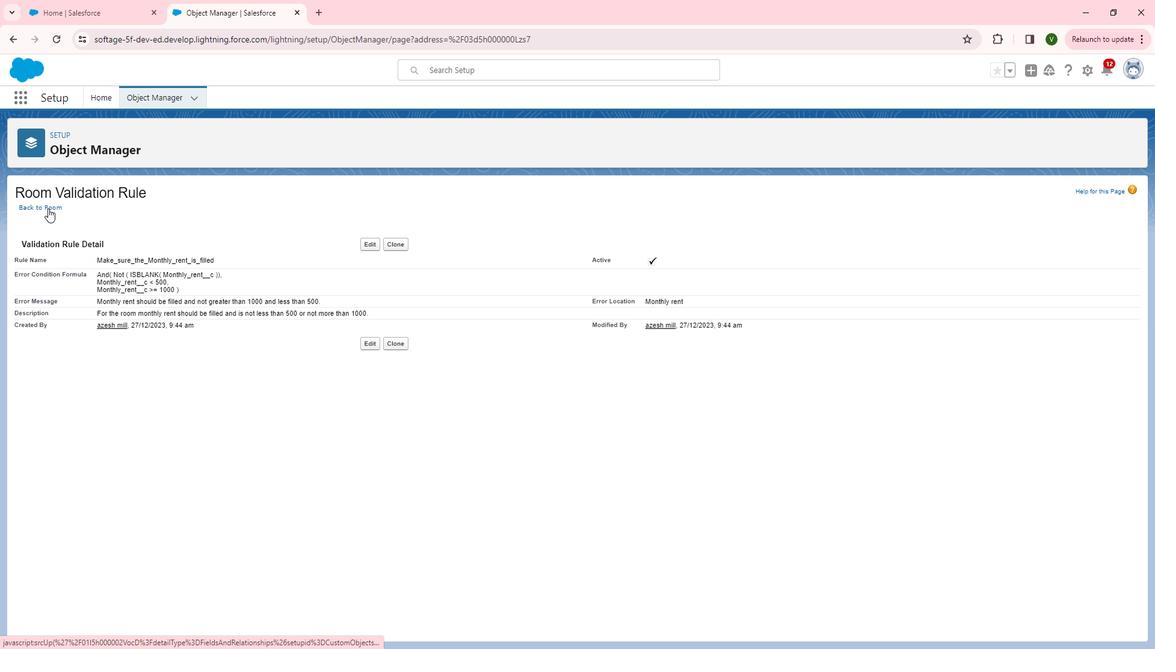 
Action: Mouse pressed left at (66, 219)
Screenshot: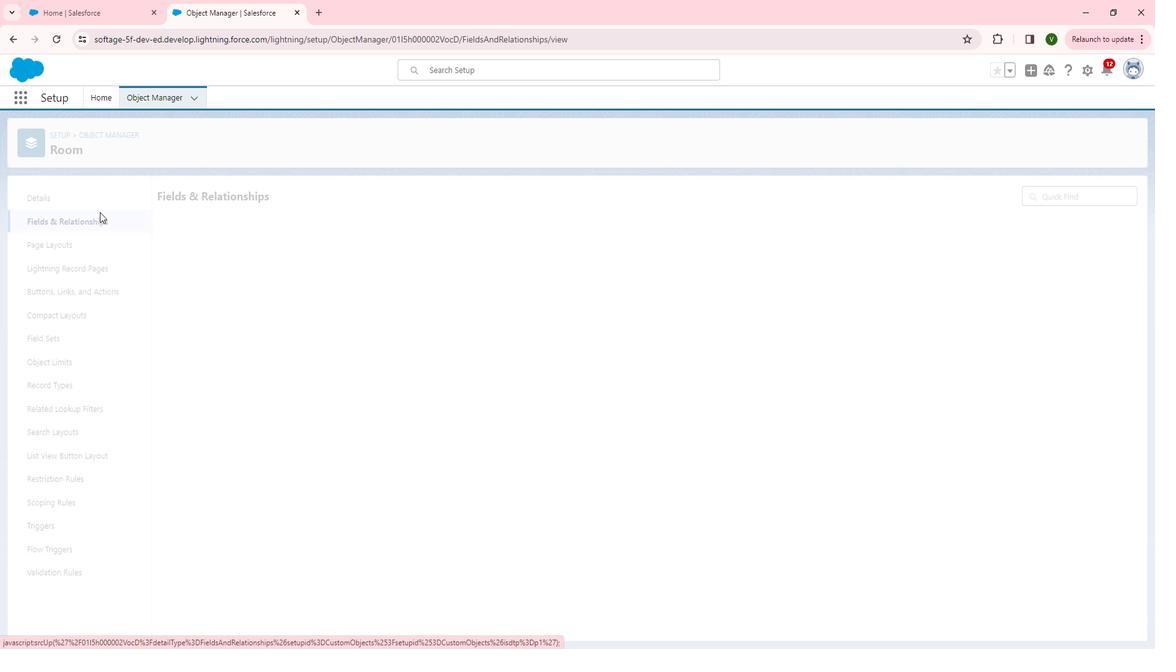 
Action: Mouse moved to (193, 256)
Screenshot: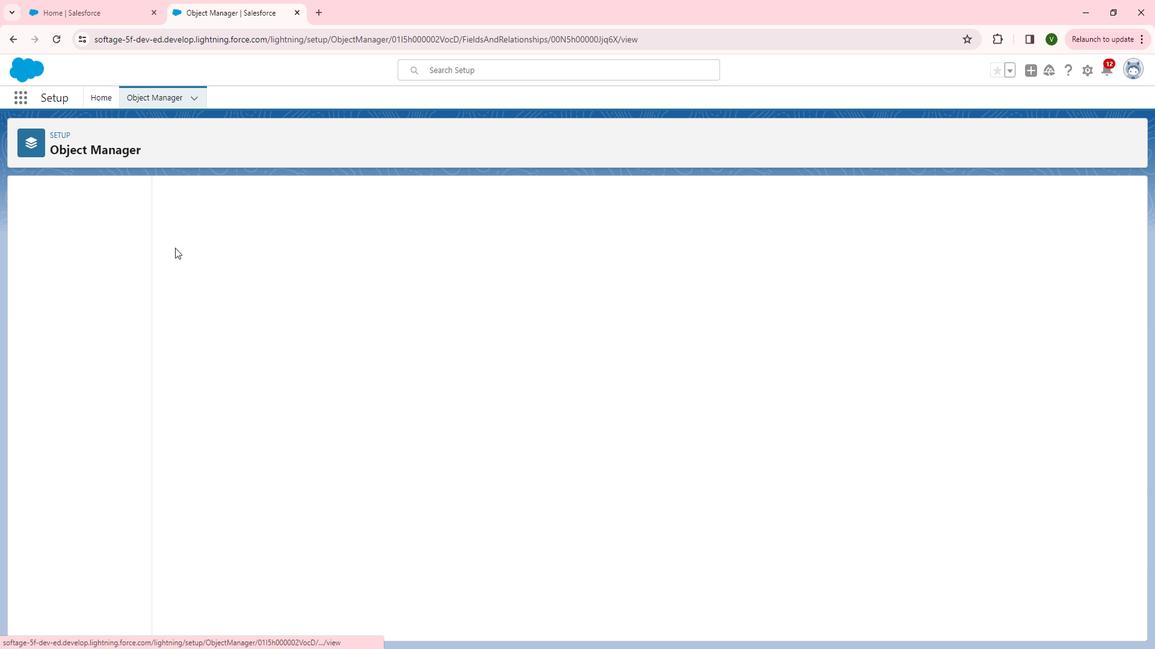 
Action: Mouse pressed left at (193, 256)
Screenshot: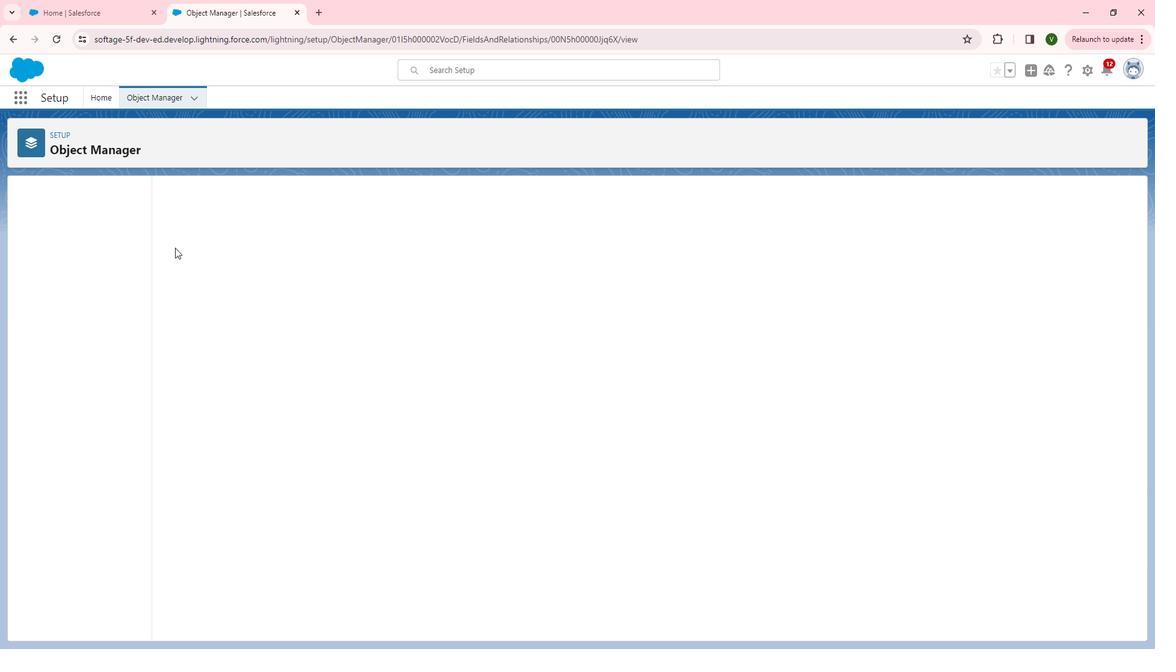 
Action: Mouse moved to (484, 543)
Screenshot: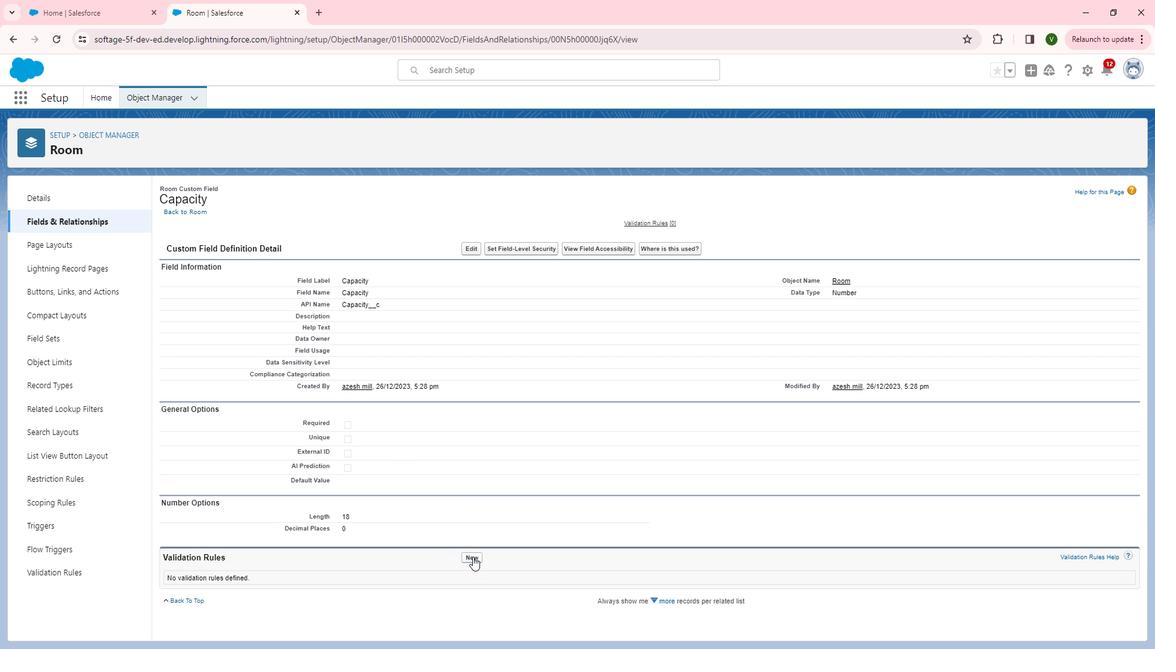 
Action: Mouse scrolled (484, 543) with delta (0, 0)
Screenshot: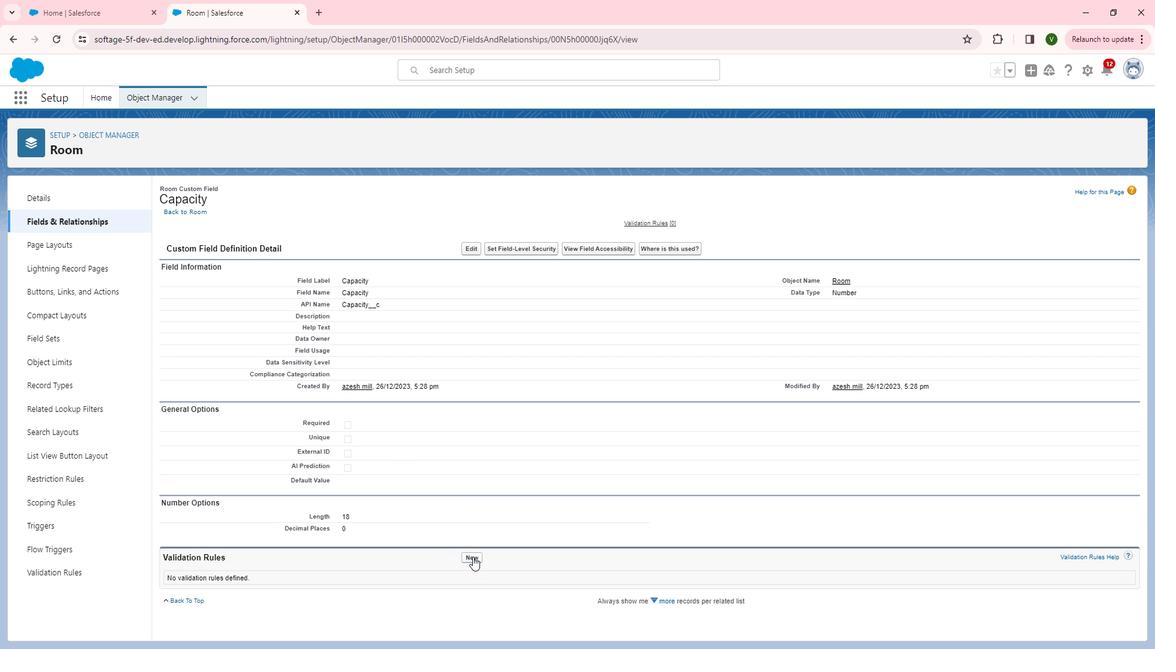
Action: Mouse moved to (484, 545)
Screenshot: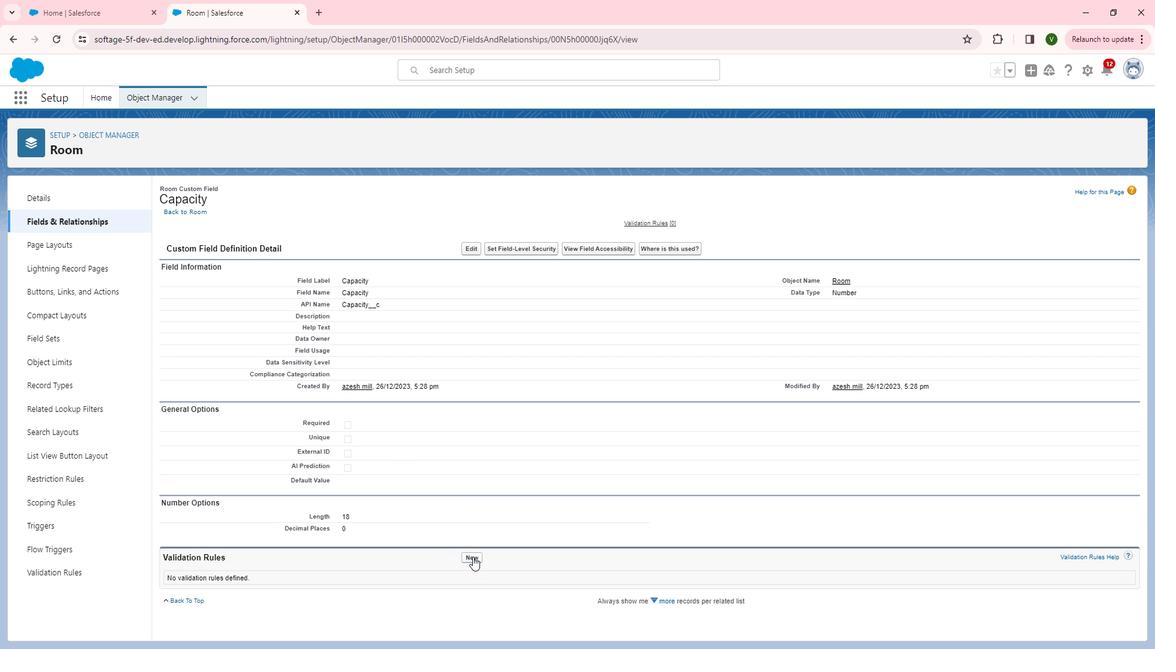 
Action: Mouse scrolled (484, 545) with delta (0, 0)
Screenshot: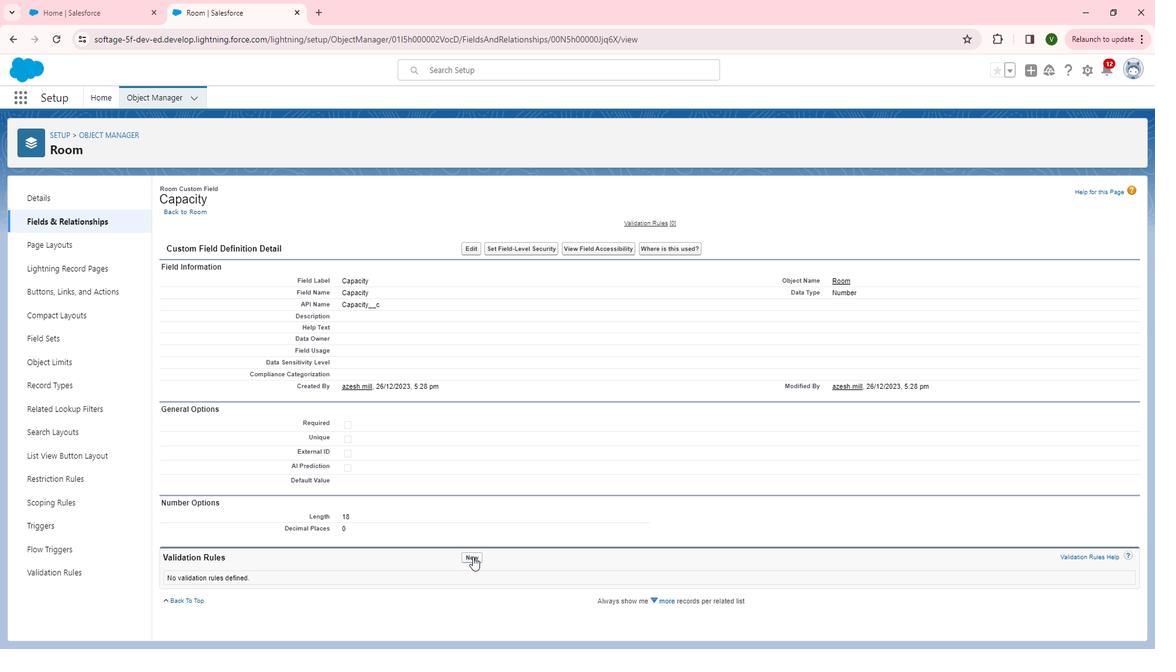 
Action: Mouse moved to (490, 554)
Screenshot: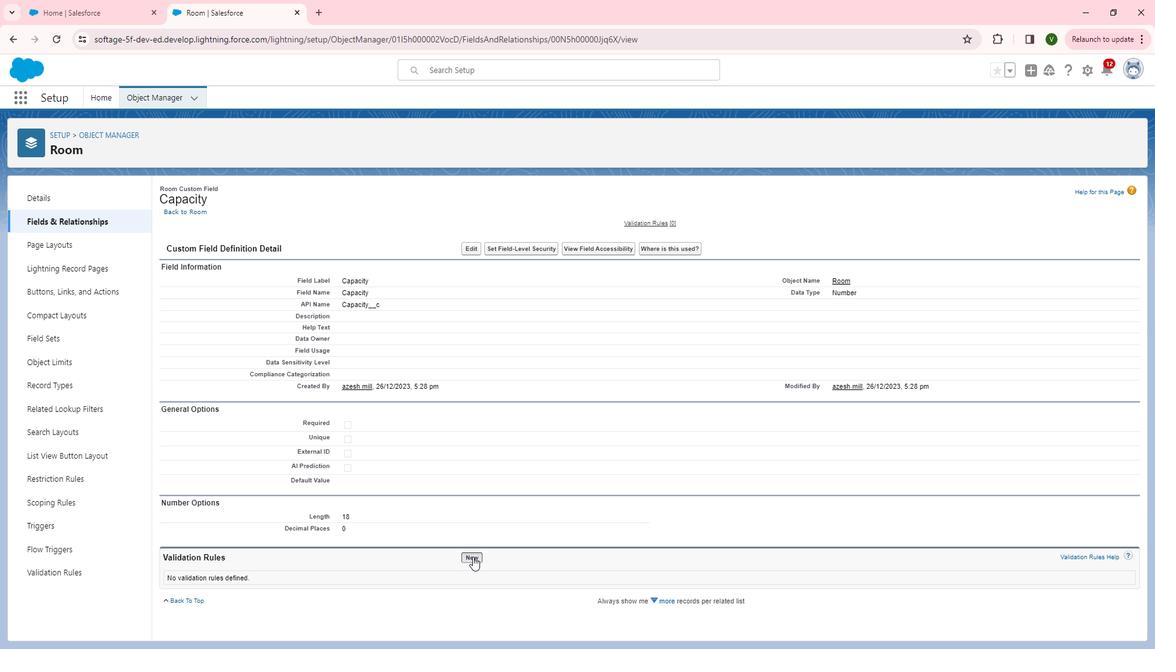 
Action: Mouse pressed left at (490, 554)
Screenshot: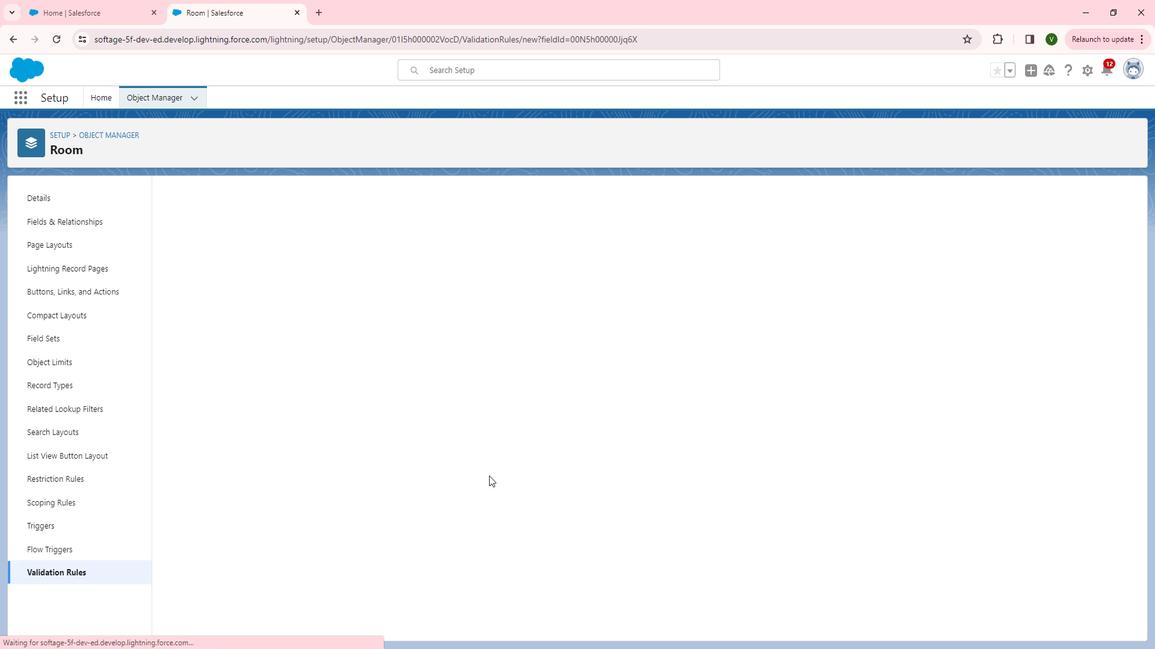 
Action: Mouse moved to (391, 287)
Screenshot: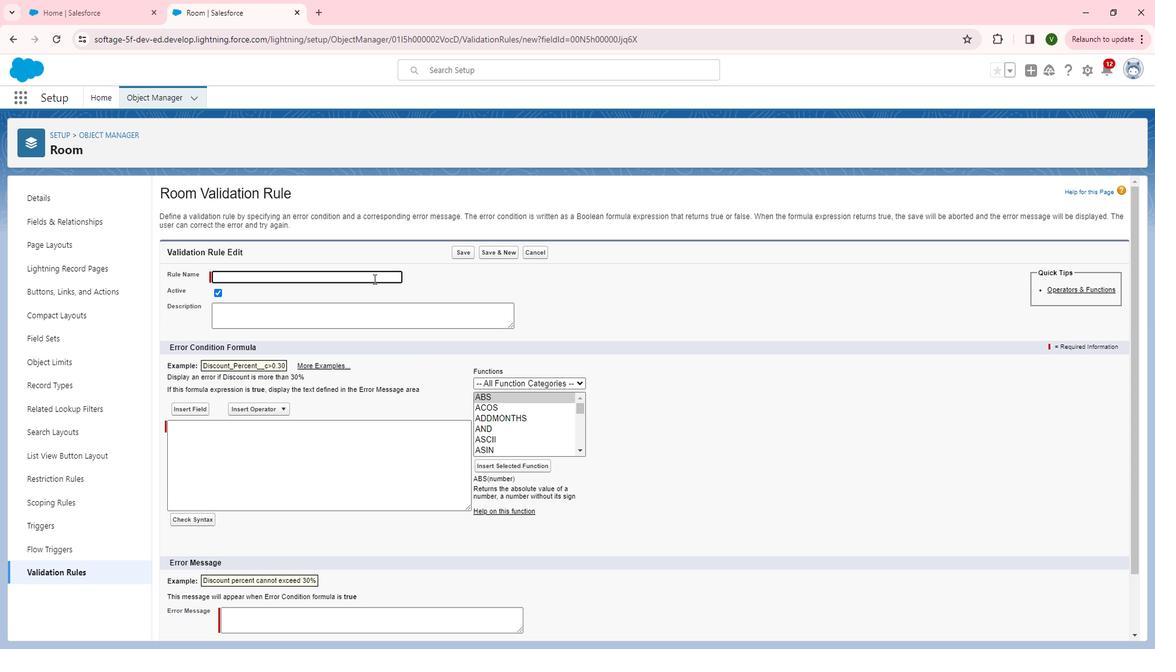 
Action: Key pressed <Key.shift>Make<Key.space>sure<Key.space>the<Key.space>room<Key.space>capacity<Key.space>not<Key.space>blank
Screenshot: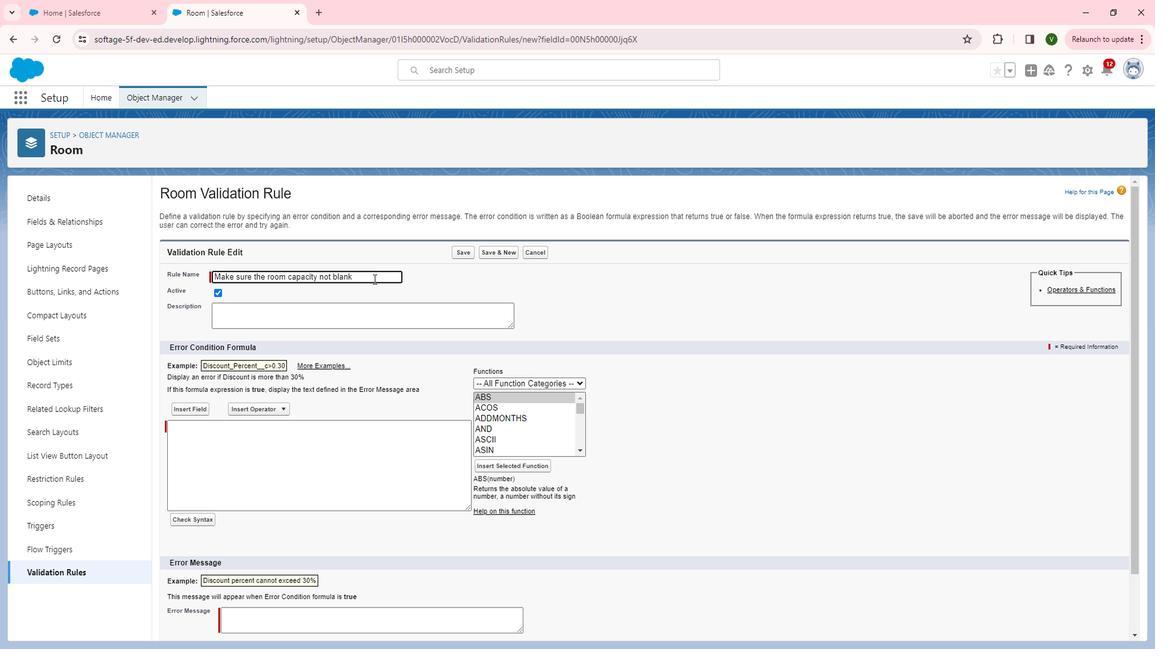 
Action: Mouse moved to (383, 315)
Screenshot: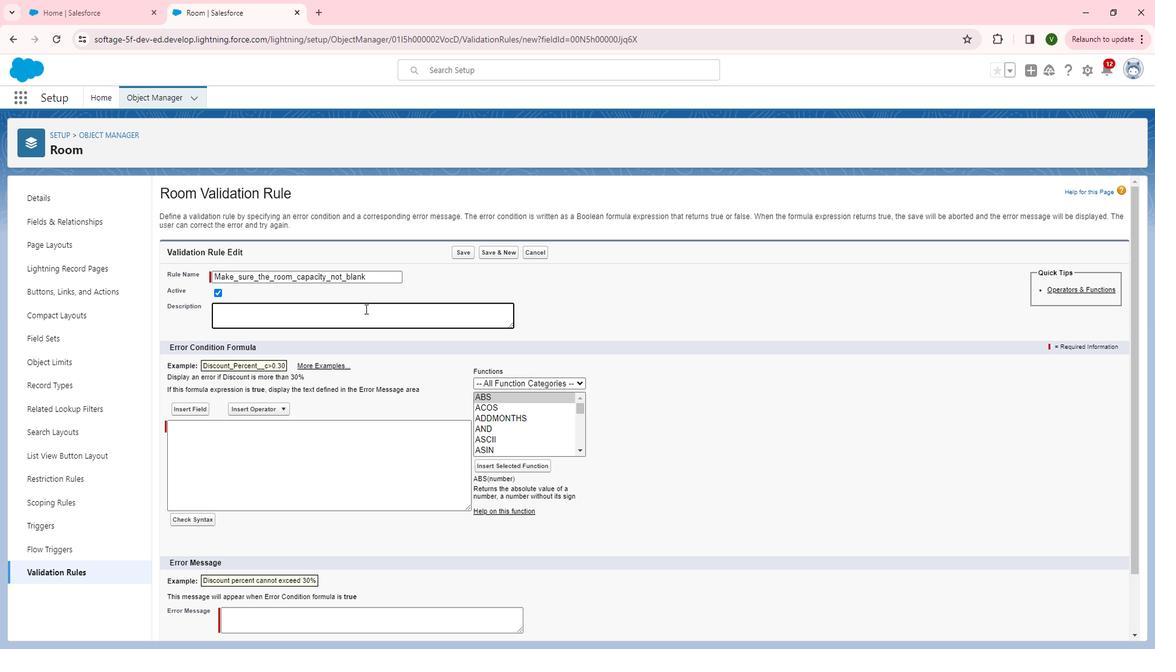 
Action: Mouse pressed left at (383, 315)
Screenshot: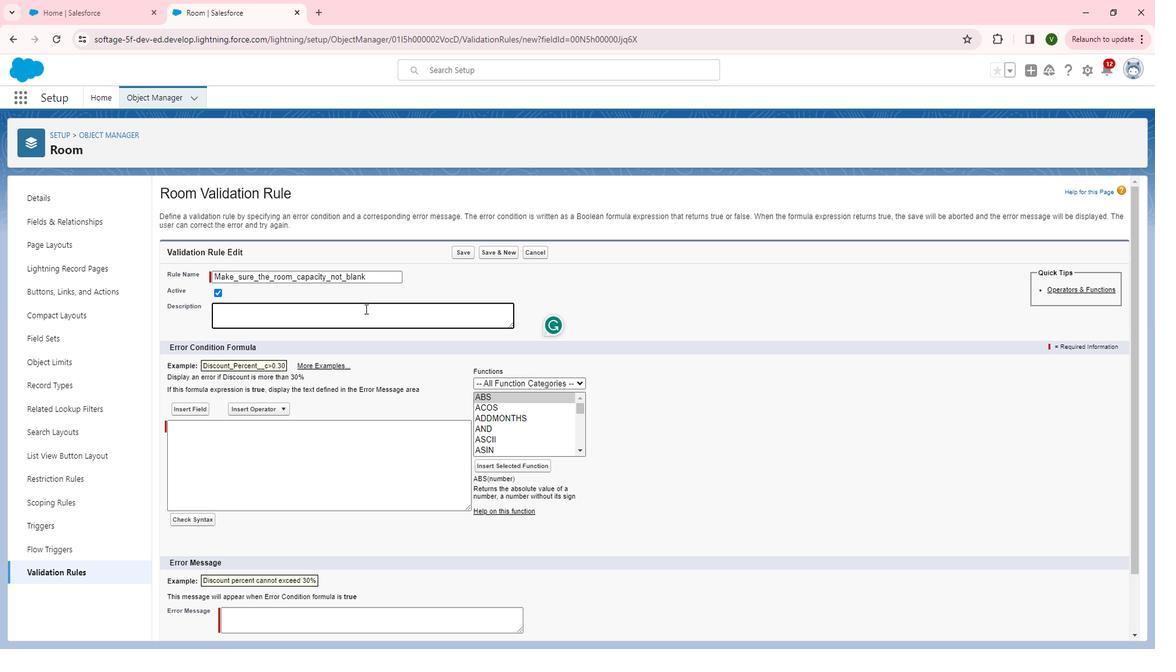 
Action: Key pressed thr<Key.backspace><Key.backspace><Key.backspace><Key.shift>The<Key.space>room<Key.space>capacity<Key.space>it<Key.space>should<Key.space>be<Key.space>not<Key.space>blank<Key.space>and<Key.space>not<Key.space>less<Key.space>than<Key.space>1<Key.space>or<Key.space>greater<Key.space>than<Key.space>5.
Screenshot: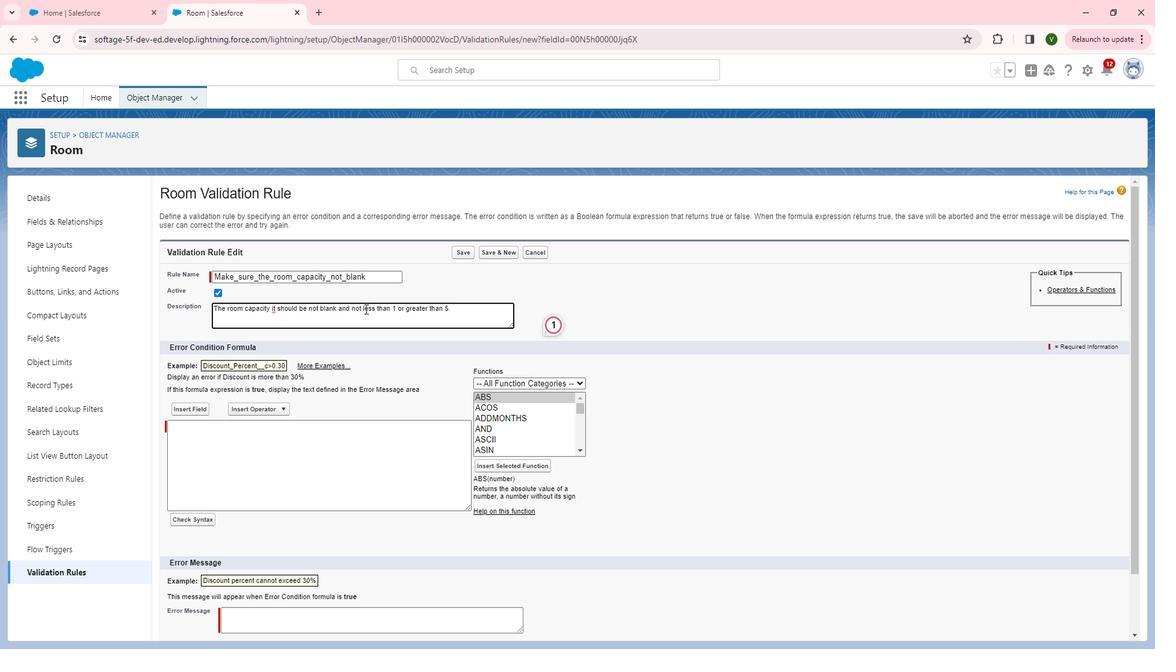 
Action: Mouse moved to (377, 399)
Screenshot: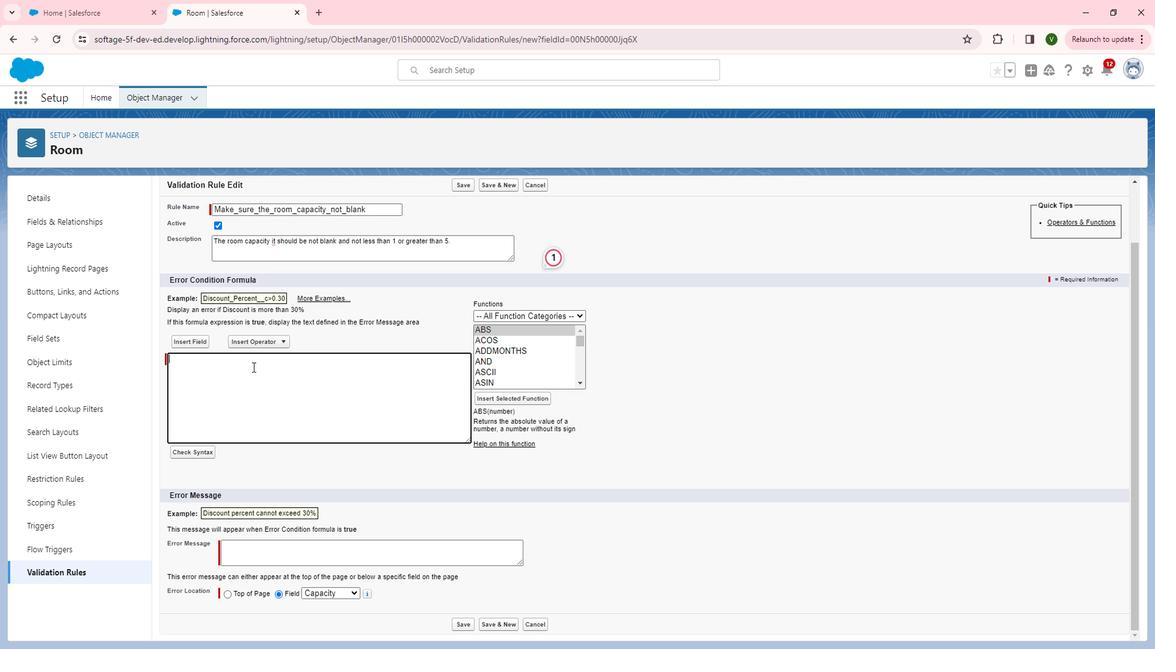 
Action: Mouse scrolled (377, 398) with delta (0, 0)
Screenshot: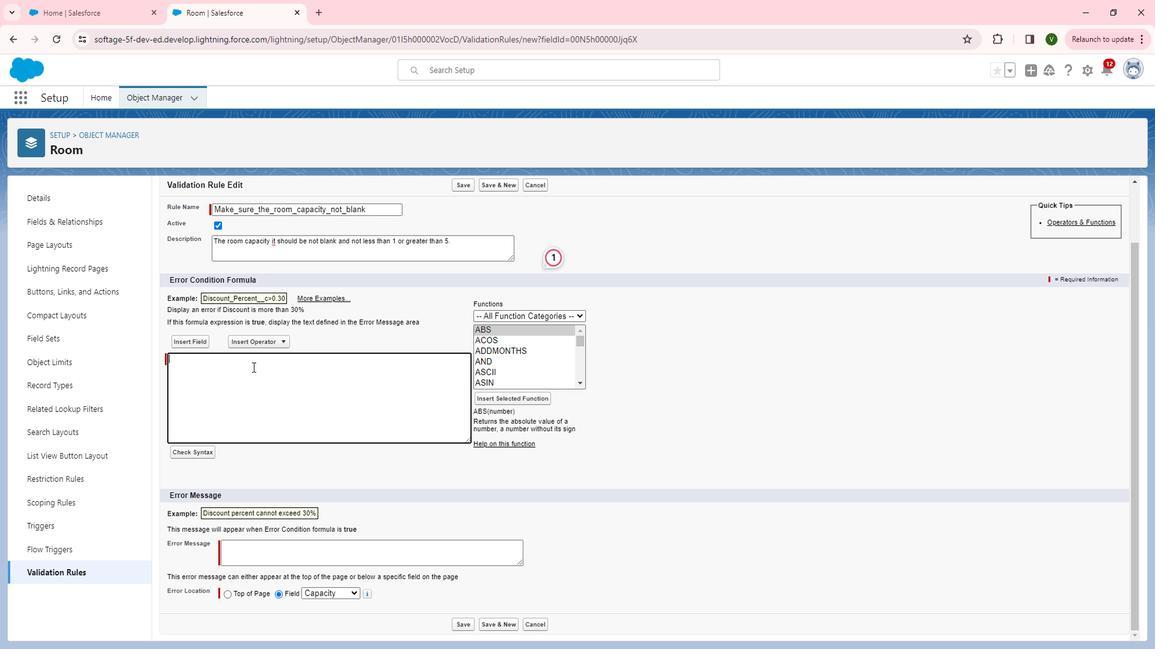 
Action: Mouse moved to (377, 399)
Screenshot: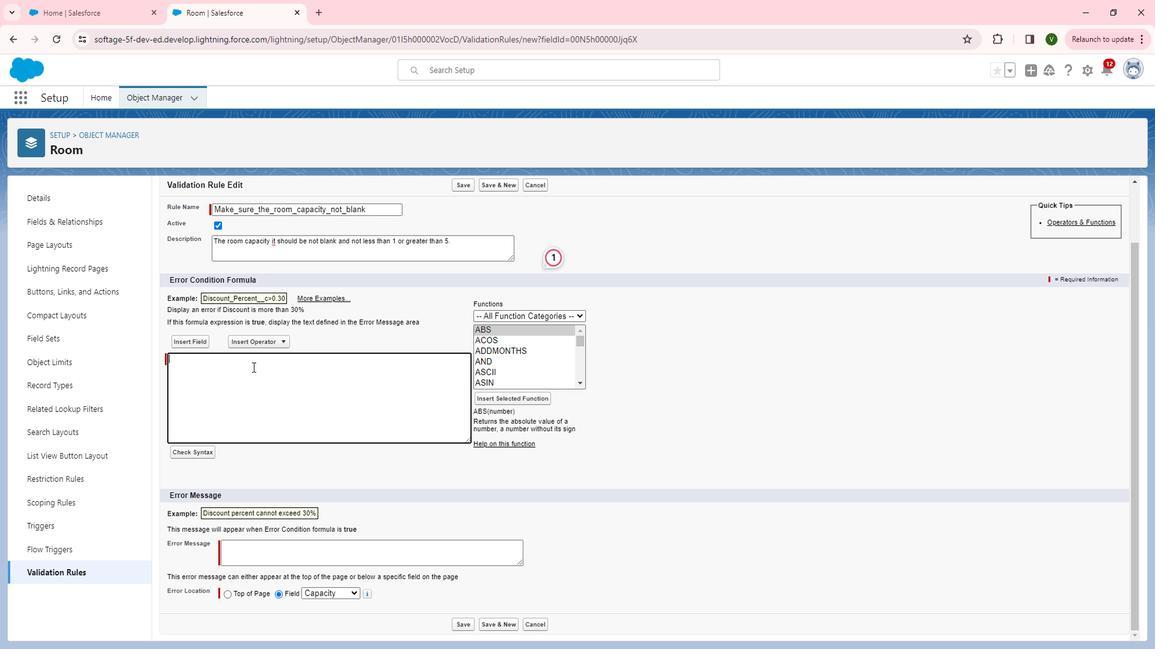 
Action: Mouse scrolled (377, 398) with delta (0, 0)
Screenshot: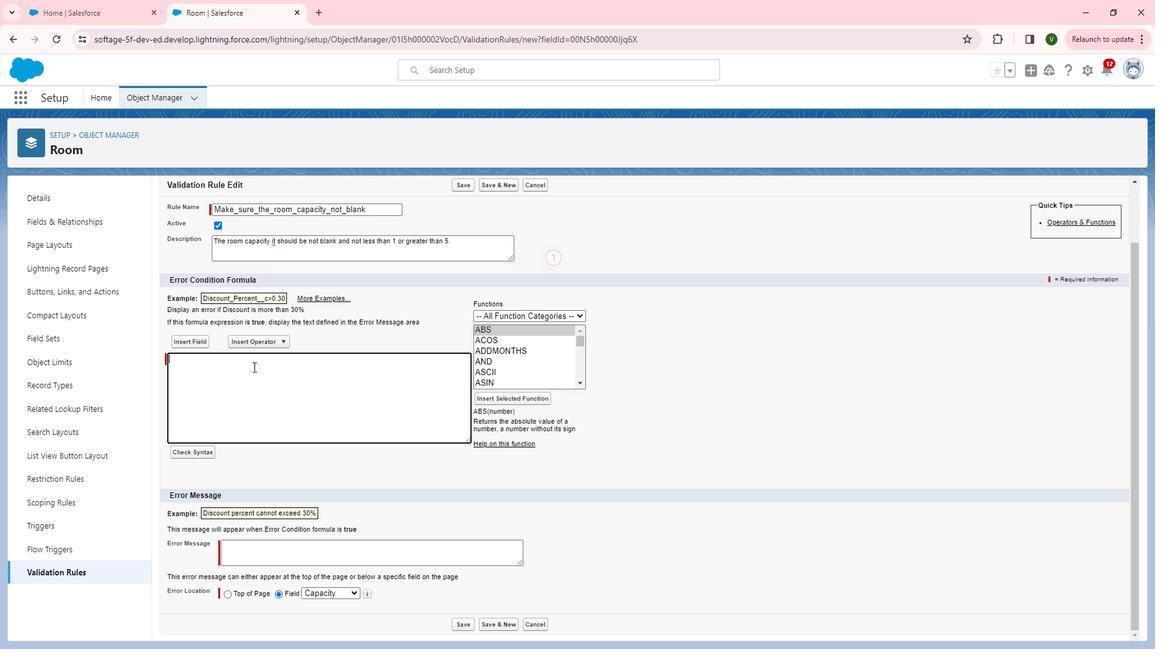 
Action: Mouse moved to (270, 371)
Screenshot: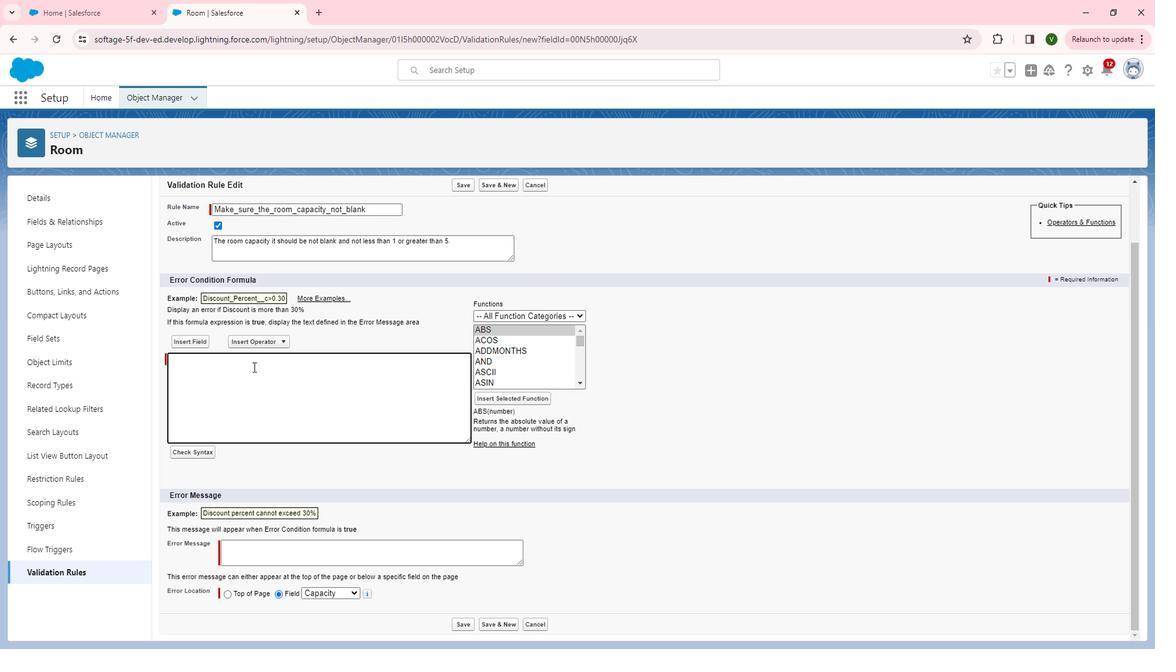 
Action: Mouse pressed left at (270, 371)
Screenshot: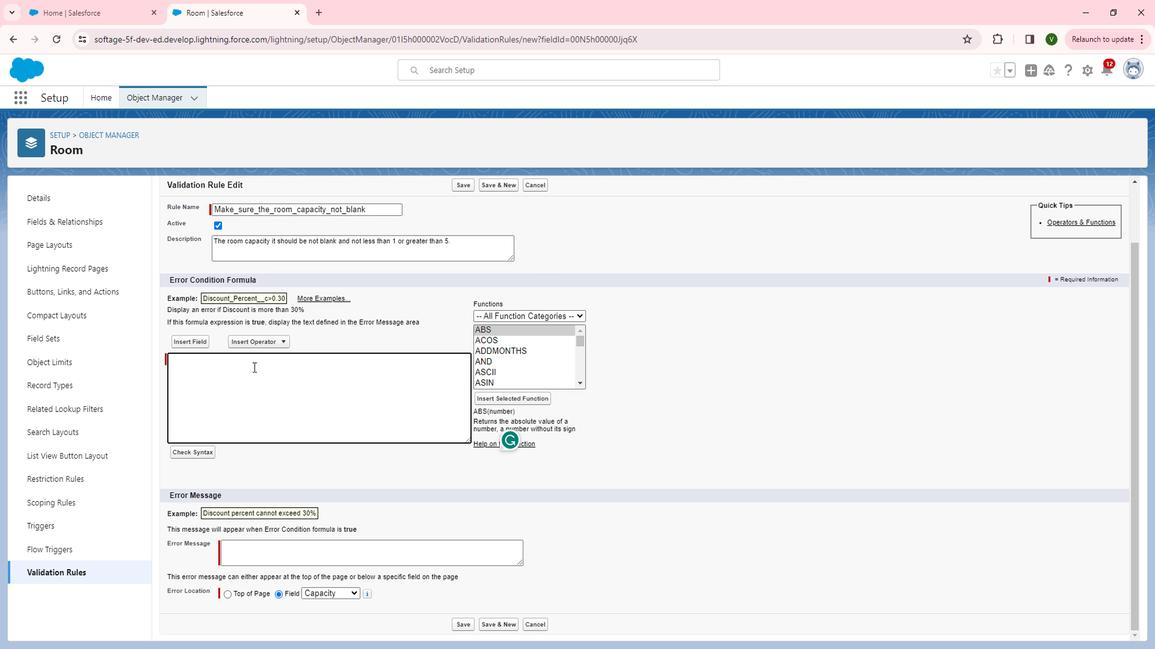 
Action: Mouse moved to (271, 371)
Screenshot: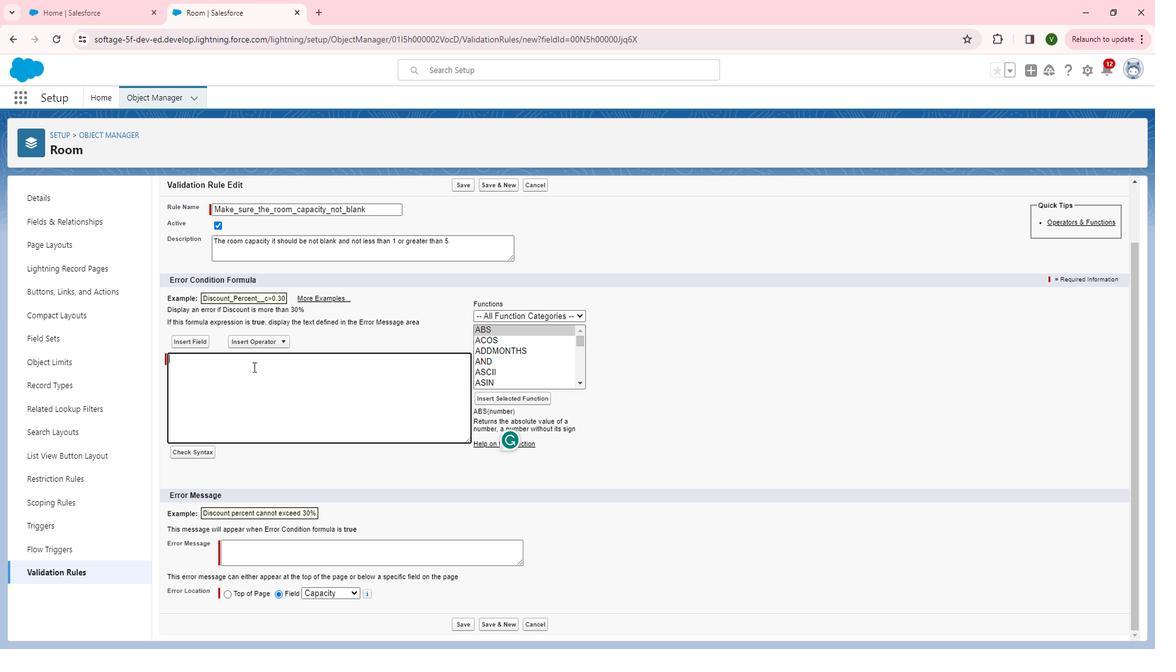
Action: Key pressed <Key.shift>And<Key.shift>(<Key.space><Key.shift>Not<Key.shift><Key.space><Key.shift><Key.space><Key.shift>(<Key.backspace><Key.backspace><Key.shift><Key.shift>(
Screenshot: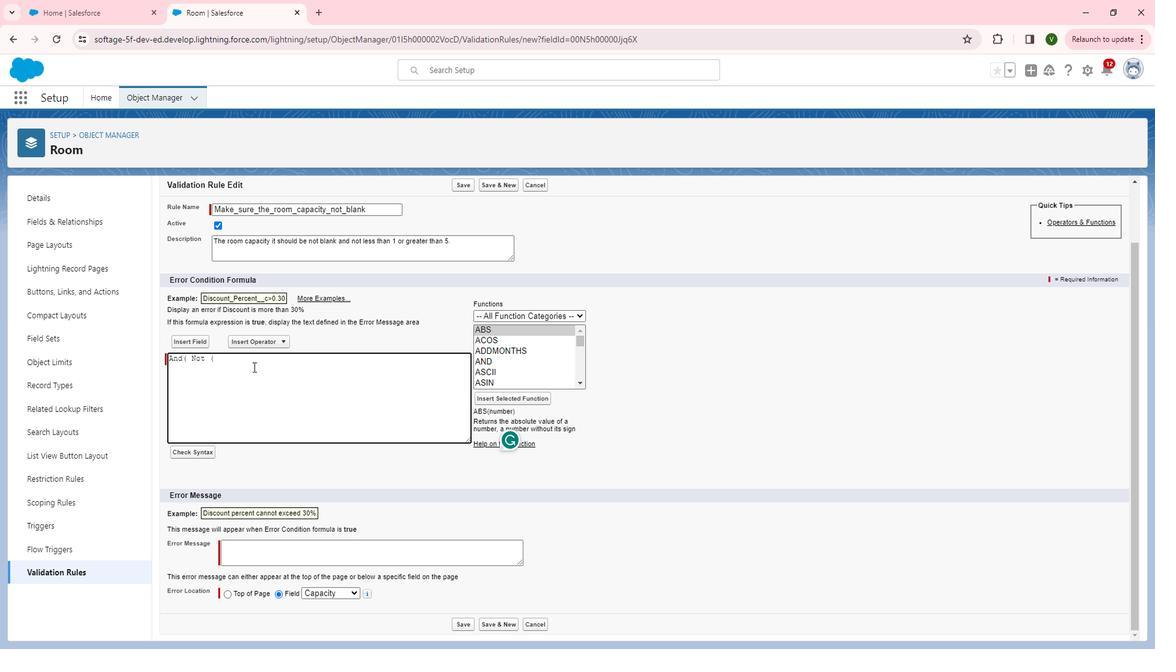 
Action: Mouse moved to (601, 385)
Screenshot: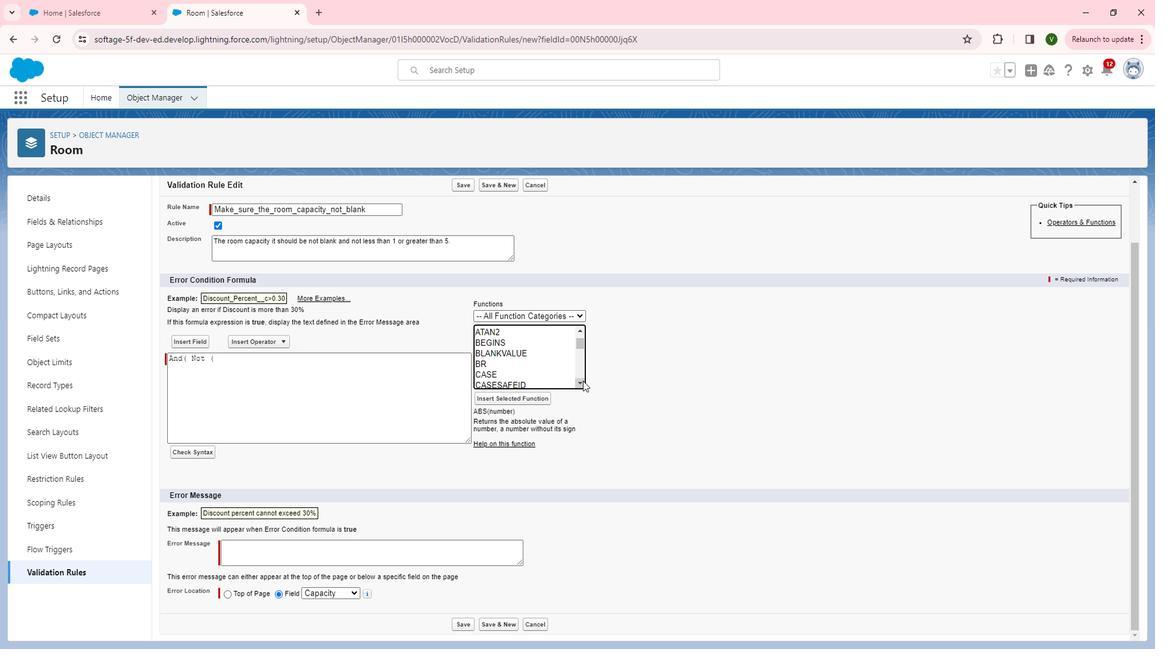 
Action: Mouse pressed left at (601, 385)
Screenshot: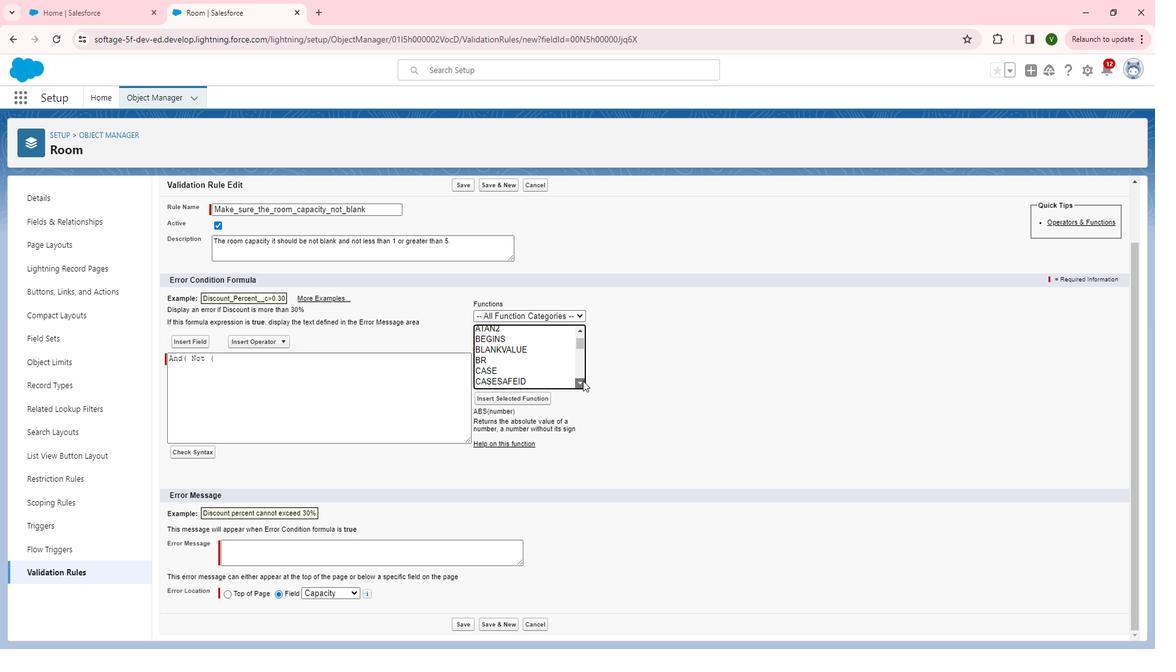 
Action: Mouse pressed left at (601, 385)
Screenshot: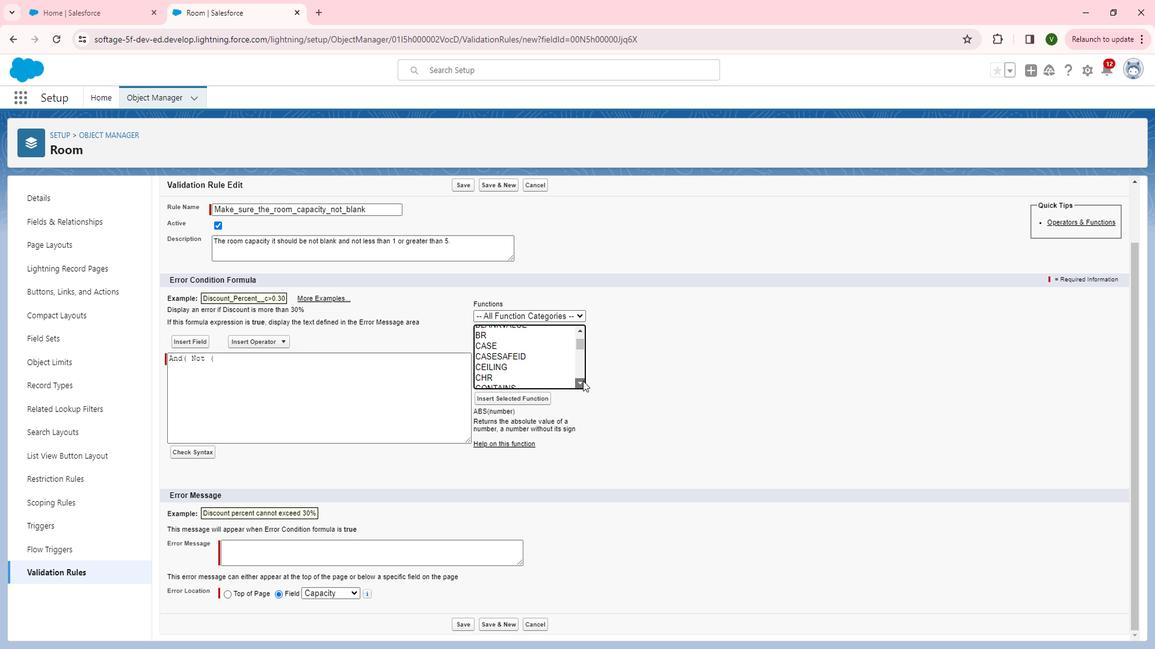 
Action: Mouse pressed left at (601, 385)
Screenshot: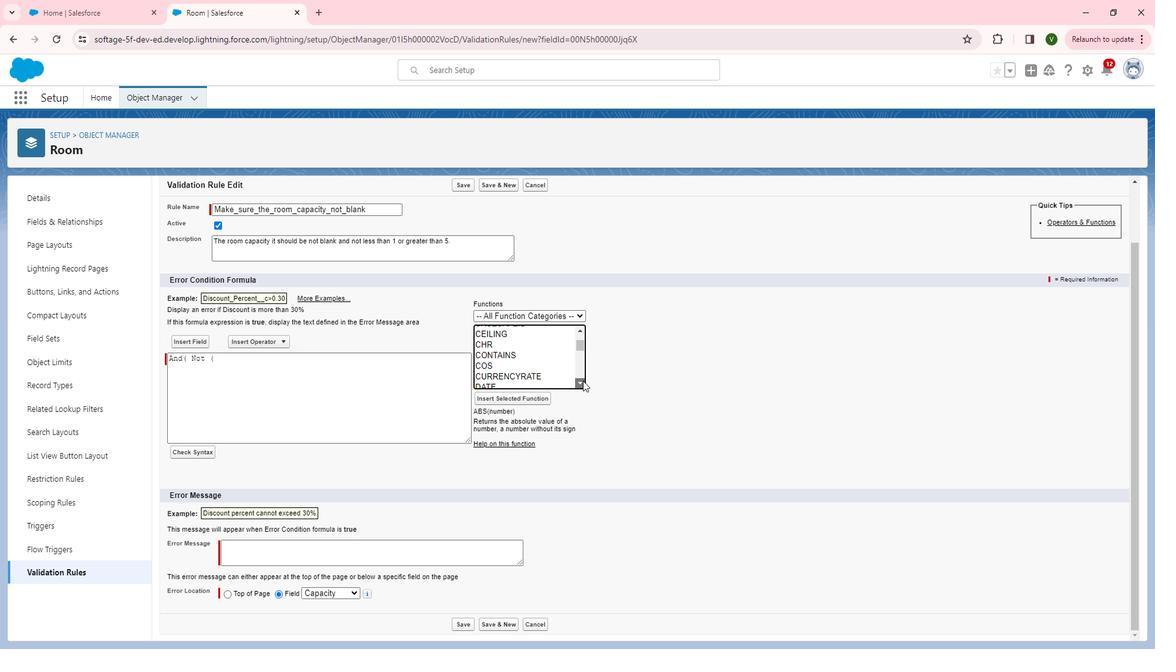 
Action: Mouse pressed left at (601, 385)
Screenshot: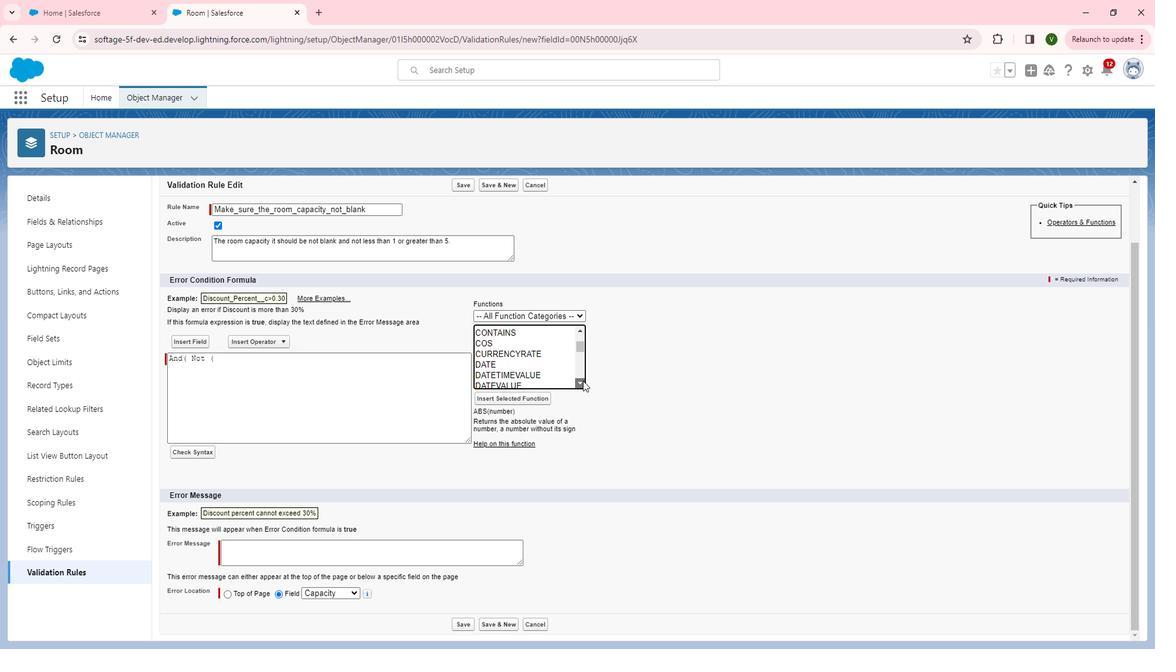 
Action: Mouse pressed left at (601, 385)
Screenshot: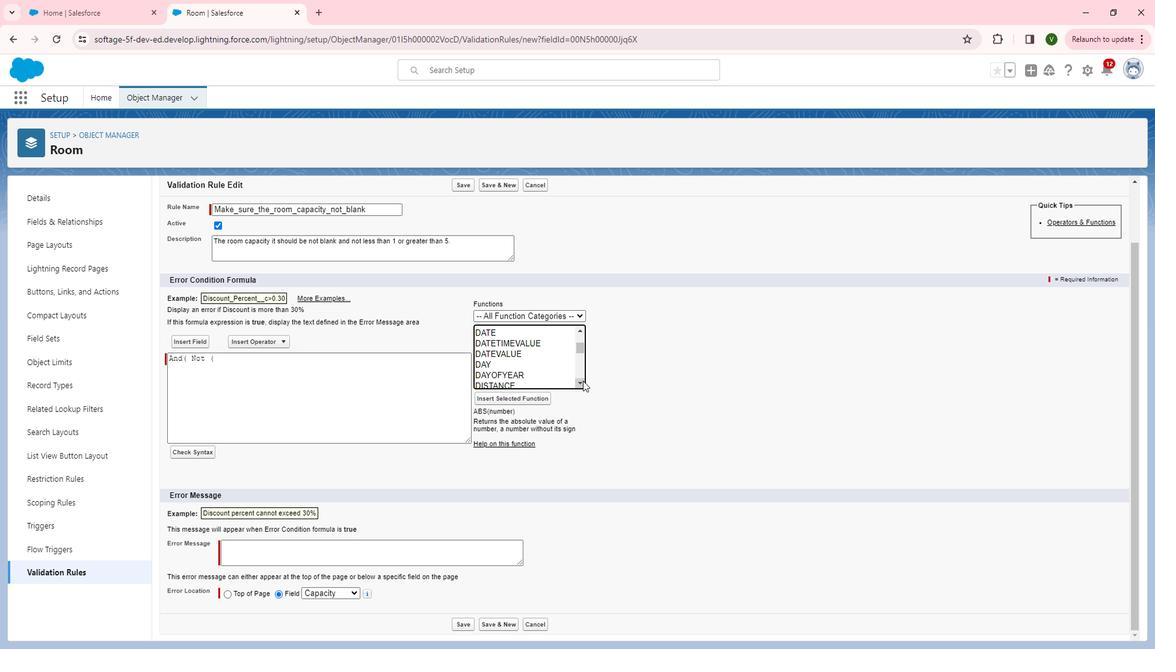 
Action: Mouse pressed left at (601, 385)
Screenshot: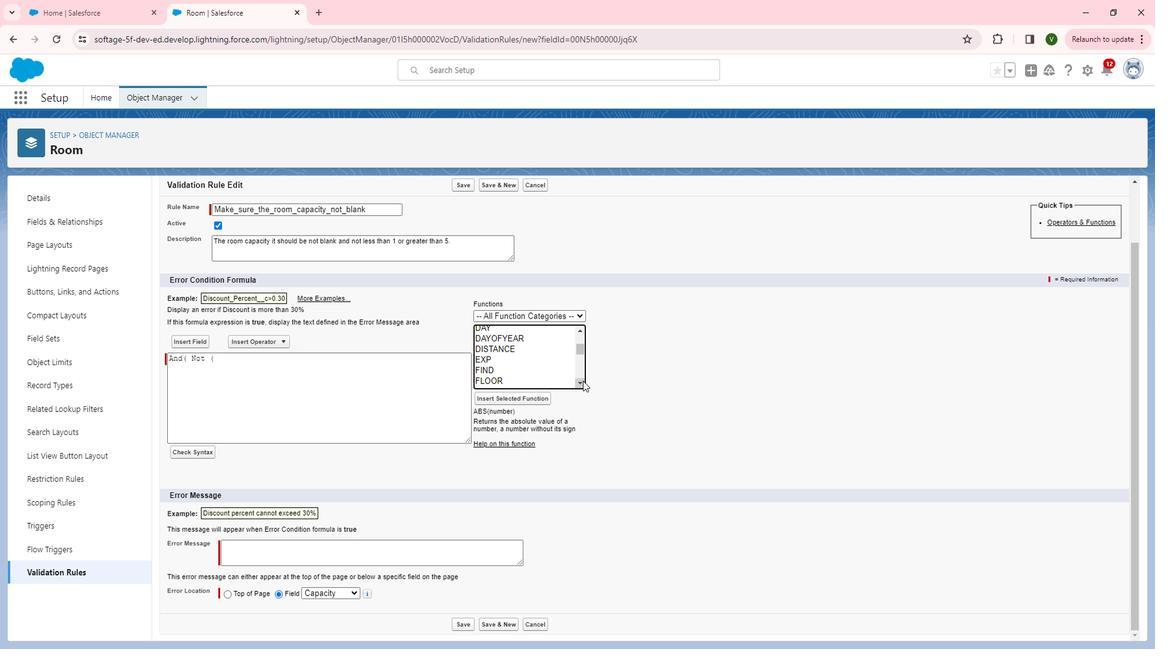 
Action: Mouse pressed left at (601, 385)
Screenshot: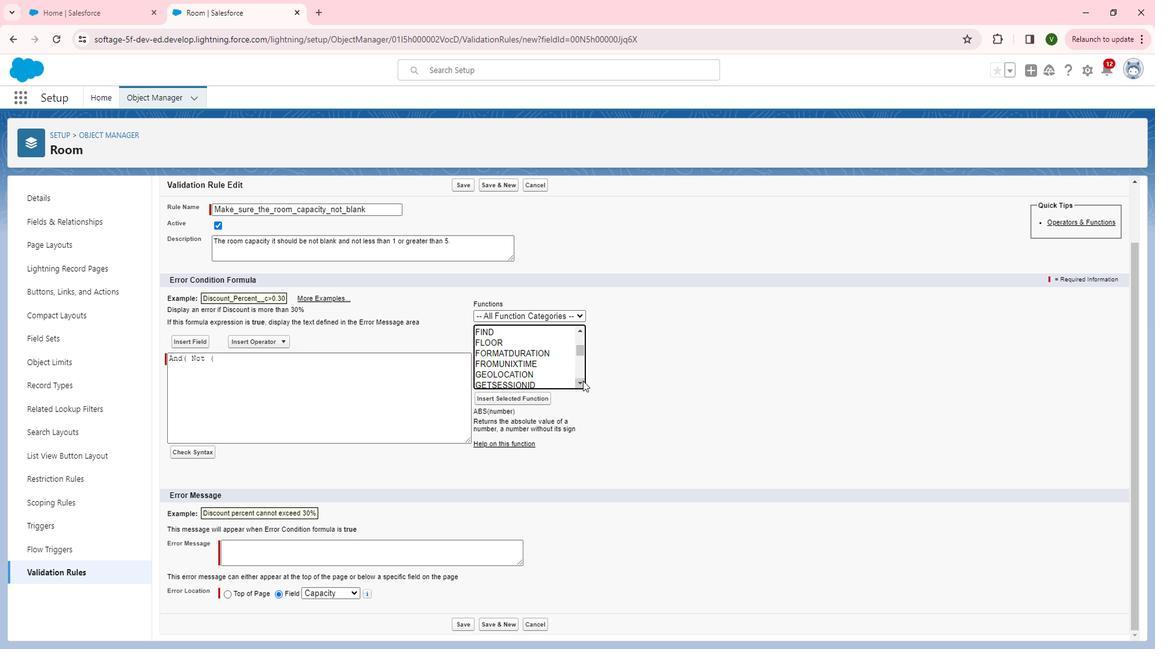 
Action: Mouse pressed left at (601, 385)
Screenshot: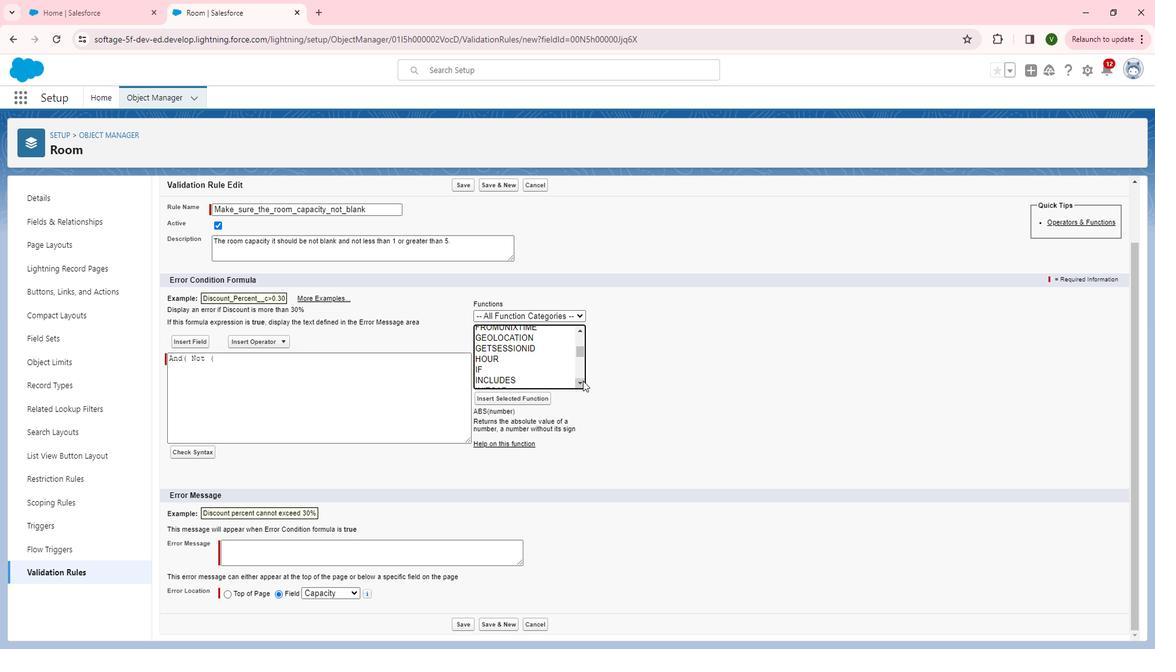 
Action: Mouse pressed left at (601, 385)
Screenshot: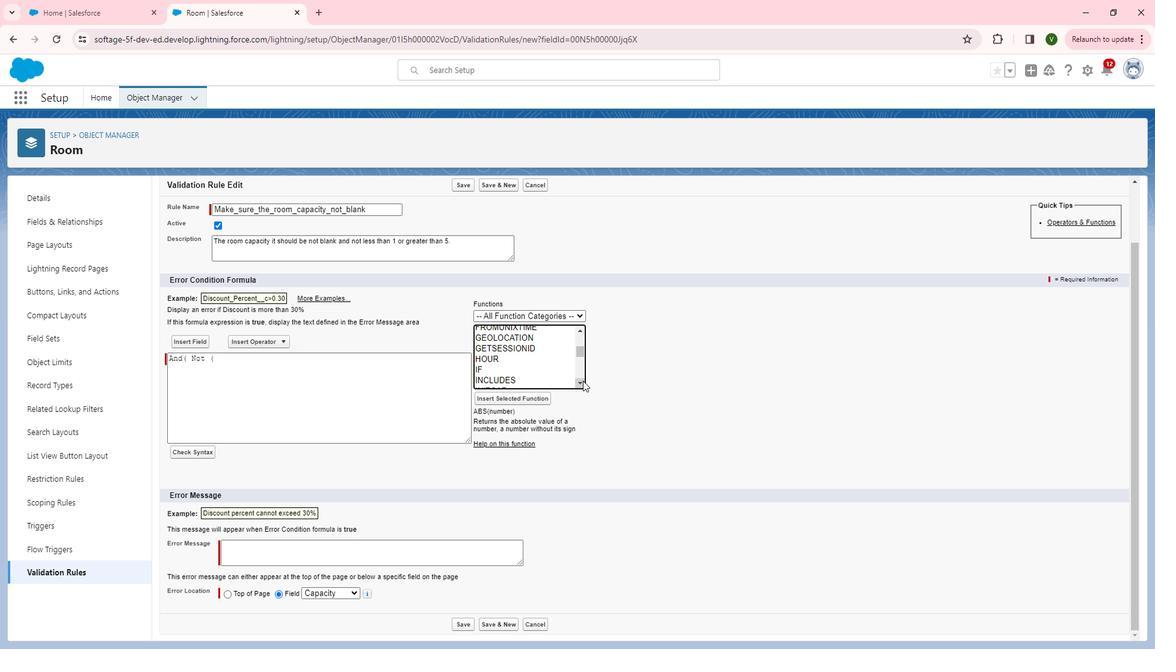 
Action: Mouse pressed left at (601, 385)
Screenshot: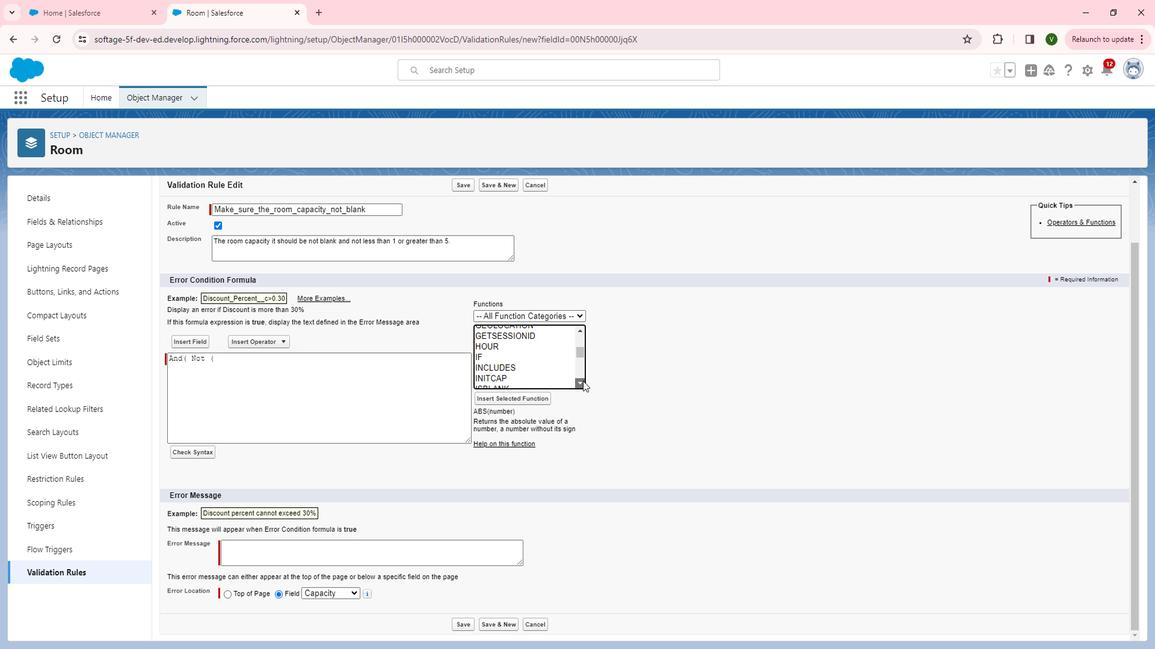 
Action: Mouse pressed left at (601, 385)
Screenshot: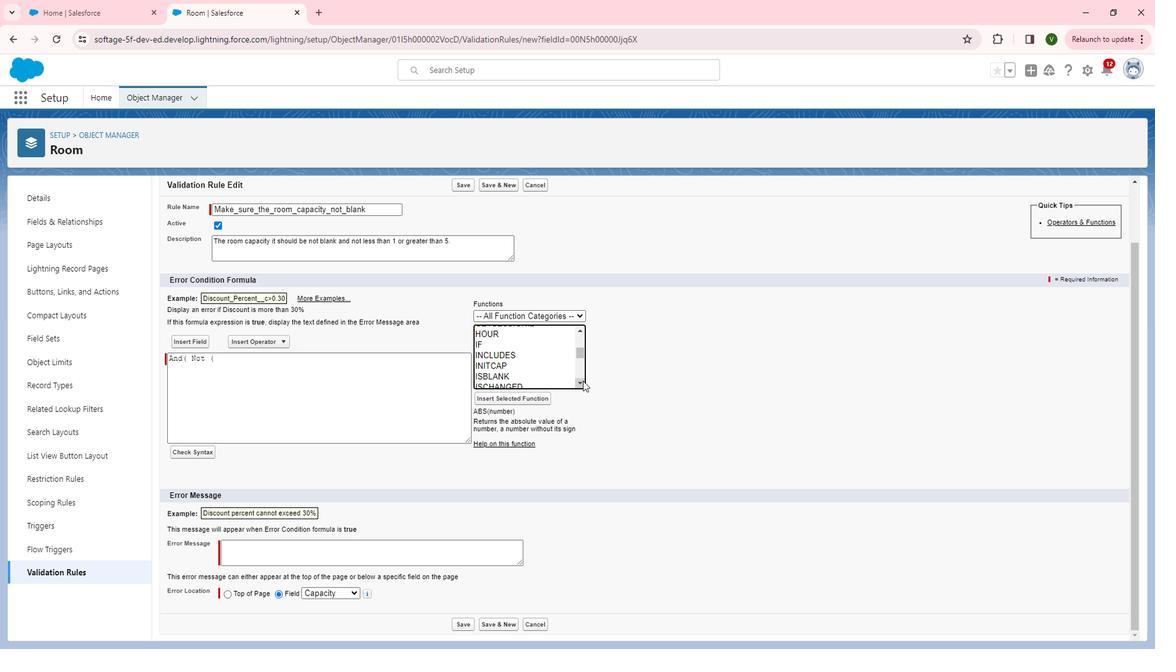 
Action: Mouse pressed left at (601, 385)
Screenshot: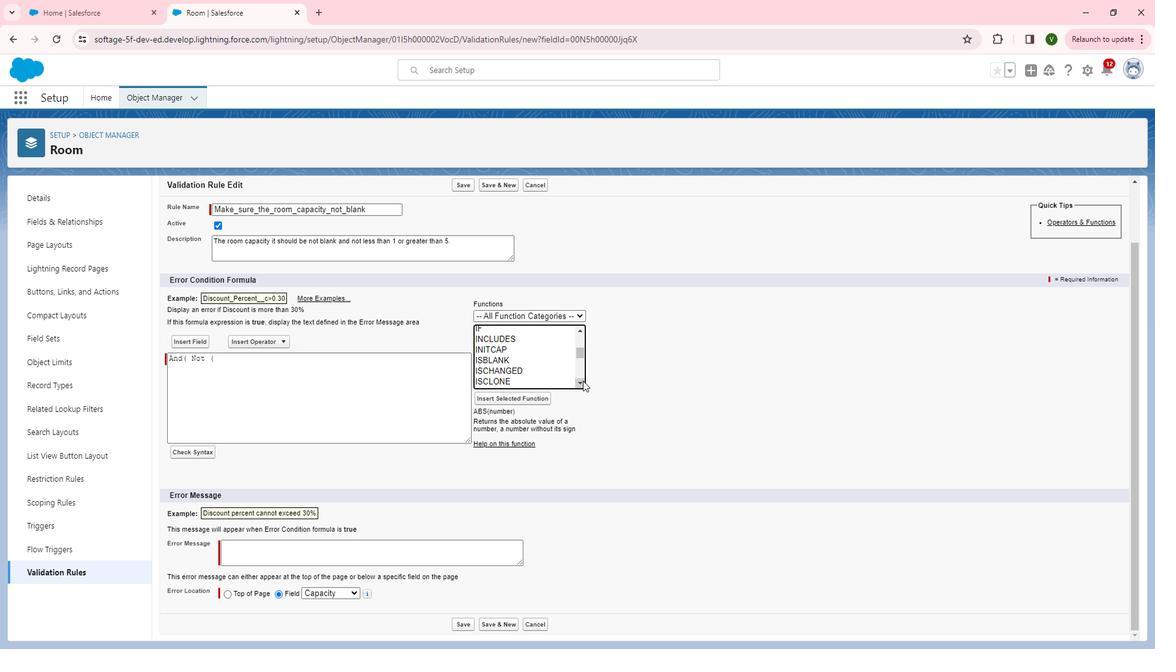 
Action: Mouse pressed left at (601, 385)
Screenshot: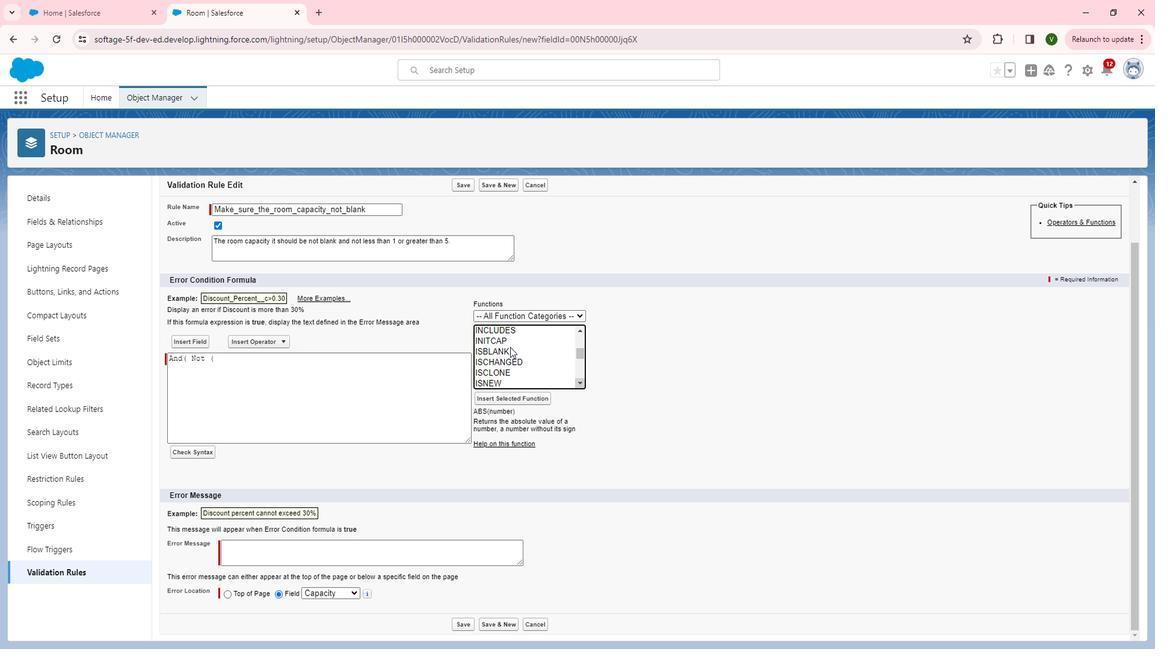 
Action: Mouse pressed left at (601, 385)
Screenshot: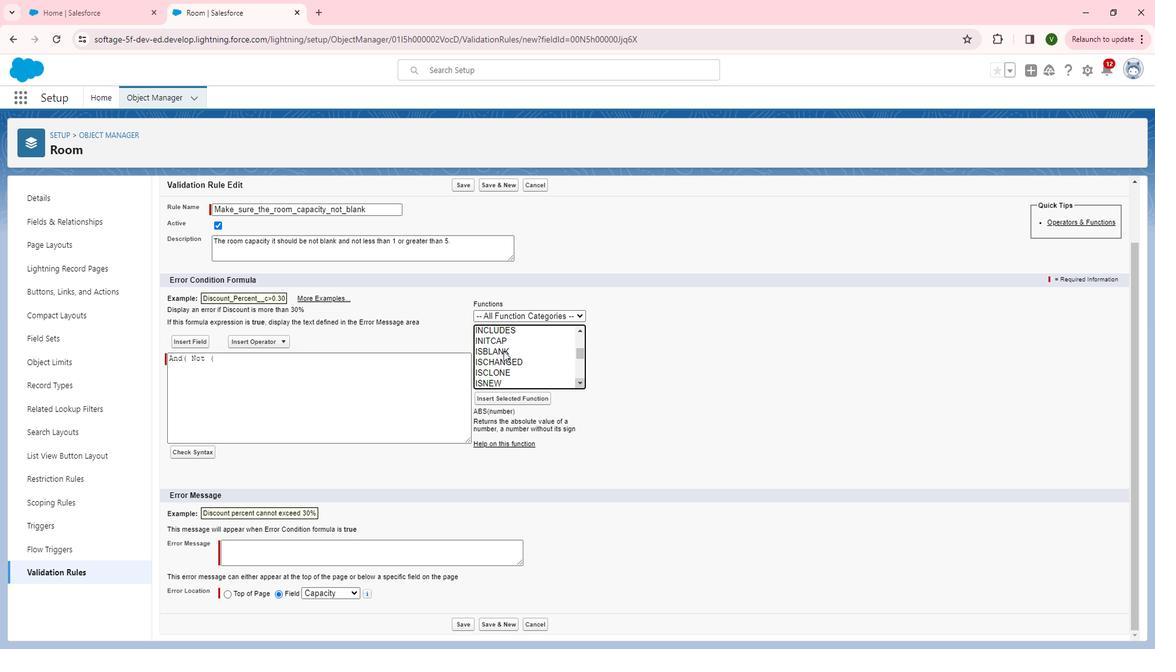 
Action: Mouse moved to (521, 356)
Screenshot: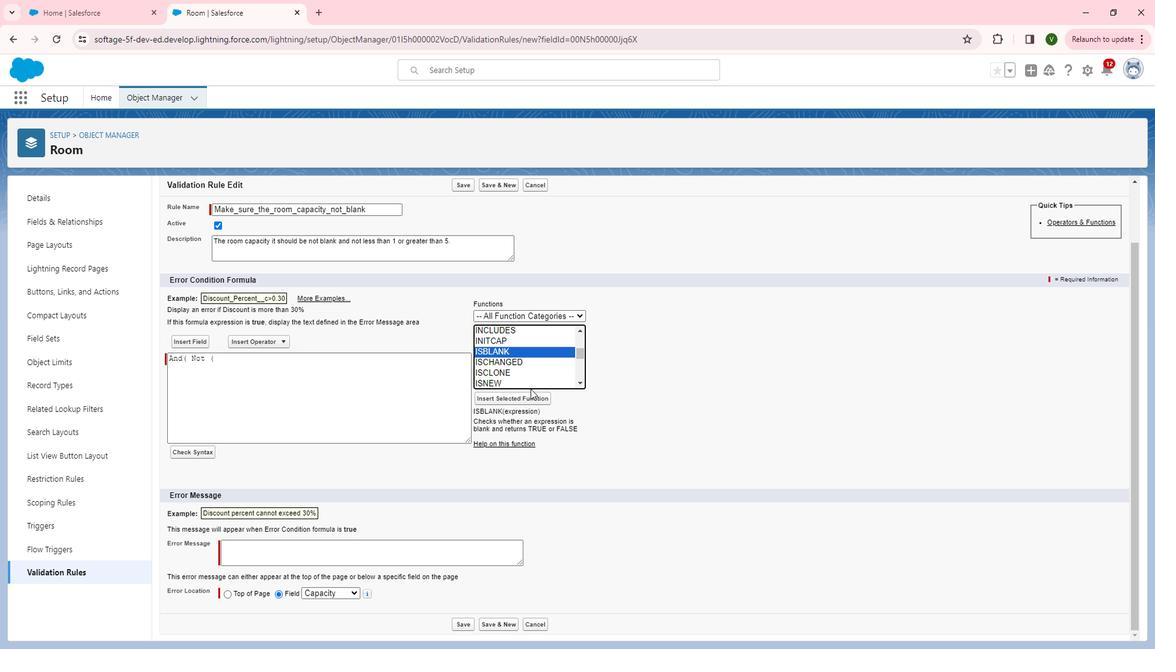 
Action: Mouse pressed left at (521, 356)
Screenshot: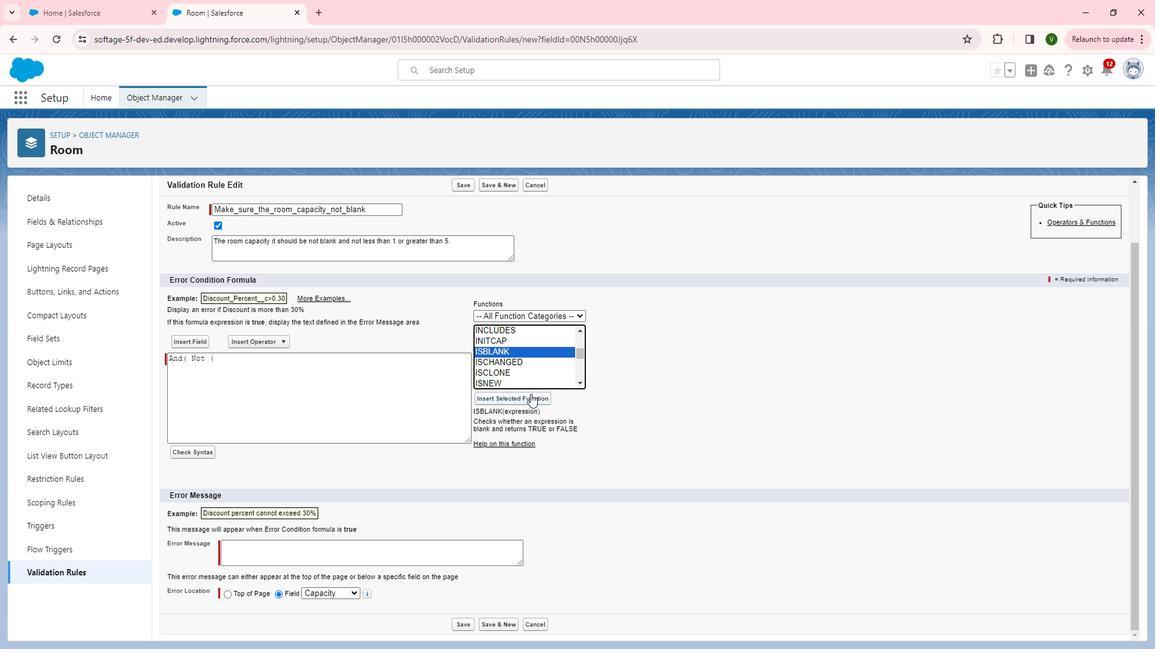 
Action: Mouse moved to (548, 398)
Screenshot: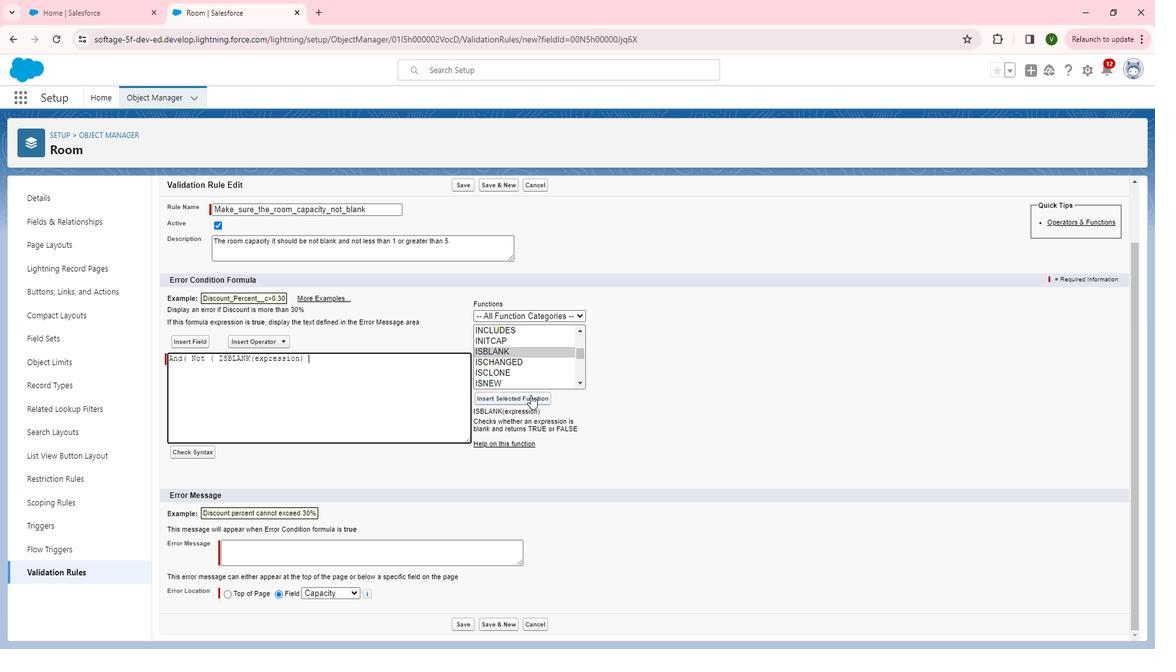 
Action: Mouse pressed left at (548, 398)
Screenshot: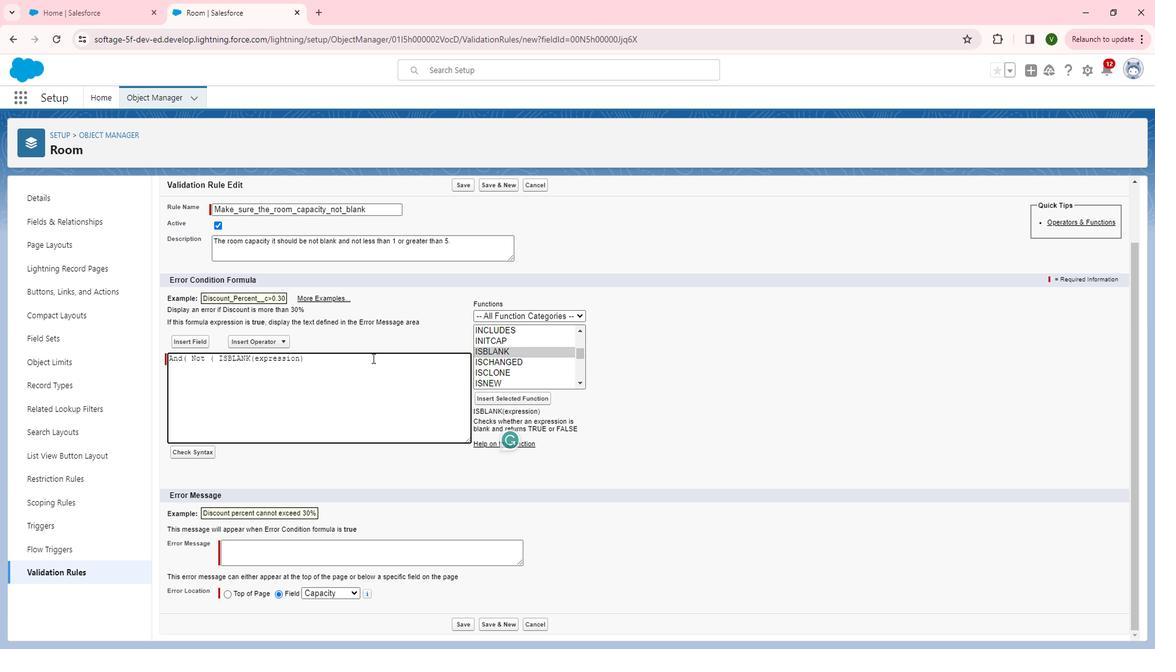 
Action: Mouse moved to (289, 361)
Screenshot: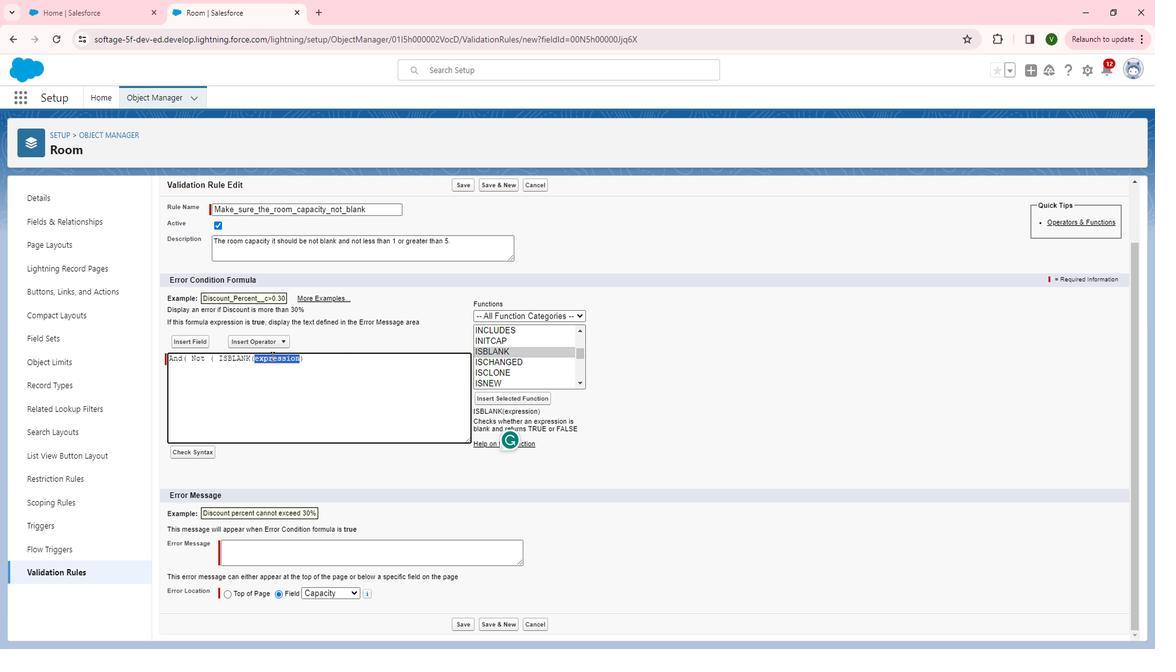 
Action: Mouse pressed left at (289, 361)
Screenshot: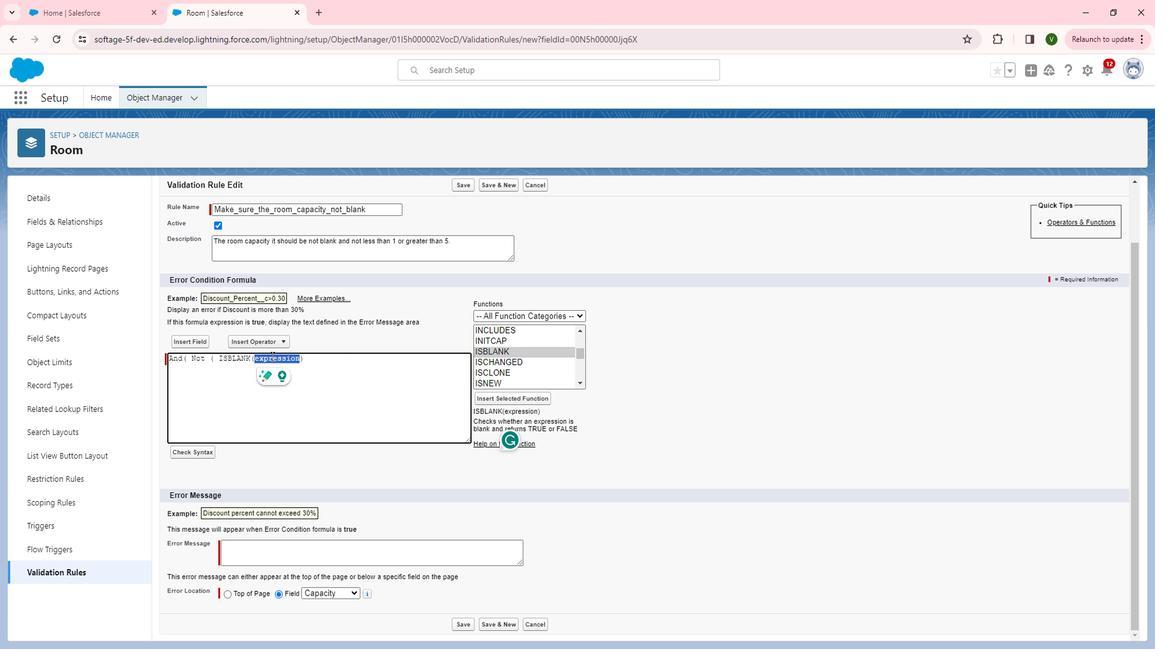 
Action: Mouse pressed left at (289, 361)
Screenshot: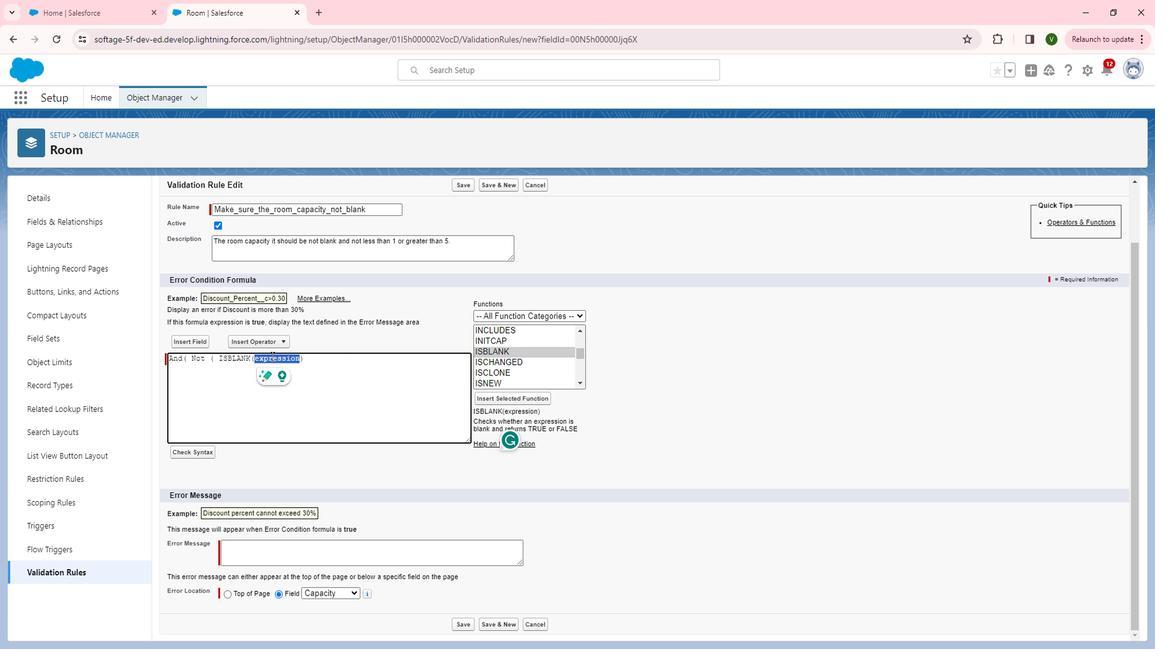 
Action: Key pressed <Key.backspace>
Screenshot: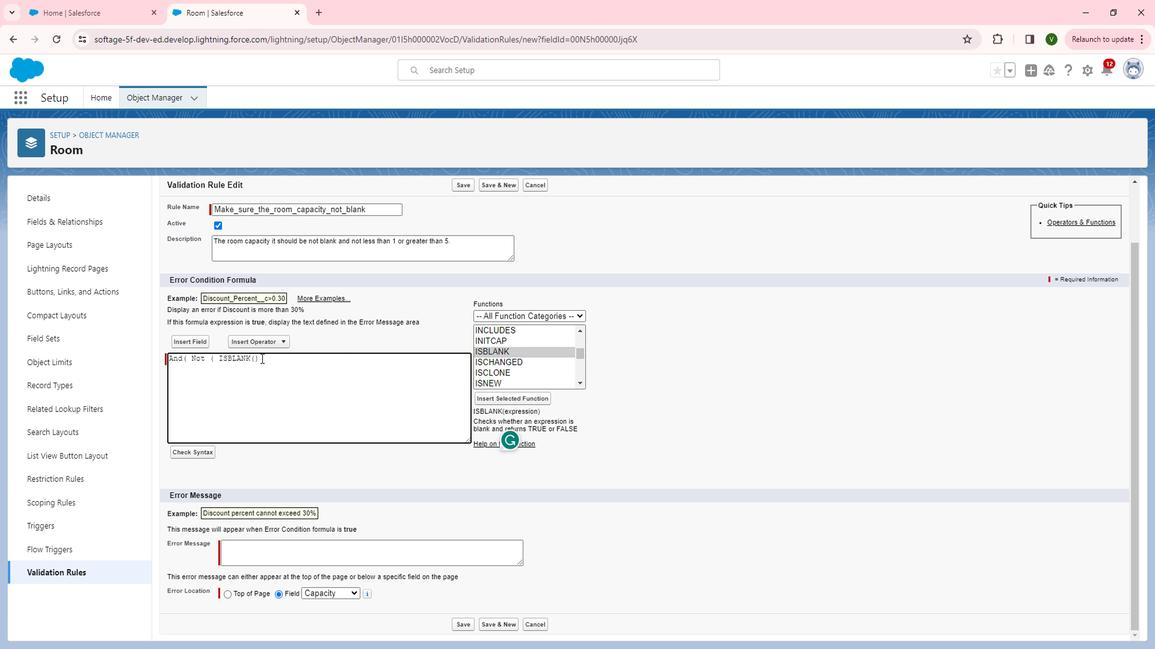 
Action: Mouse moved to (218, 348)
Screenshot: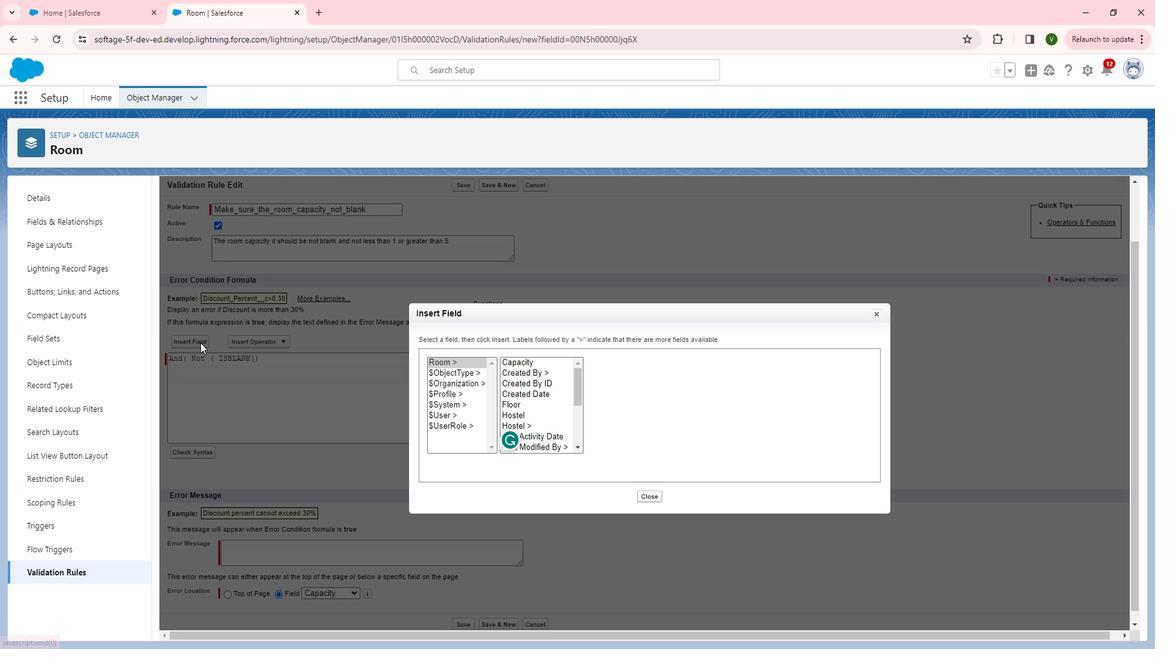 
Action: Mouse pressed left at (218, 348)
Screenshot: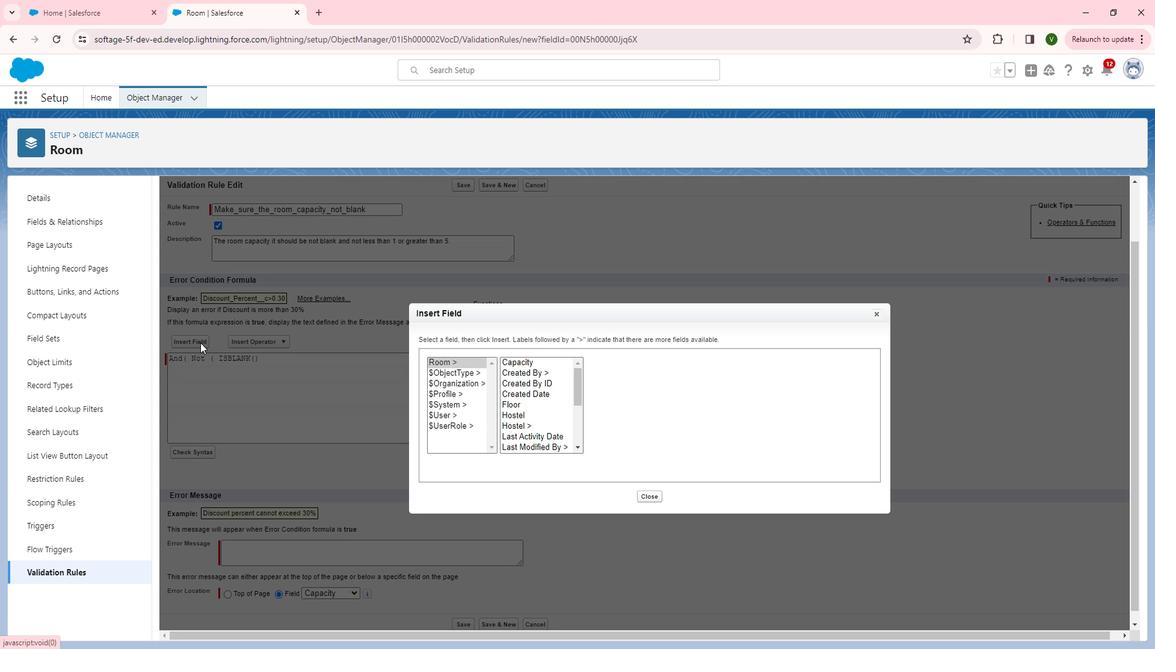 
Action: Mouse moved to (541, 368)
Screenshot: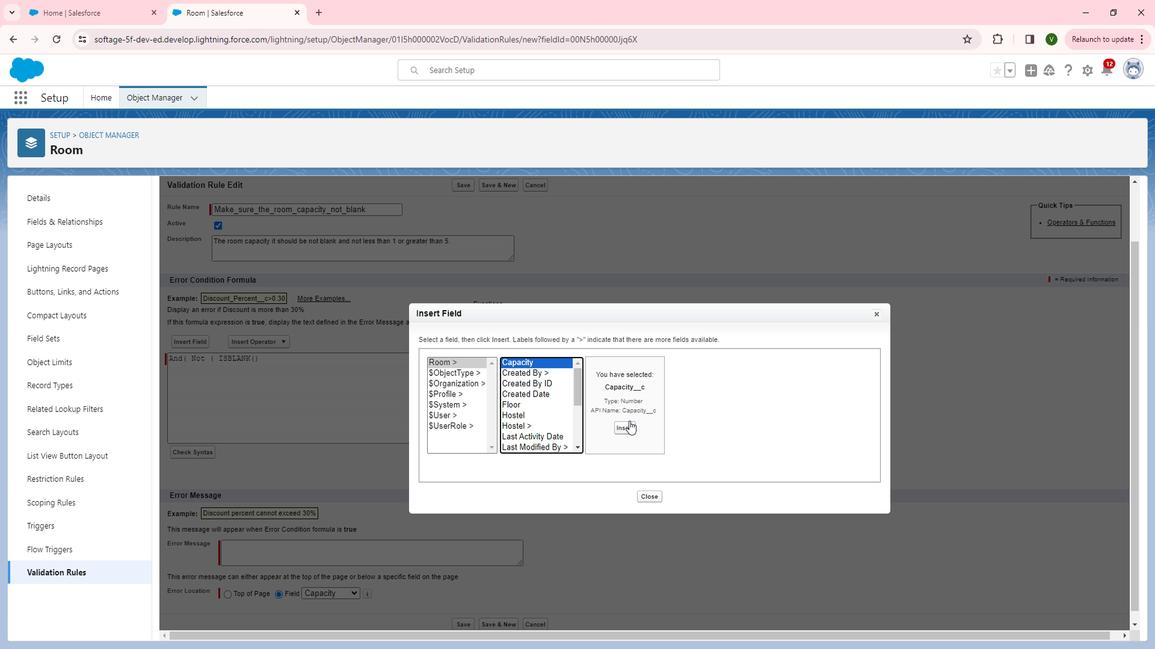 
Action: Mouse pressed left at (541, 368)
Screenshot: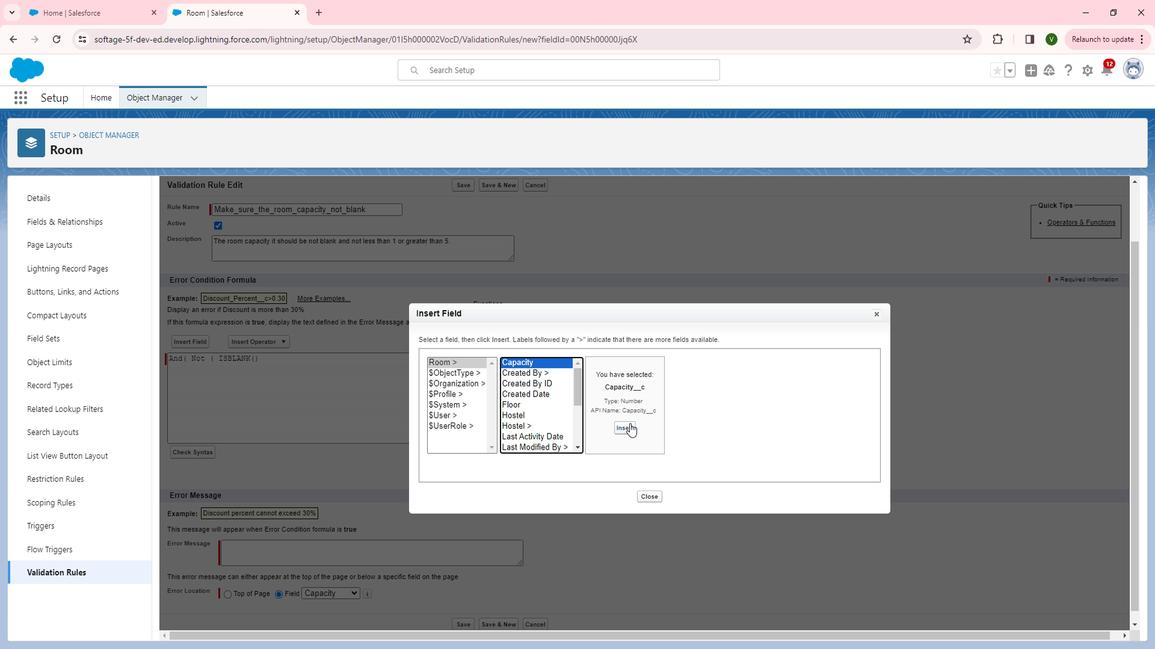 
Action: Mouse moved to (648, 429)
Screenshot: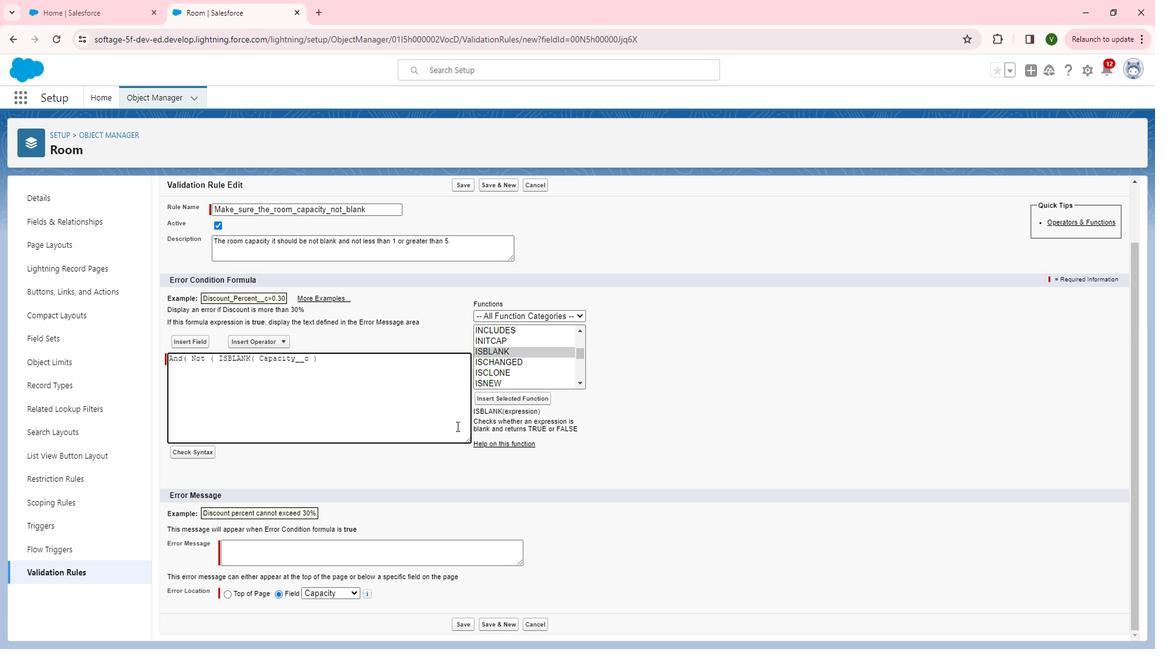 
Action: Mouse pressed left at (648, 429)
Screenshot: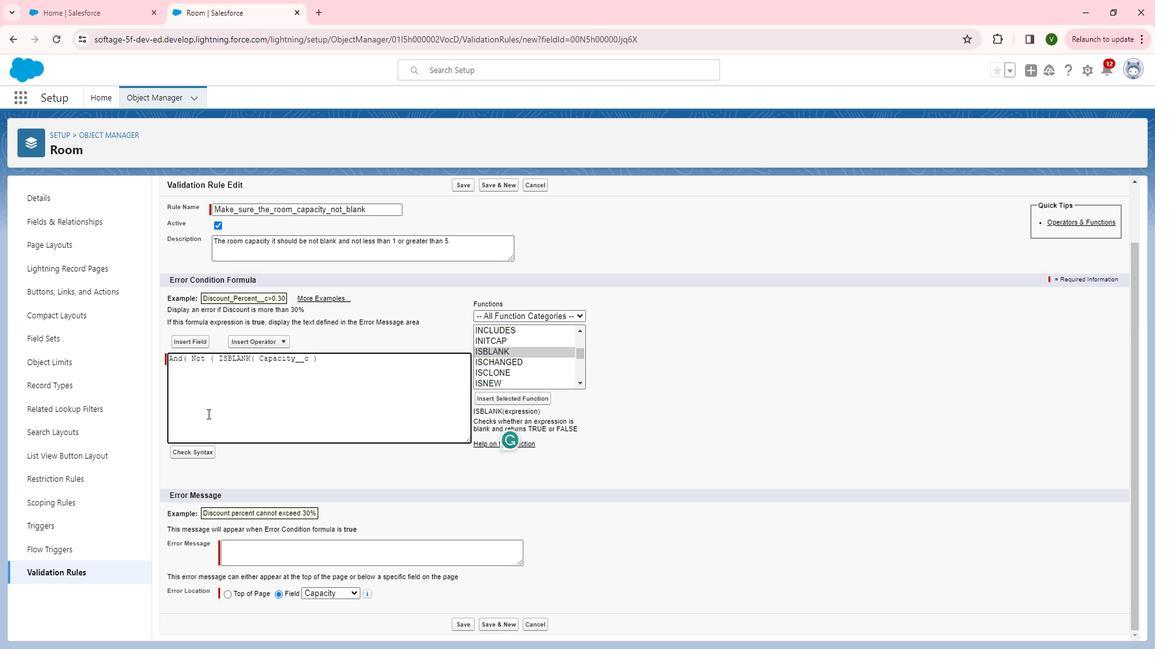 
Action: Mouse moved to (361, 380)
Screenshot: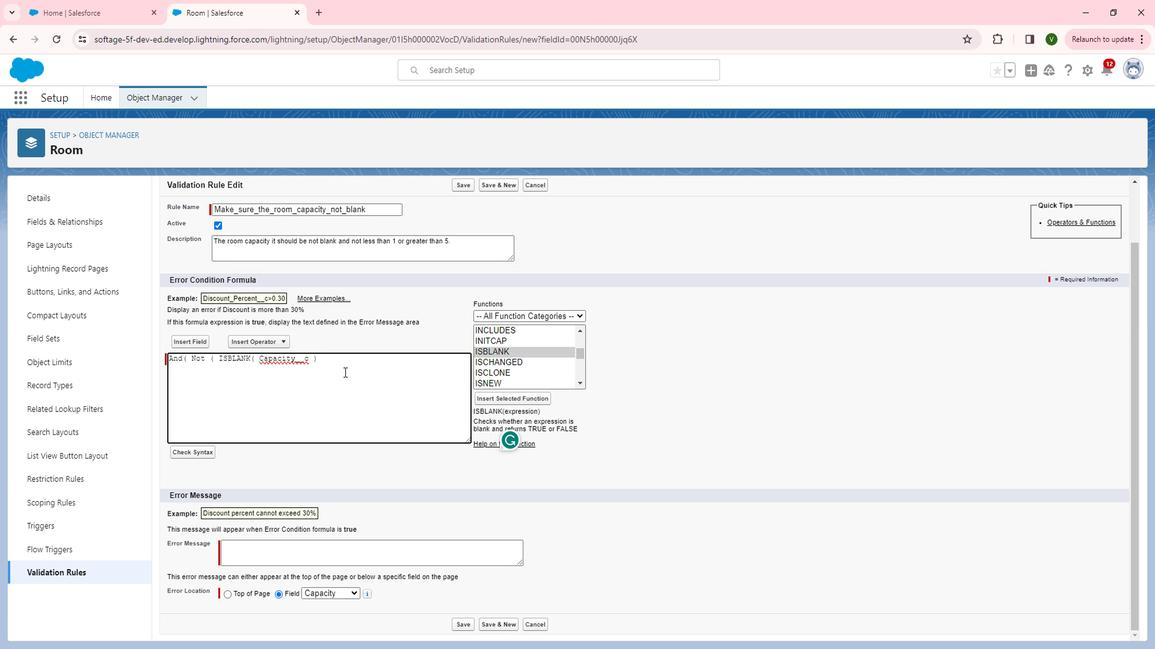 
Action: Mouse pressed left at (361, 380)
Screenshot: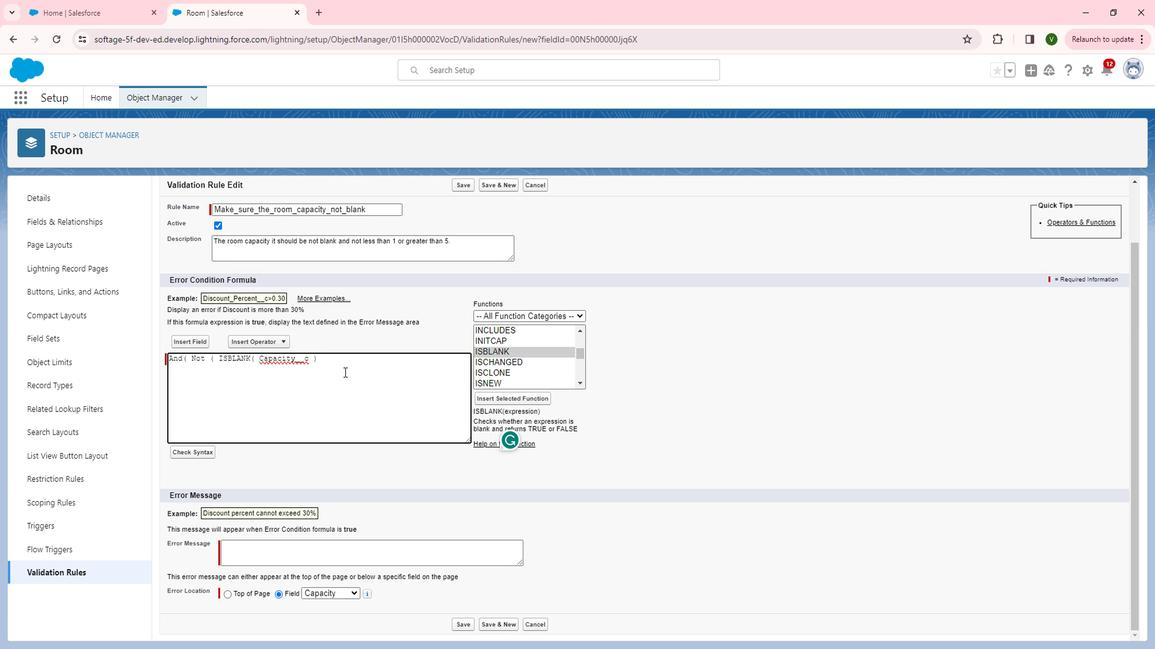 
Action: Mouse moved to (362, 376)
Screenshot: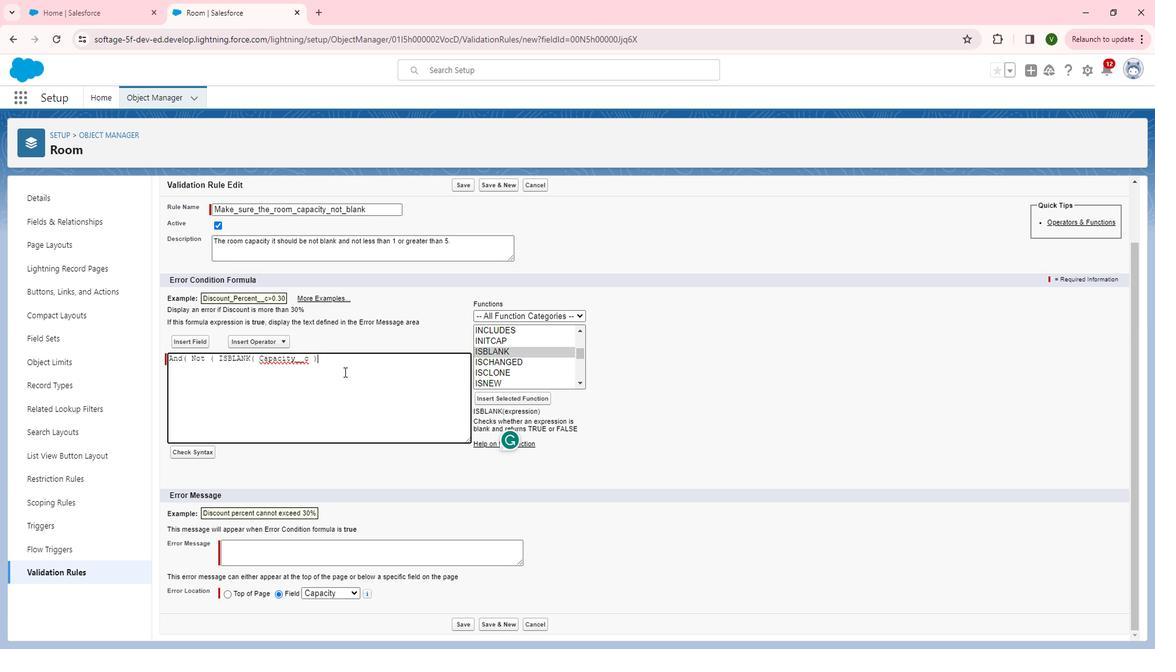 
Action: Key pressed <Key.backspace><Key.shift_r>),<Key.enter>
Screenshot: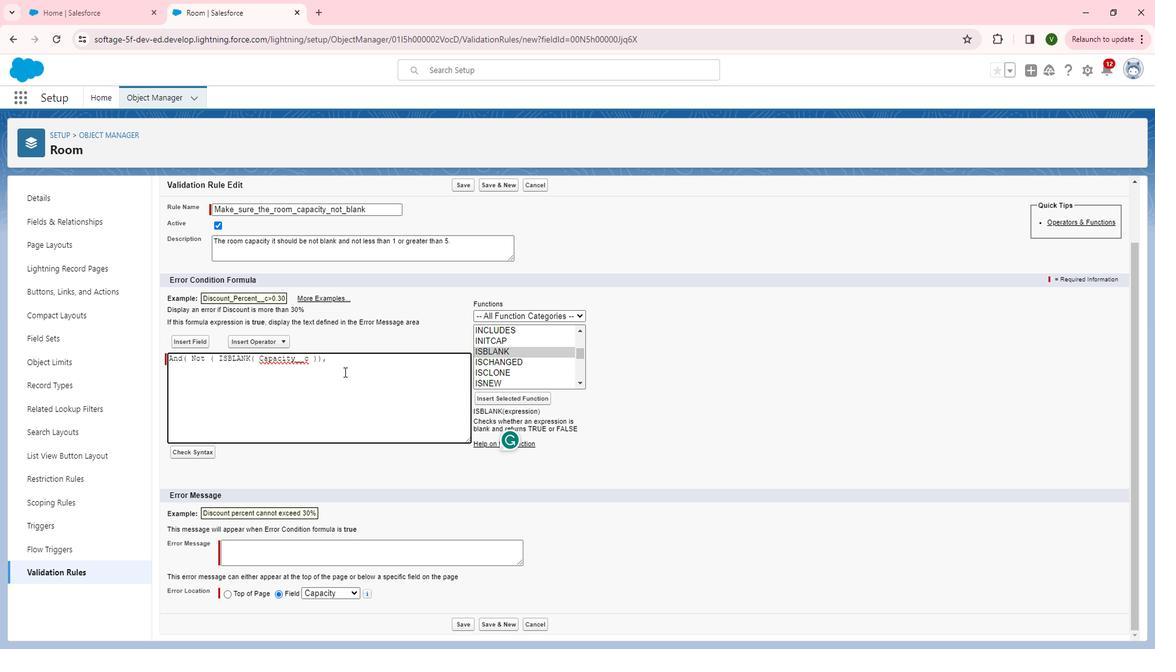 
Action: Mouse moved to (205, 346)
Screenshot: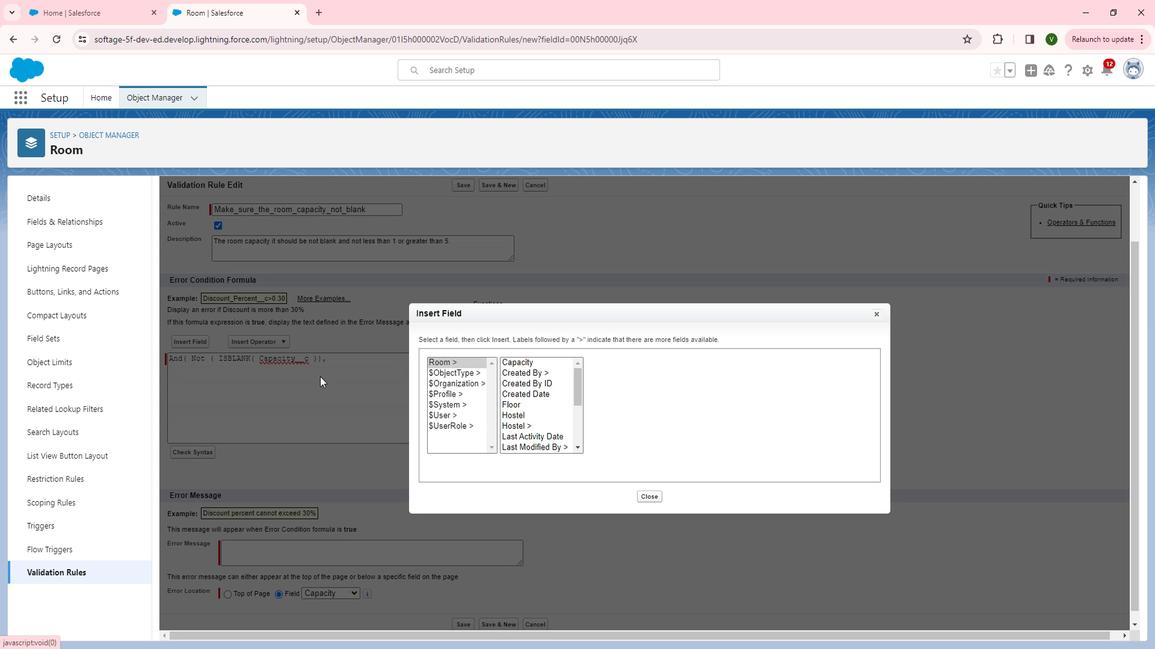 
Action: Mouse pressed left at (205, 346)
Screenshot: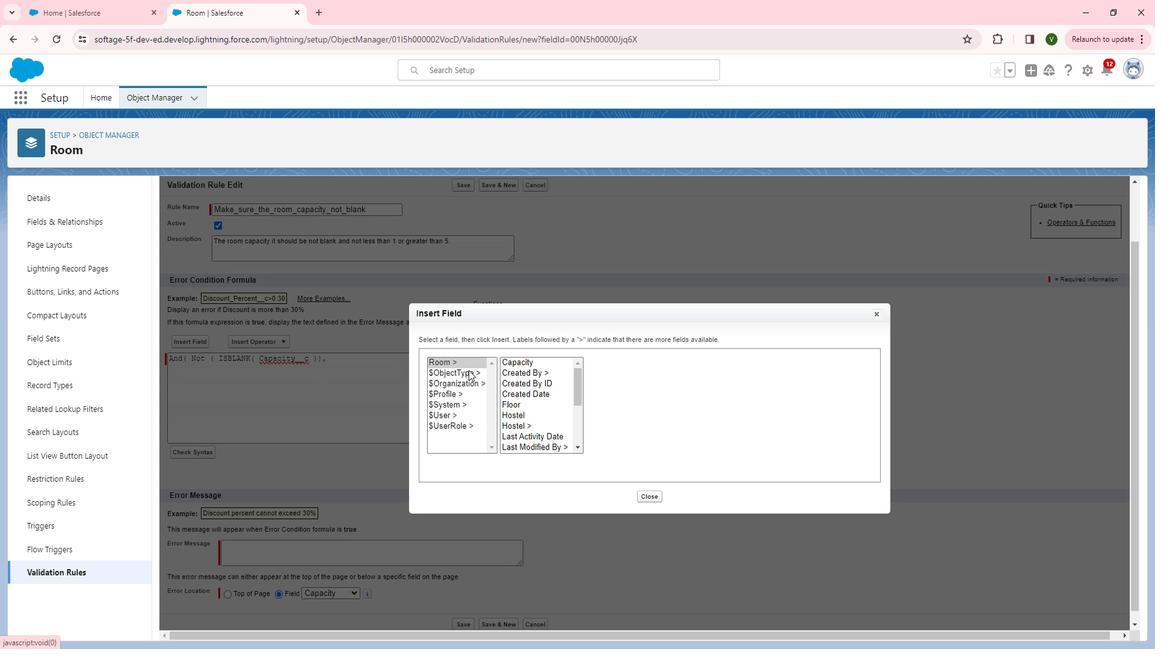 
Action: Mouse moved to (571, 370)
Screenshot: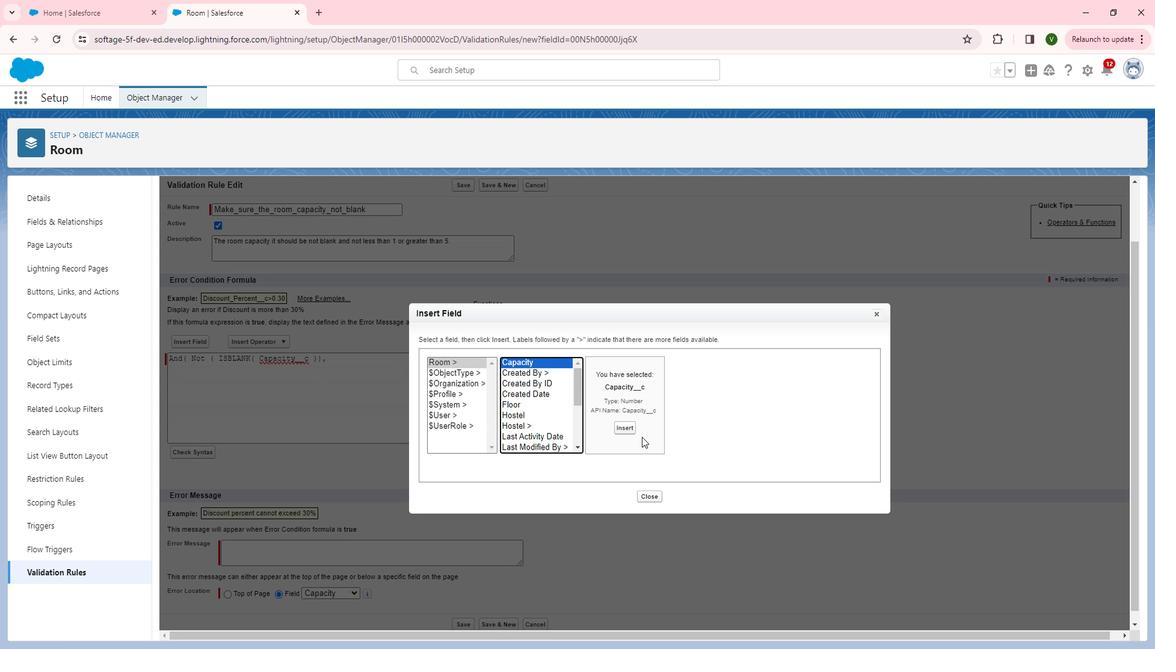 
Action: Mouse pressed left at (571, 370)
Screenshot: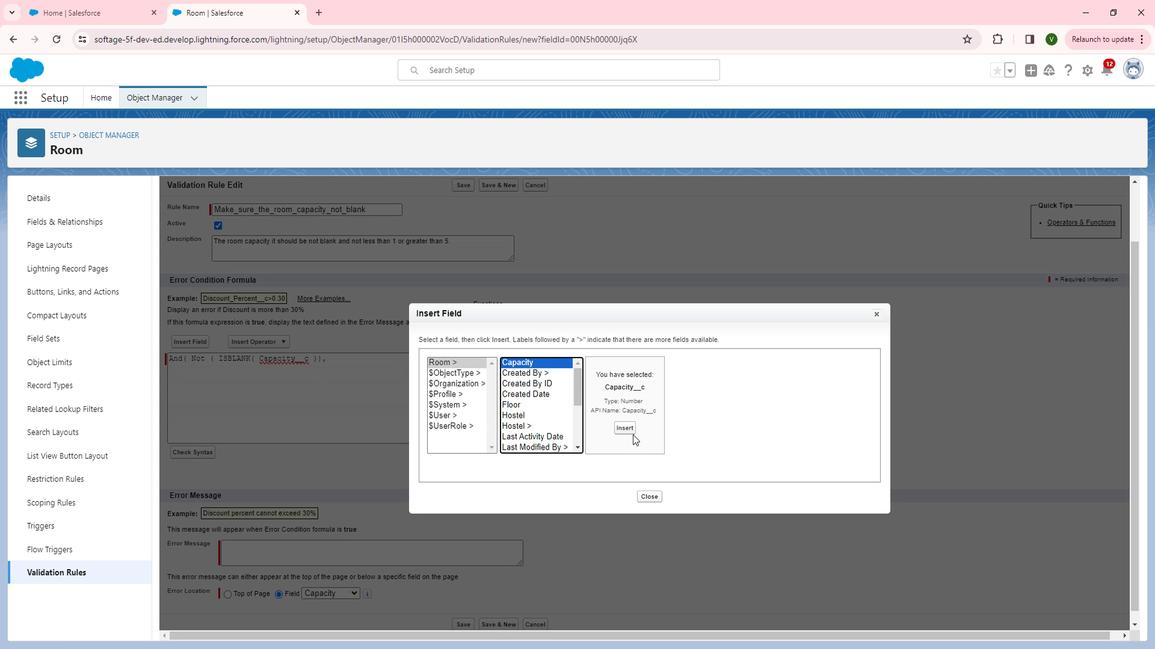 
Action: Mouse moved to (644, 432)
Screenshot: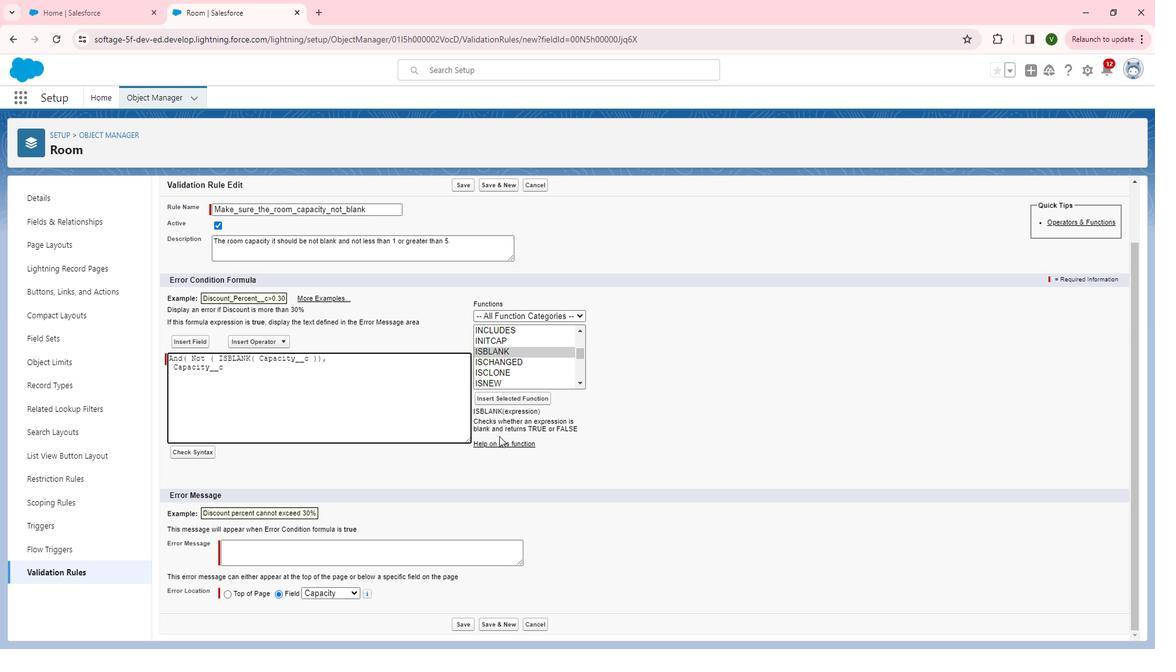 
Action: Mouse pressed left at (644, 432)
Screenshot: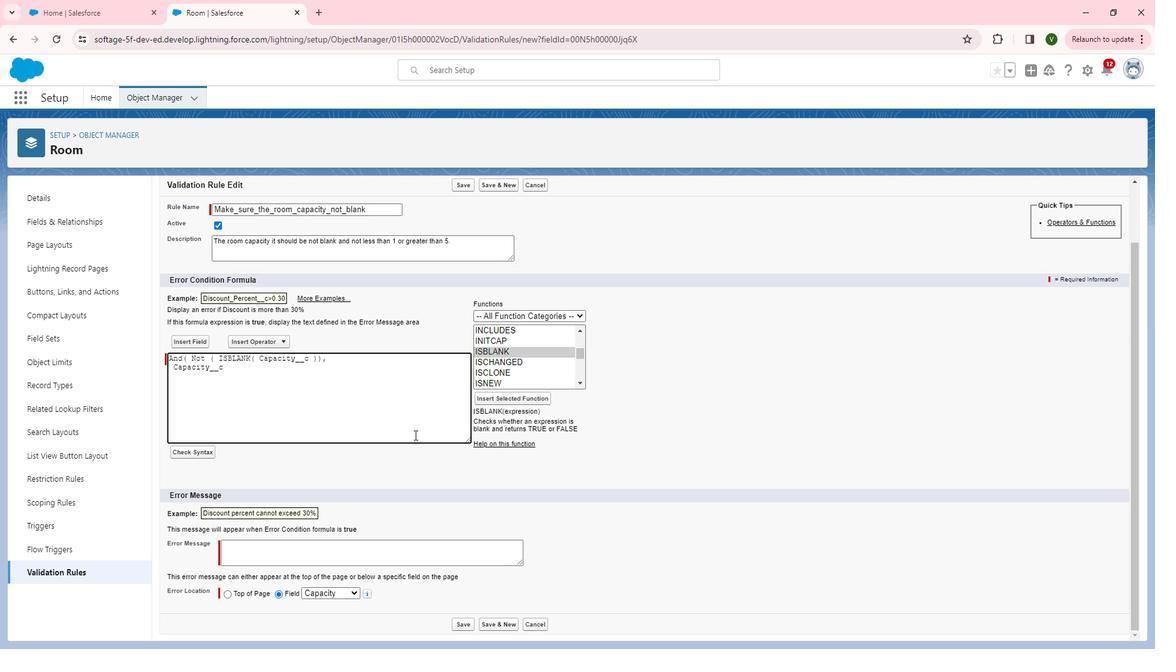 
Action: Mouse moved to (294, 346)
Screenshot: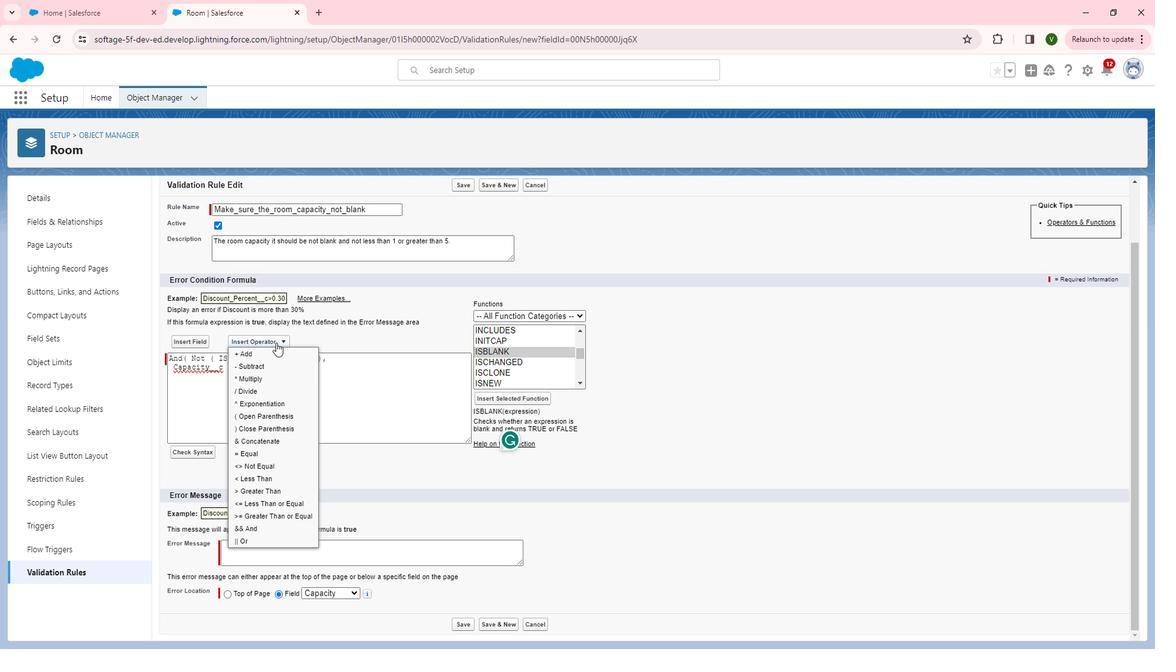 
Action: Mouse pressed left at (294, 346)
Screenshot: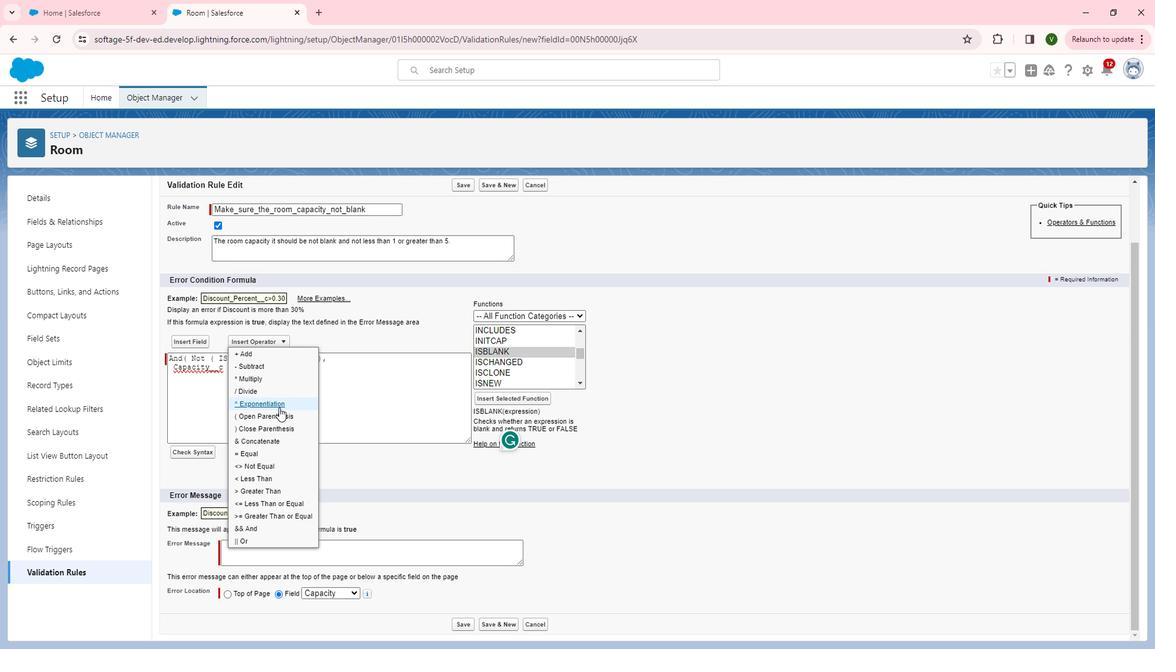 
Action: Mouse moved to (277, 504)
Screenshot: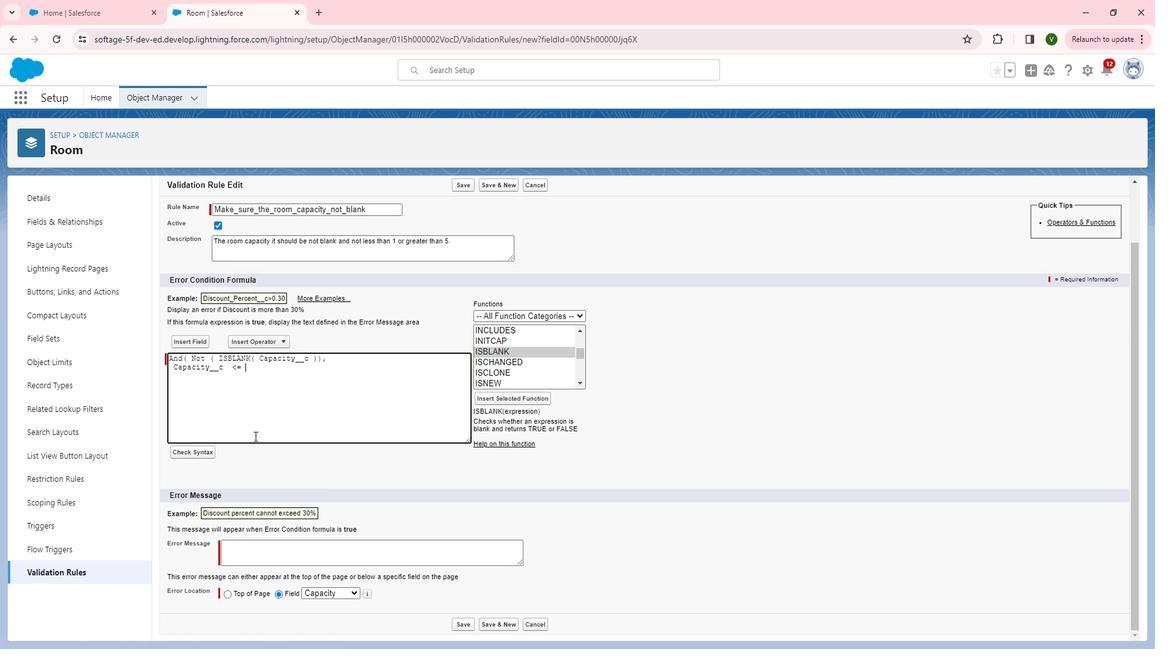 
Action: Mouse pressed left at (277, 504)
Screenshot: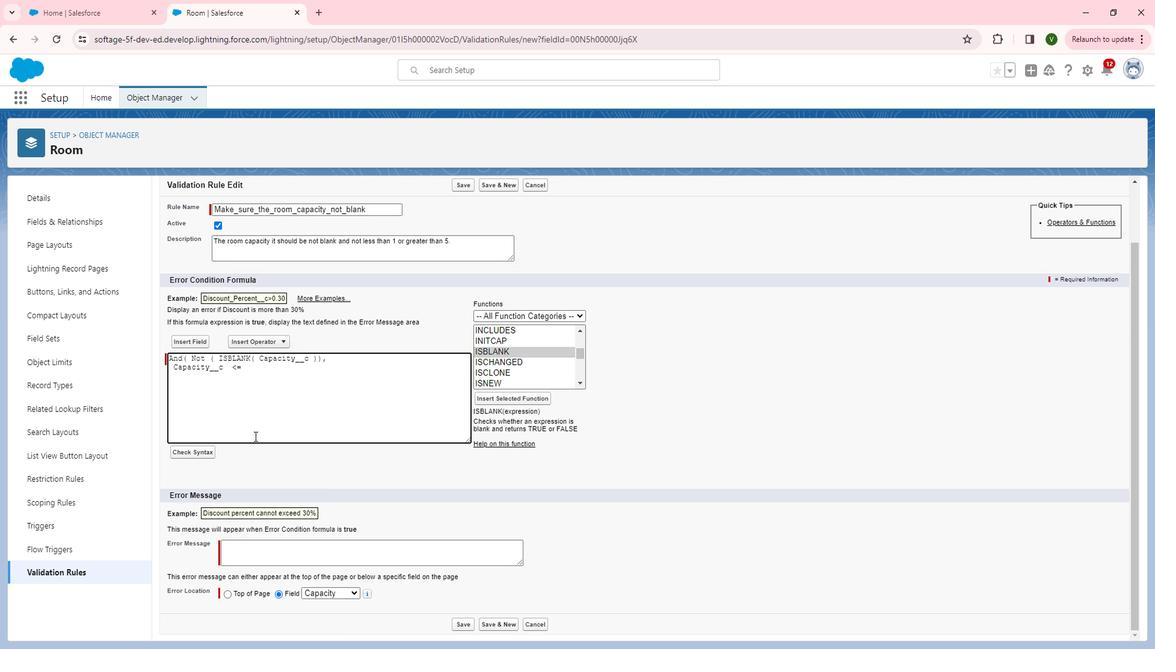 
Action: Mouse moved to (272, 438)
Screenshot: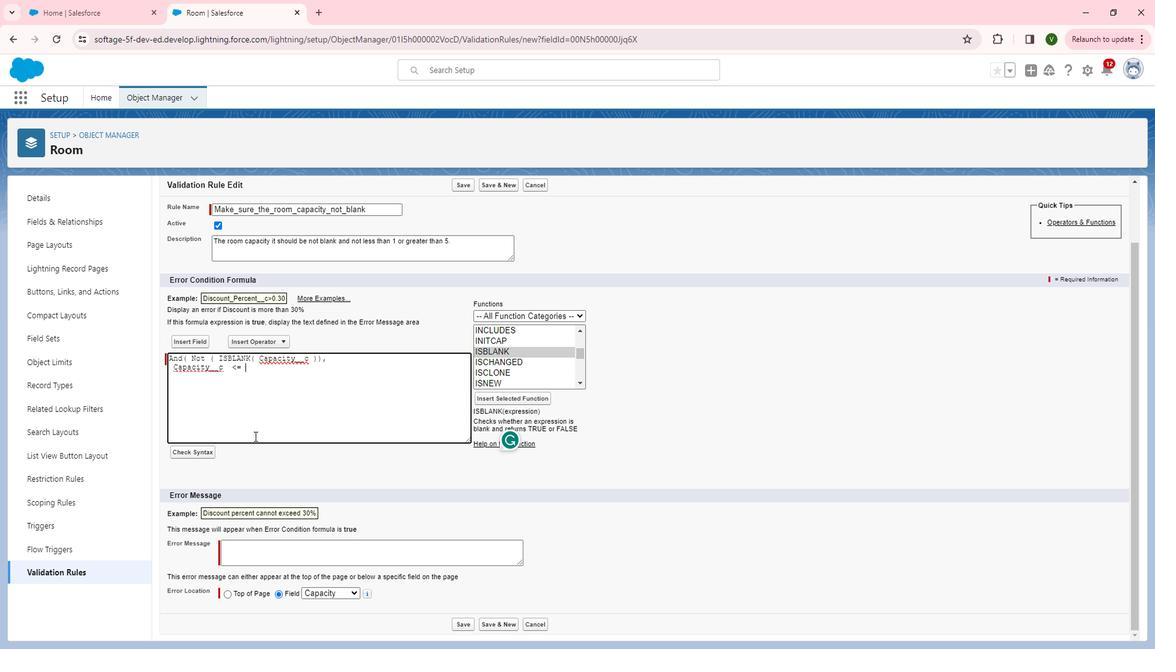 
Action: Key pressed 1,<Key.enter>
Screenshot: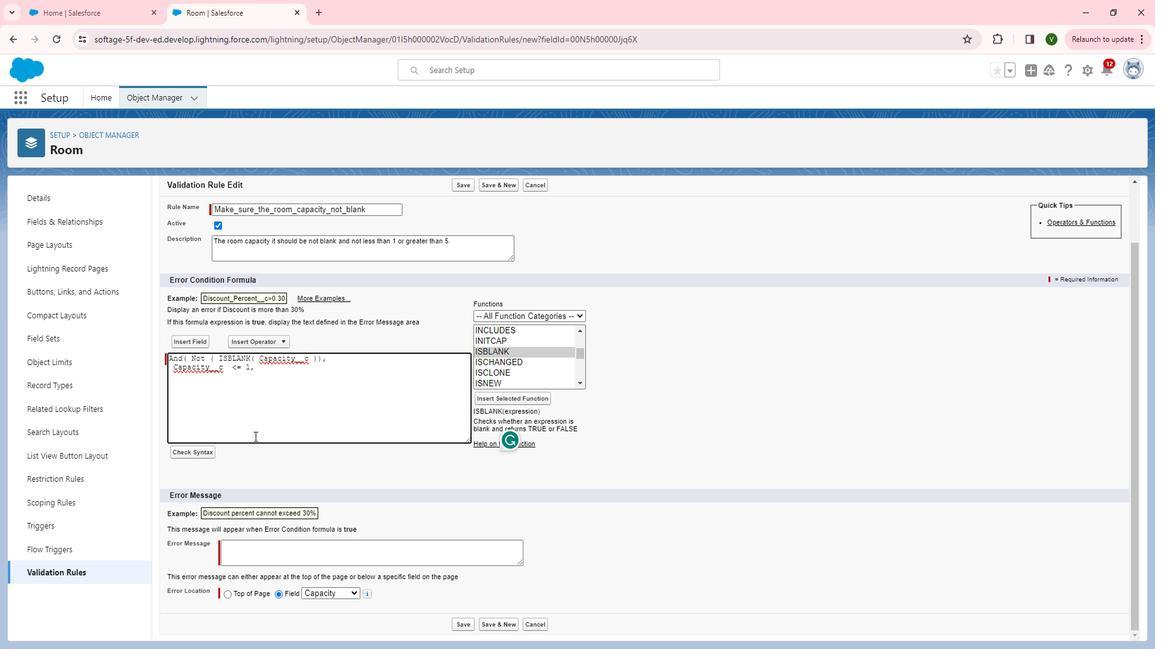 
Action: Mouse moved to (284, 346)
Screenshot: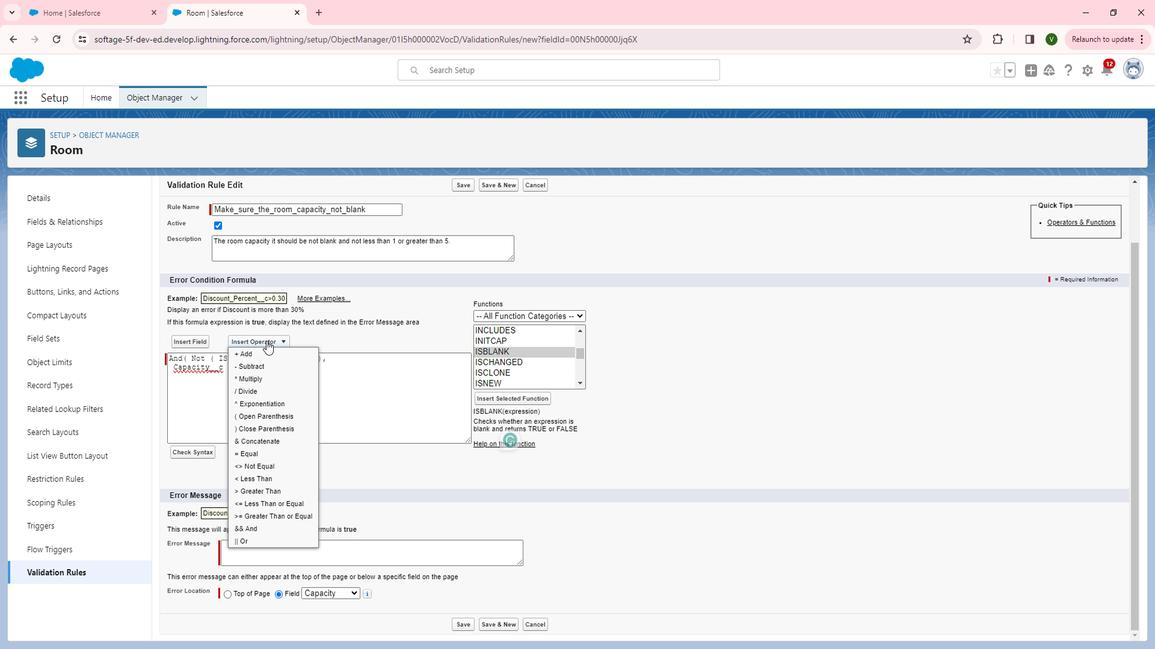 
Action: Mouse pressed left at (284, 346)
Screenshot: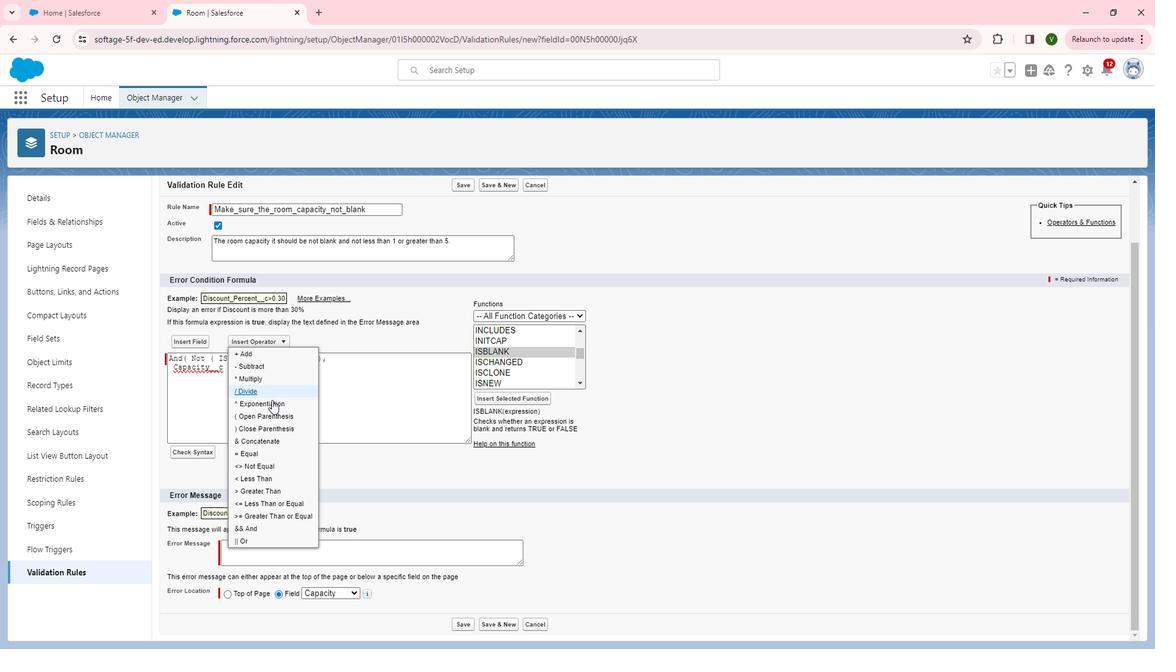 
Action: Mouse moved to (292, 513)
Screenshot: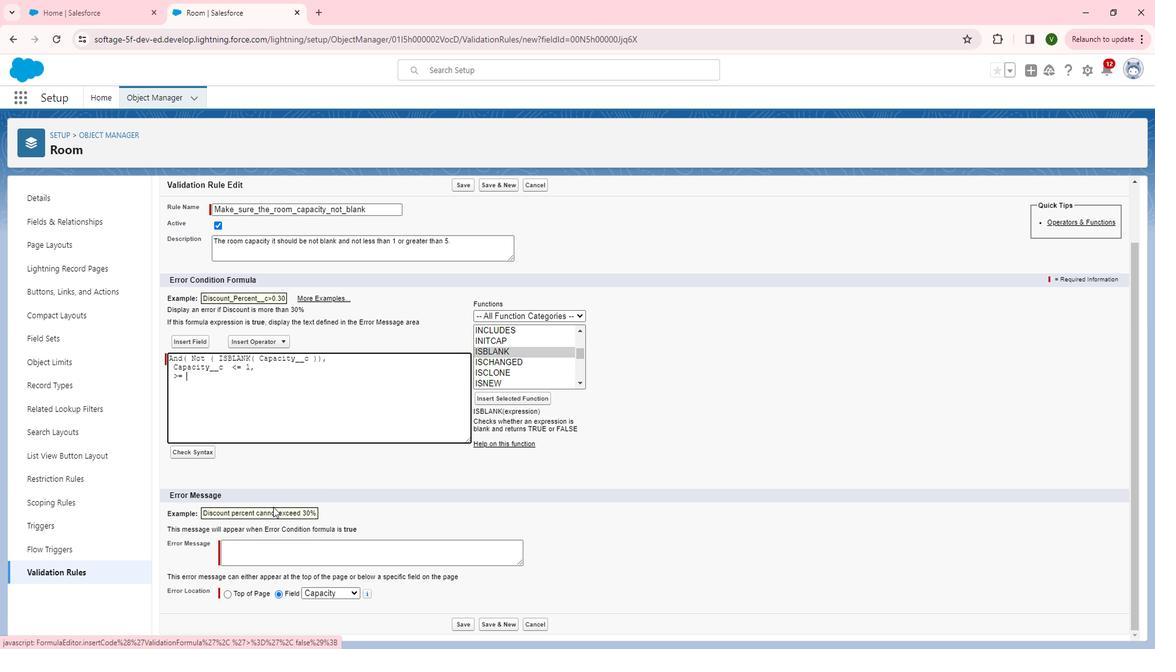 
Action: Mouse pressed left at (292, 513)
Screenshot: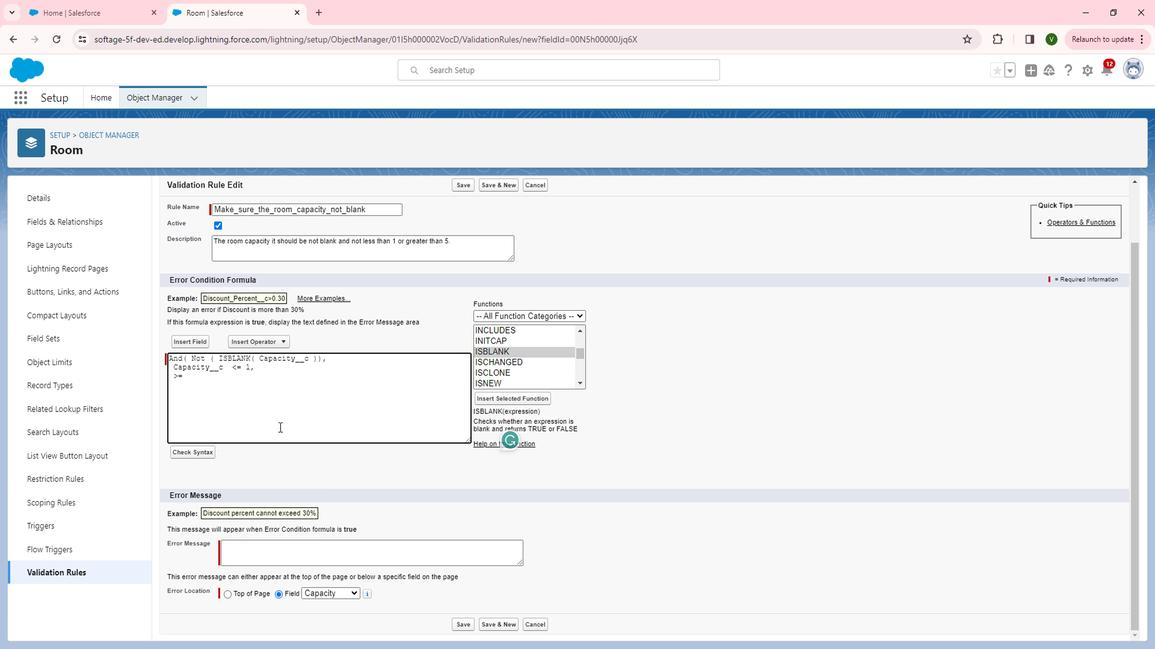
Action: Mouse moved to (194, 386)
Screenshot: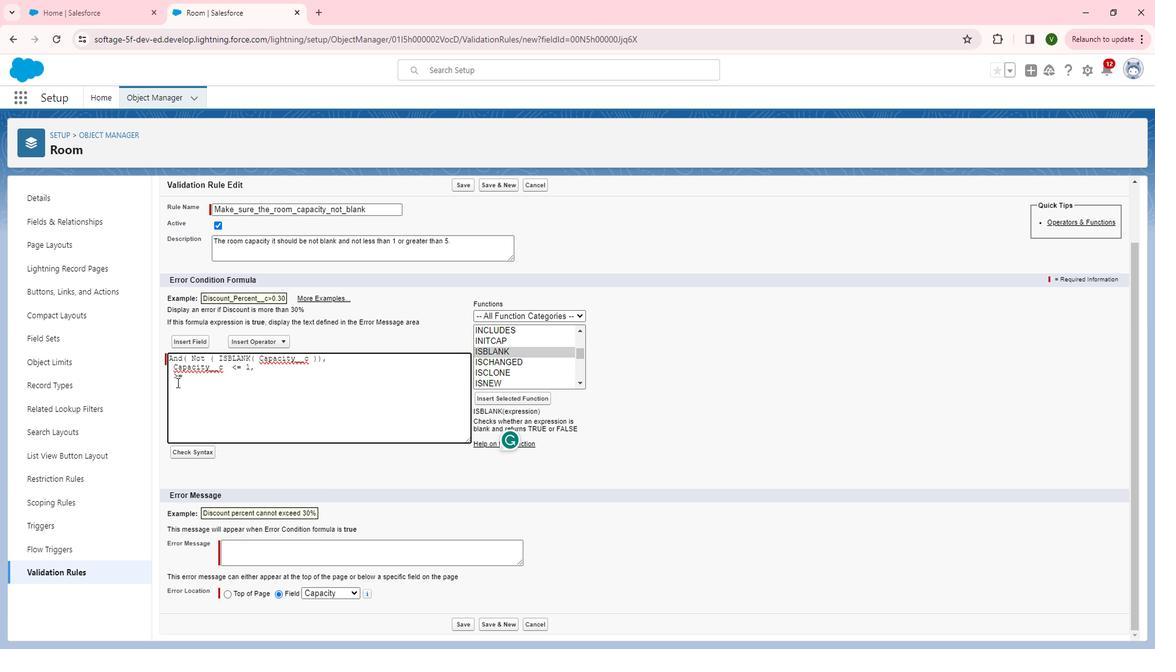 
Action: Key pressed <Key.backspace><Key.backspace><Key.backspace>
Screenshot: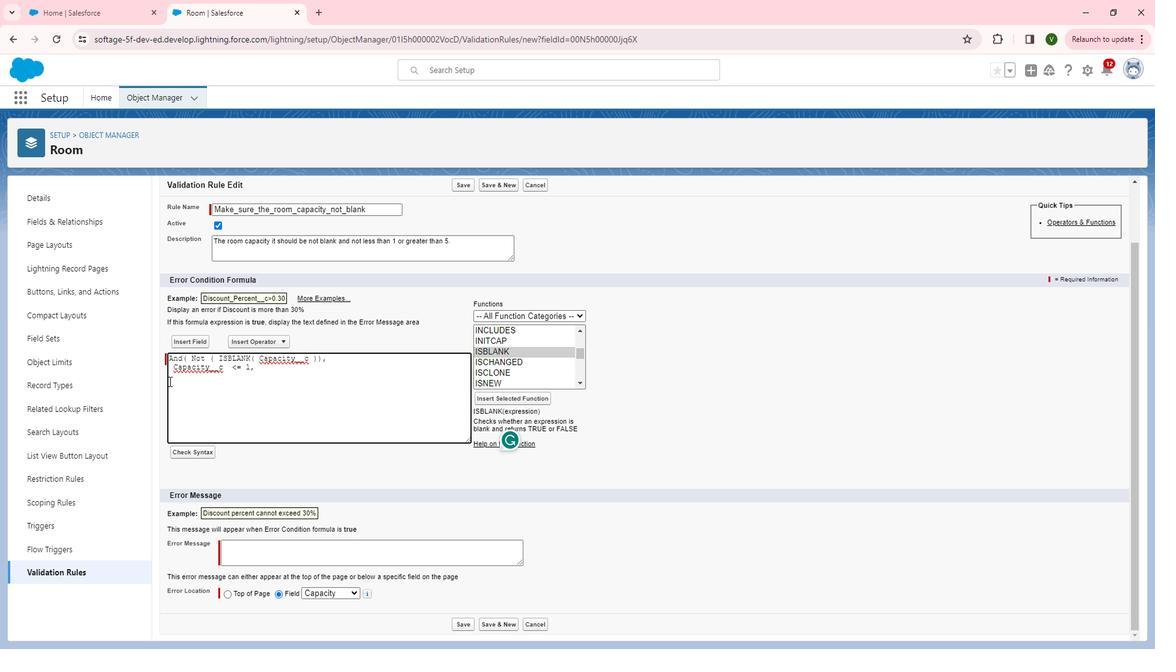 
Action: Mouse moved to (212, 347)
Screenshot: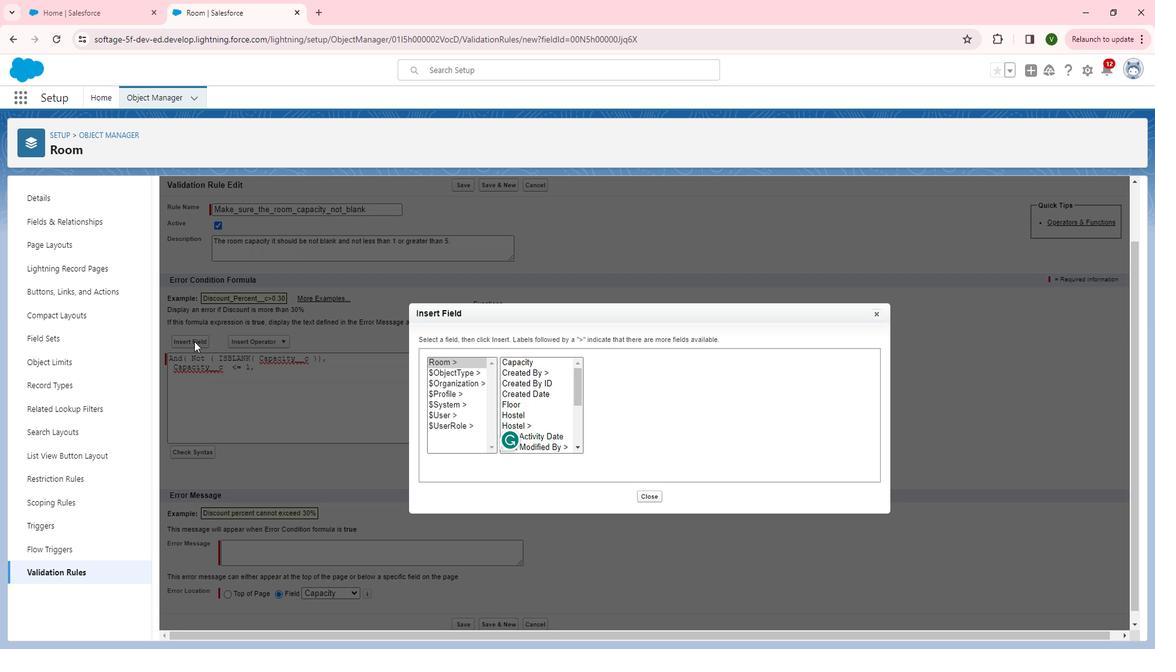 
Action: Mouse pressed left at (212, 347)
Screenshot: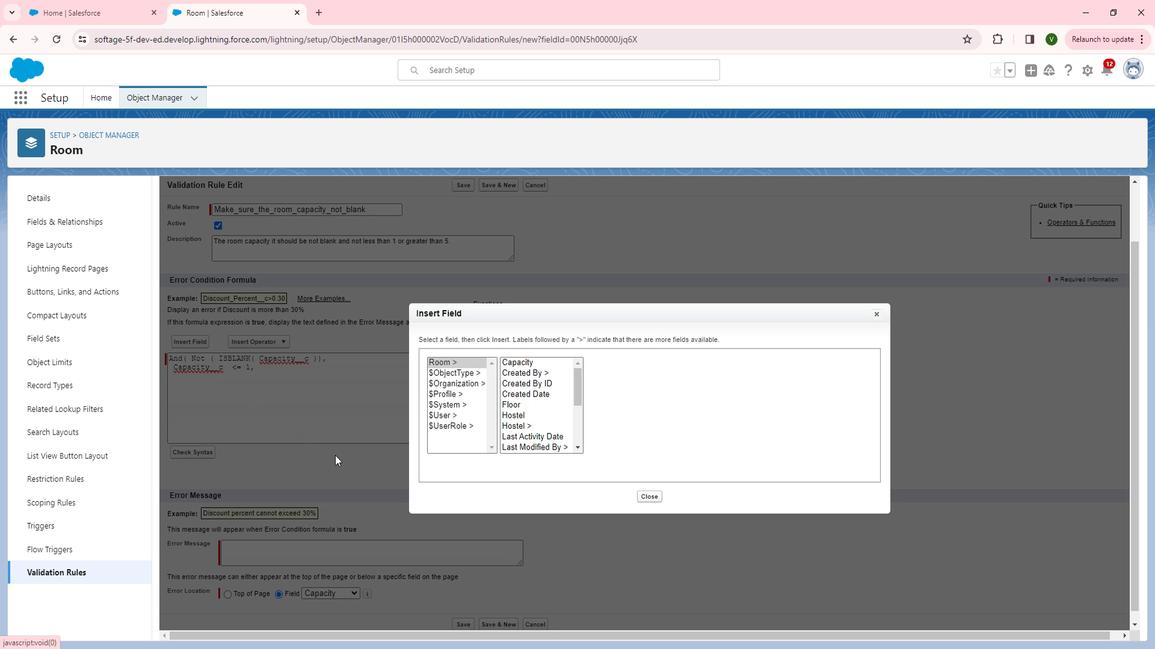
Action: Mouse moved to (530, 369)
Screenshot: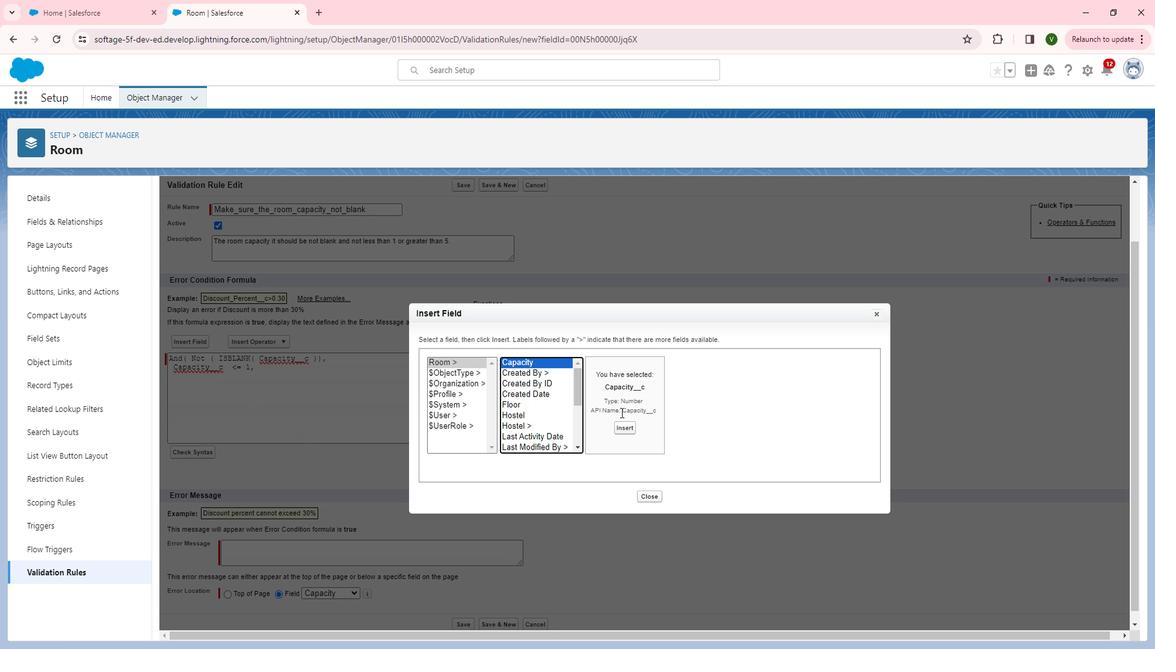 
Action: Mouse pressed left at (530, 369)
Screenshot: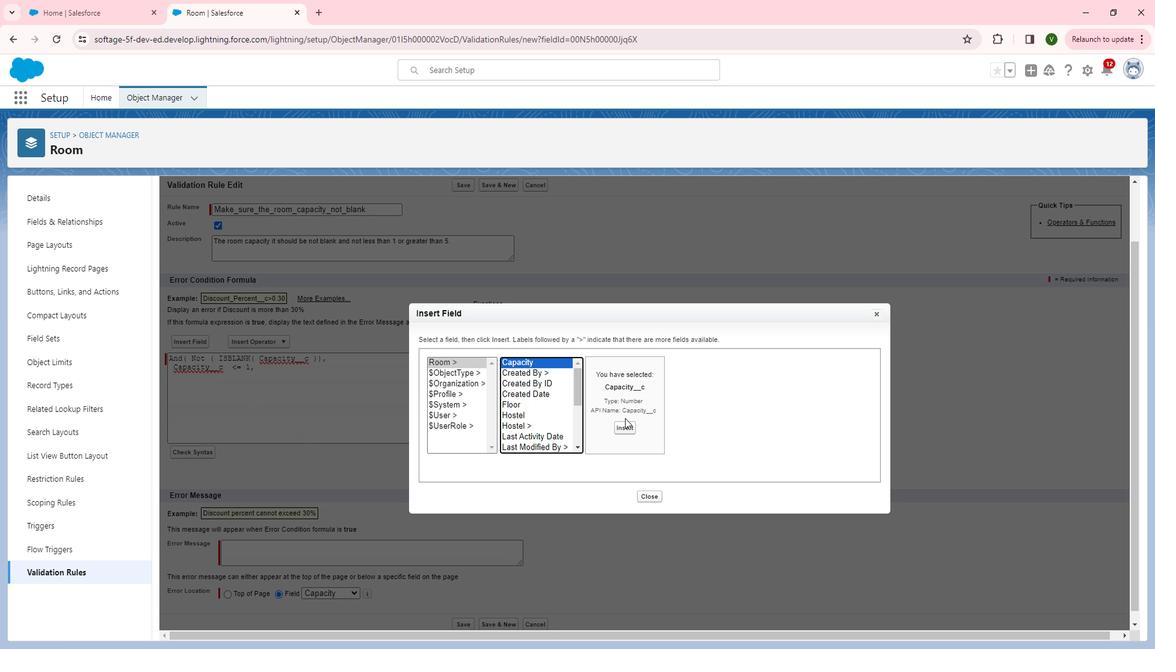 
Action: Mouse moved to (647, 430)
